 Task: Rename 'Project3' to 'Main' and update object references from 'db' to 'hotel_db' in the code.
Action: Mouse moved to (188, 9)
Screenshot: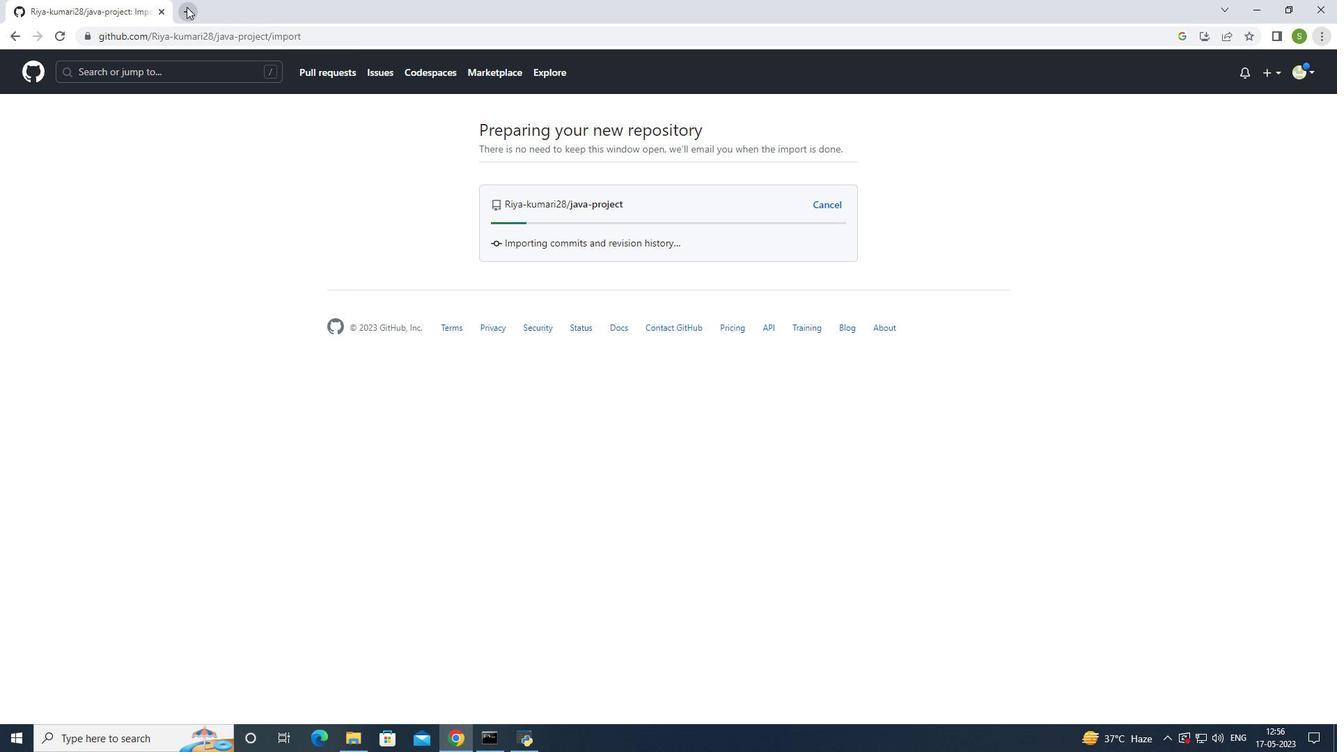 
Action: Mouse pressed left at (188, 9)
Screenshot: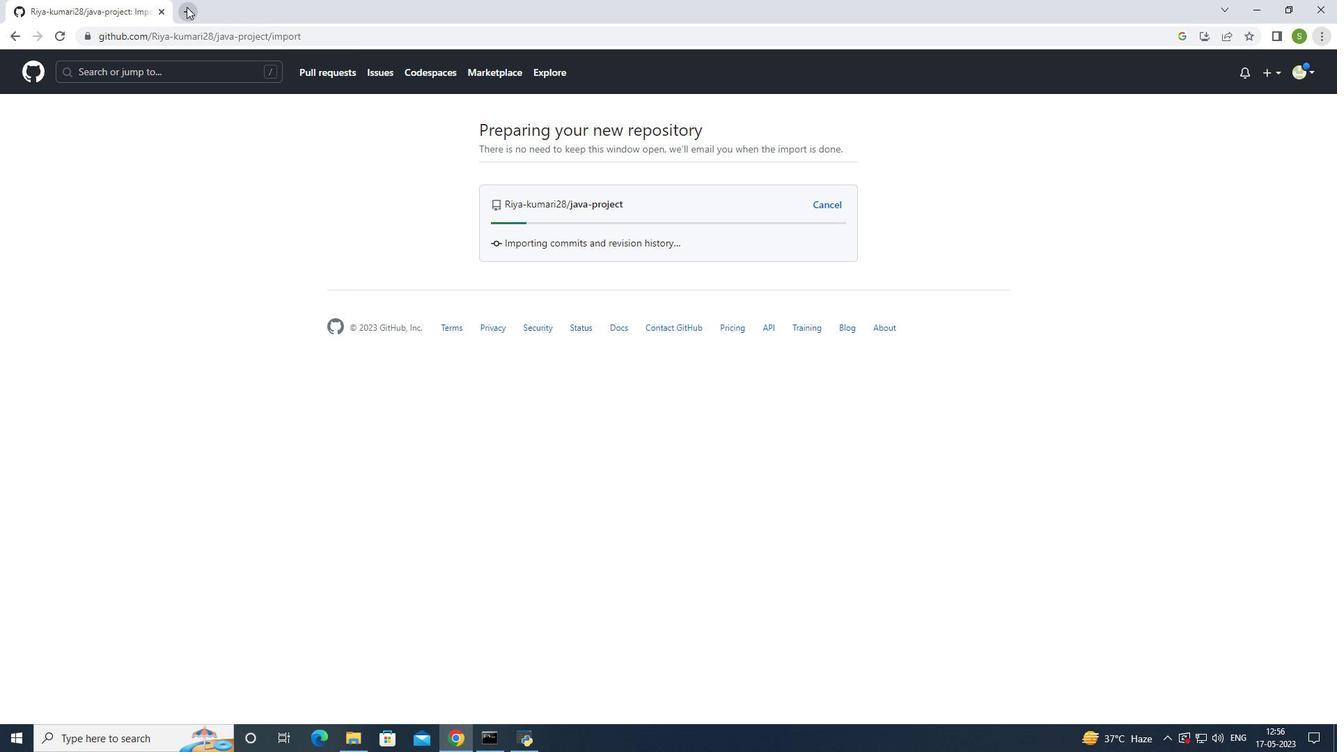 
Action: Mouse moved to (199, 41)
Screenshot: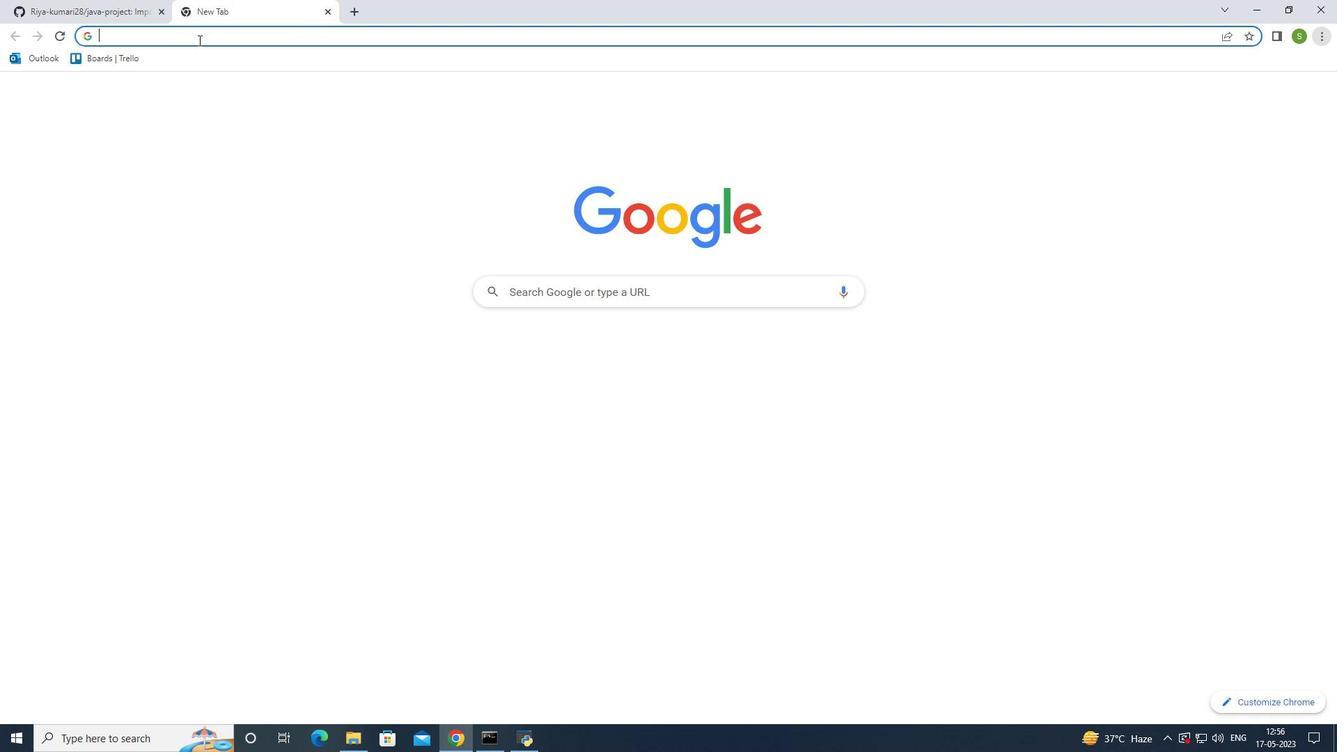 
Action: Mouse pressed left at (199, 41)
Screenshot: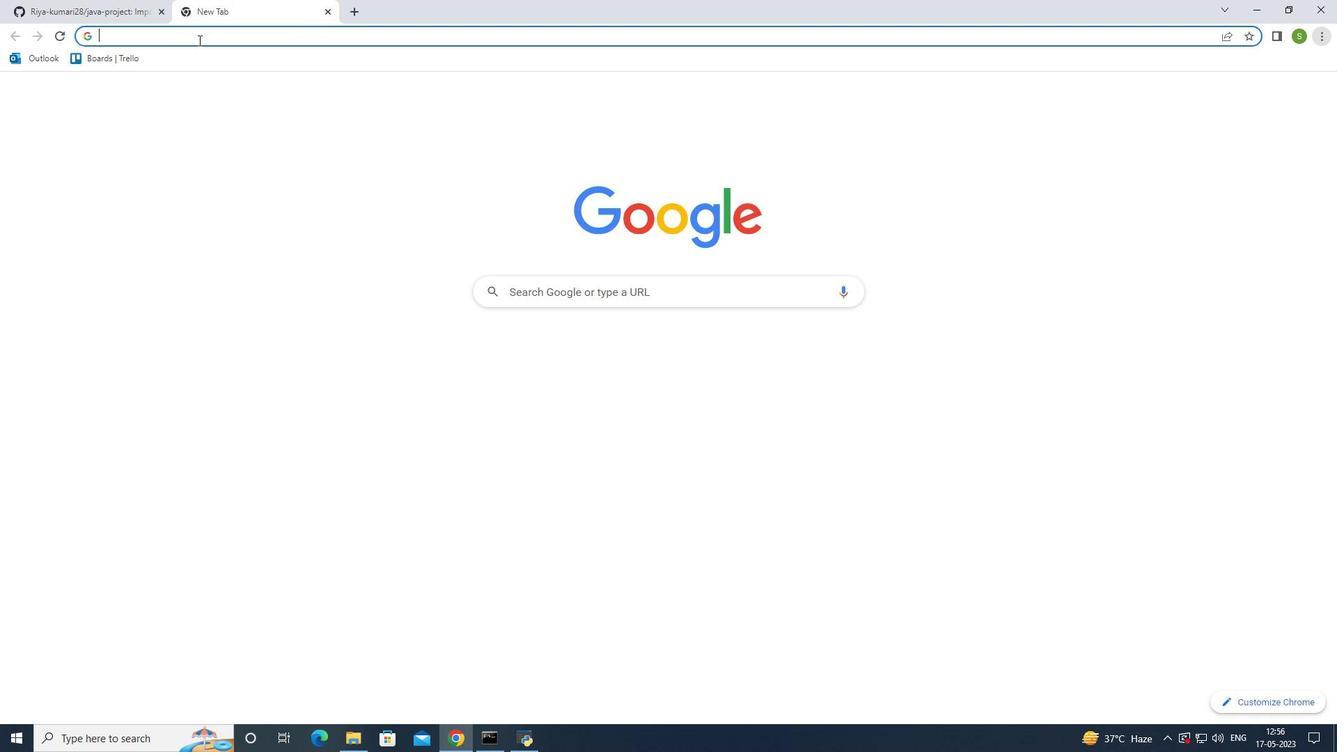 
Action: Mouse moved to (208, 69)
Screenshot: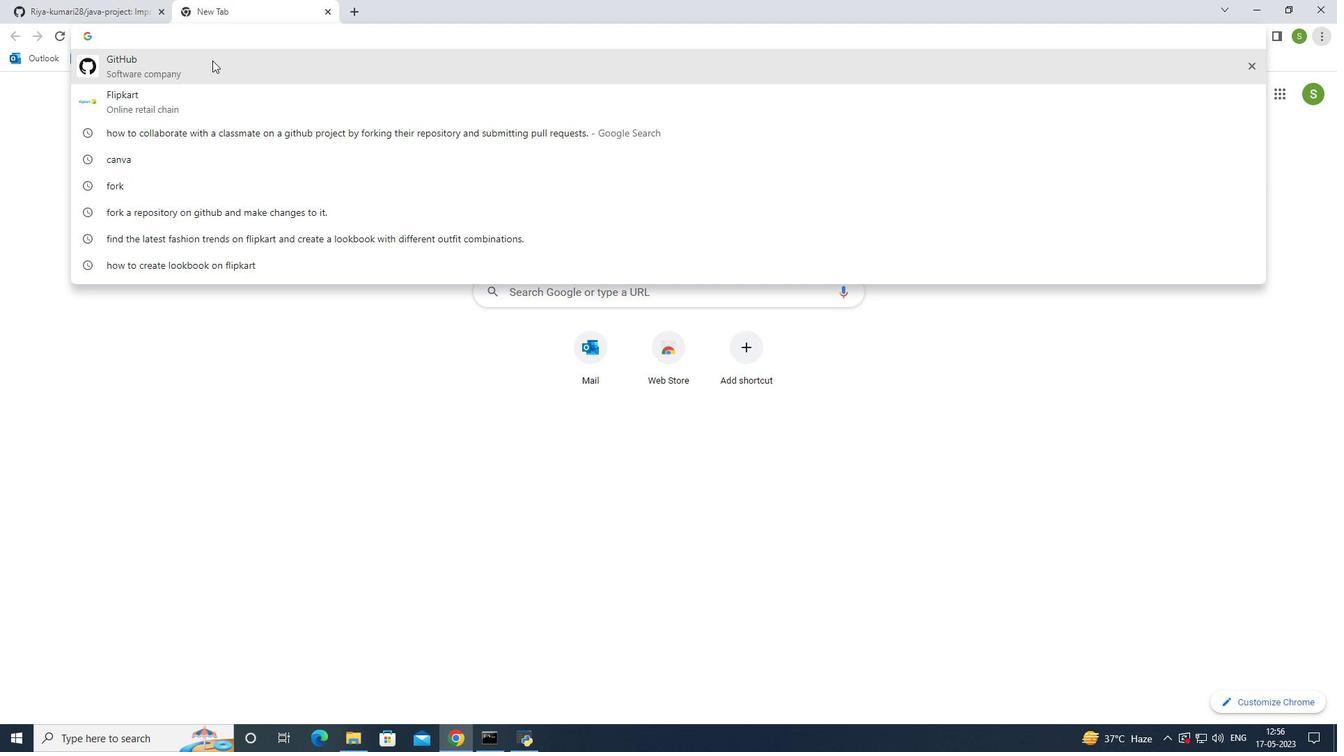 
Action: Mouse pressed left at (208, 69)
Screenshot: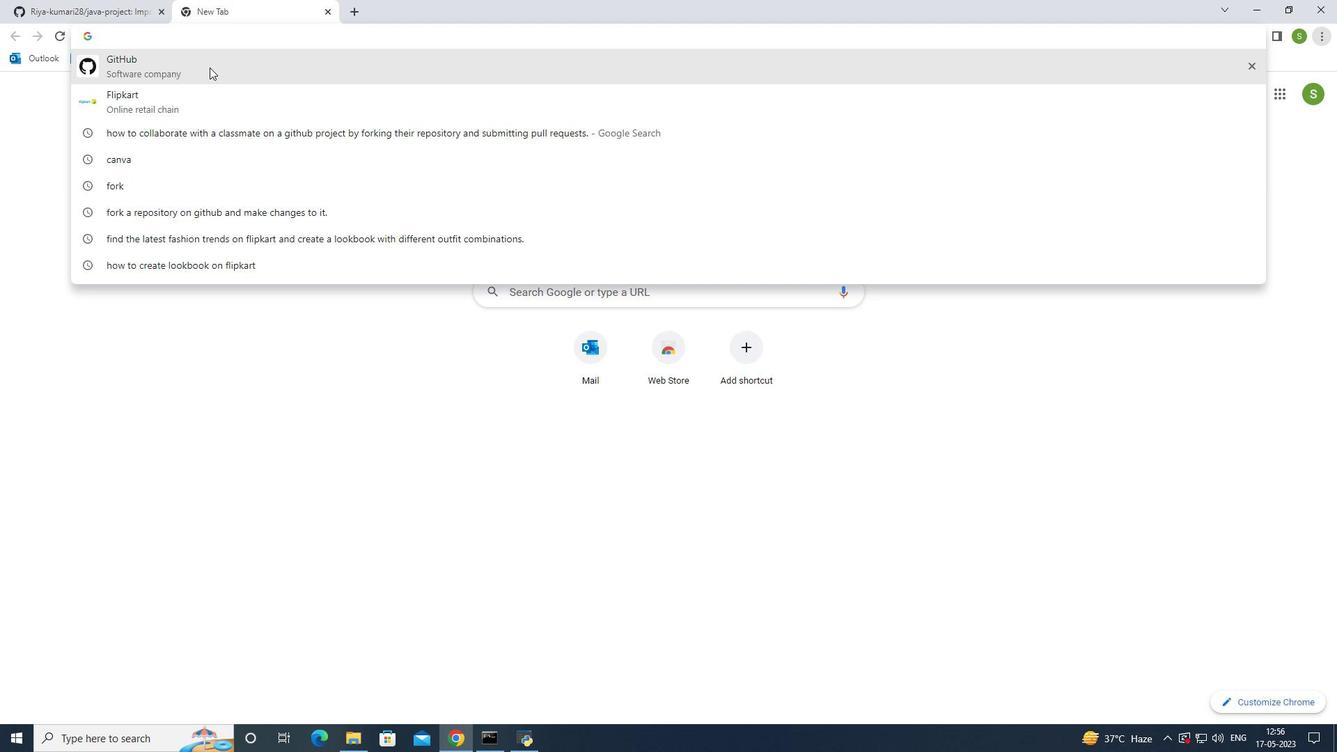 
Action: Mouse moved to (245, 215)
Screenshot: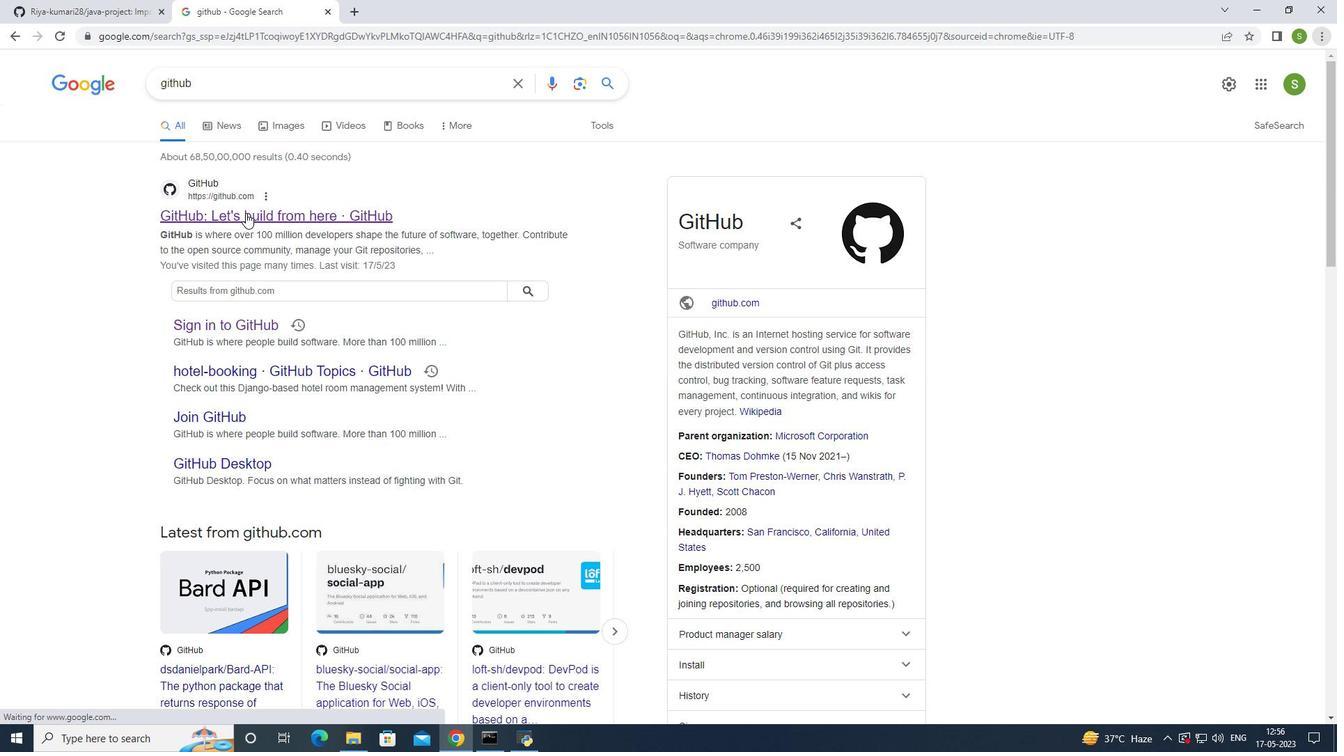 
Action: Mouse pressed left at (245, 215)
Screenshot: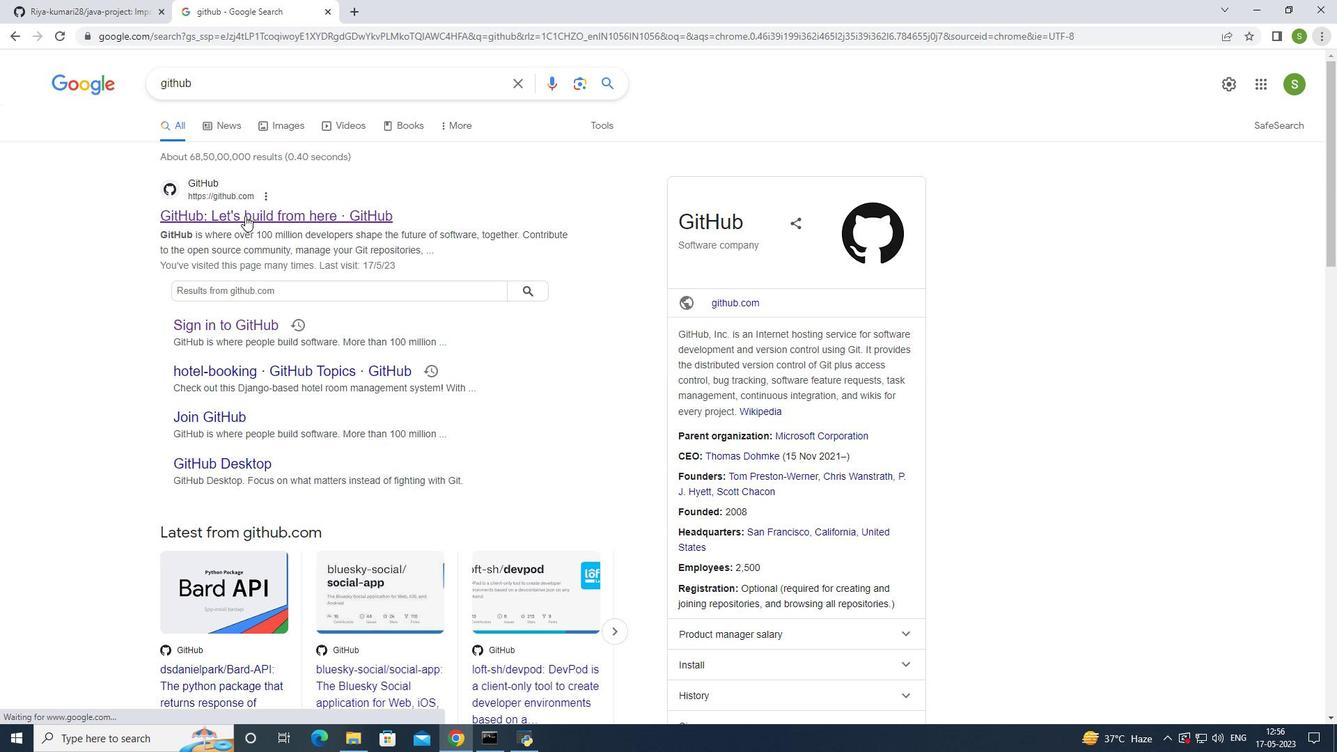 
Action: Mouse moved to (530, 130)
Screenshot: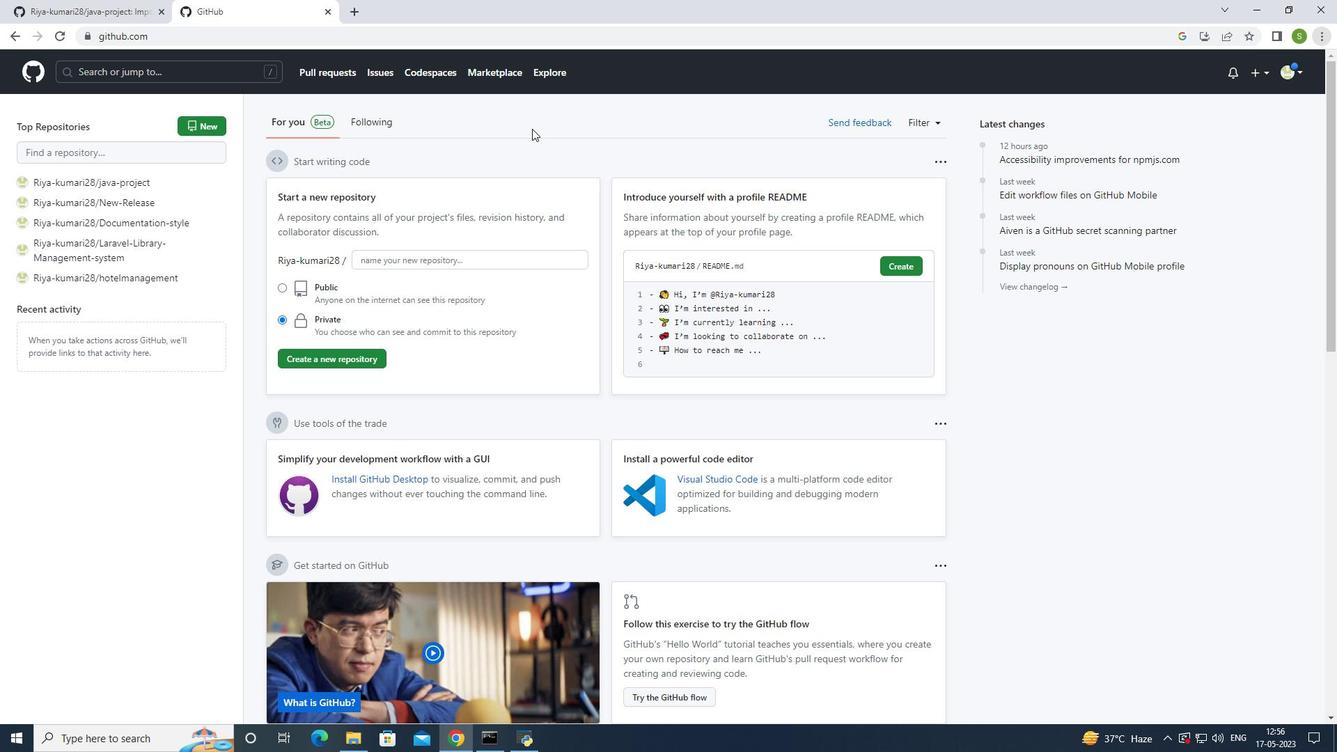 
Action: Mouse scrolled (530, 129) with delta (0, 0)
Screenshot: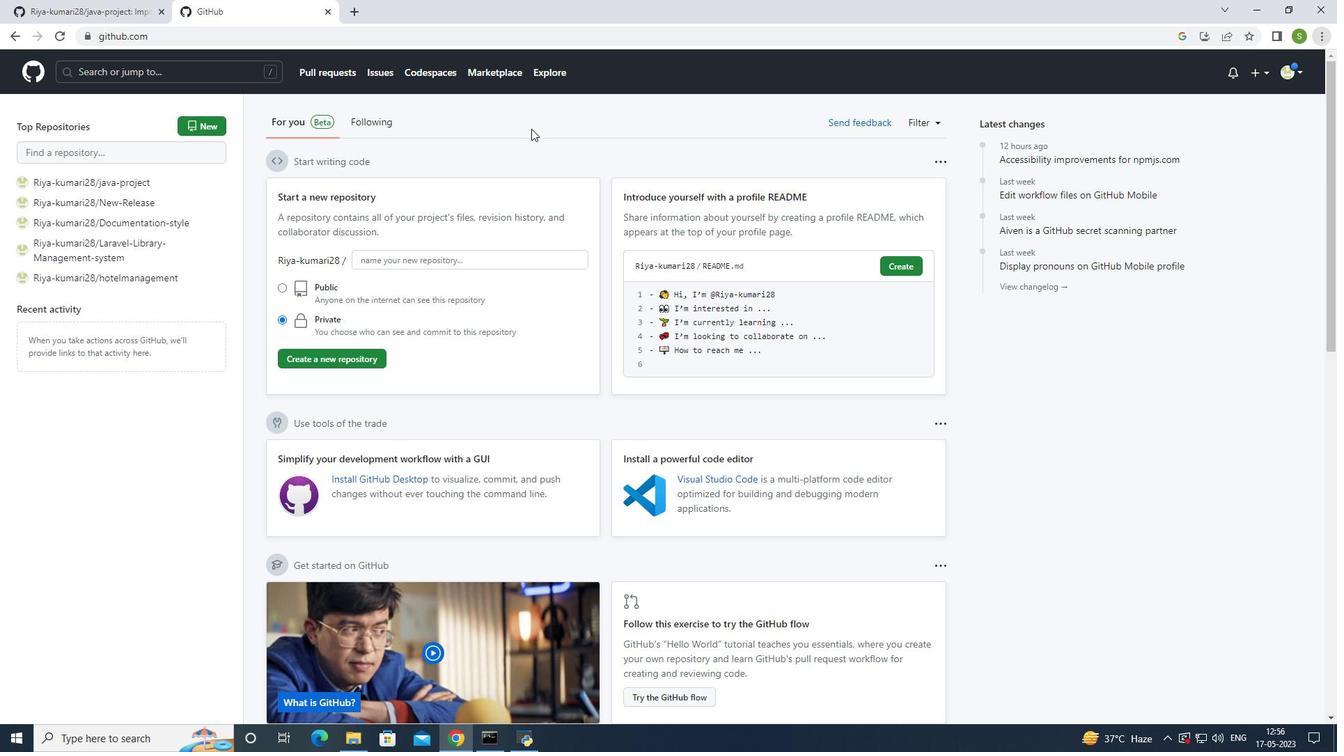 
Action: Mouse moved to (516, 130)
Screenshot: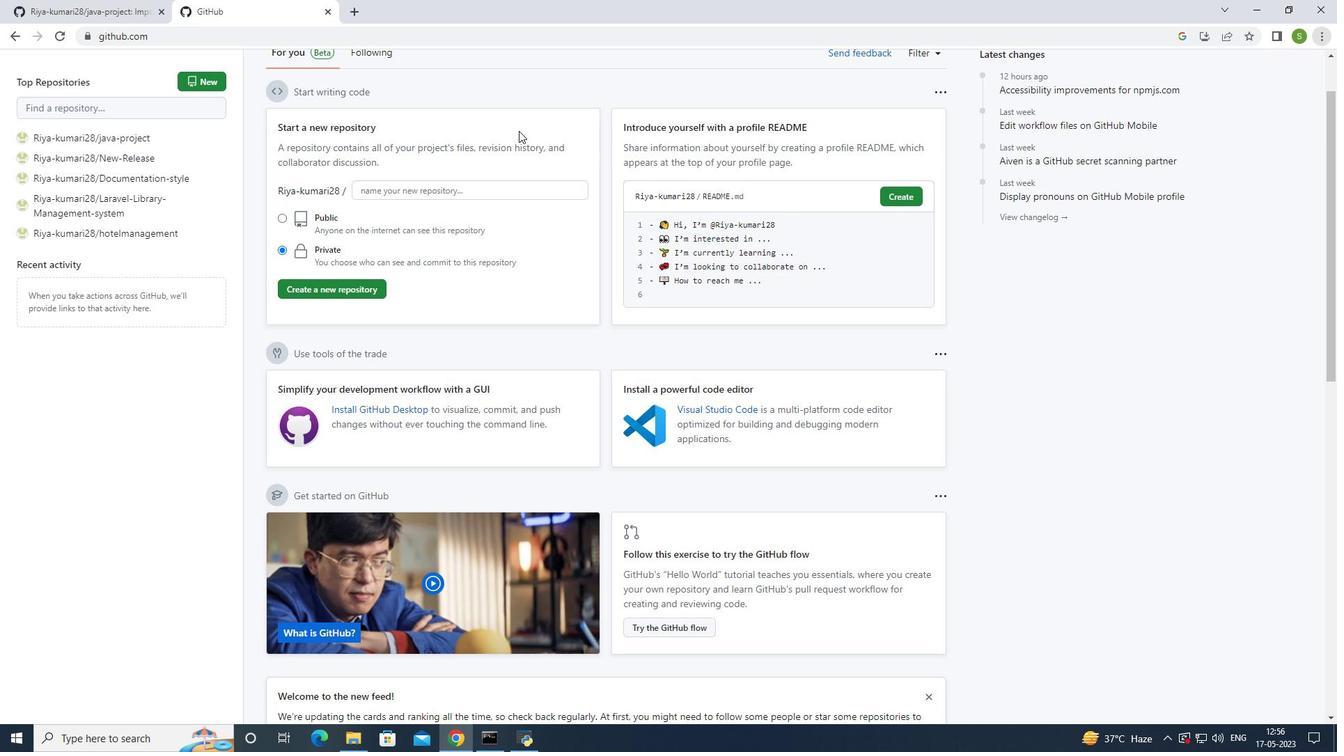 
Action: Mouse scrolled (516, 131) with delta (0, 0)
Screenshot: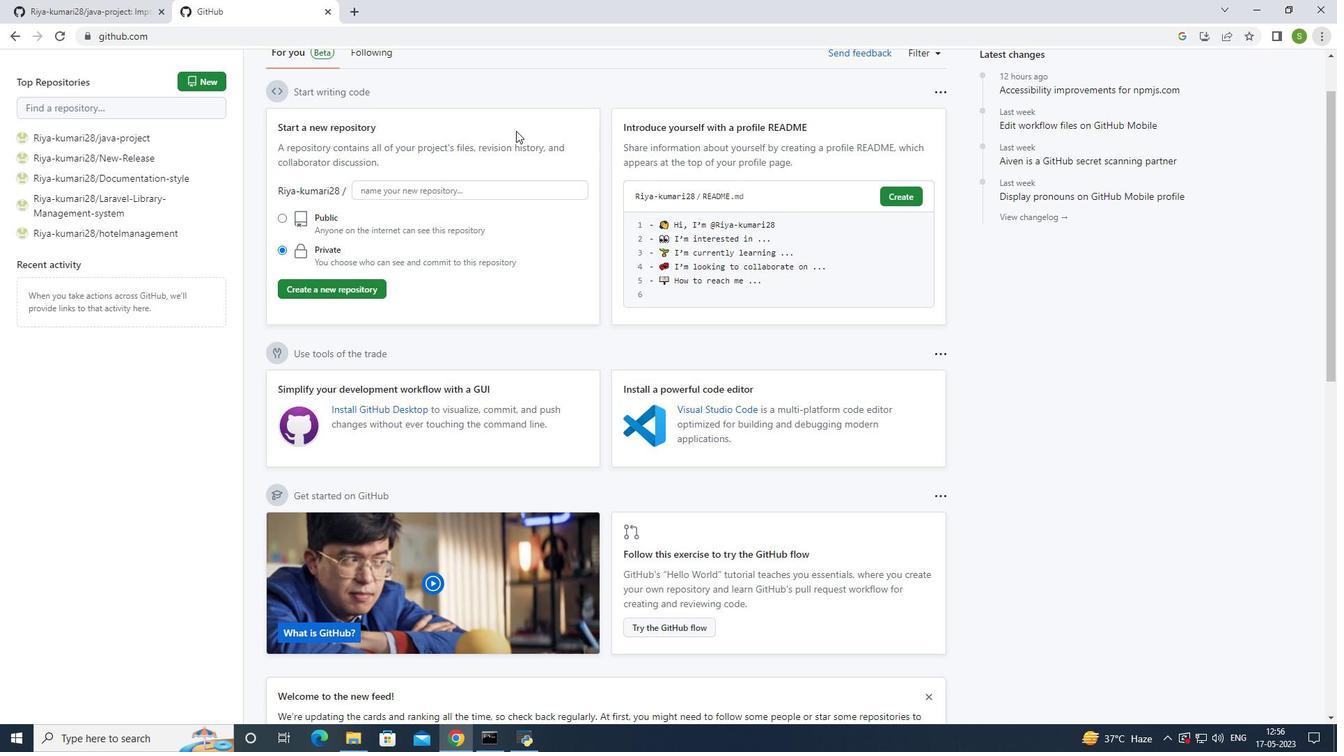 
Action: Mouse moved to (514, 130)
Screenshot: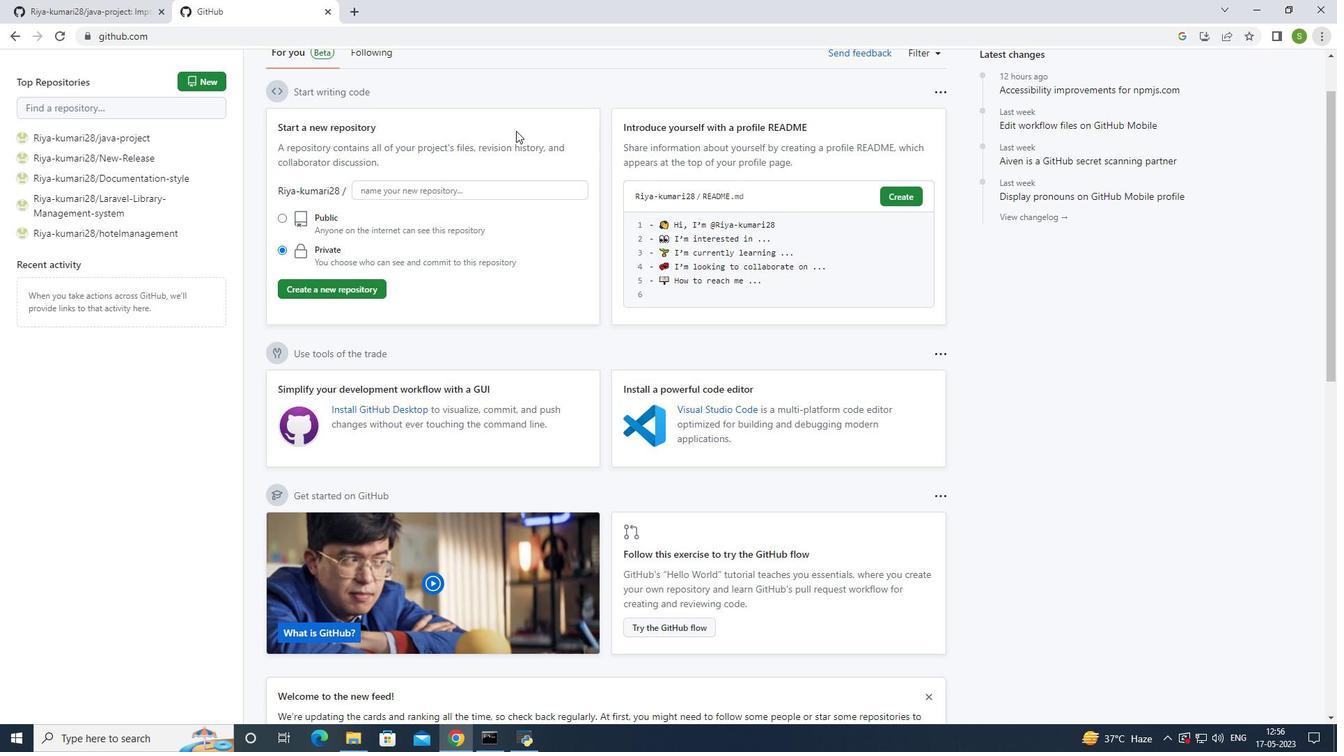 
Action: Mouse scrolled (514, 131) with delta (0, 0)
Screenshot: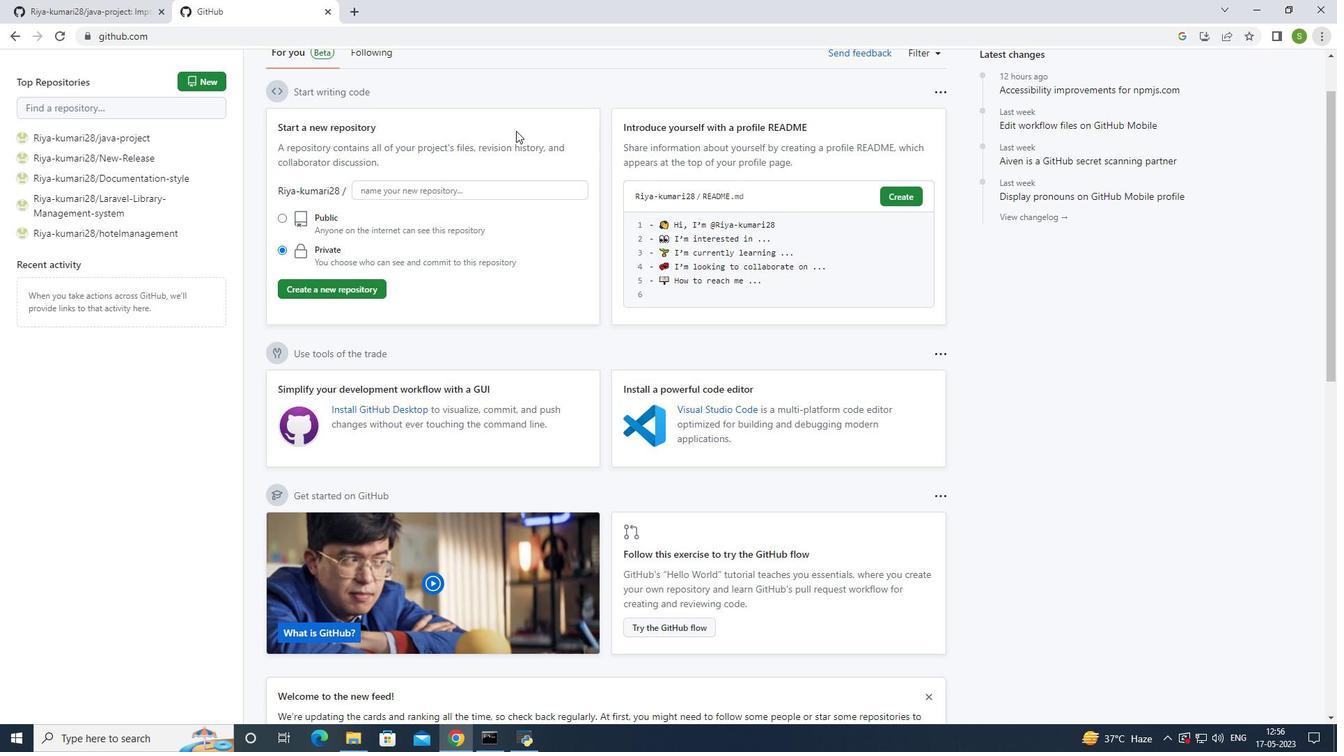 
Action: Mouse moved to (196, 73)
Screenshot: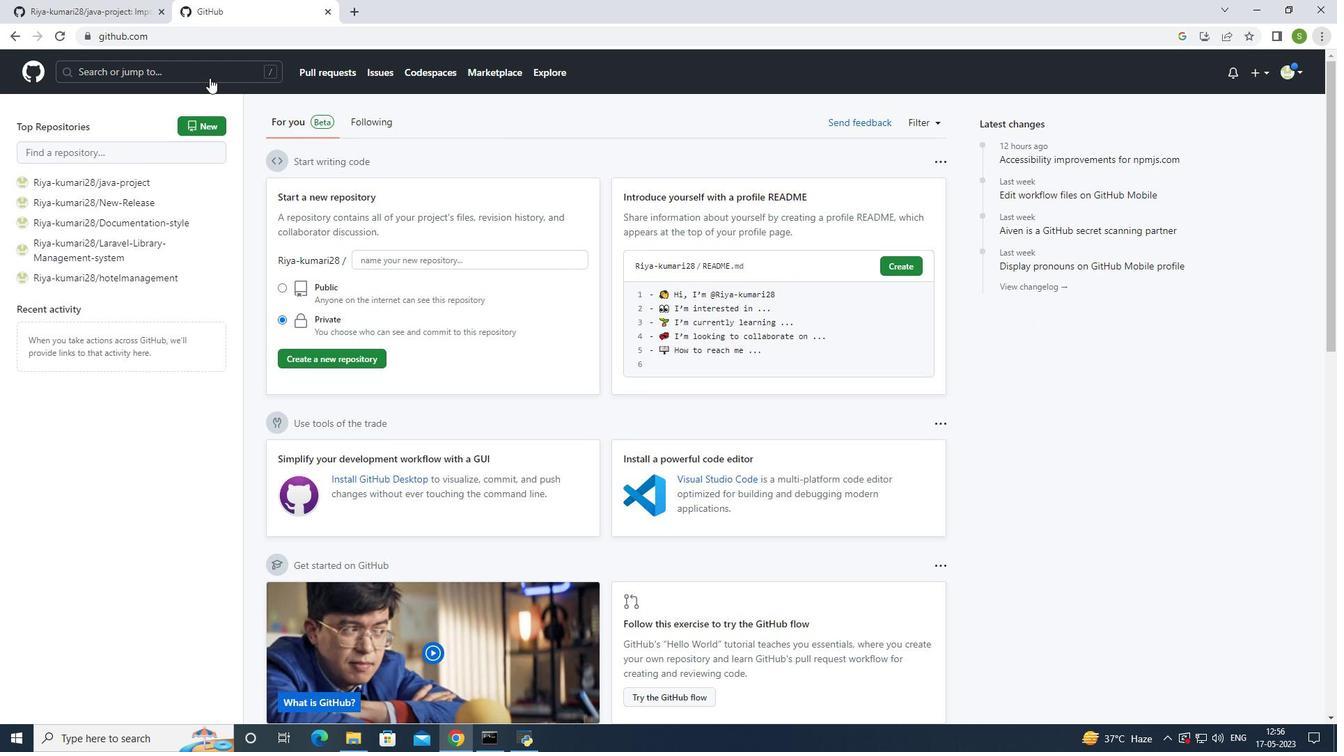 
Action: Mouse pressed left at (196, 73)
Screenshot: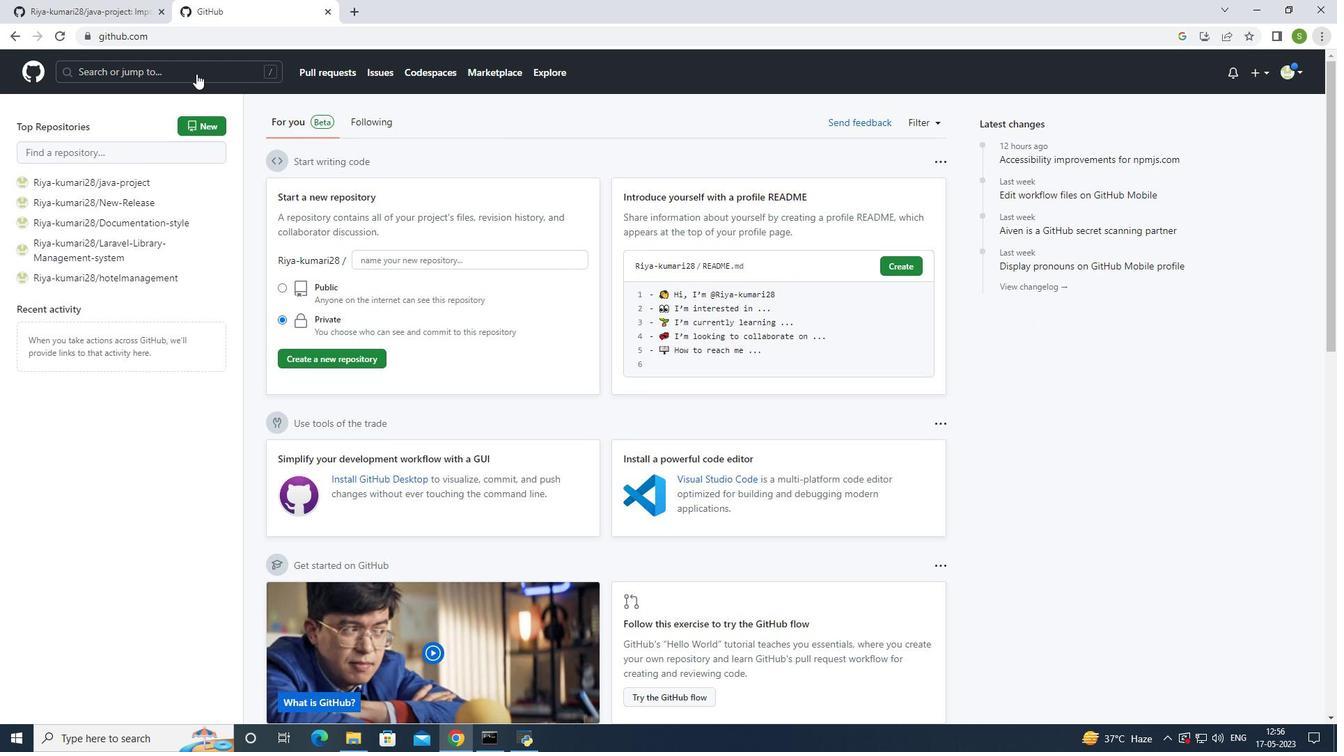 
Action: Mouse moved to (403, 100)
Screenshot: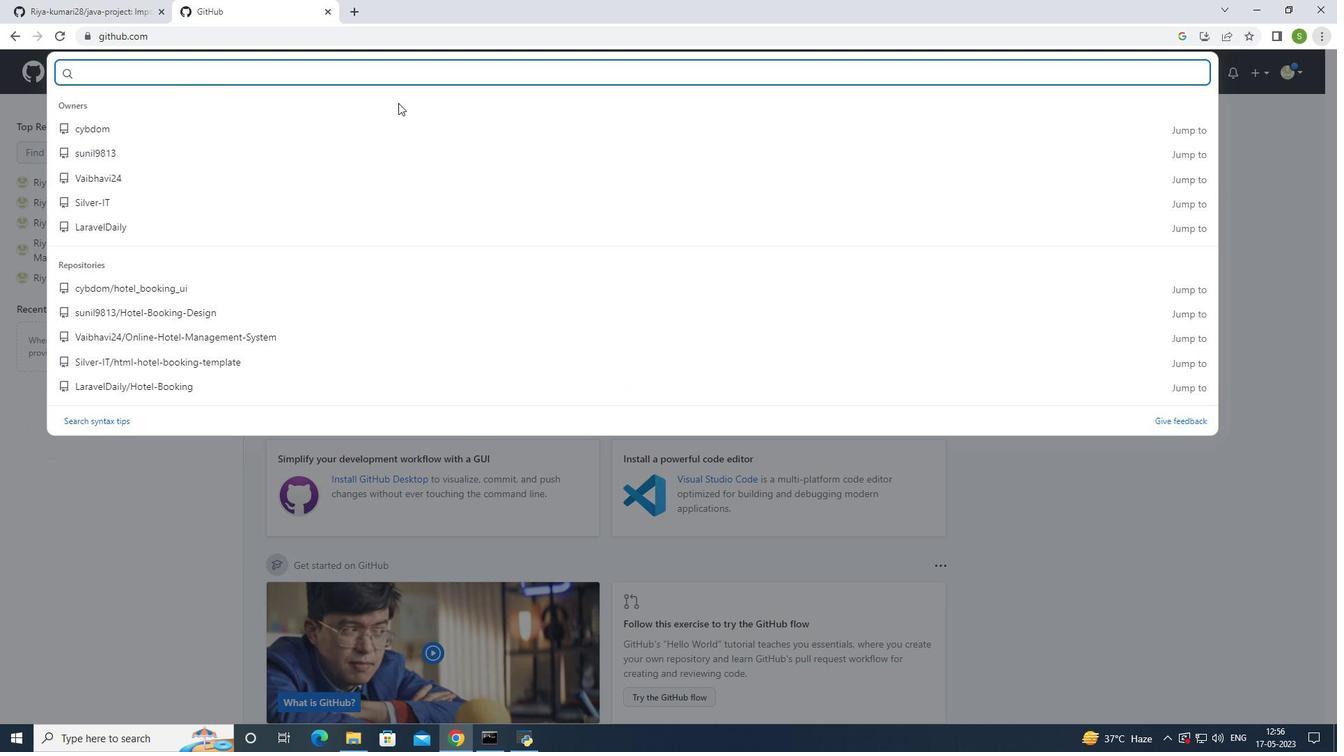 
Action: Key pressed hotel<Key.space>management<Key.enter>
Screenshot: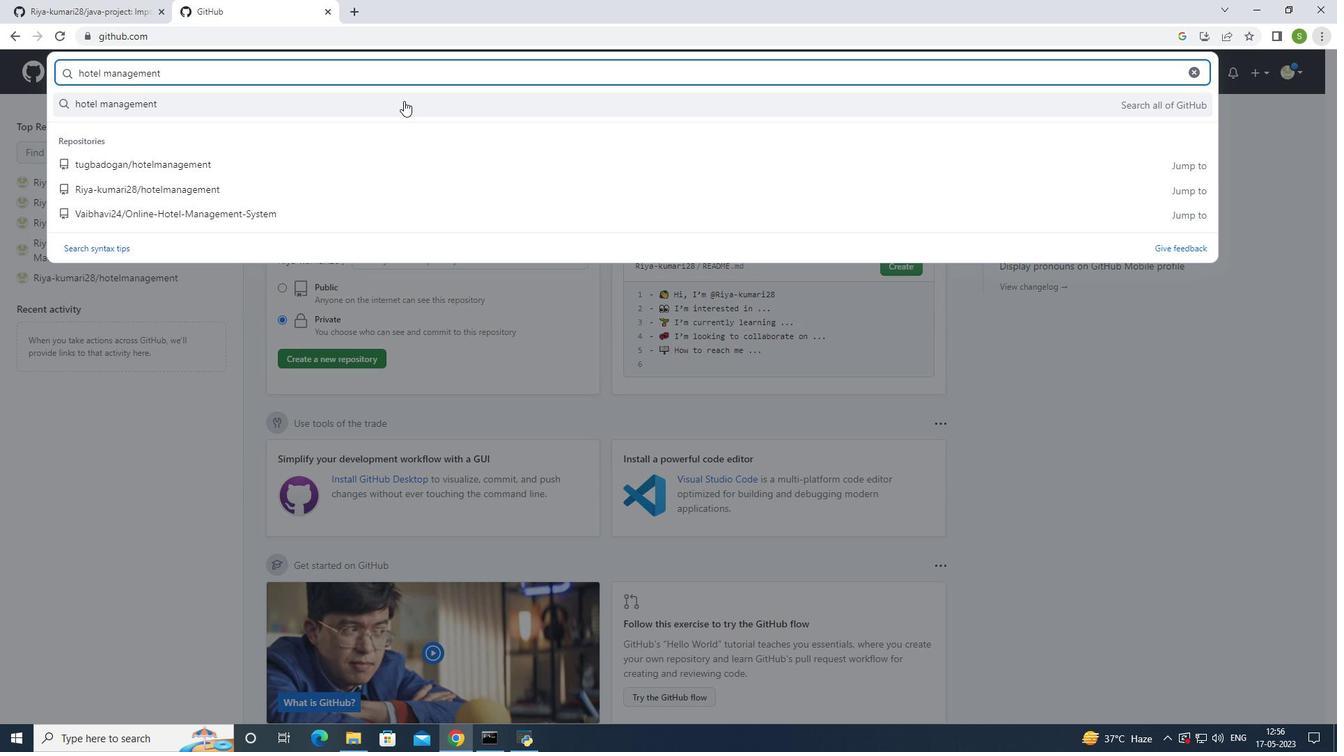 
Action: Mouse moved to (368, 196)
Screenshot: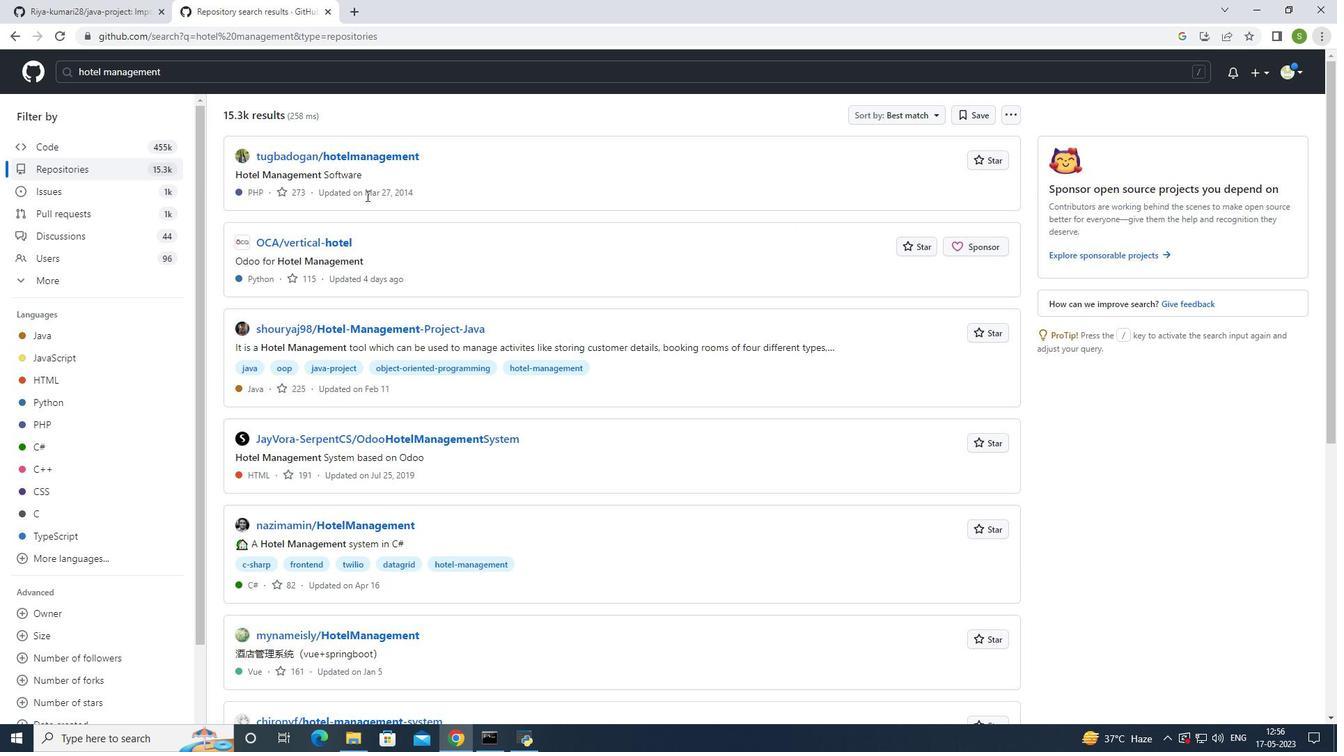 
Action: Mouse scrolled (368, 195) with delta (0, 0)
Screenshot: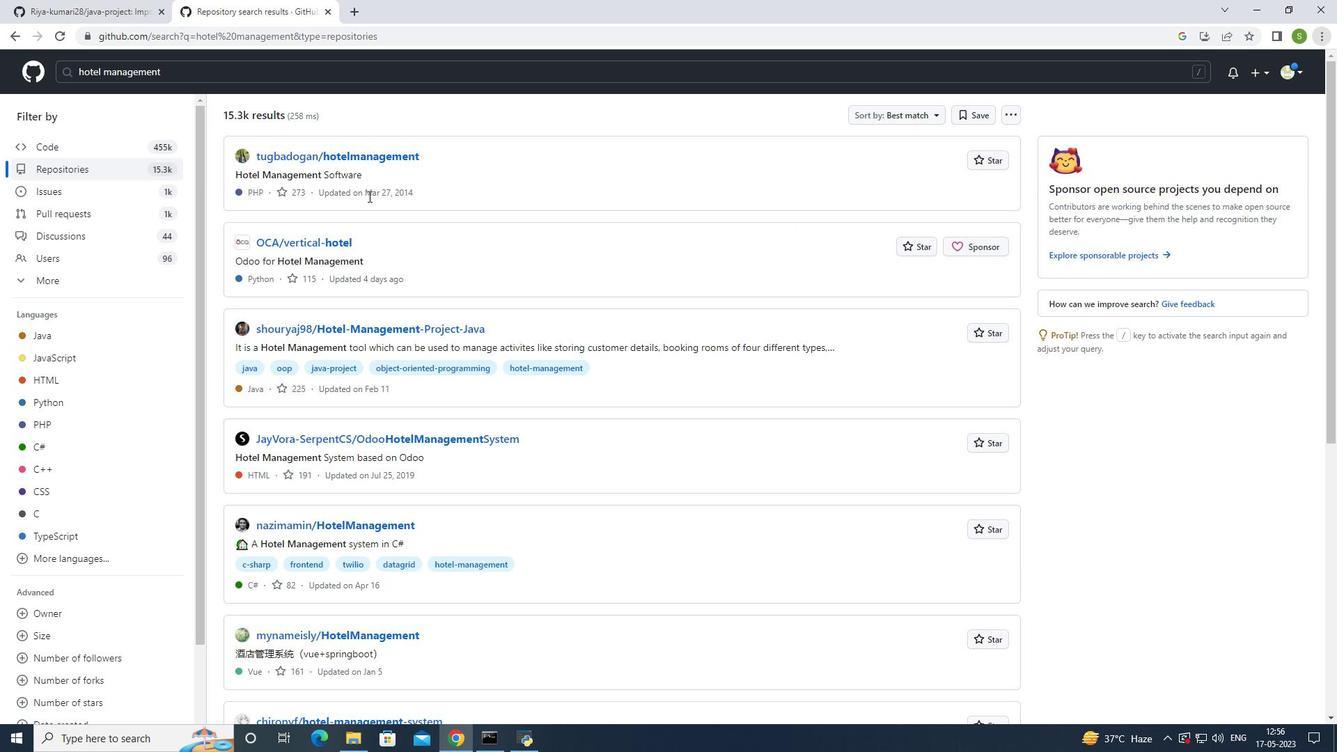 
Action: Mouse moved to (369, 197)
Screenshot: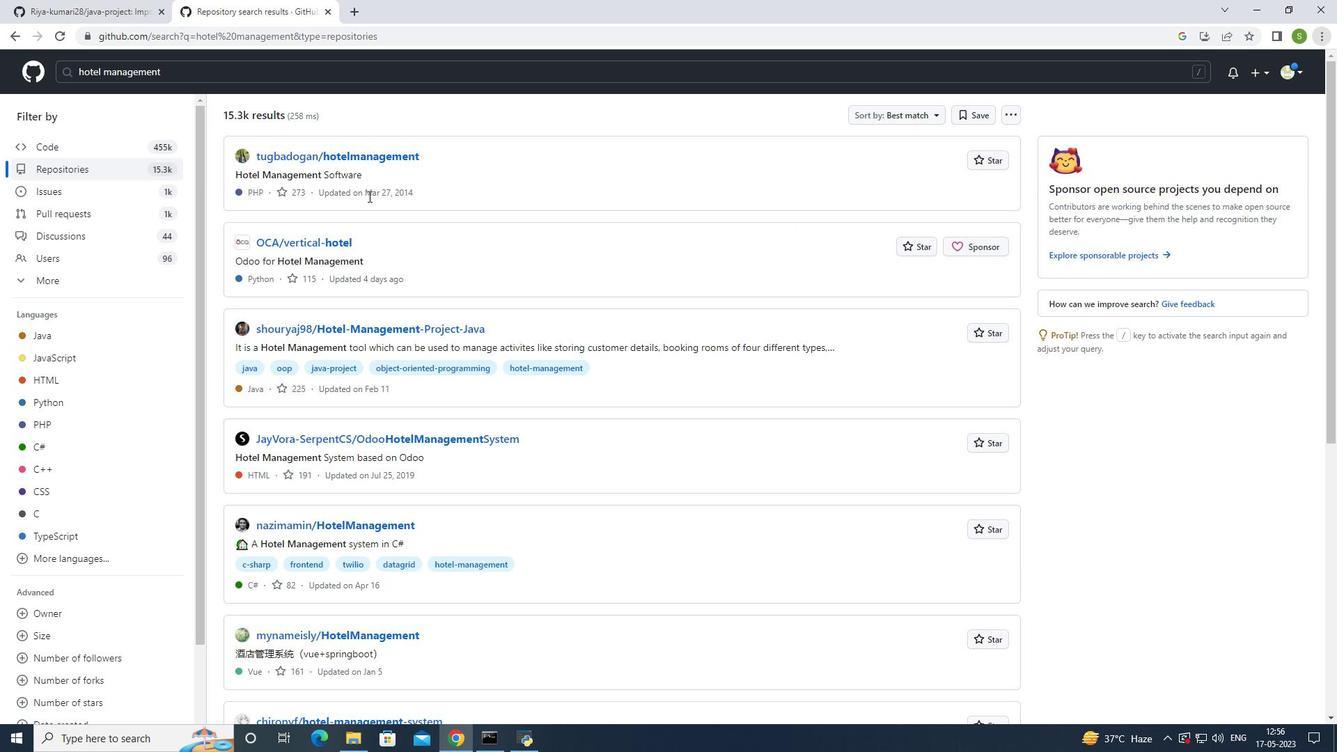
Action: Mouse scrolled (369, 196) with delta (0, 0)
Screenshot: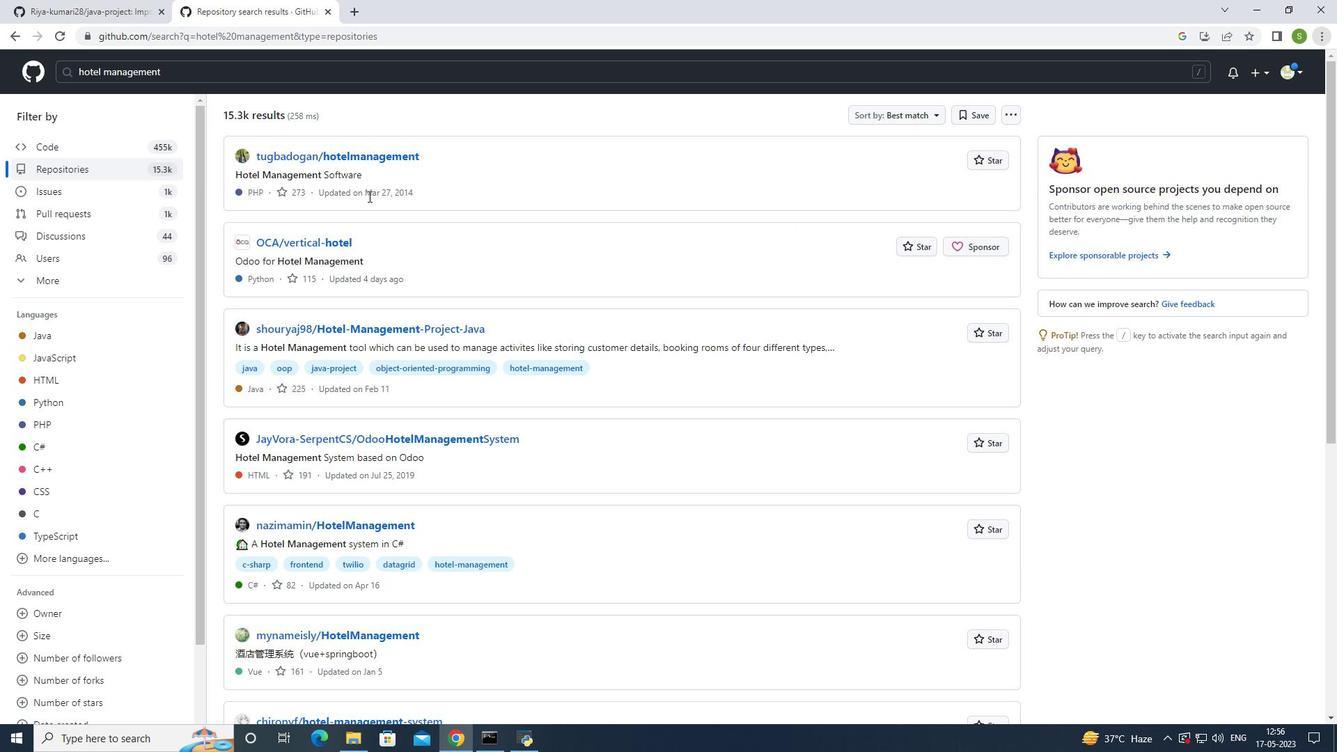 
Action: Mouse moved to (369, 197)
Screenshot: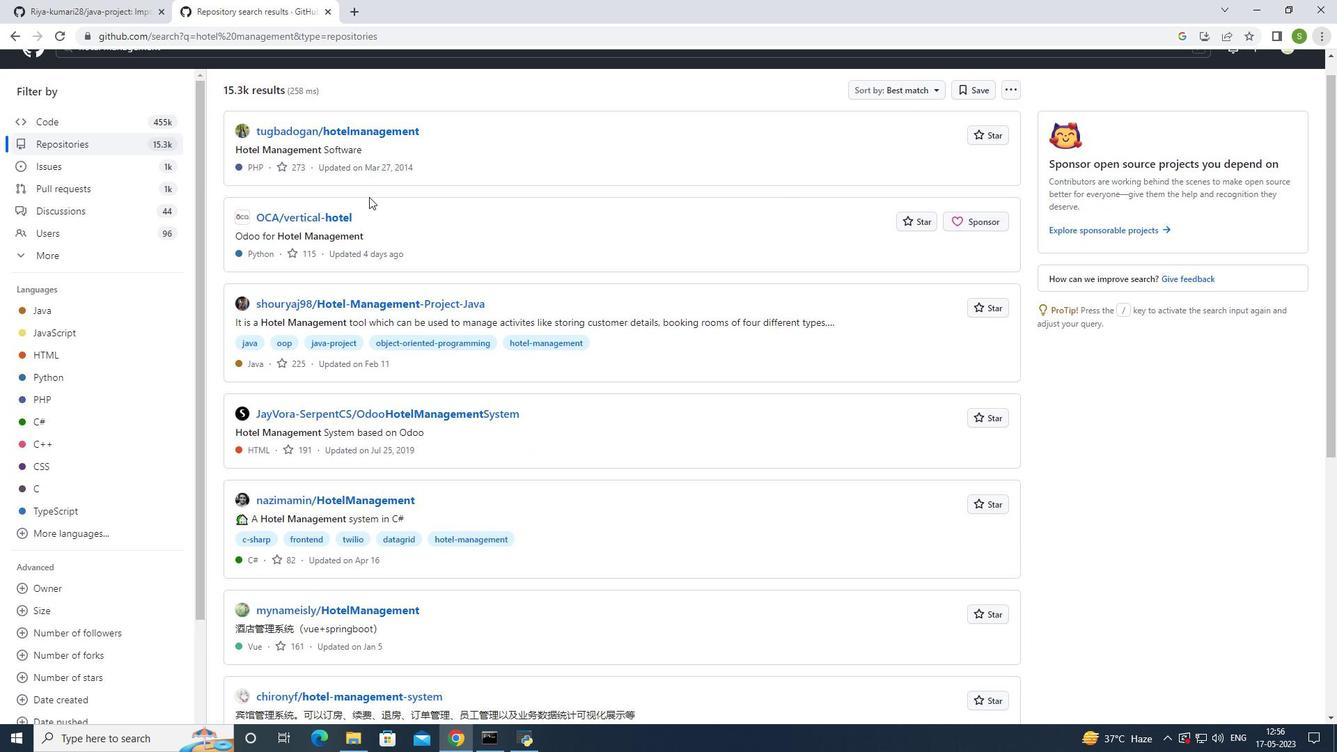 
Action: Mouse scrolled (369, 196) with delta (0, 0)
Screenshot: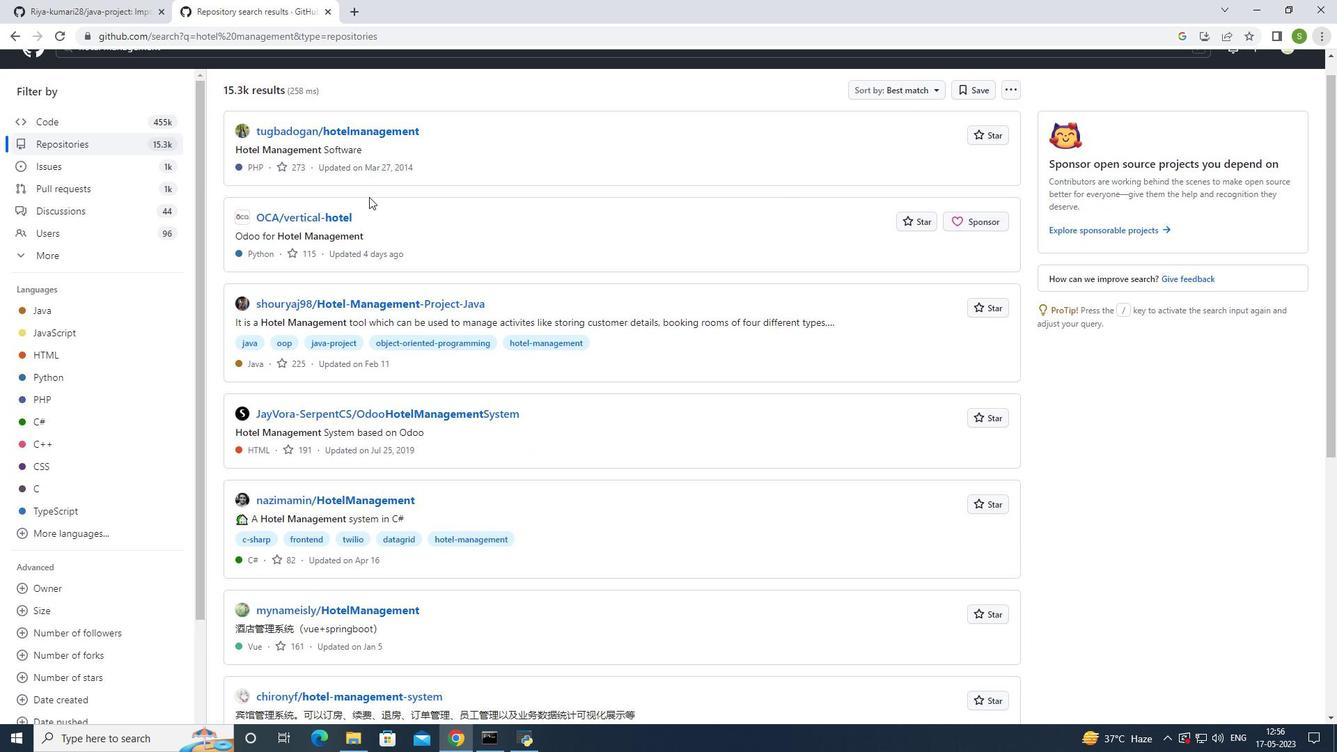 
Action: Mouse moved to (361, 121)
Screenshot: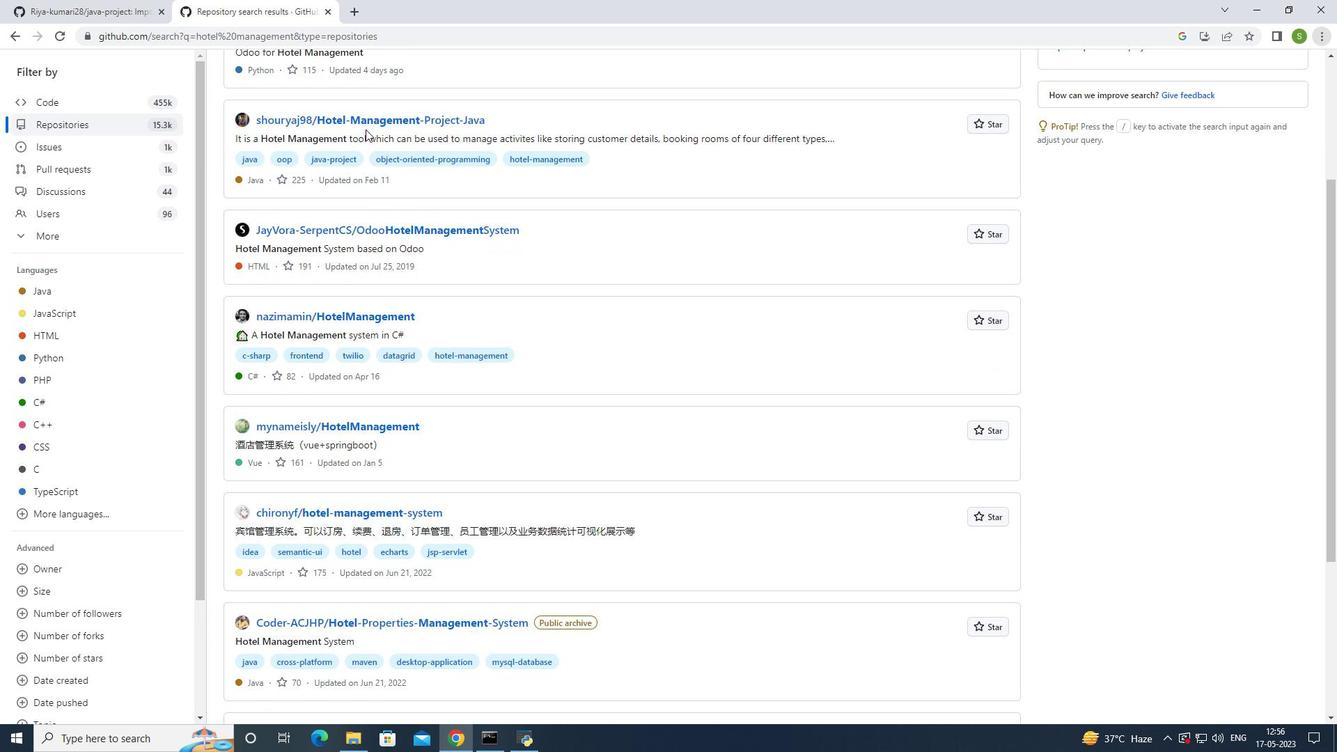 
Action: Mouse pressed left at (361, 121)
Screenshot: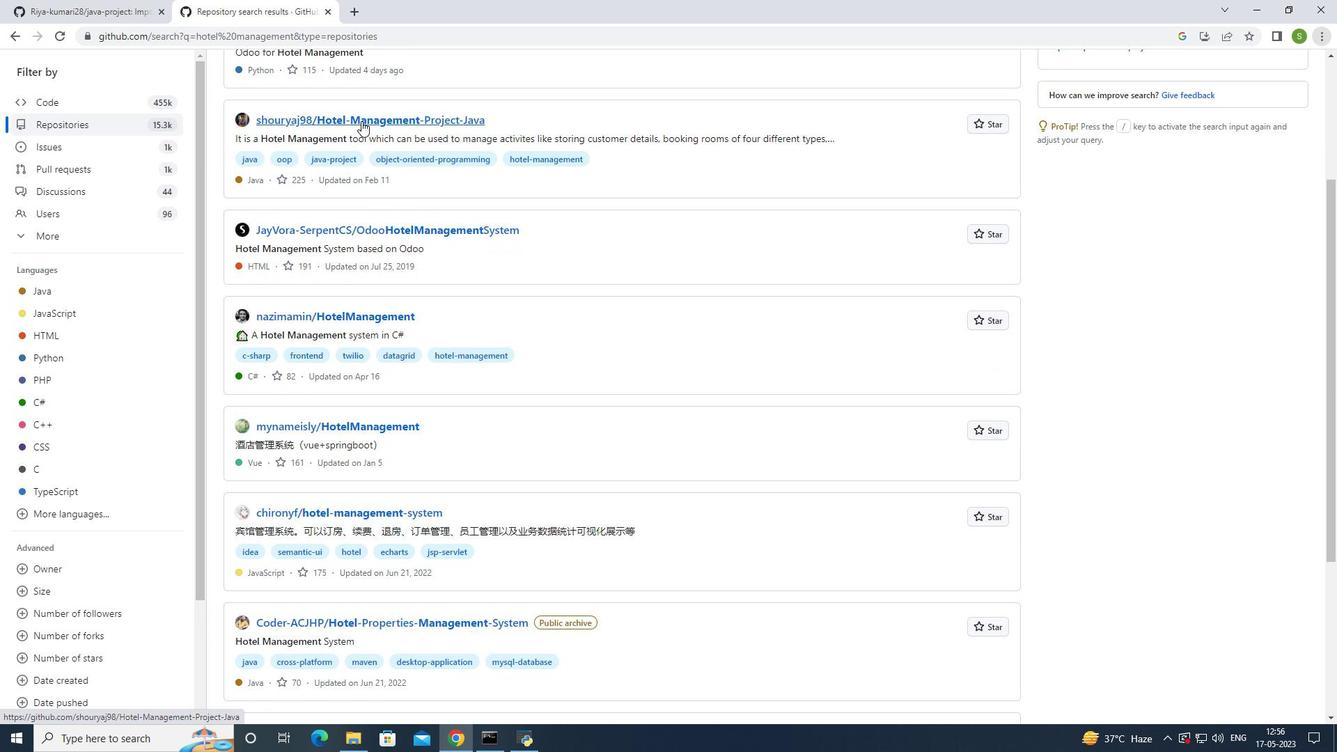 
Action: Mouse moved to (442, 236)
Screenshot: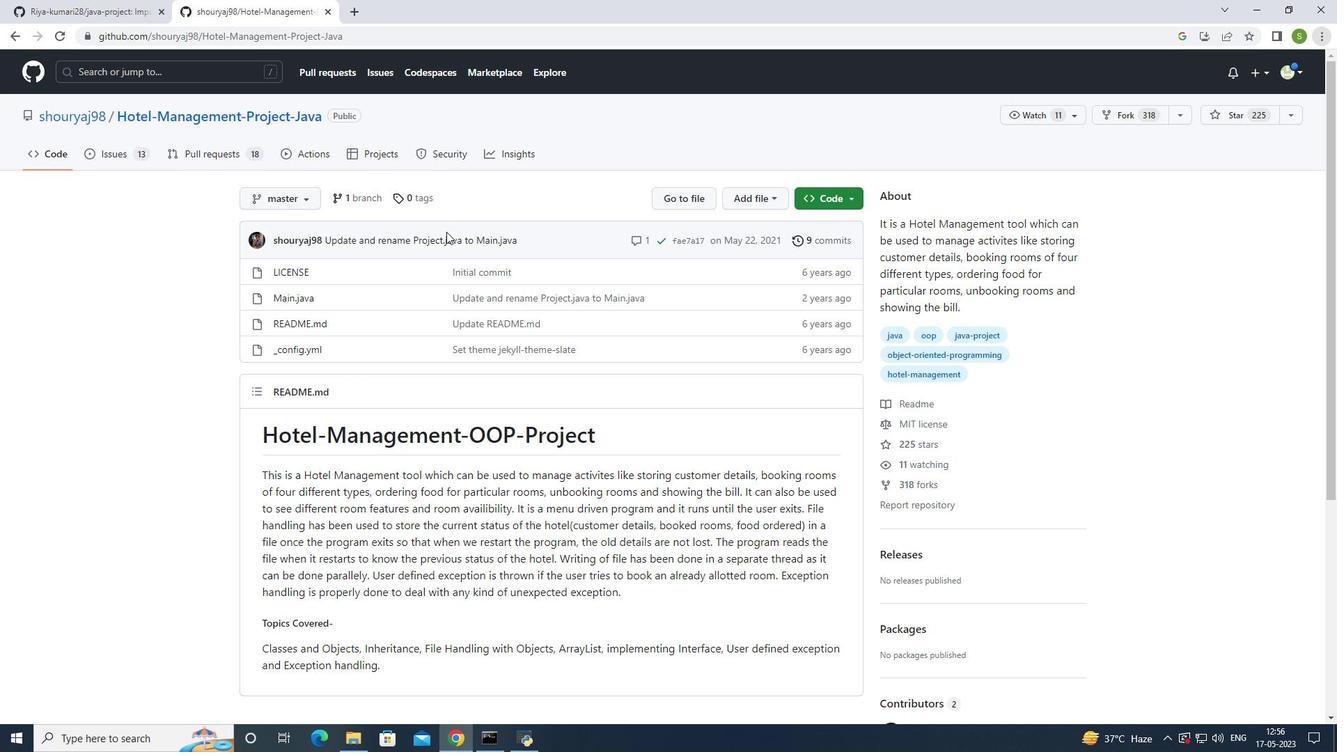 
Action: Mouse scrolled (442, 236) with delta (0, 0)
Screenshot: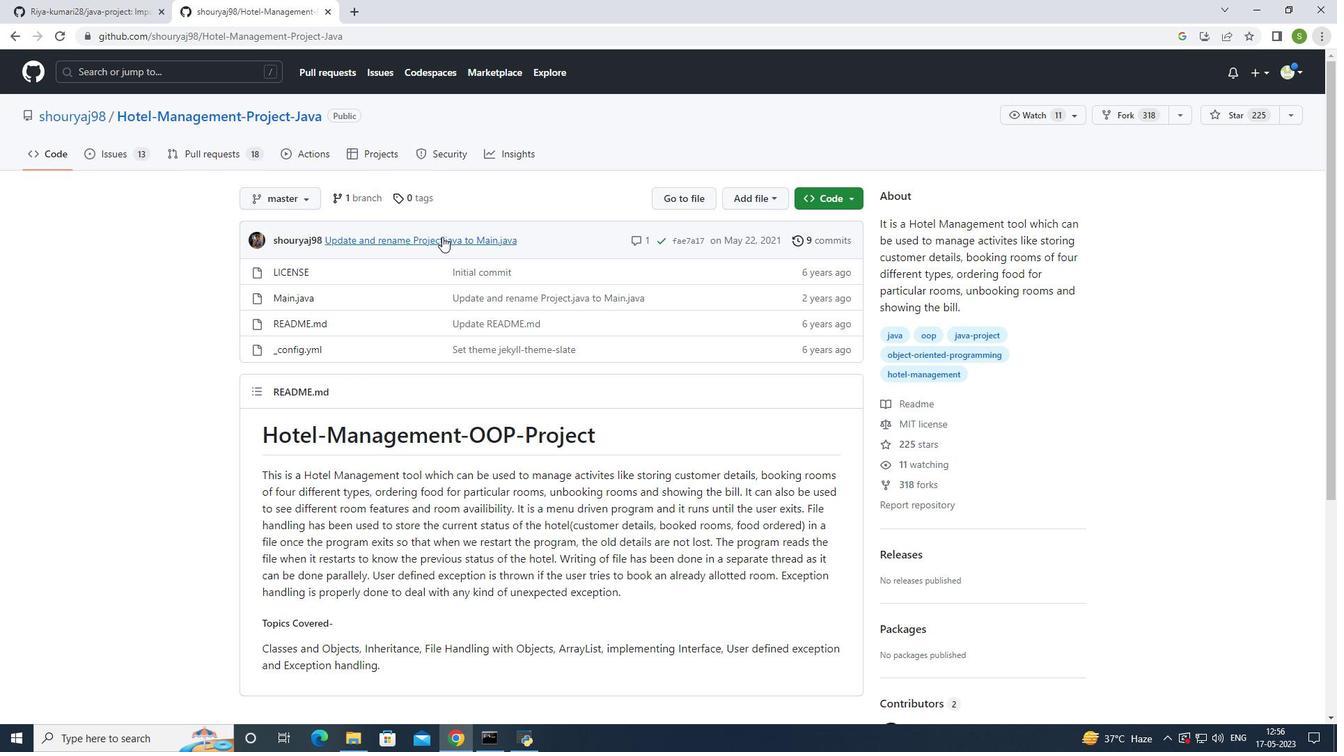 
Action: Mouse moved to (442, 237)
Screenshot: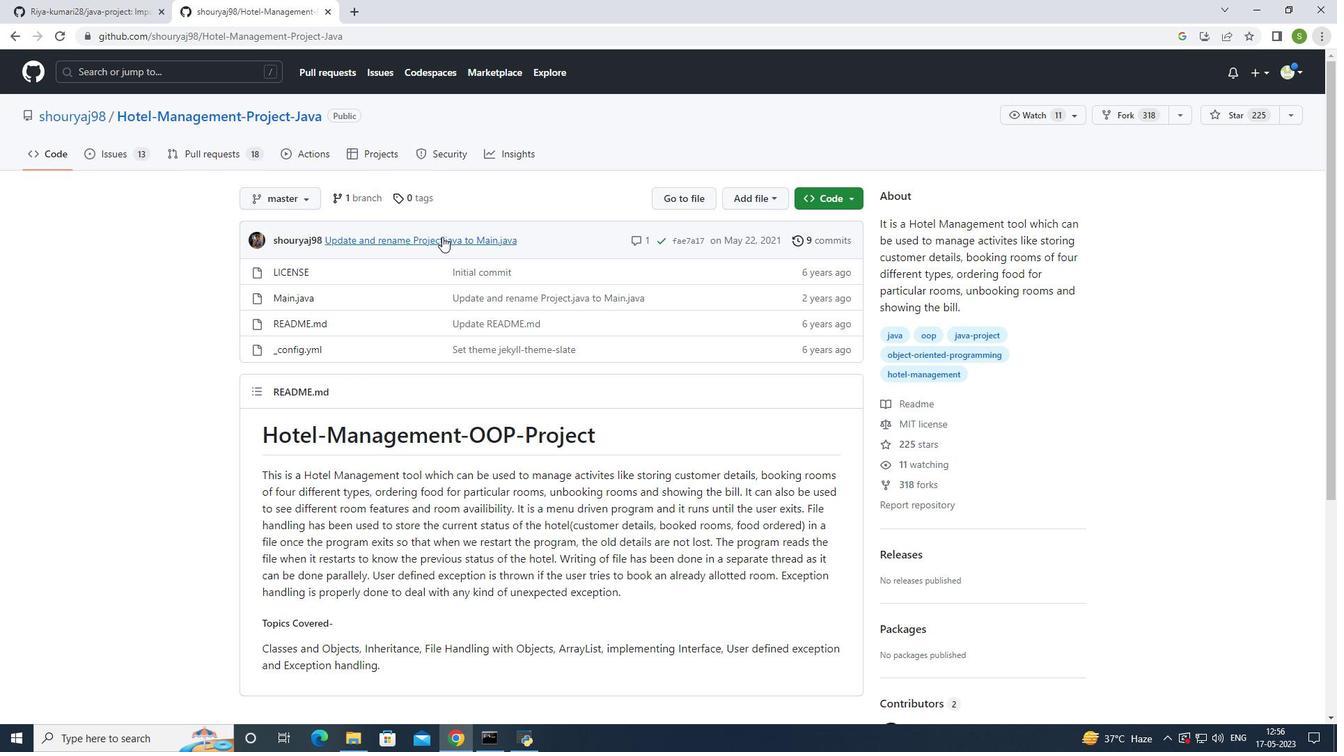 
Action: Mouse scrolled (442, 236) with delta (0, 0)
Screenshot: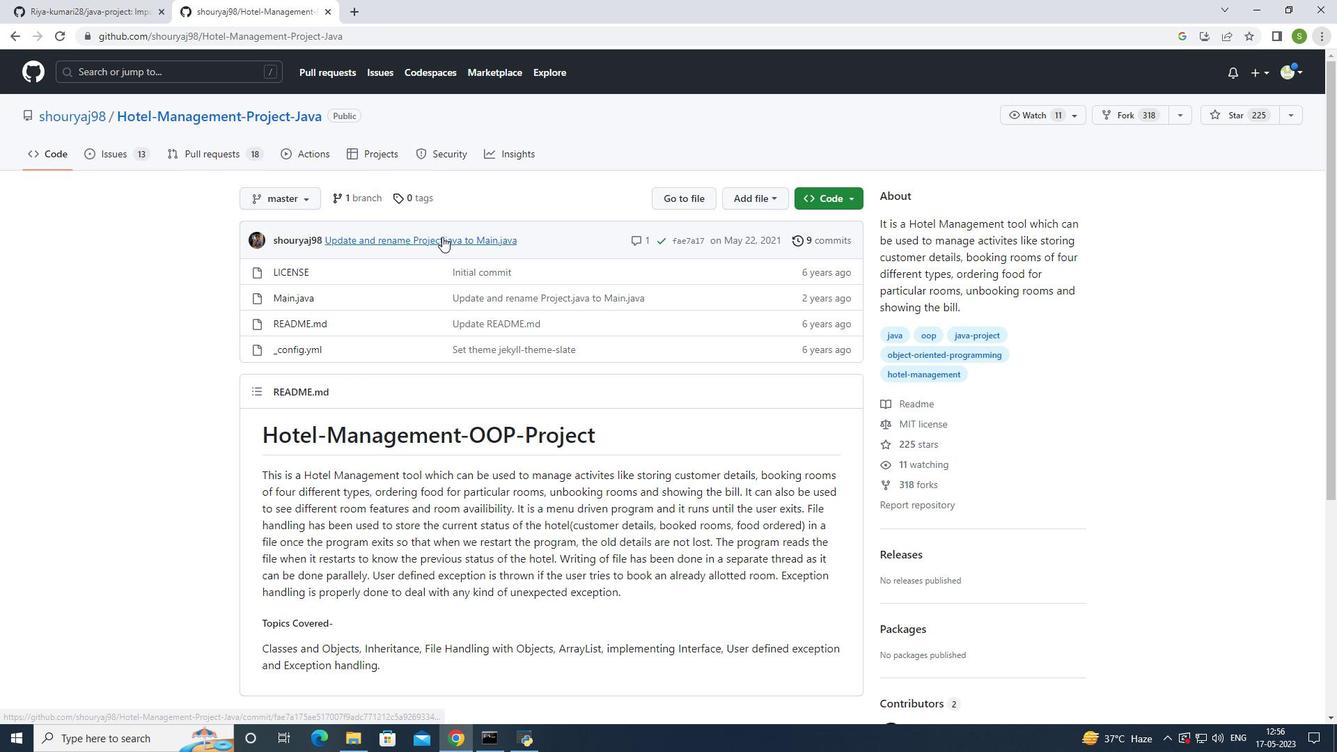 
Action: Mouse moved to (335, 162)
Screenshot: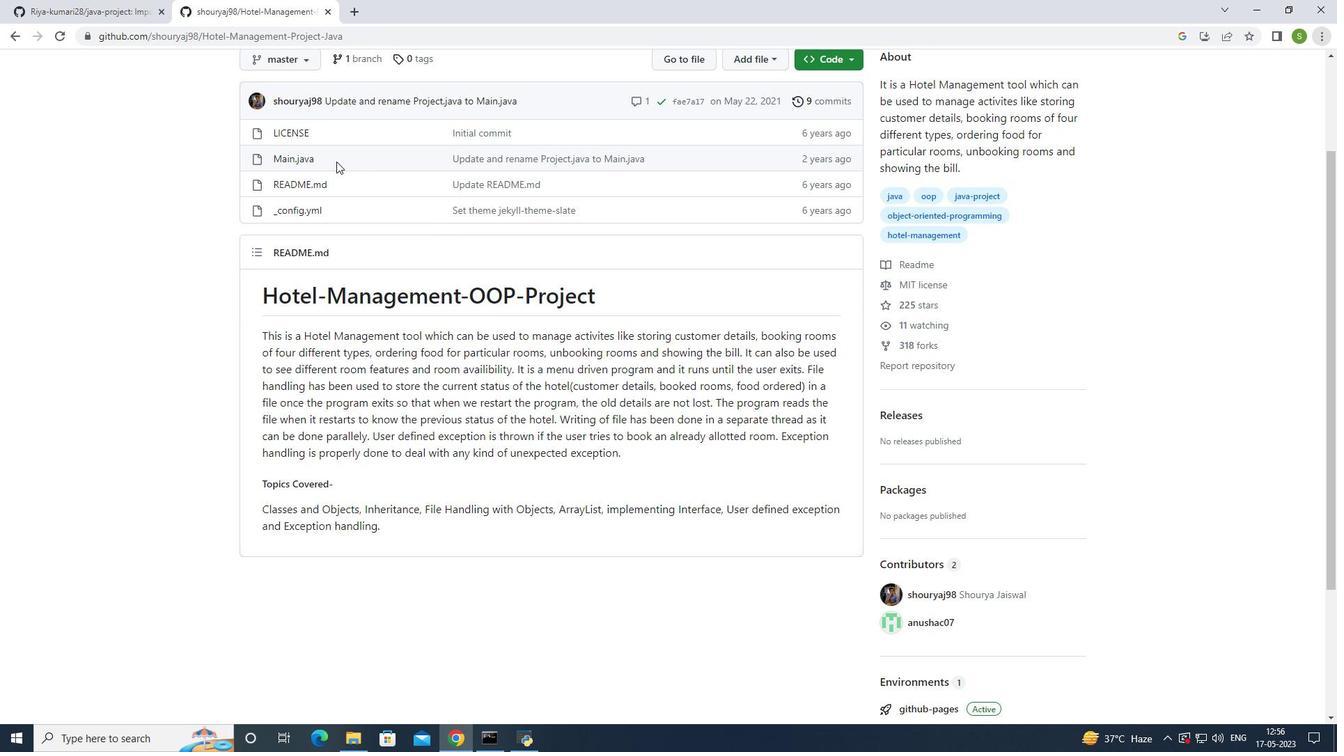 
Action: Mouse pressed left at (335, 162)
Screenshot: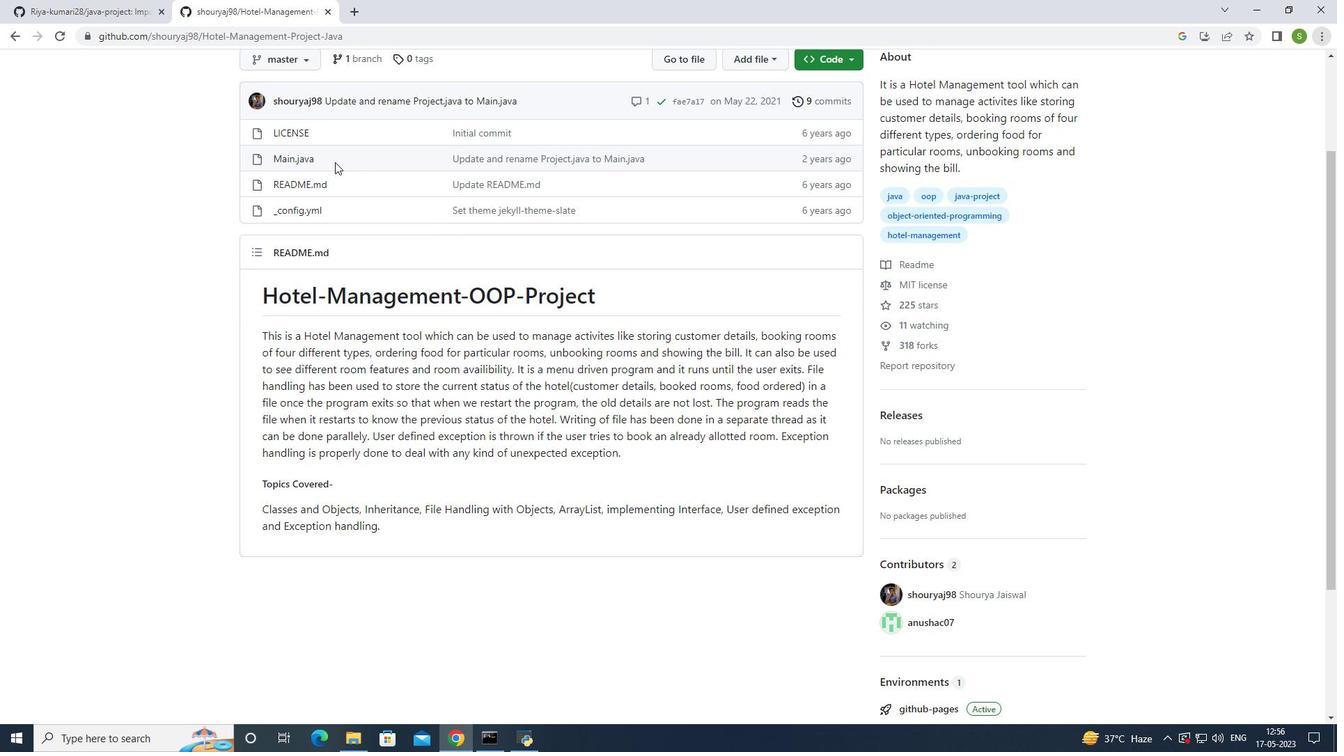 
Action: Mouse moved to (342, 164)
Screenshot: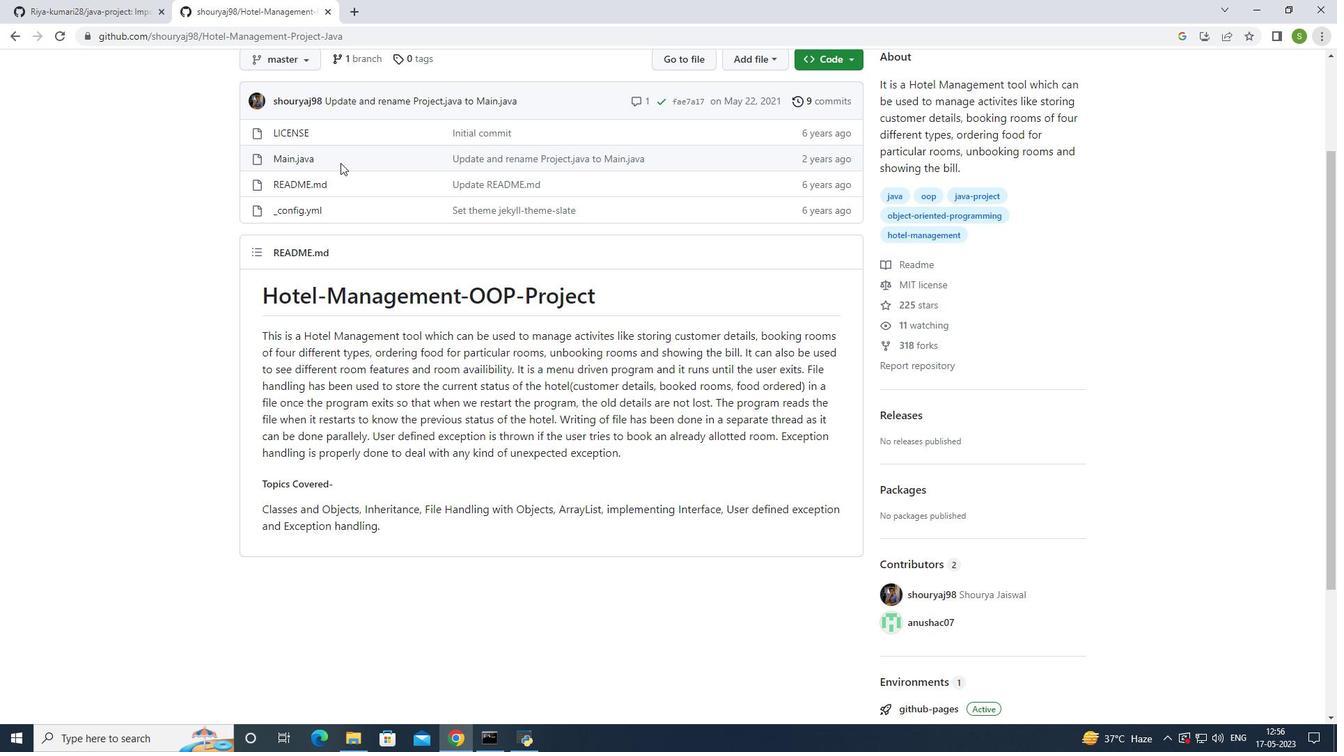 
Action: Mouse pressed left at (342, 164)
Screenshot: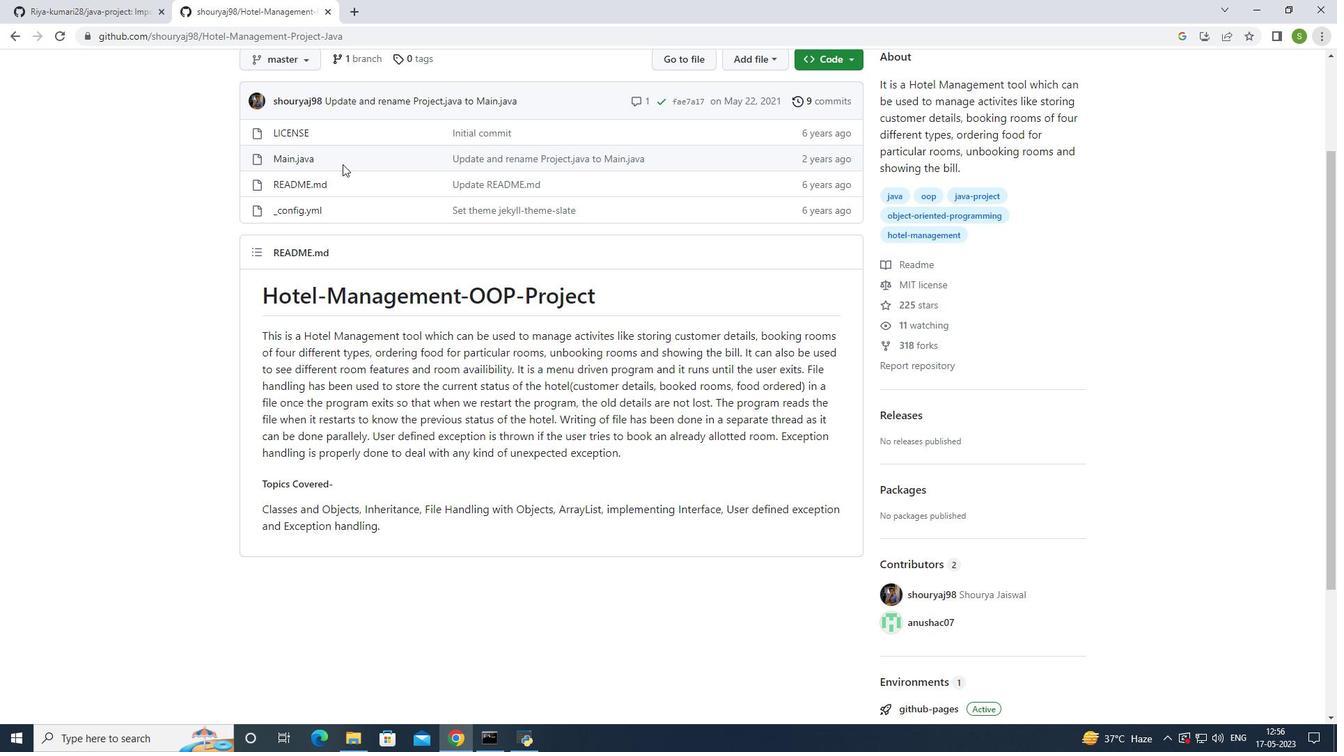 
Action: Mouse pressed left at (342, 164)
Screenshot: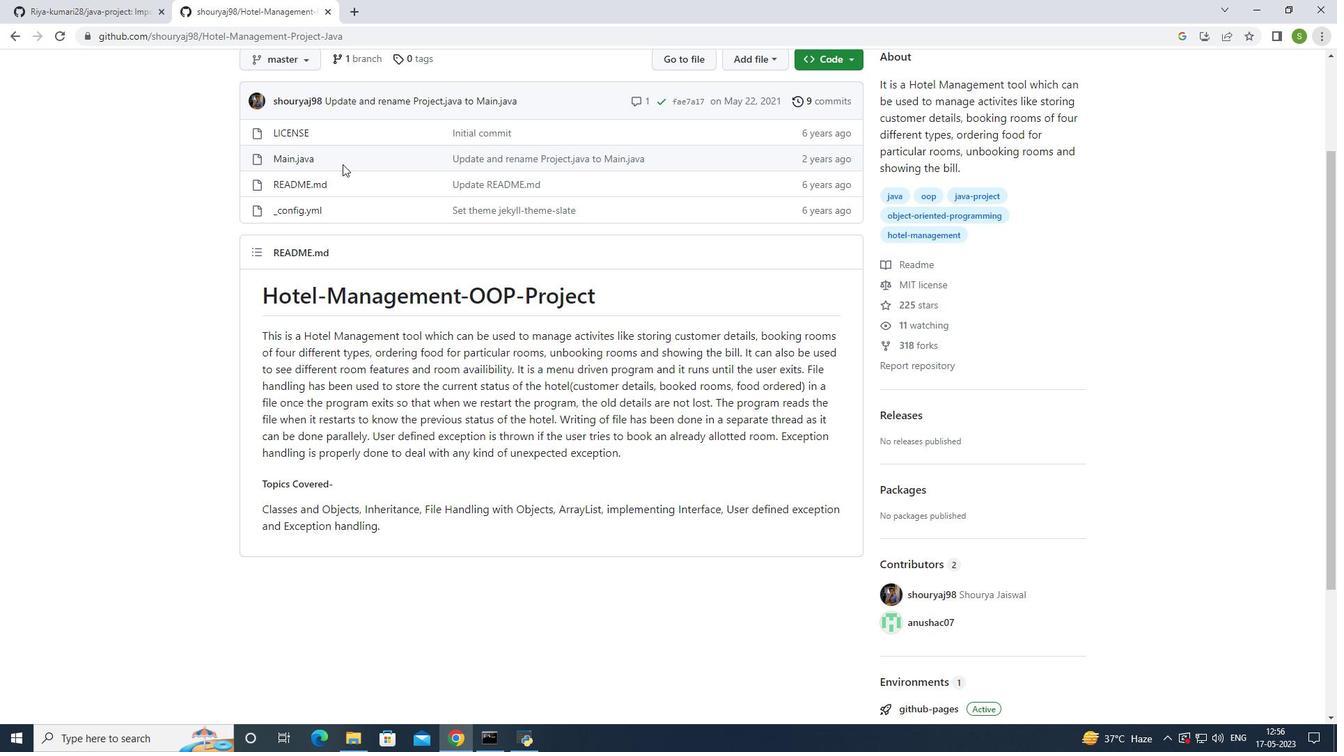 
Action: Mouse moved to (470, 160)
Screenshot: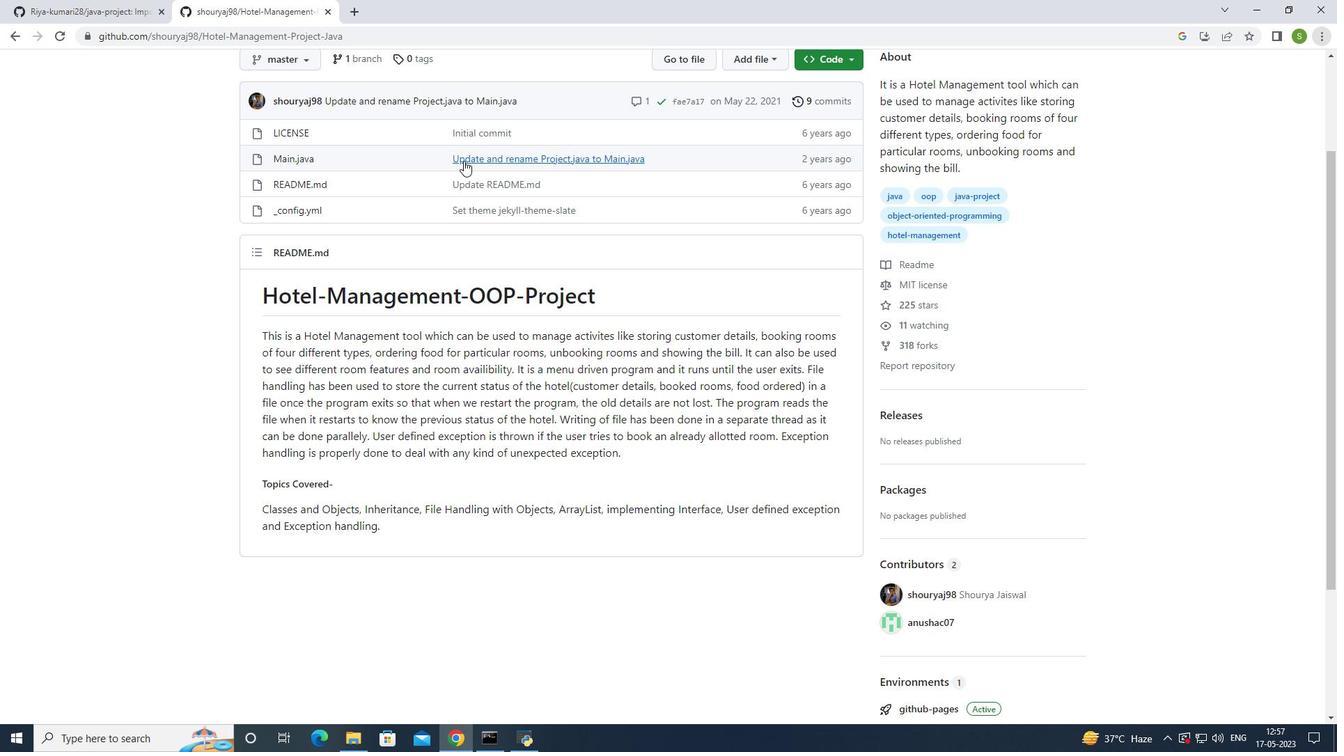 
Action: Mouse pressed left at (470, 160)
Screenshot: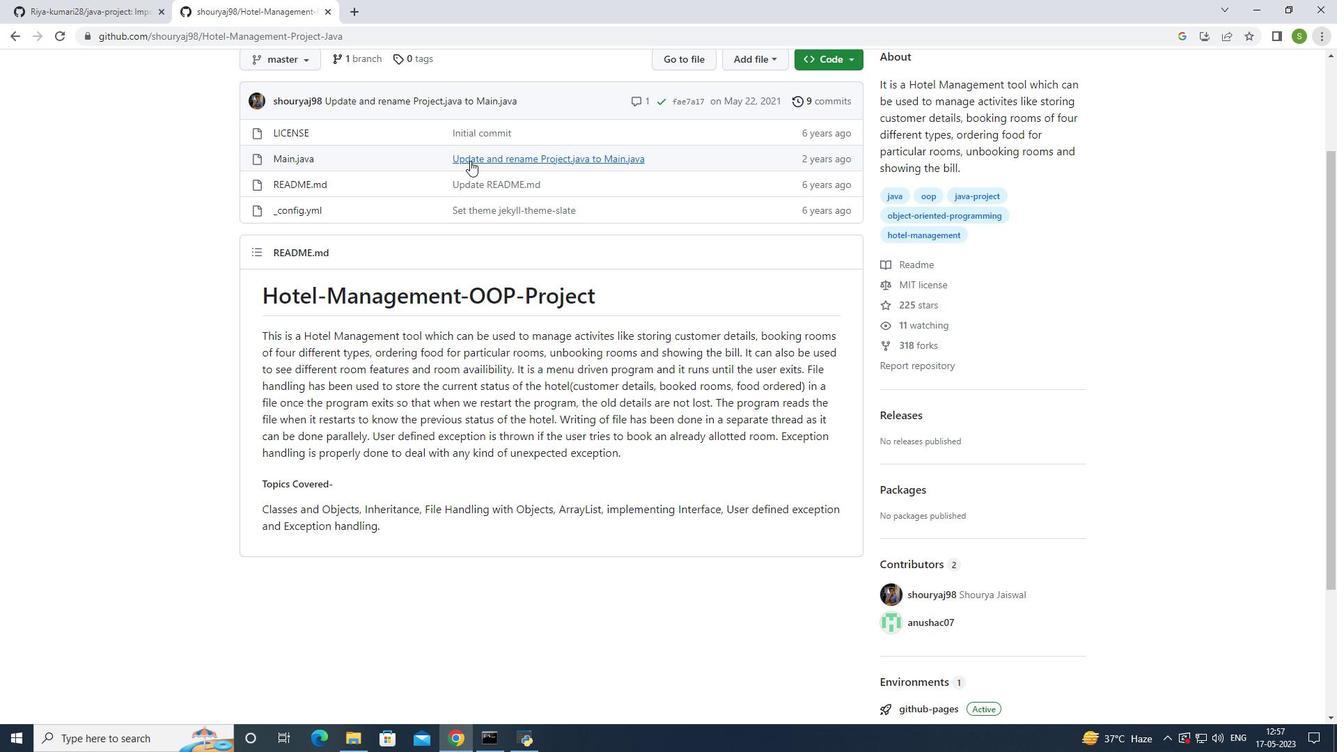 
Action: Mouse moved to (445, 231)
Screenshot: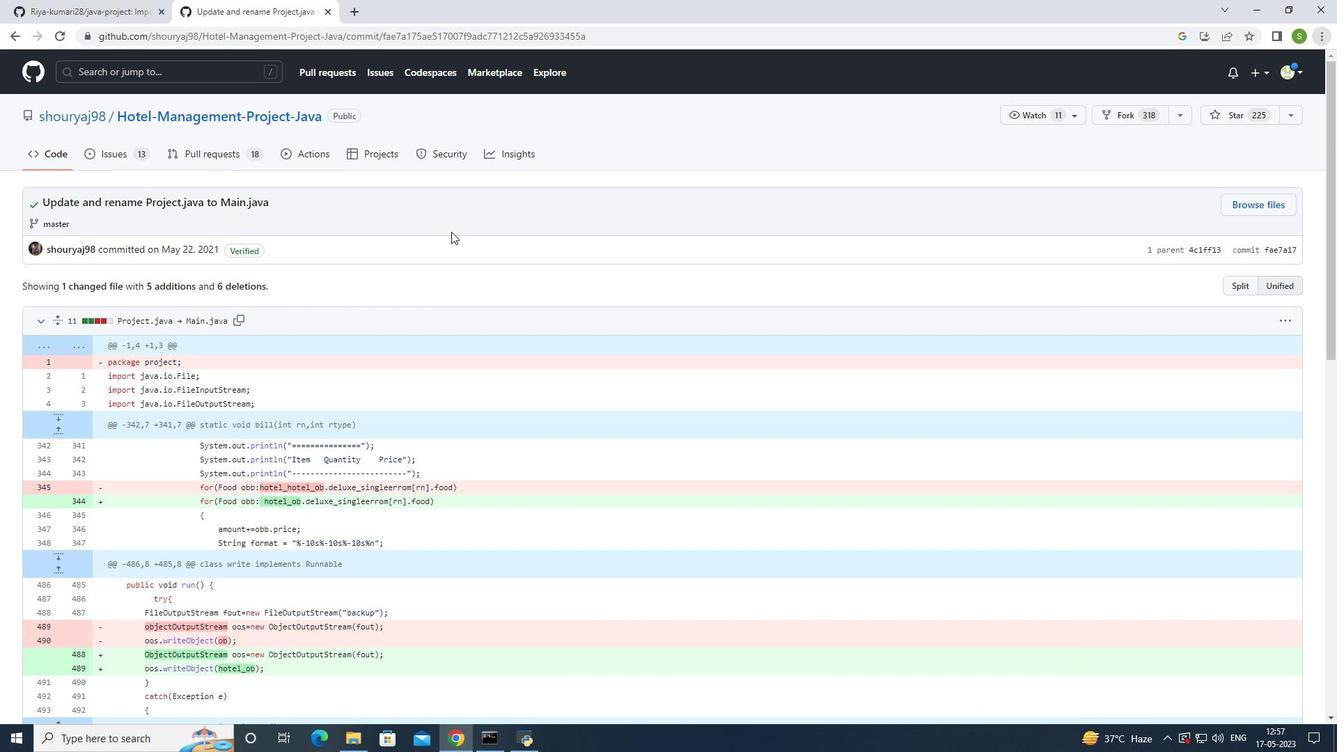 
Action: Mouse scrolled (445, 230) with delta (0, 0)
Screenshot: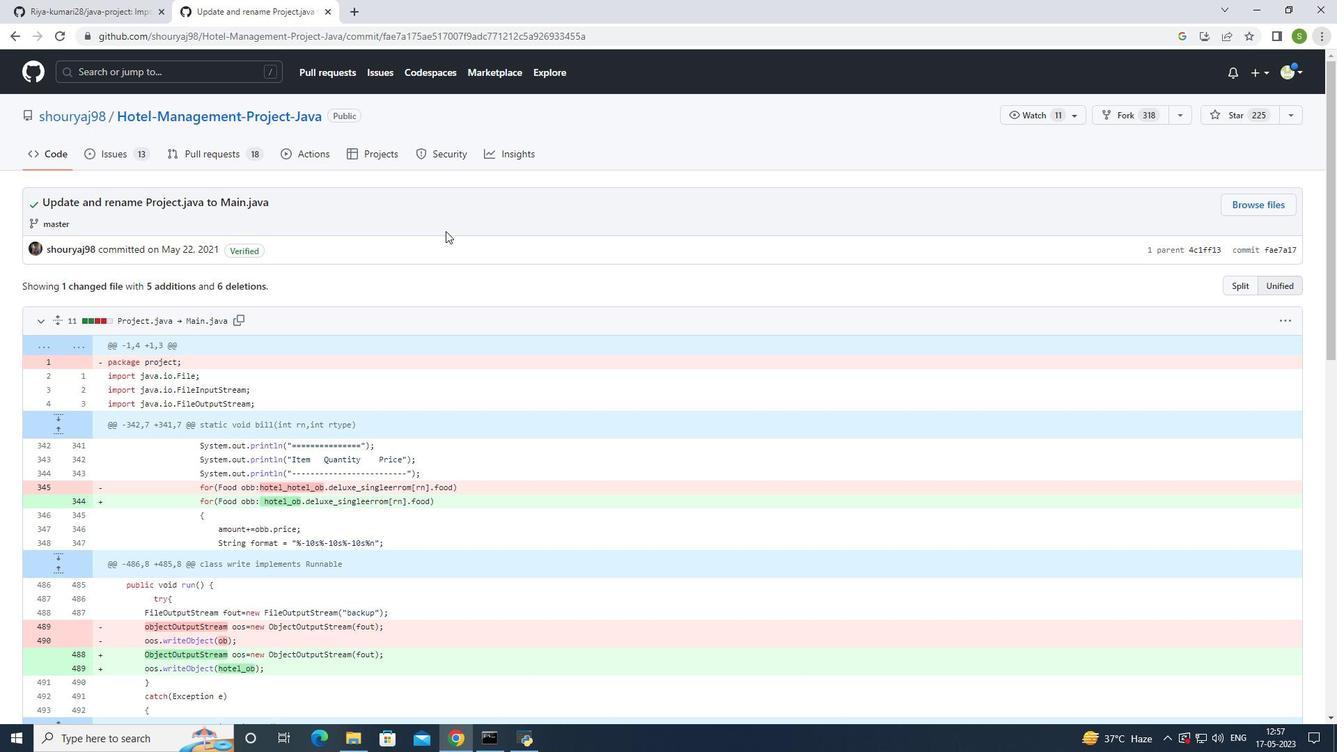 
Action: Mouse scrolled (445, 230) with delta (0, 0)
Screenshot: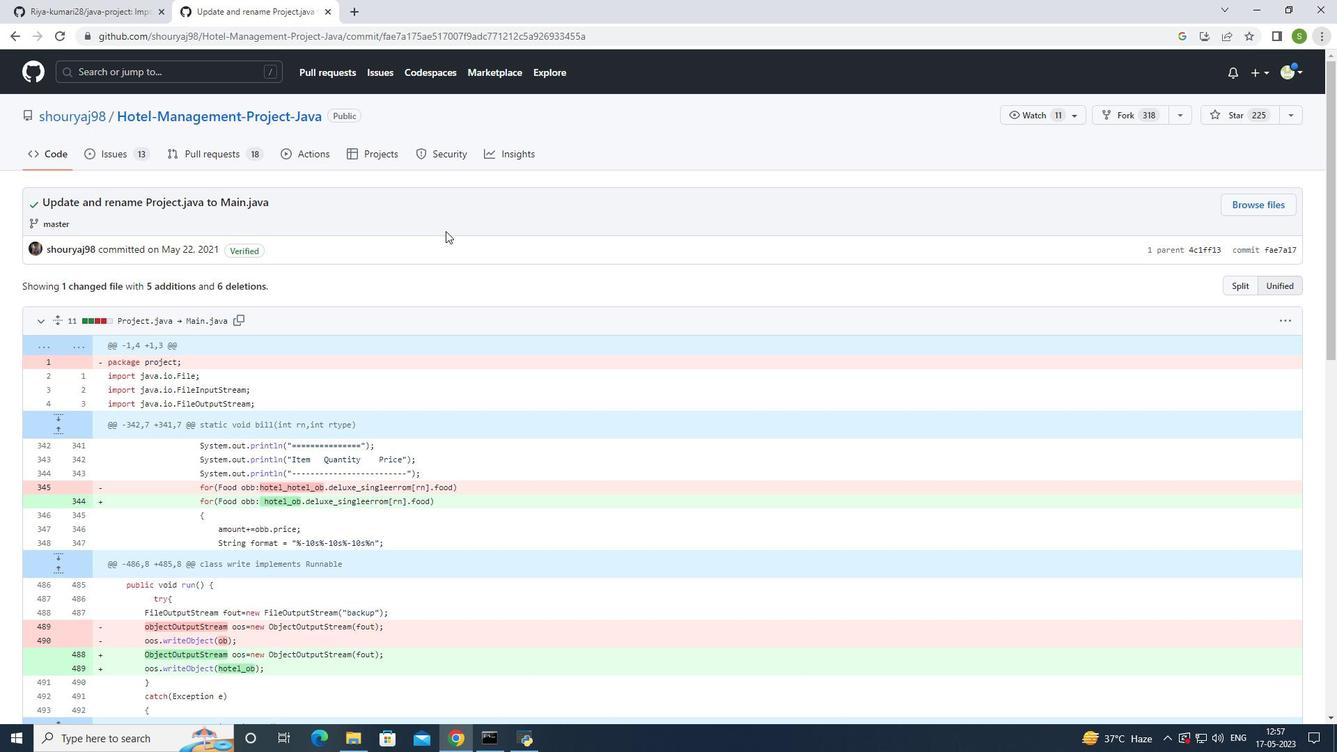 
Action: Mouse scrolled (445, 230) with delta (0, 0)
Screenshot: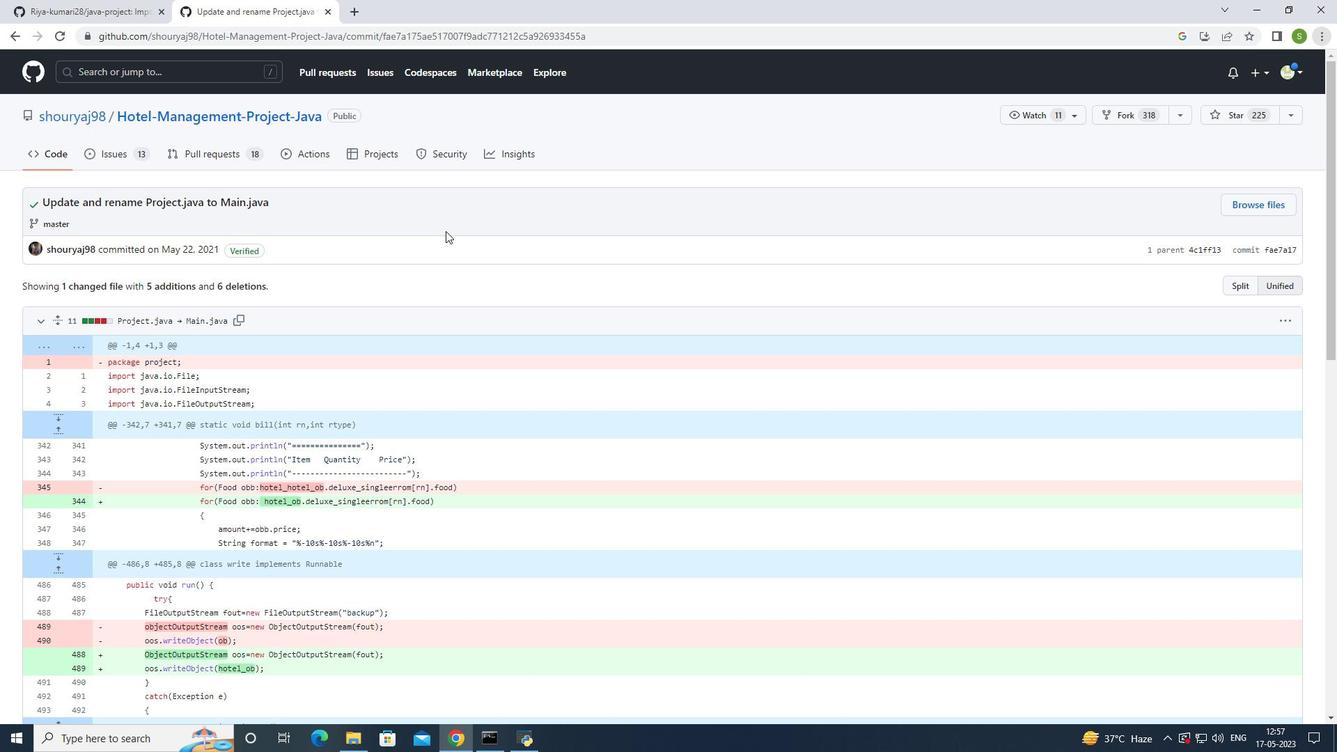 
Action: Mouse scrolled (445, 230) with delta (0, 0)
Screenshot: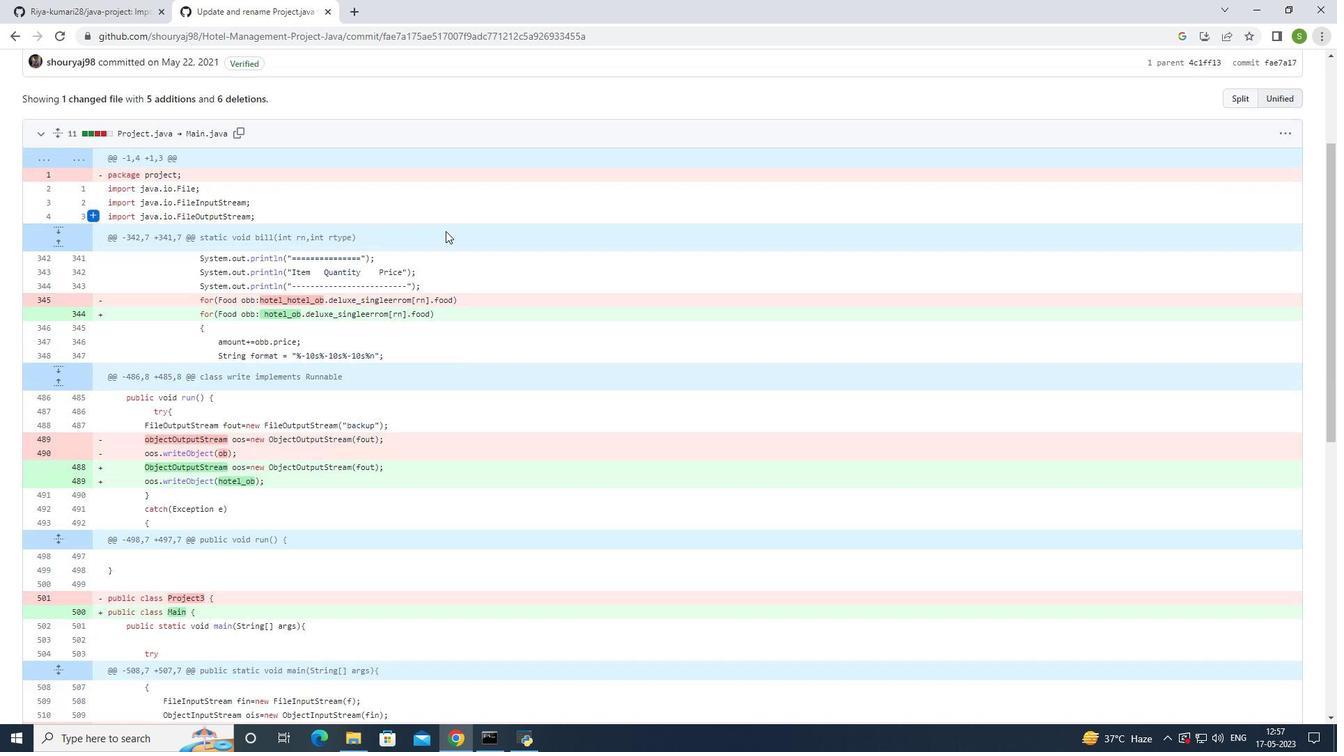 
Action: Mouse scrolled (445, 230) with delta (0, 0)
Screenshot: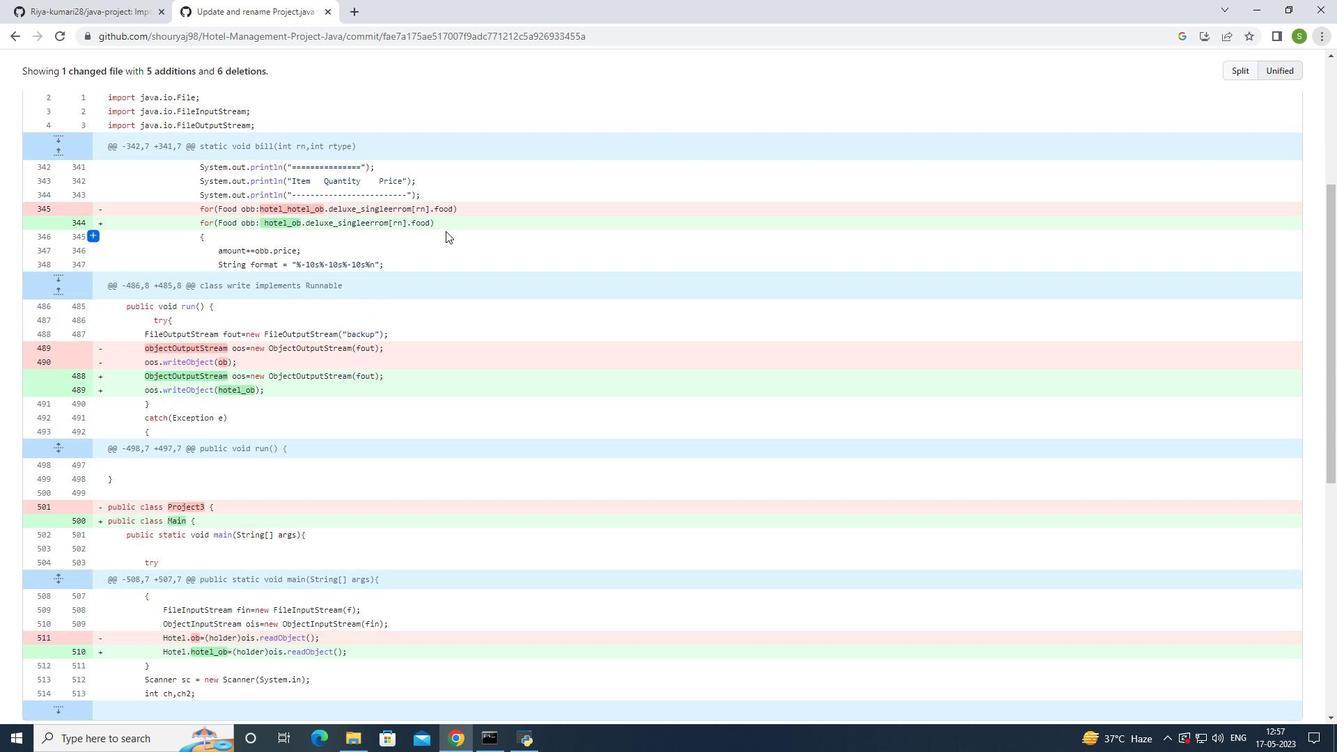 
Action: Mouse scrolled (445, 230) with delta (0, 0)
Screenshot: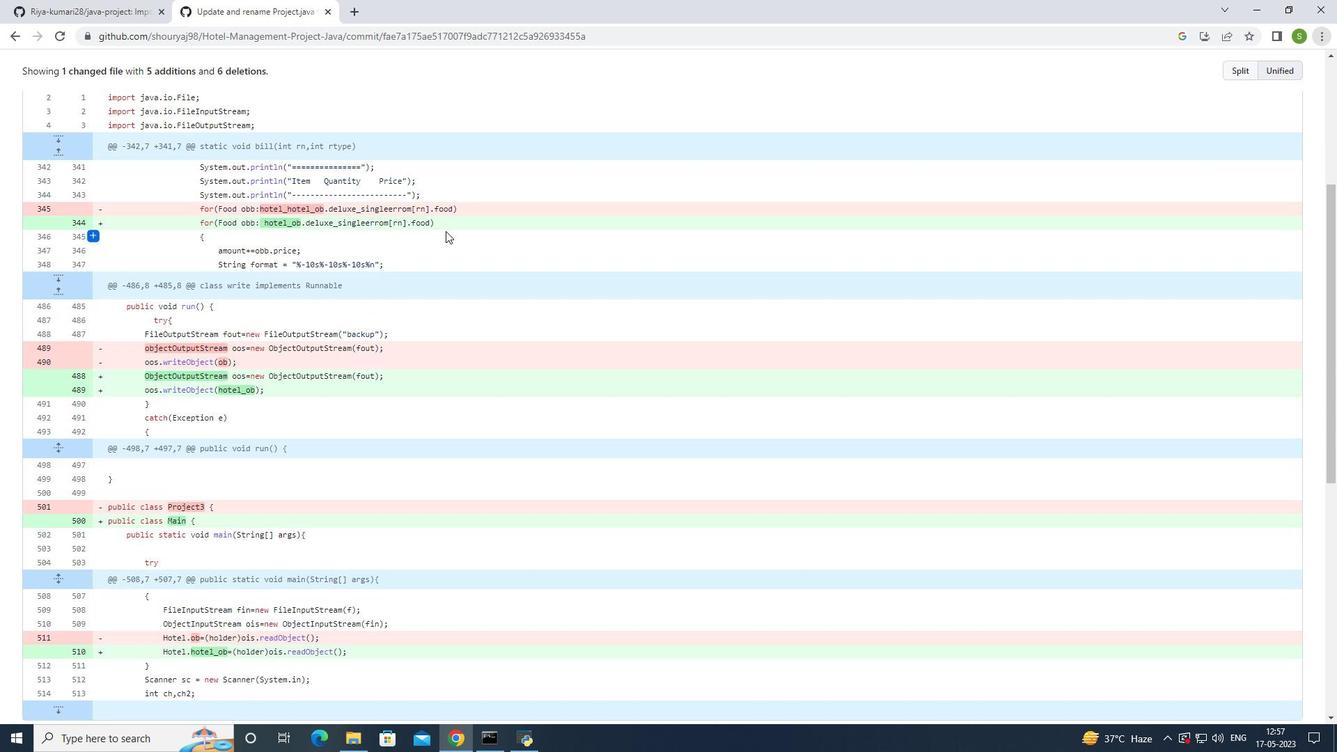 
Action: Mouse scrolled (445, 230) with delta (0, 0)
Screenshot: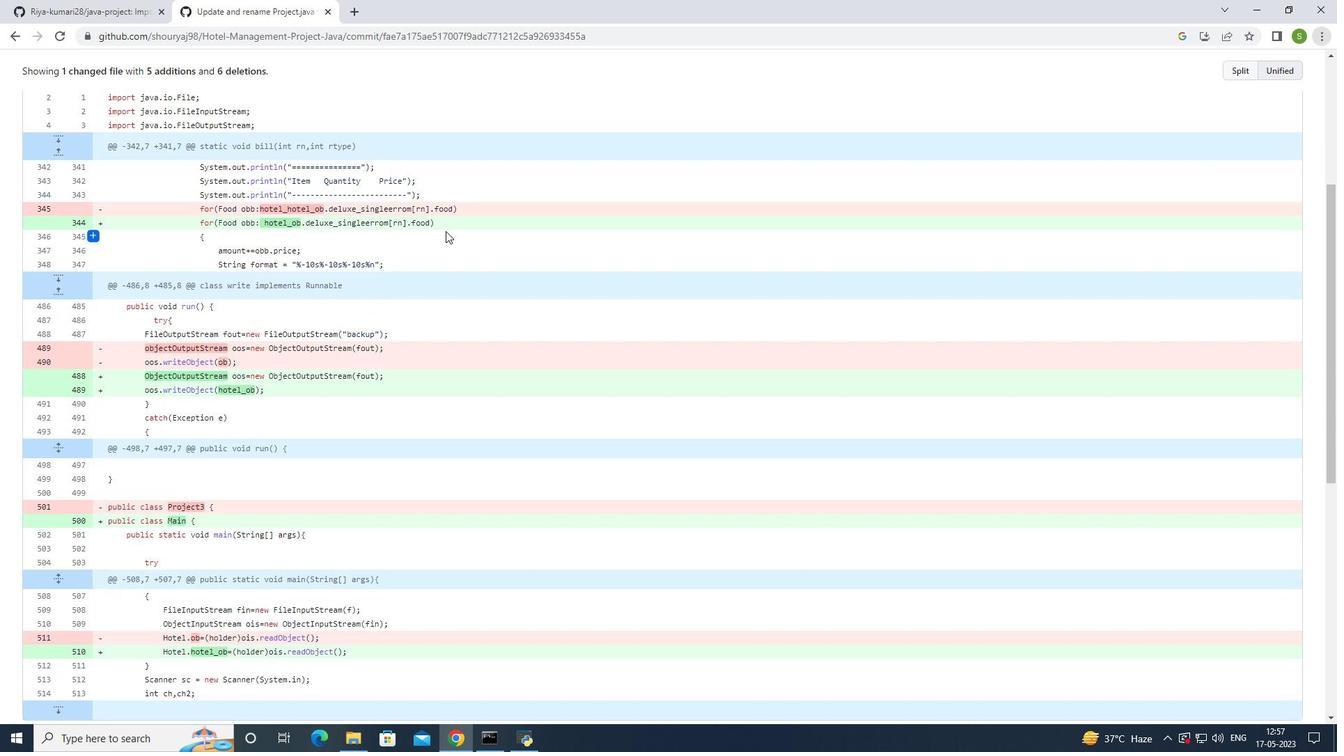 
Action: Mouse moved to (445, 230)
Screenshot: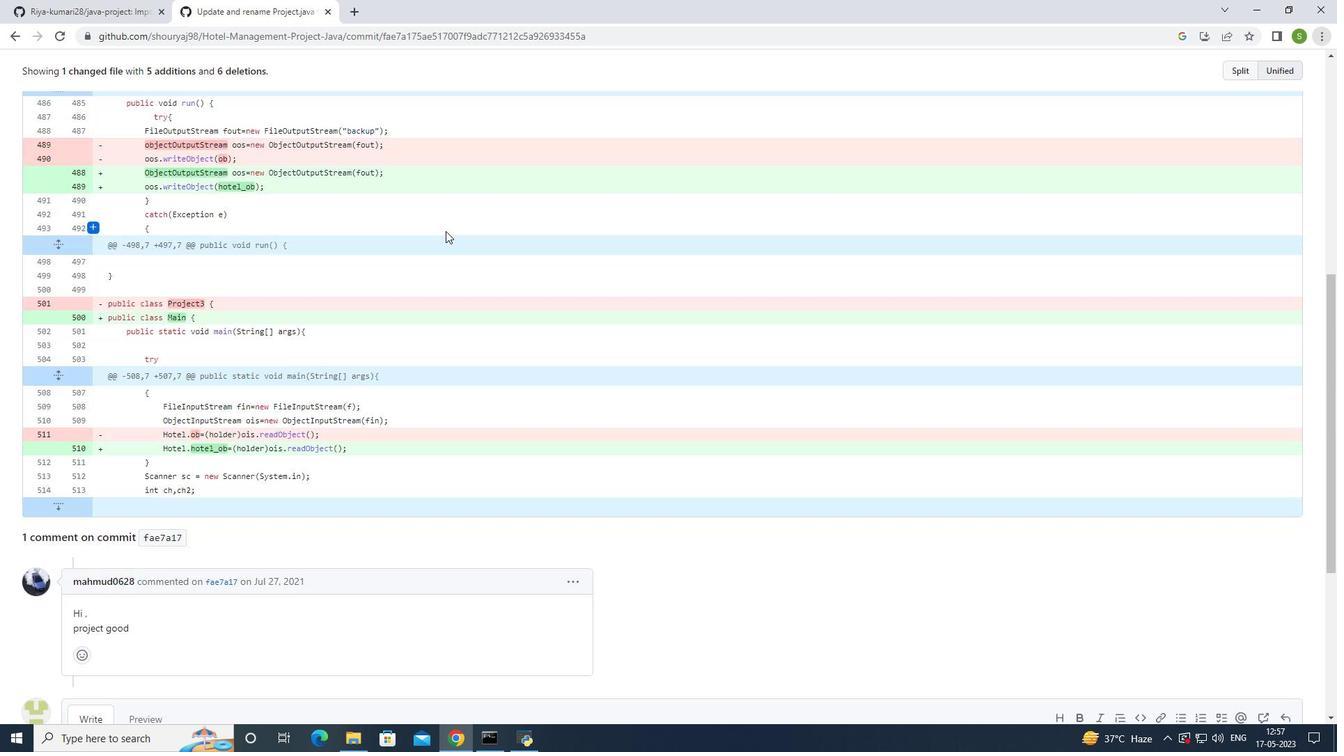 
Action: Mouse scrolled (445, 229) with delta (0, 0)
Screenshot: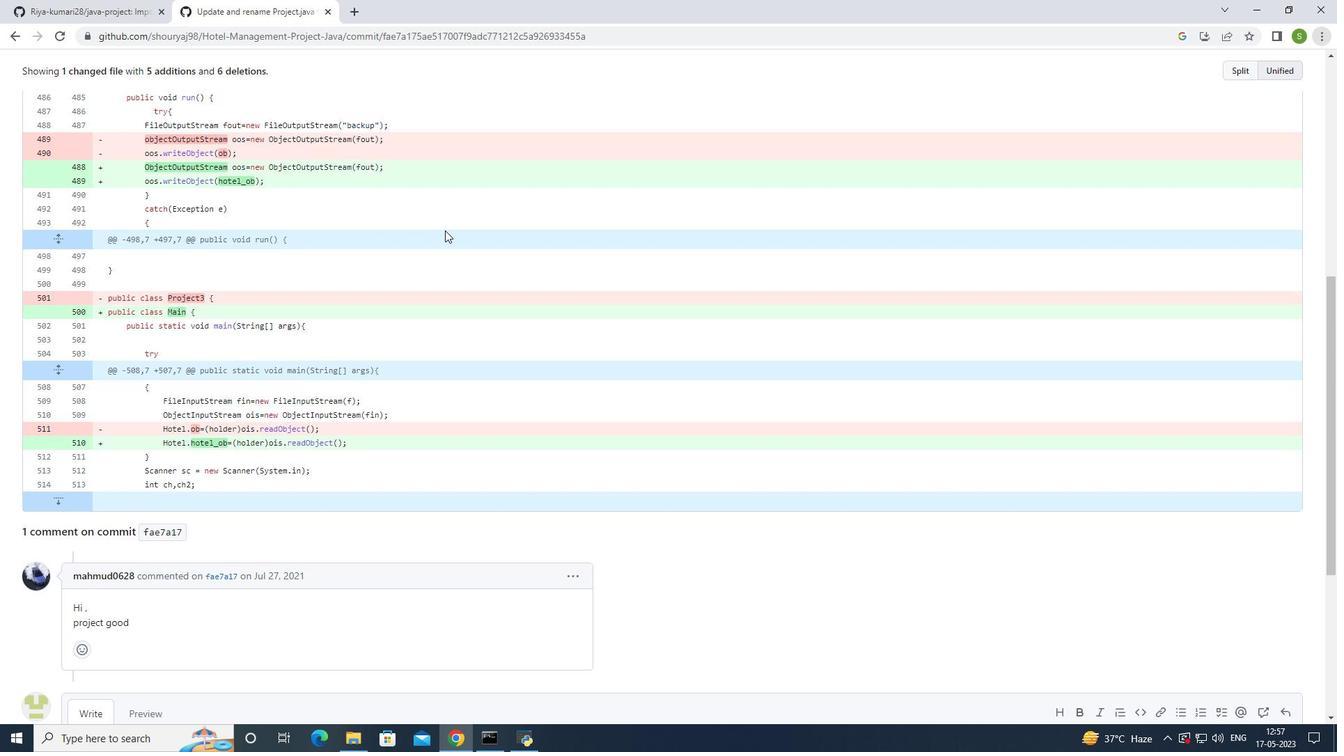 
Action: Mouse scrolled (445, 229) with delta (0, 0)
Screenshot: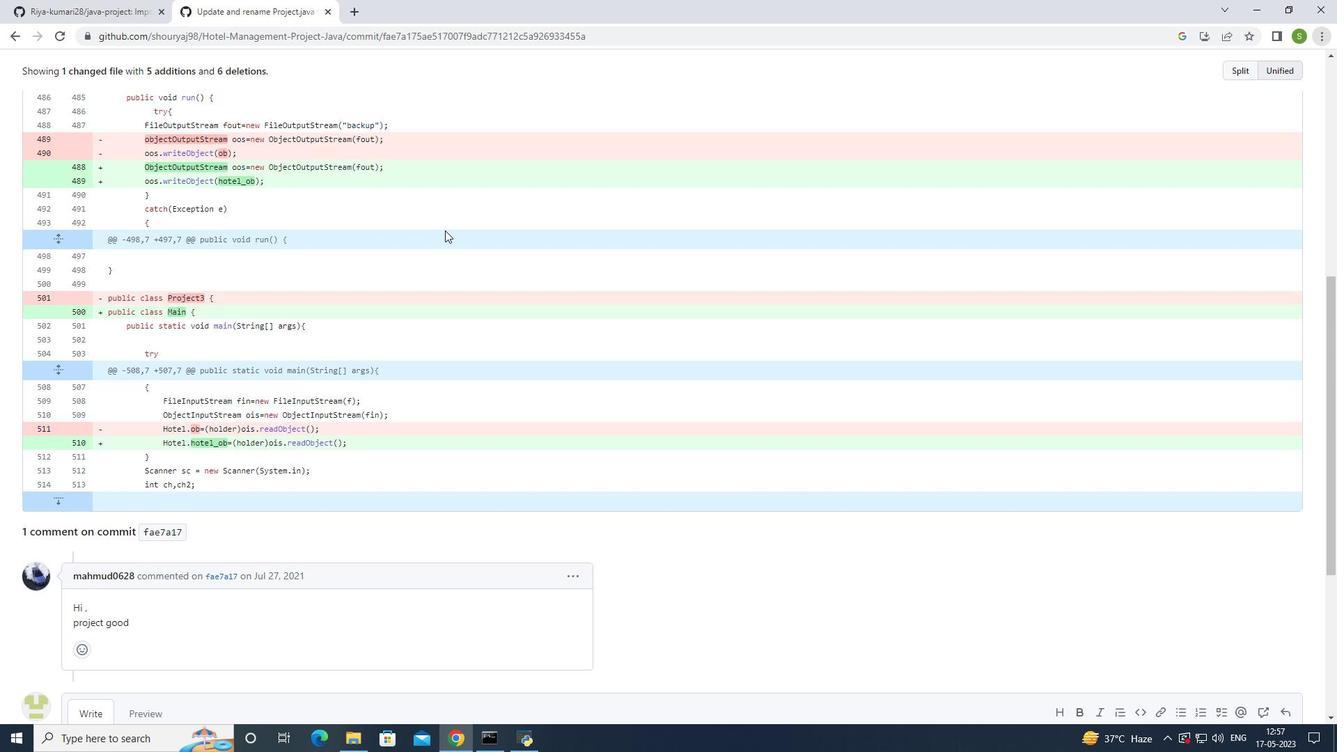 
Action: Mouse scrolled (445, 229) with delta (0, 0)
Screenshot: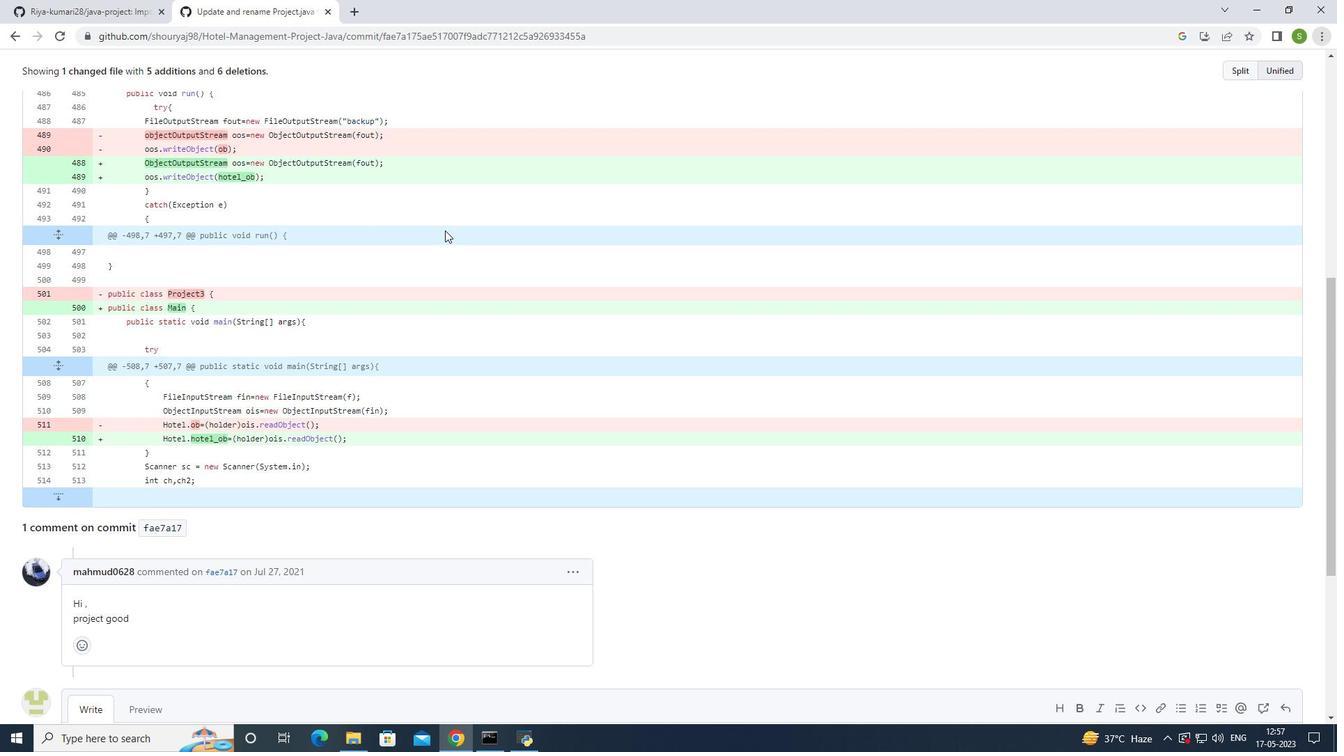 
Action: Mouse scrolled (445, 229) with delta (0, 0)
Screenshot: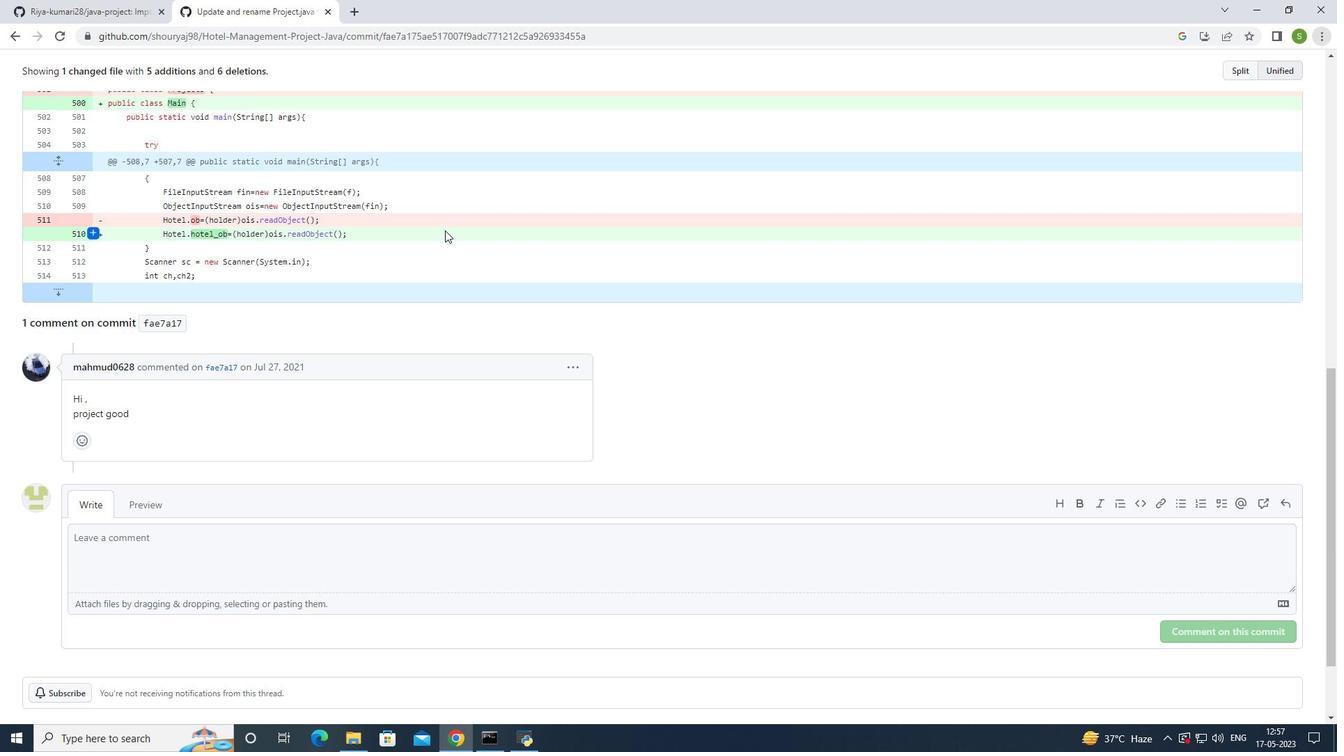 
Action: Mouse scrolled (445, 229) with delta (0, 0)
Screenshot: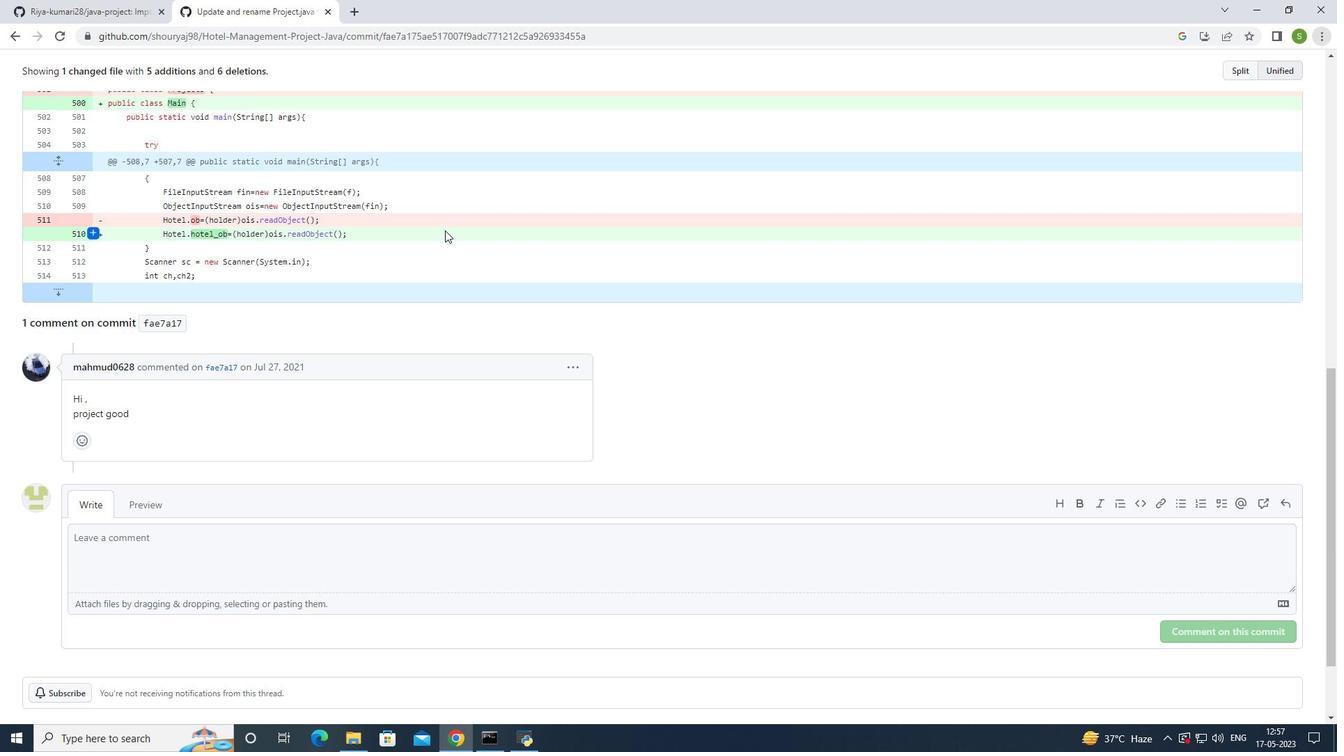 
Action: Mouse scrolled (445, 231) with delta (0, 0)
Screenshot: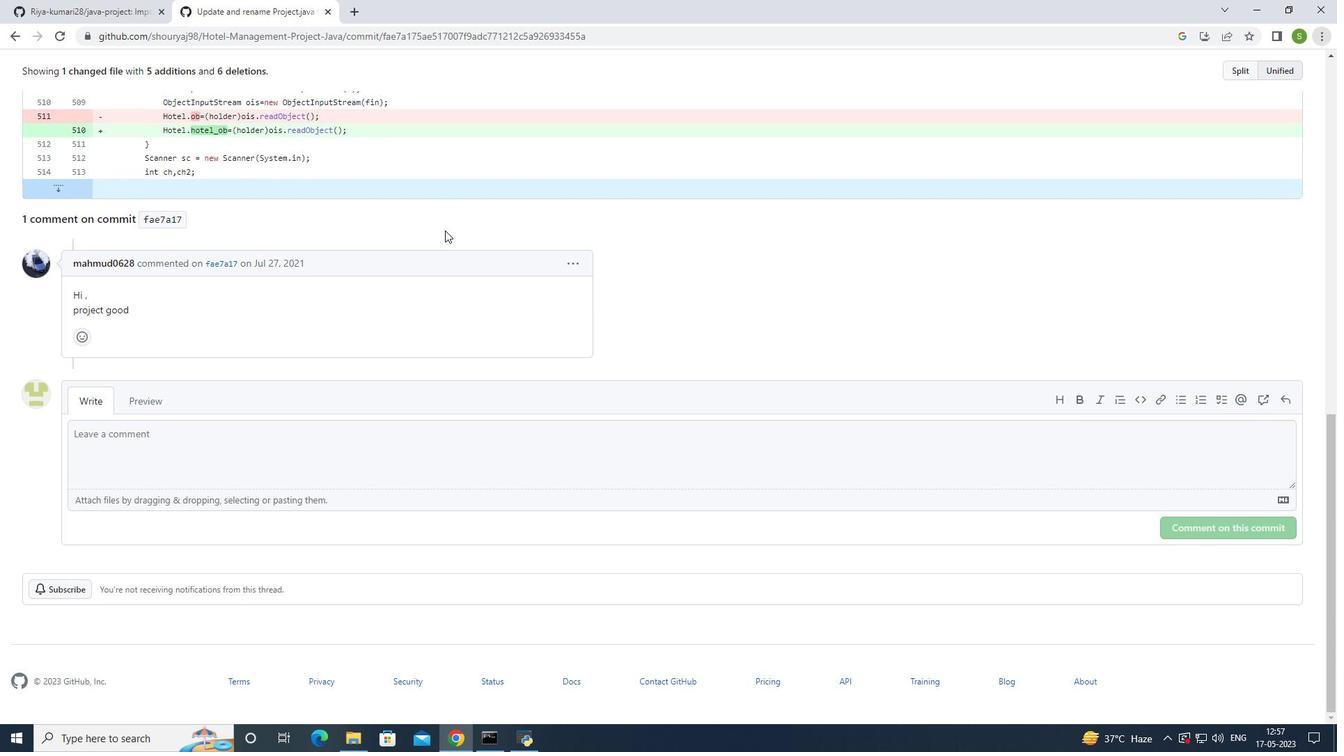 
Action: Mouse scrolled (445, 231) with delta (0, 0)
Screenshot: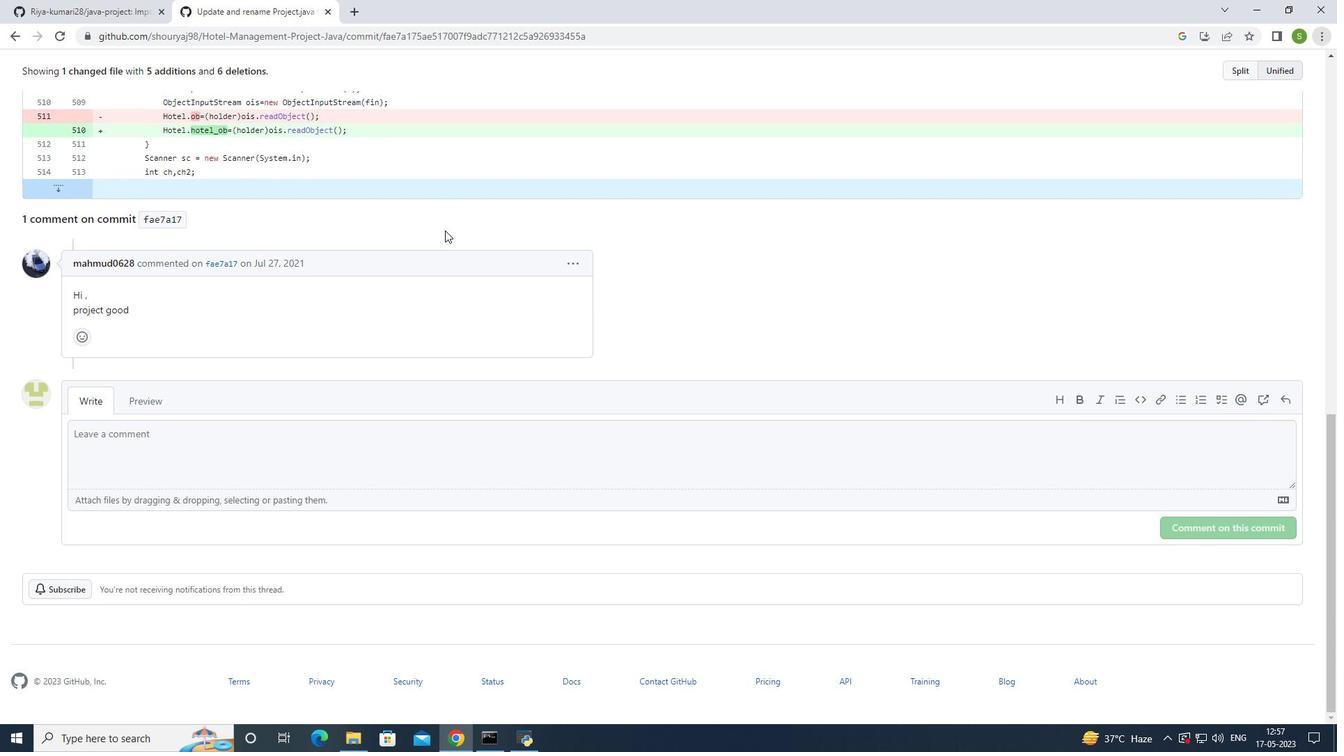 
Action: Mouse moved to (445, 230)
Screenshot: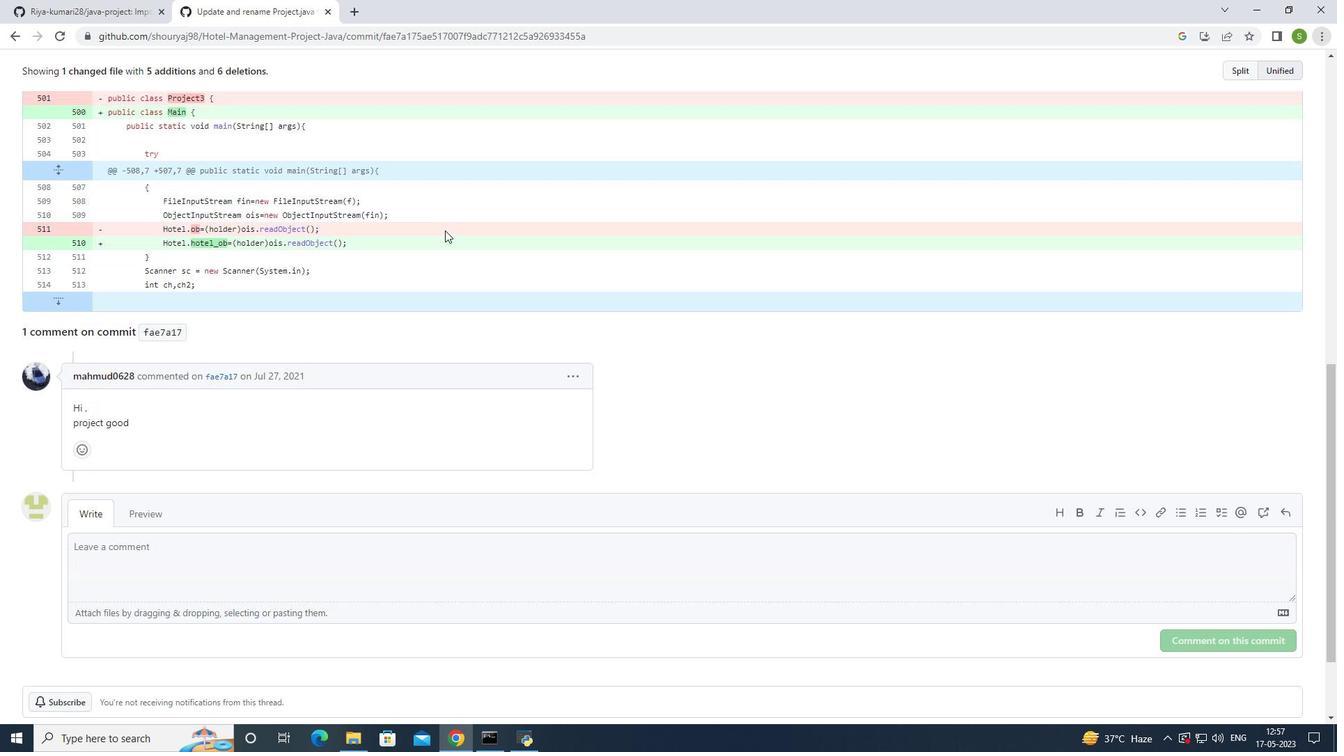 
Action: Mouse scrolled (445, 231) with delta (0, 0)
Screenshot: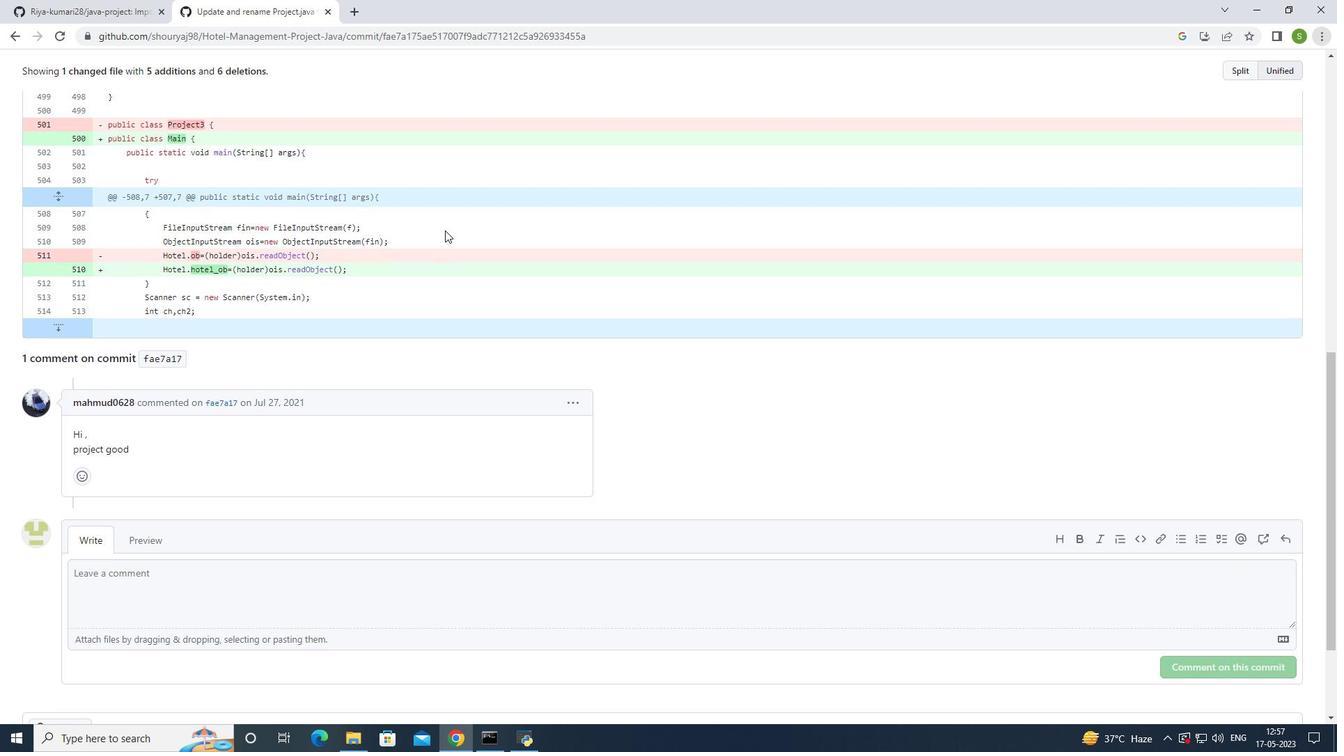 
Action: Mouse scrolled (445, 231) with delta (0, 0)
Screenshot: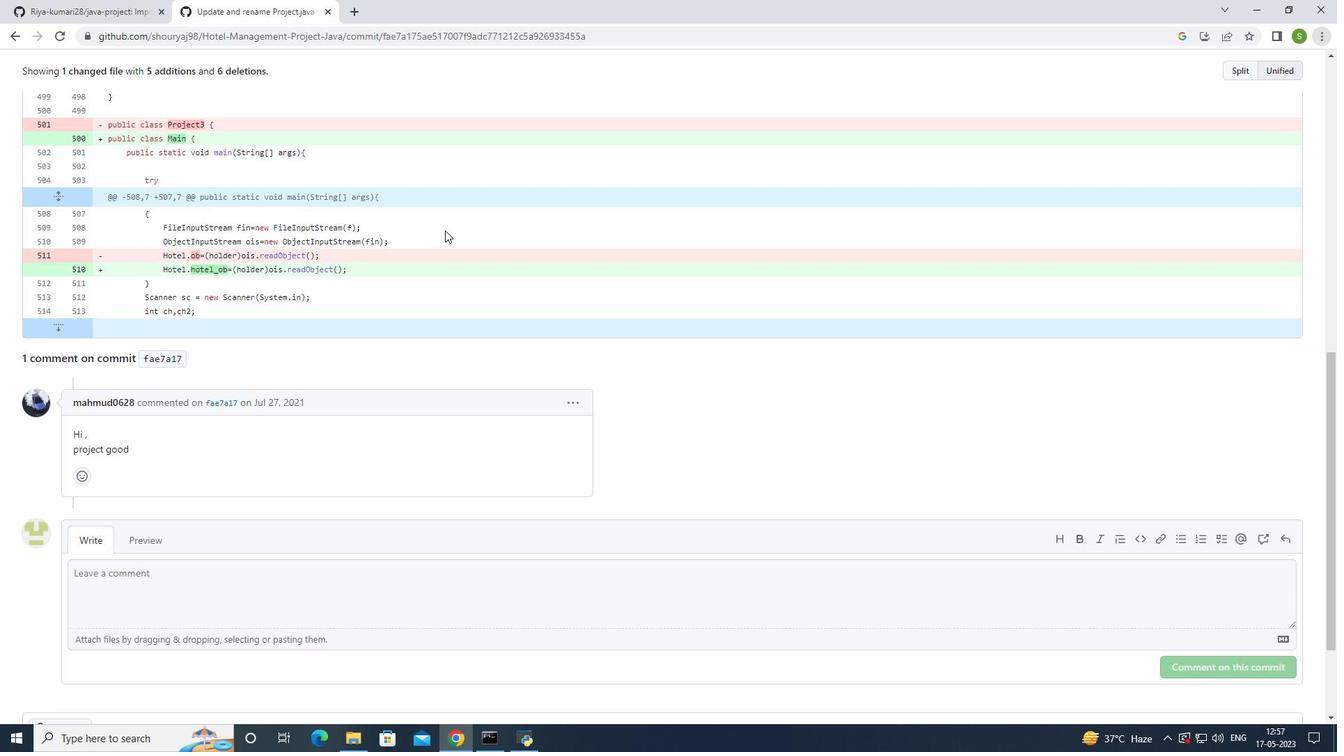 
Action: Mouse scrolled (445, 231) with delta (0, 0)
Screenshot: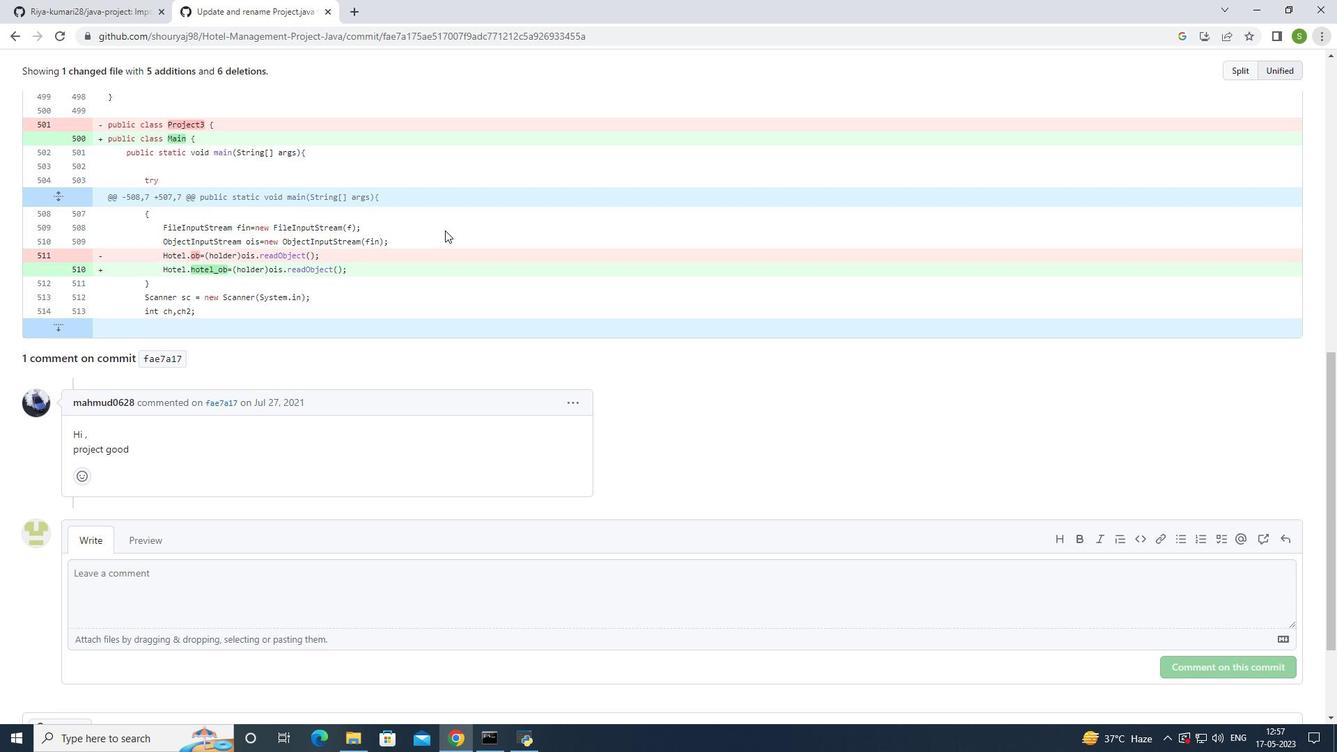 
Action: Mouse moved to (445, 229)
Screenshot: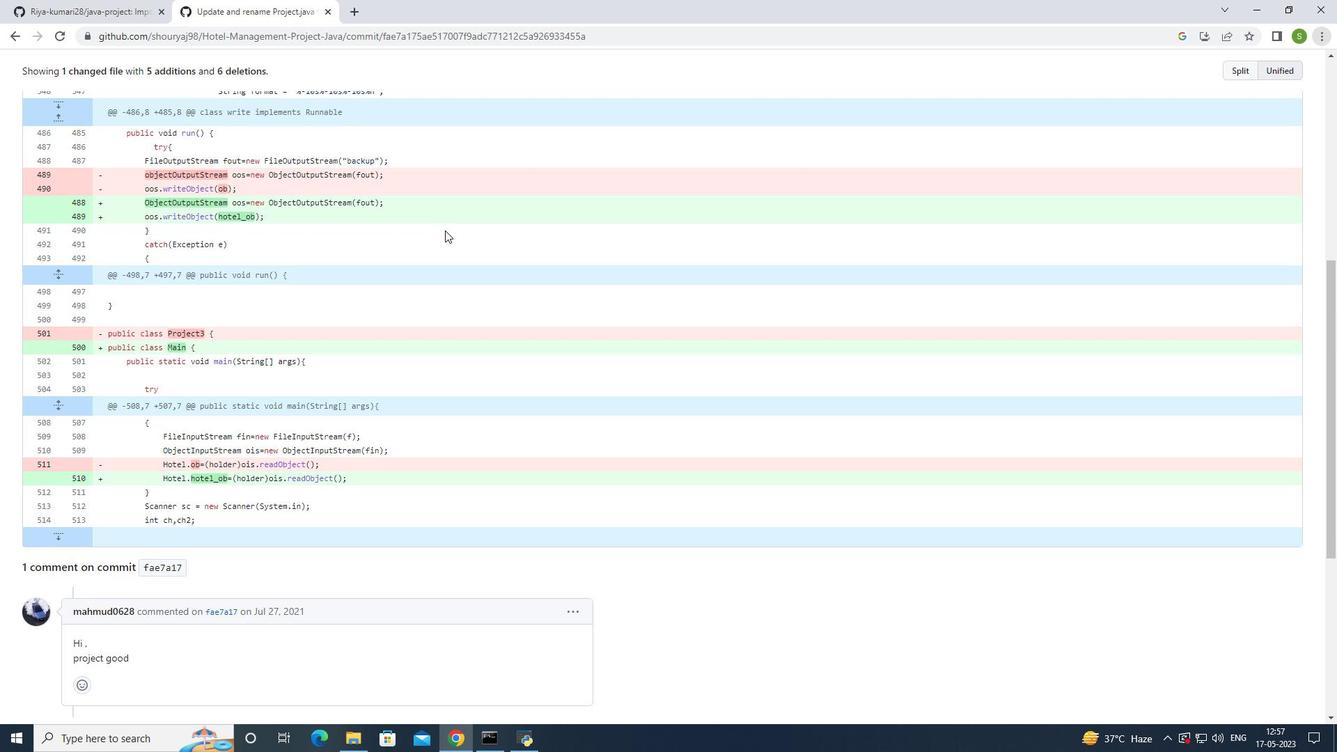 
Action: Mouse scrolled (445, 230) with delta (0, 0)
Screenshot: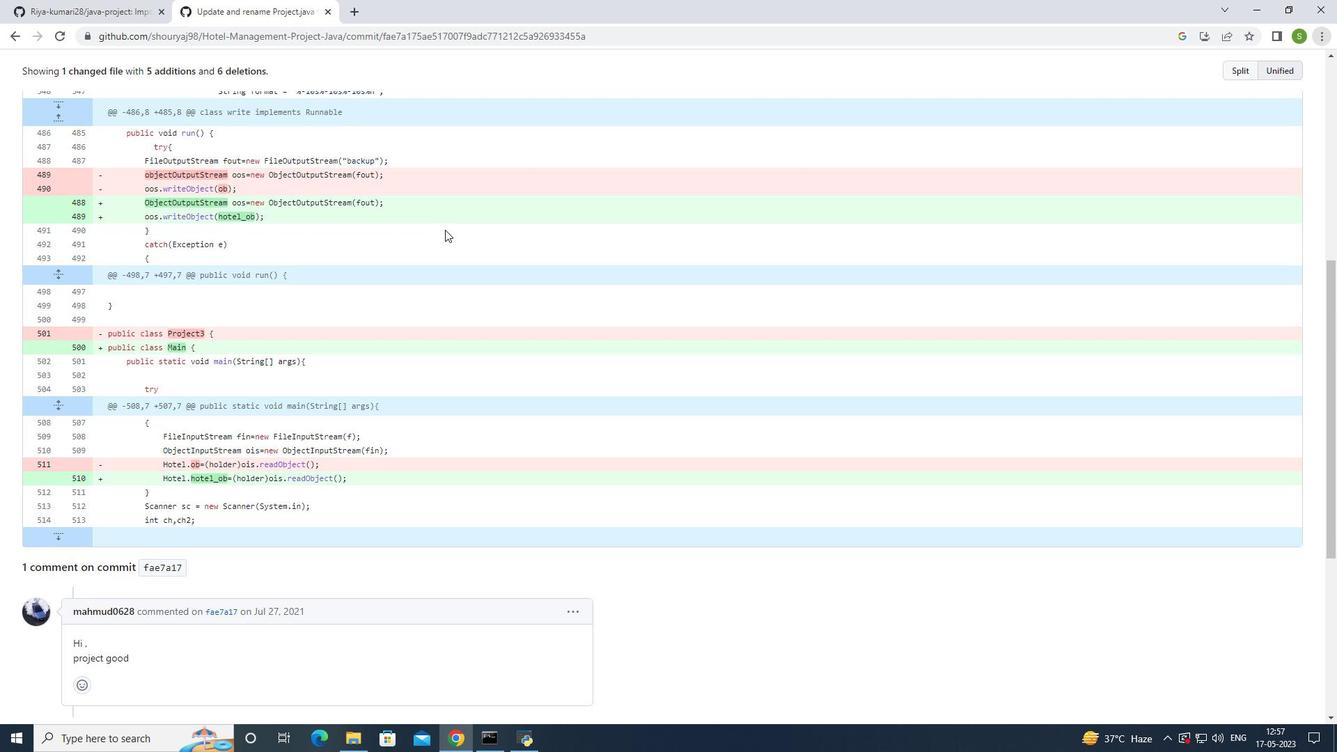 
Action: Mouse scrolled (445, 230) with delta (0, 0)
Screenshot: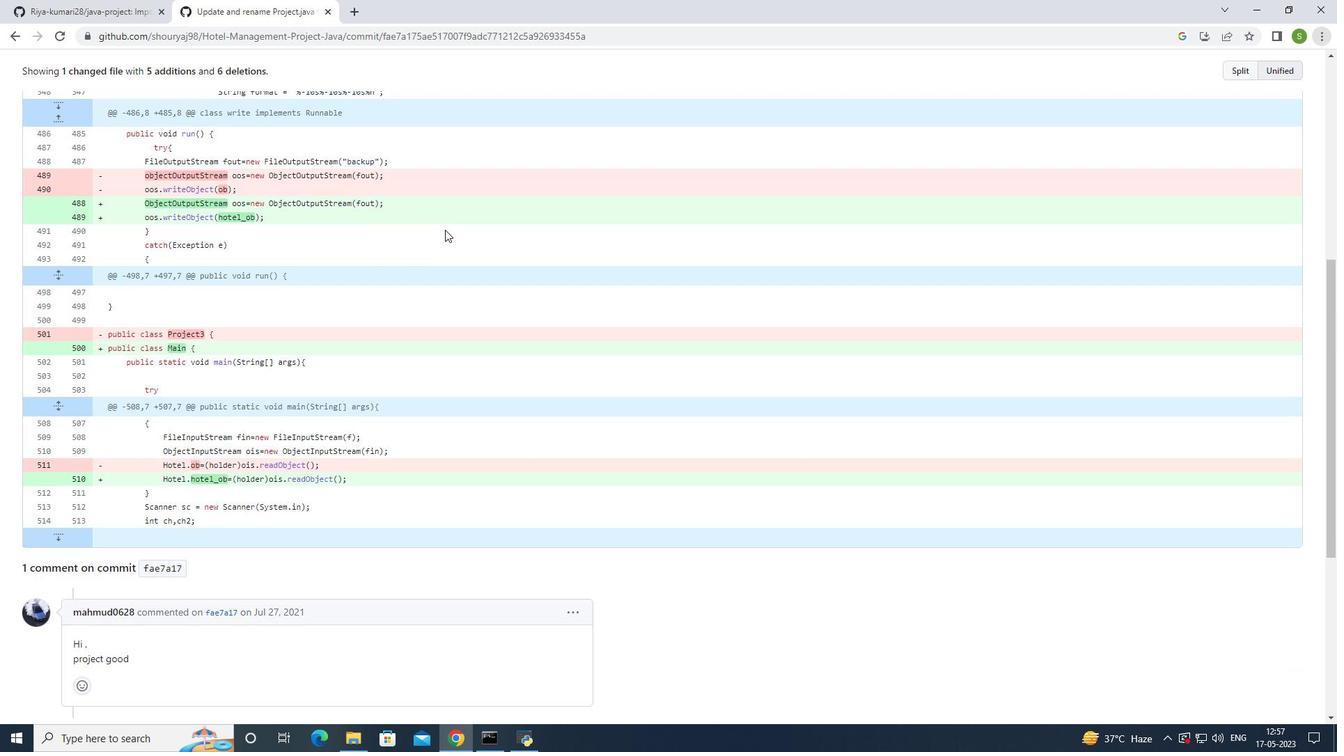 
Action: Mouse scrolled (445, 230) with delta (0, 0)
Screenshot: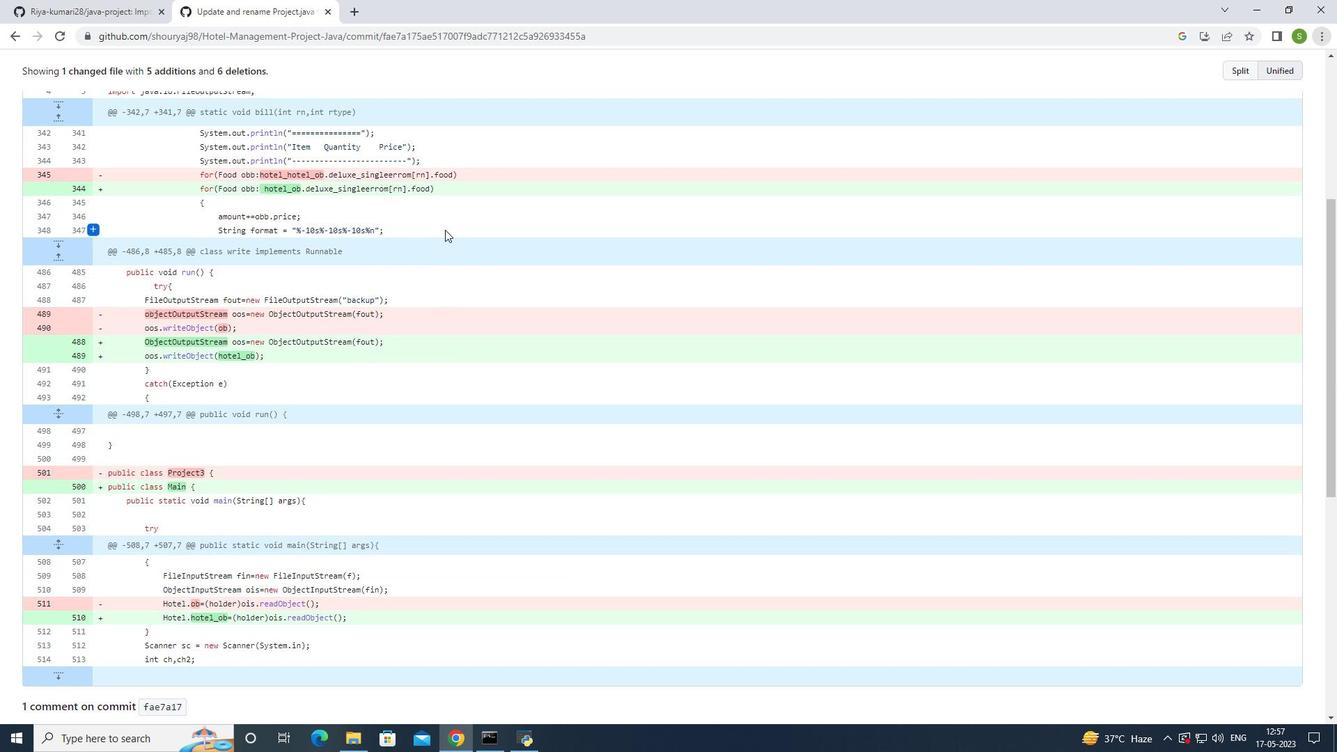 
Action: Mouse scrolled (445, 230) with delta (0, 0)
Screenshot: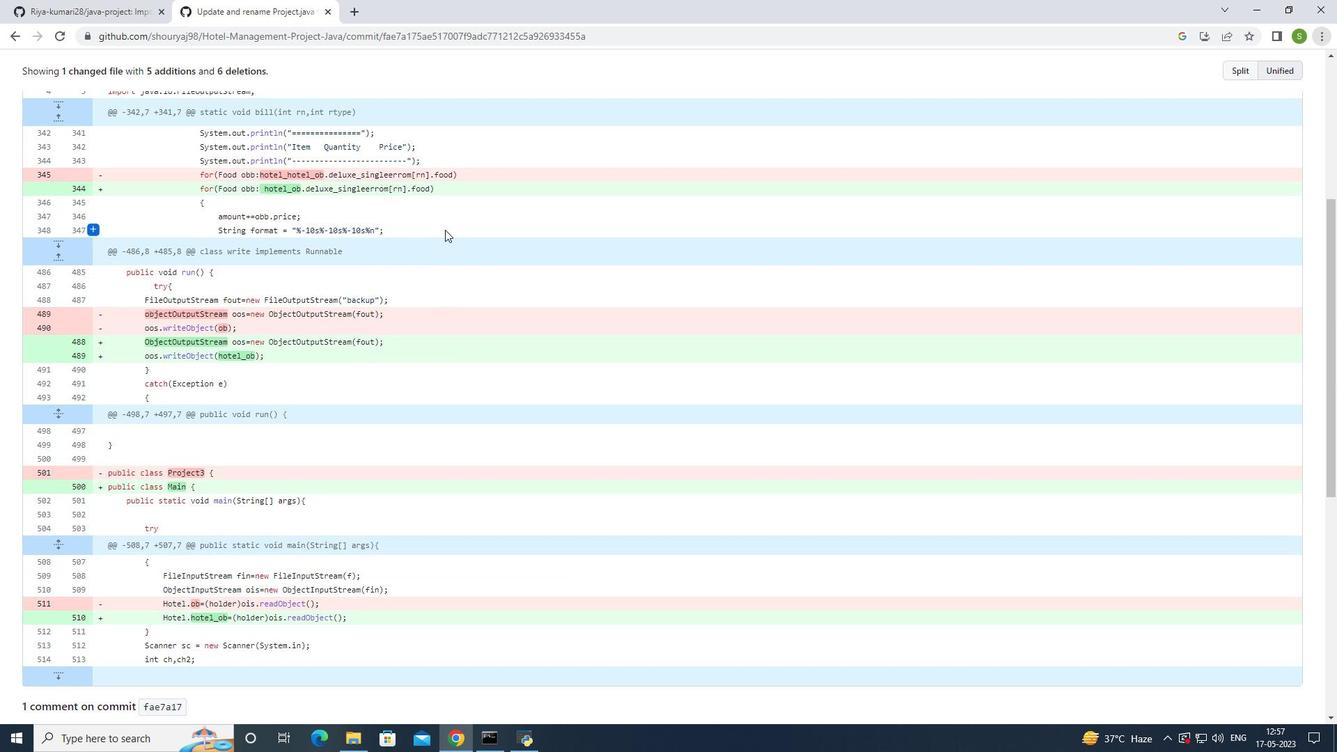 
Action: Mouse scrolled (445, 229) with delta (0, 0)
Screenshot: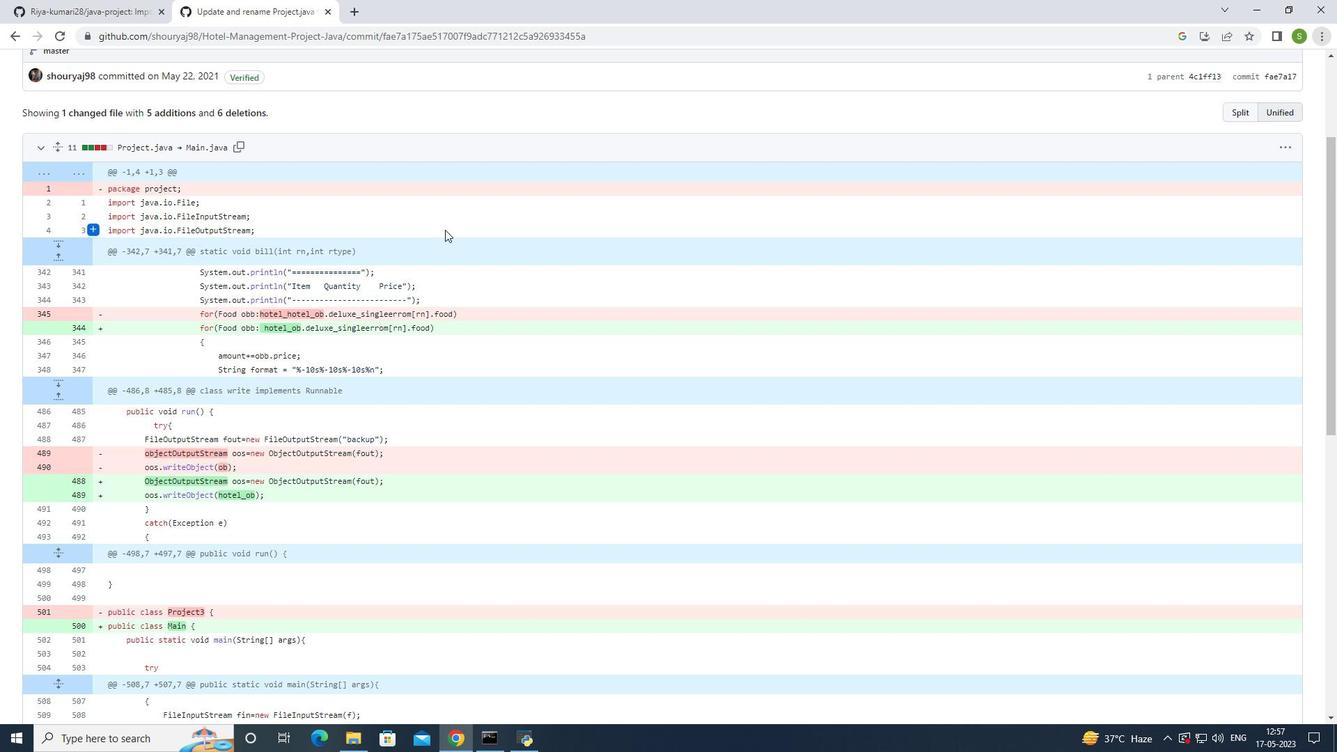 
Action: Mouse scrolled (445, 229) with delta (0, 0)
Screenshot: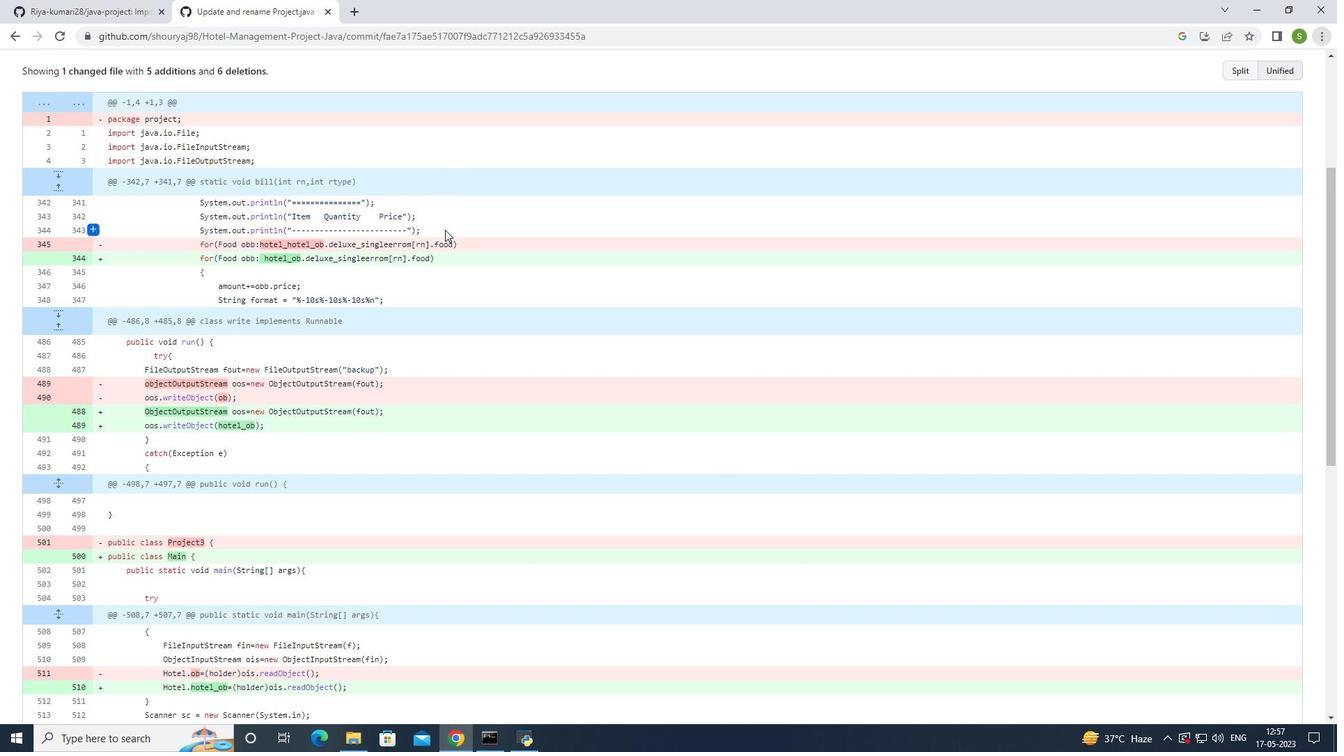 
Action: Mouse moved to (446, 229)
Screenshot: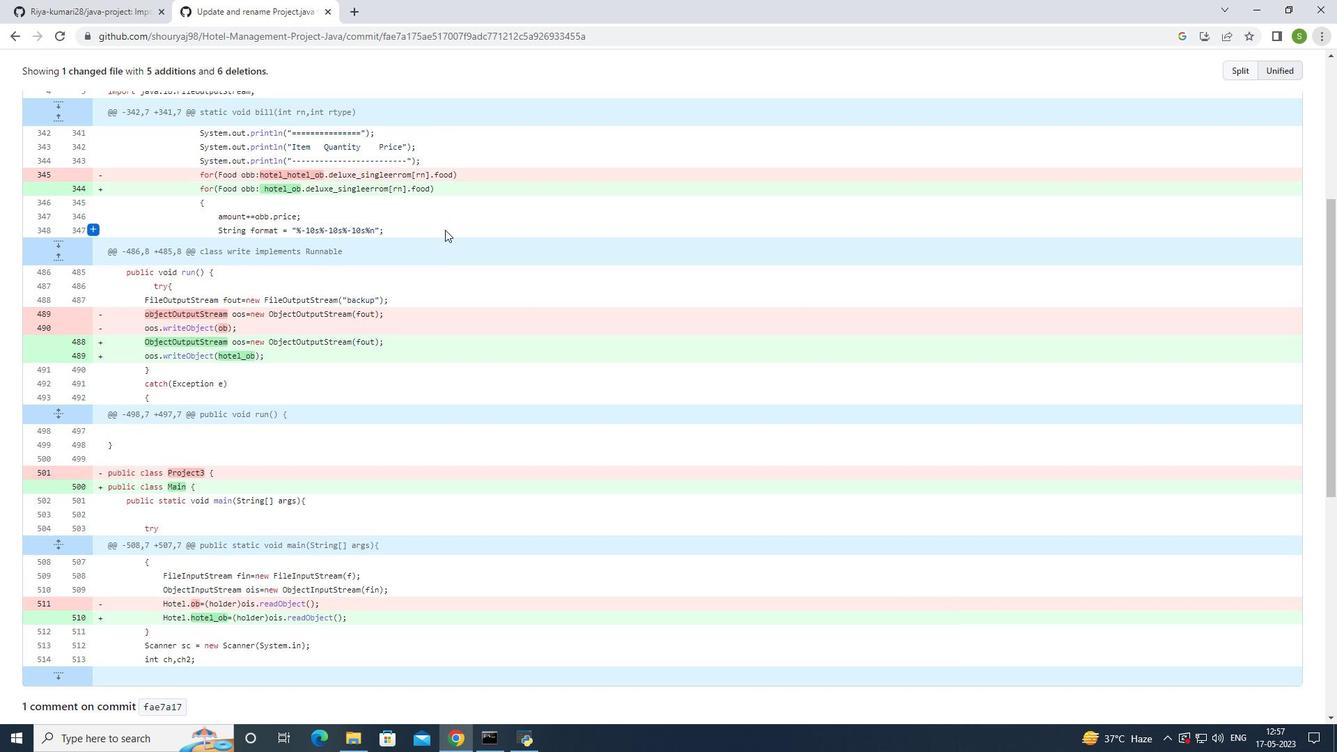
Action: Mouse scrolled (446, 229) with delta (0, 0)
Screenshot: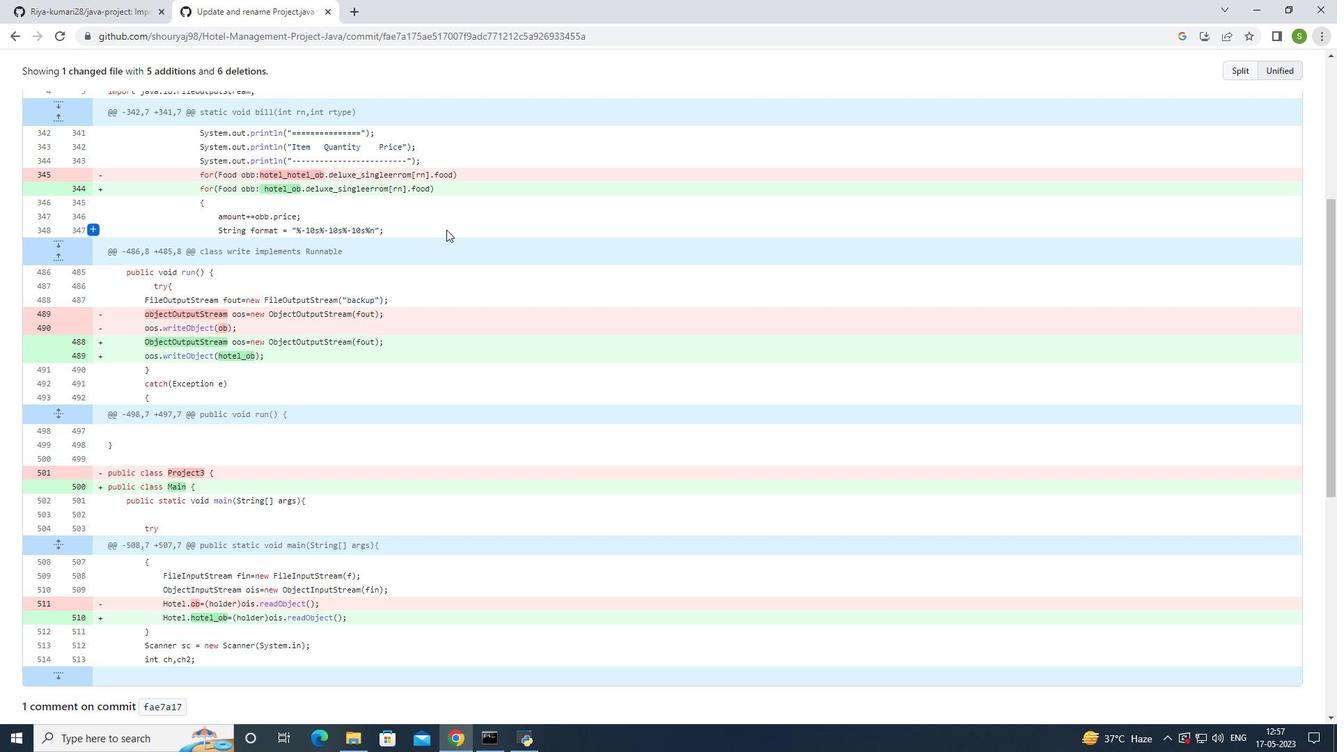 
Action: Mouse scrolled (446, 229) with delta (0, 0)
Screenshot: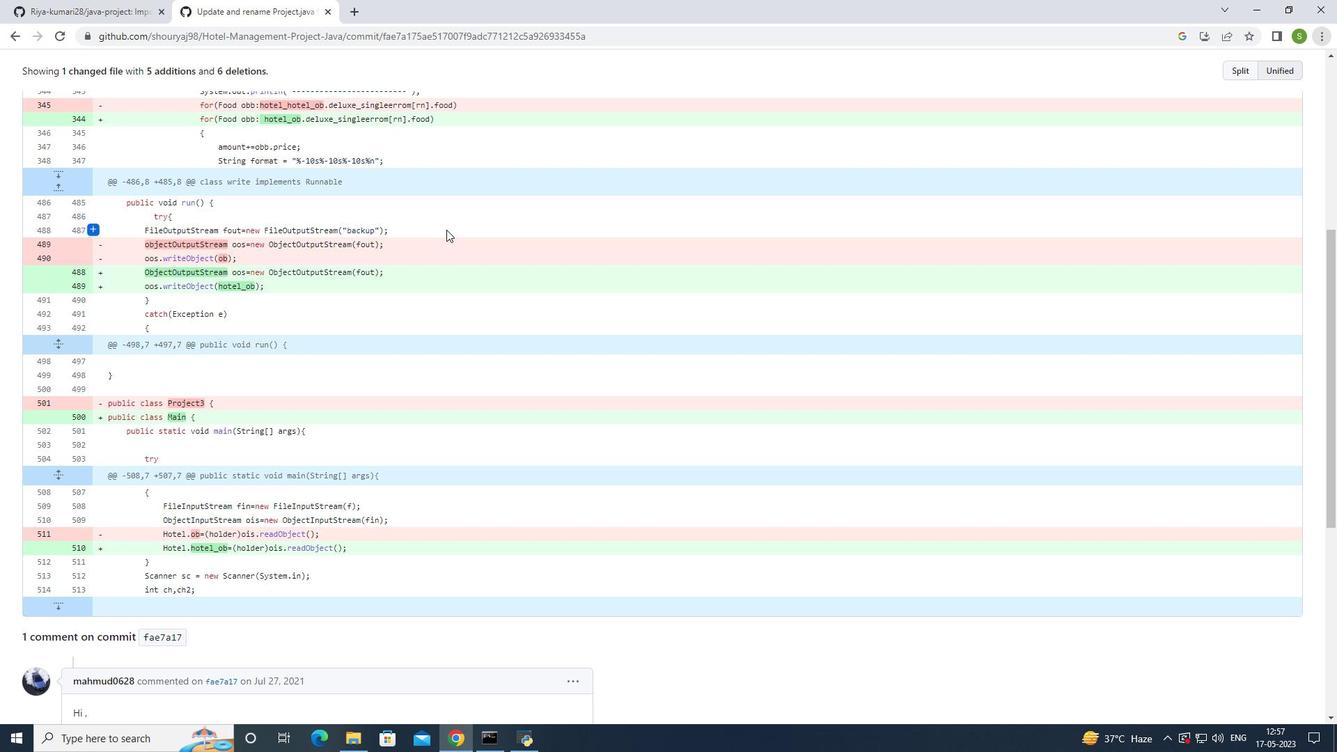 
Action: Mouse scrolled (446, 229) with delta (0, 0)
Screenshot: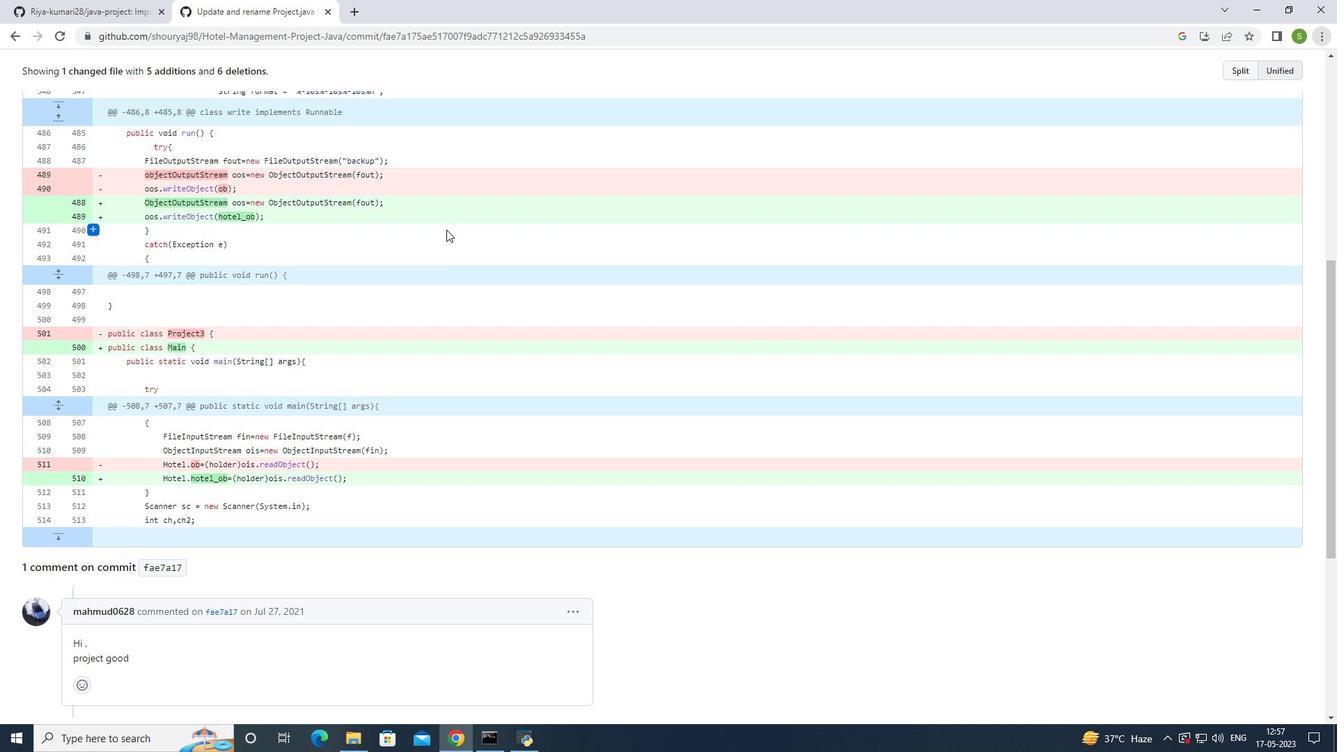 
Action: Mouse scrolled (446, 229) with delta (0, 0)
Screenshot: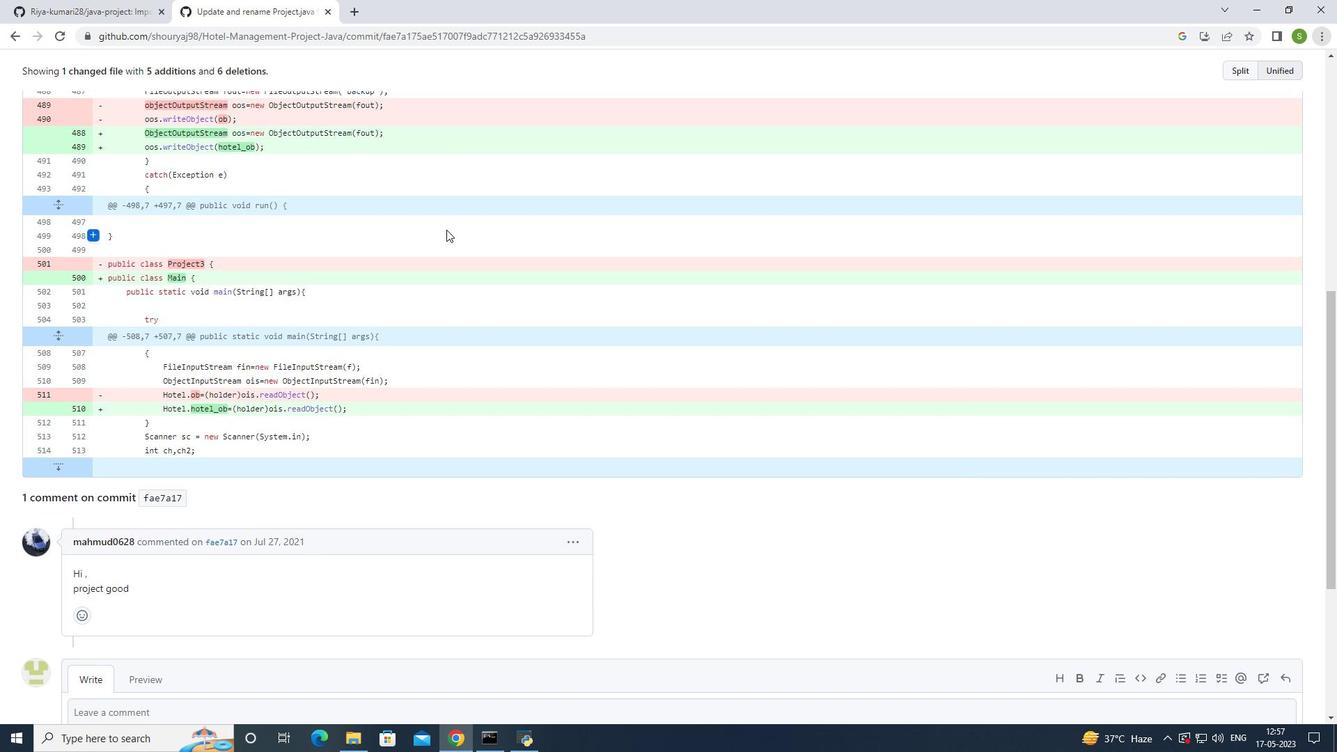 
Action: Mouse scrolled (446, 229) with delta (0, 0)
Screenshot: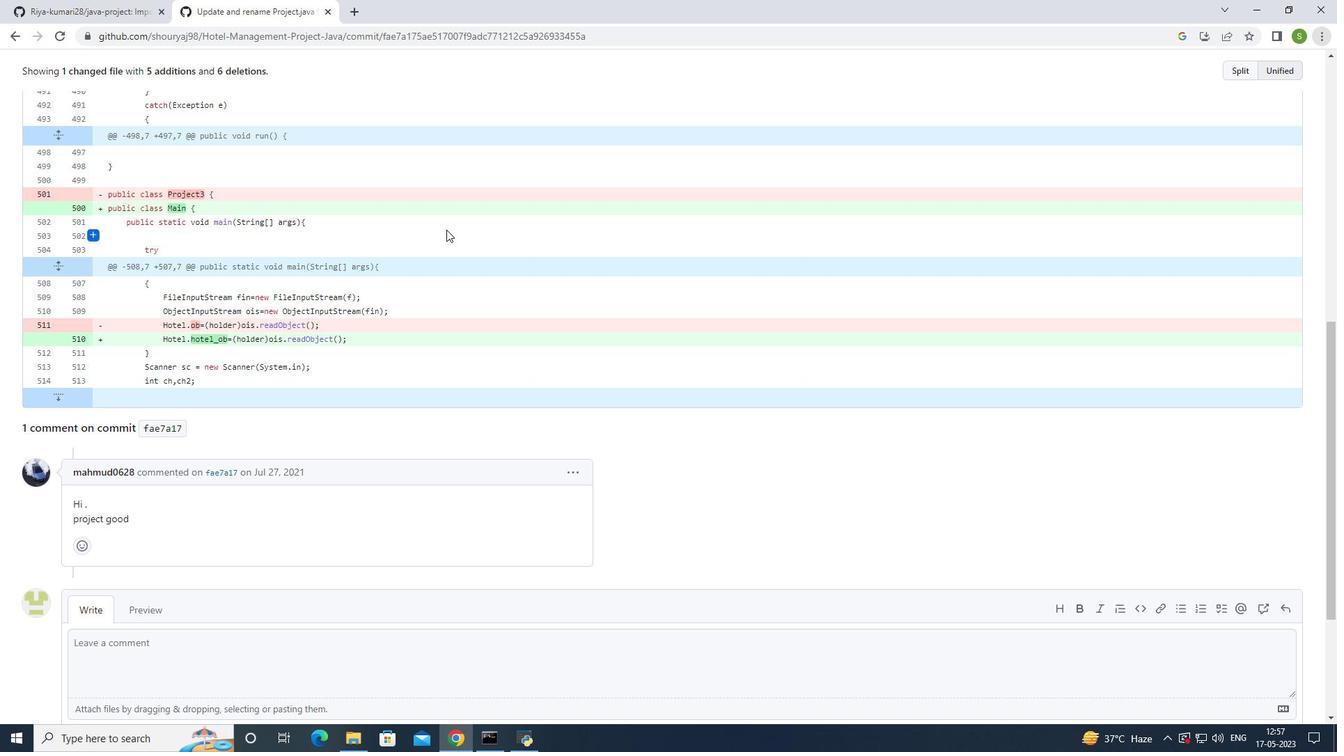 
Action: Mouse scrolled (446, 229) with delta (0, 0)
Screenshot: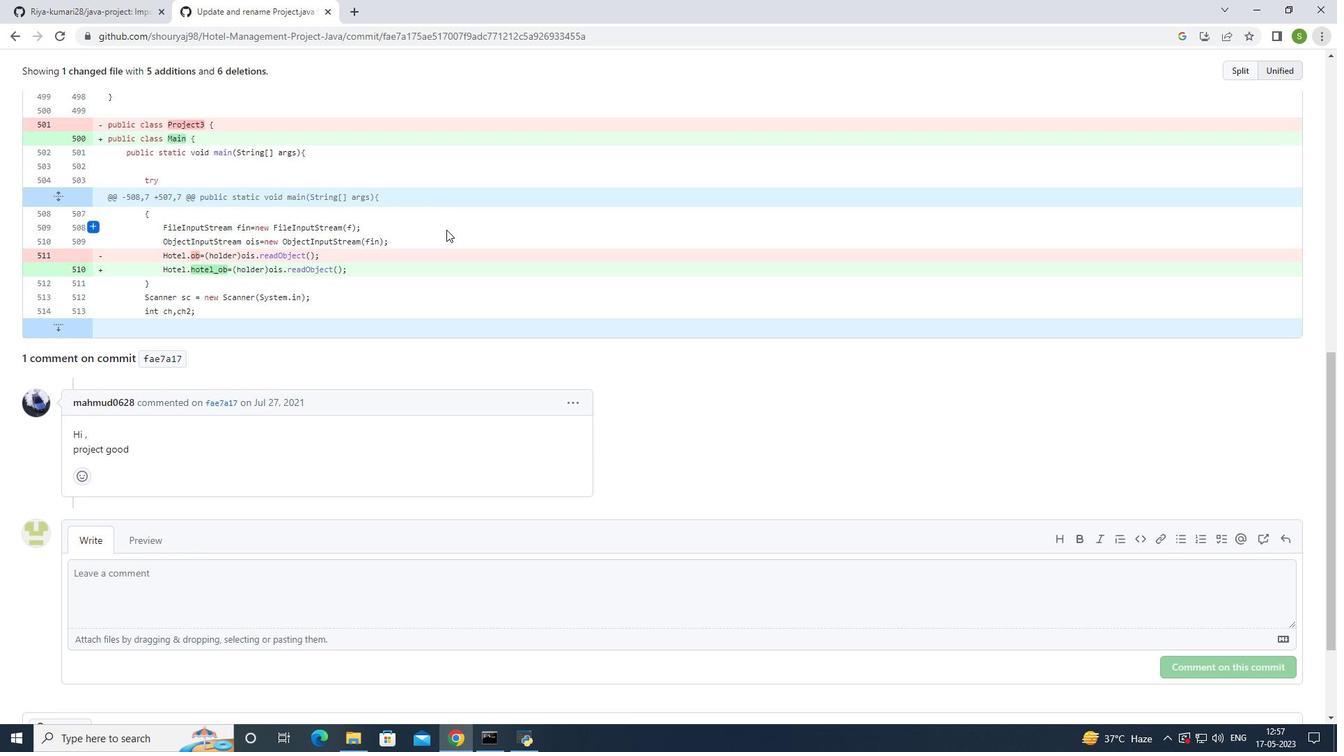 
Action: Mouse scrolled (446, 229) with delta (0, 0)
Screenshot: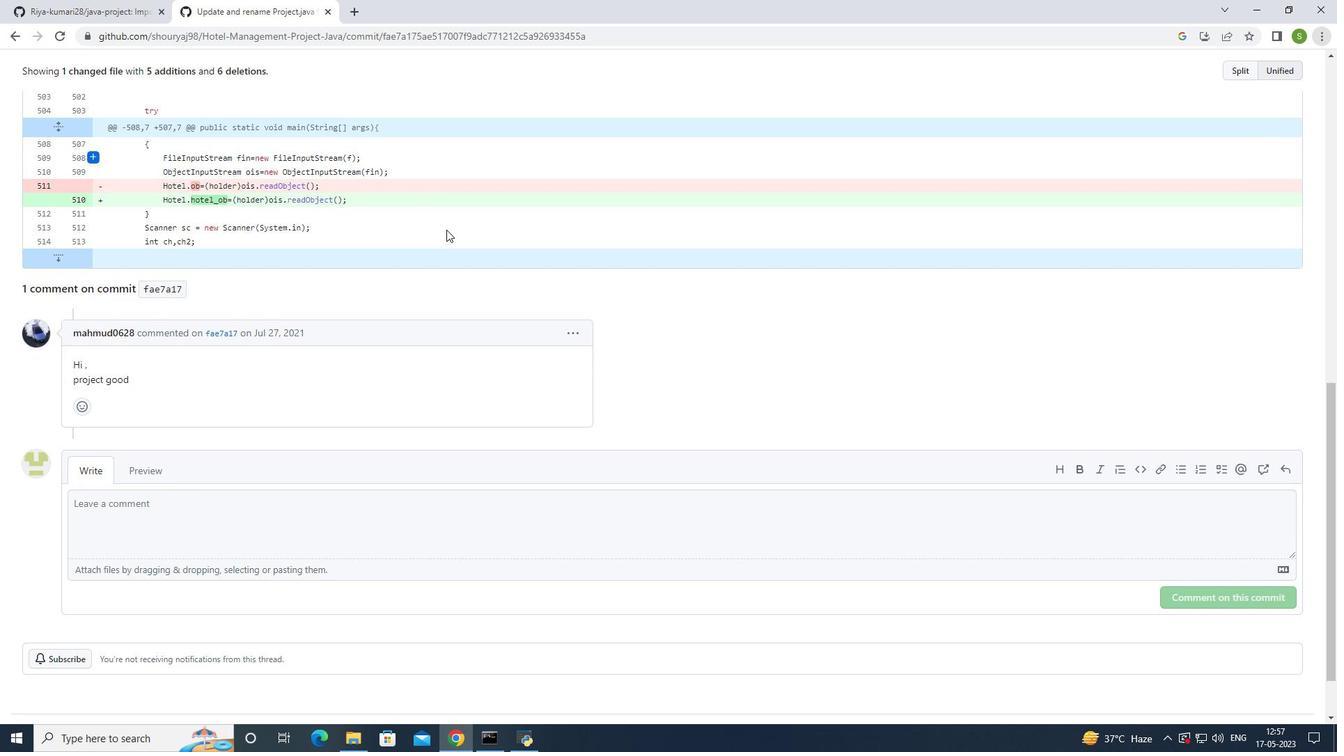 
Action: Mouse scrolled (446, 229) with delta (0, 0)
Screenshot: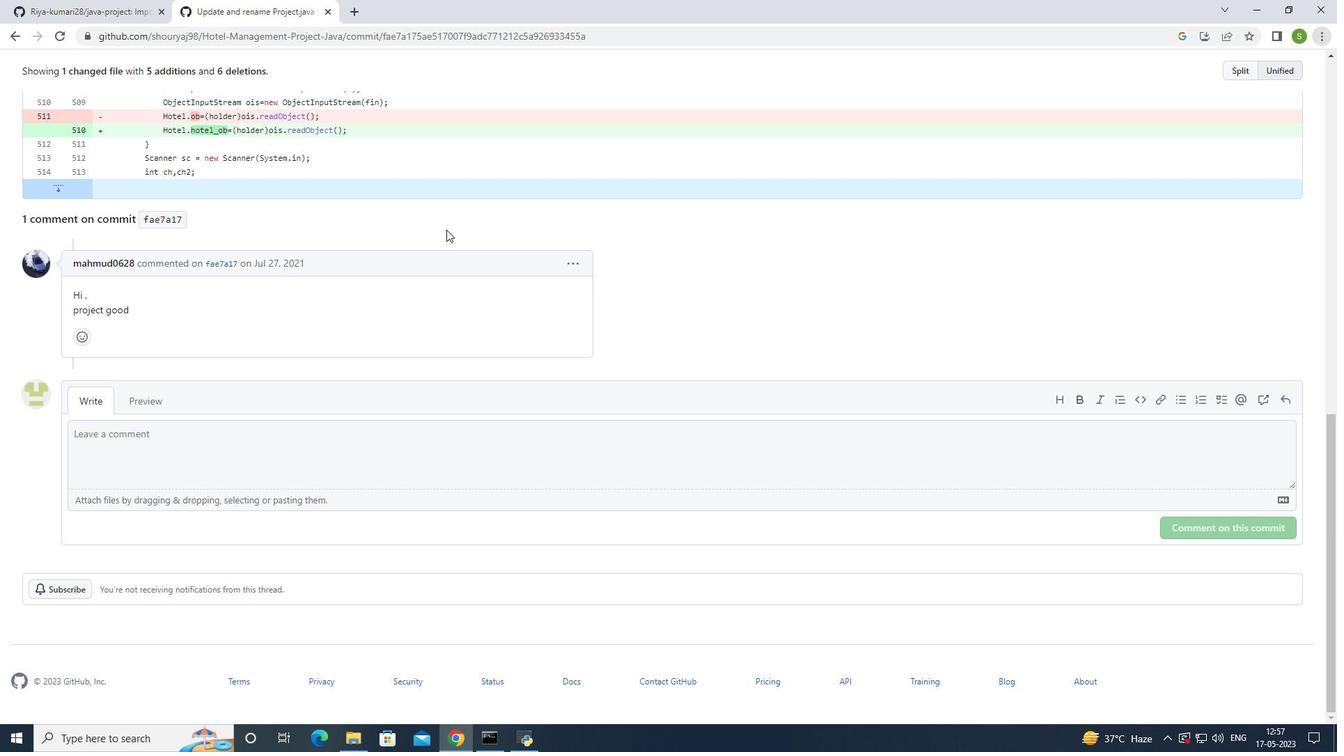 
Action: Mouse scrolled (446, 230) with delta (0, 0)
Screenshot: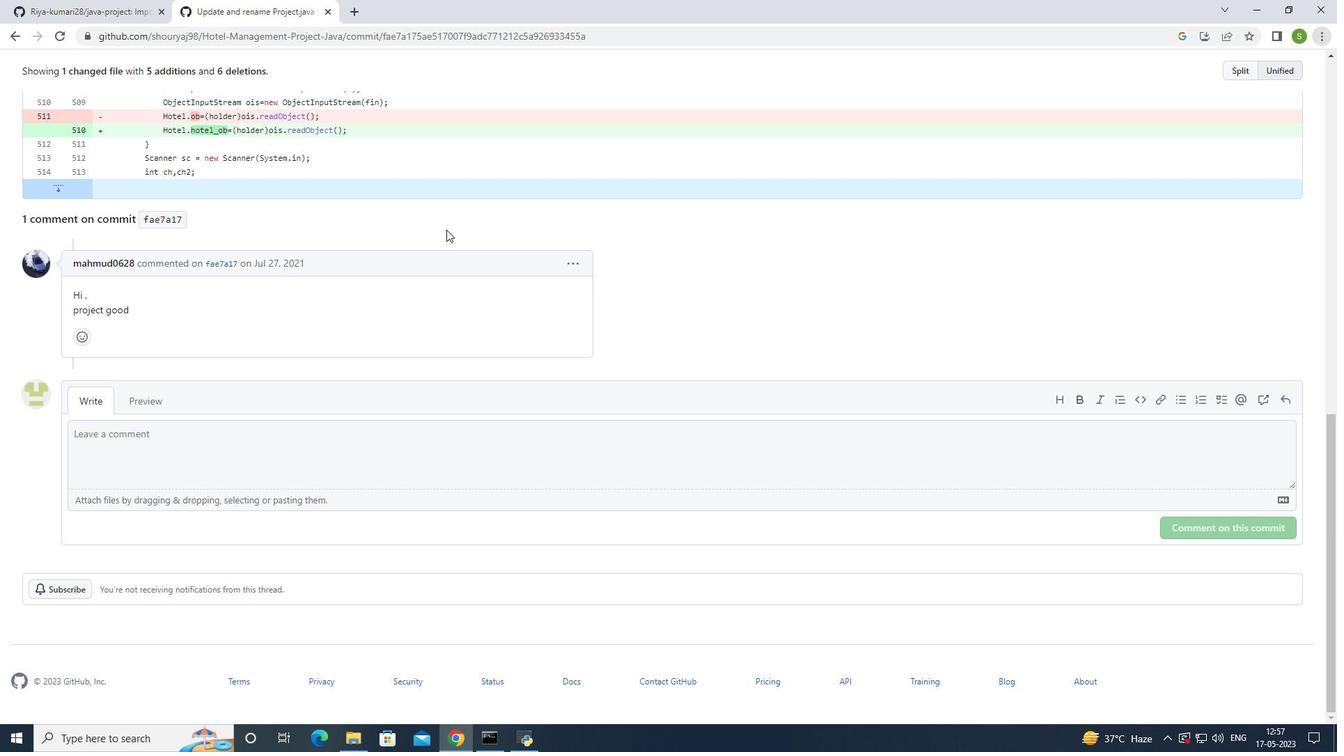 
Action: Mouse scrolled (446, 230) with delta (0, 0)
Screenshot: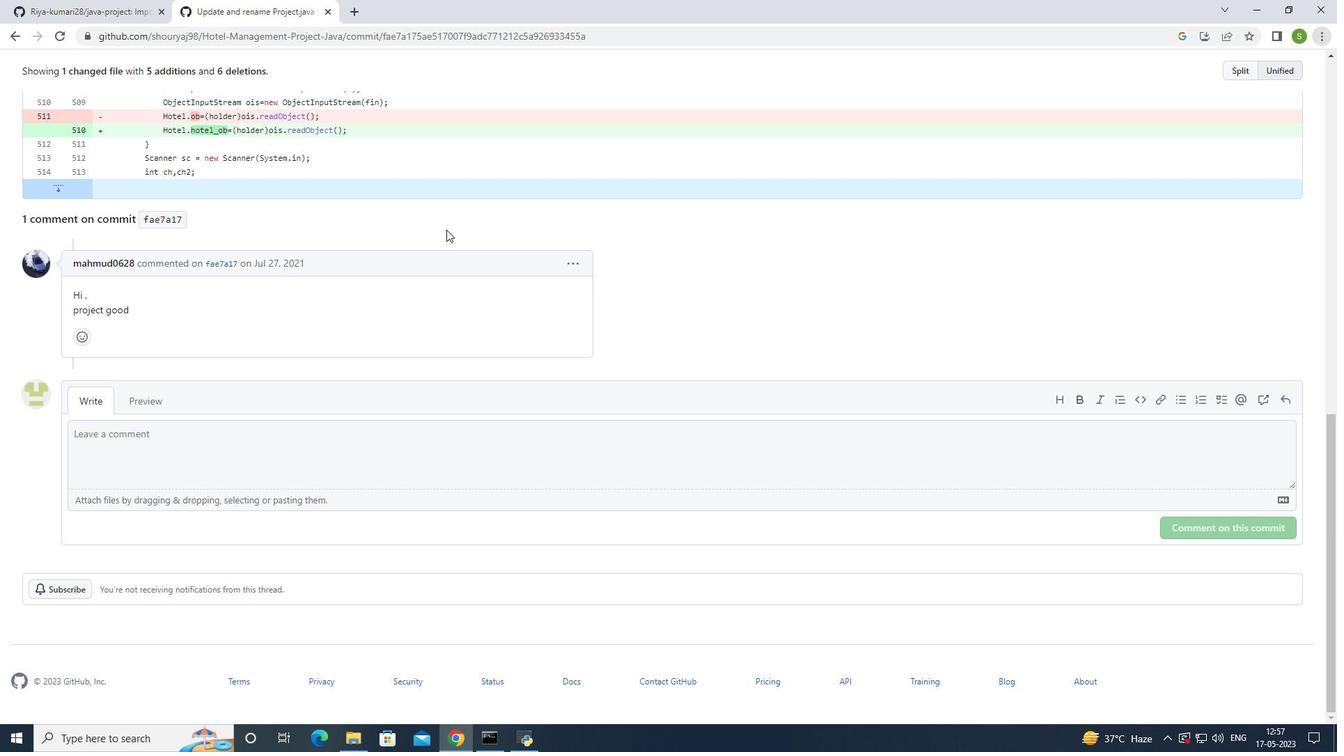 
Action: Mouse scrolled (446, 230) with delta (0, 0)
Screenshot: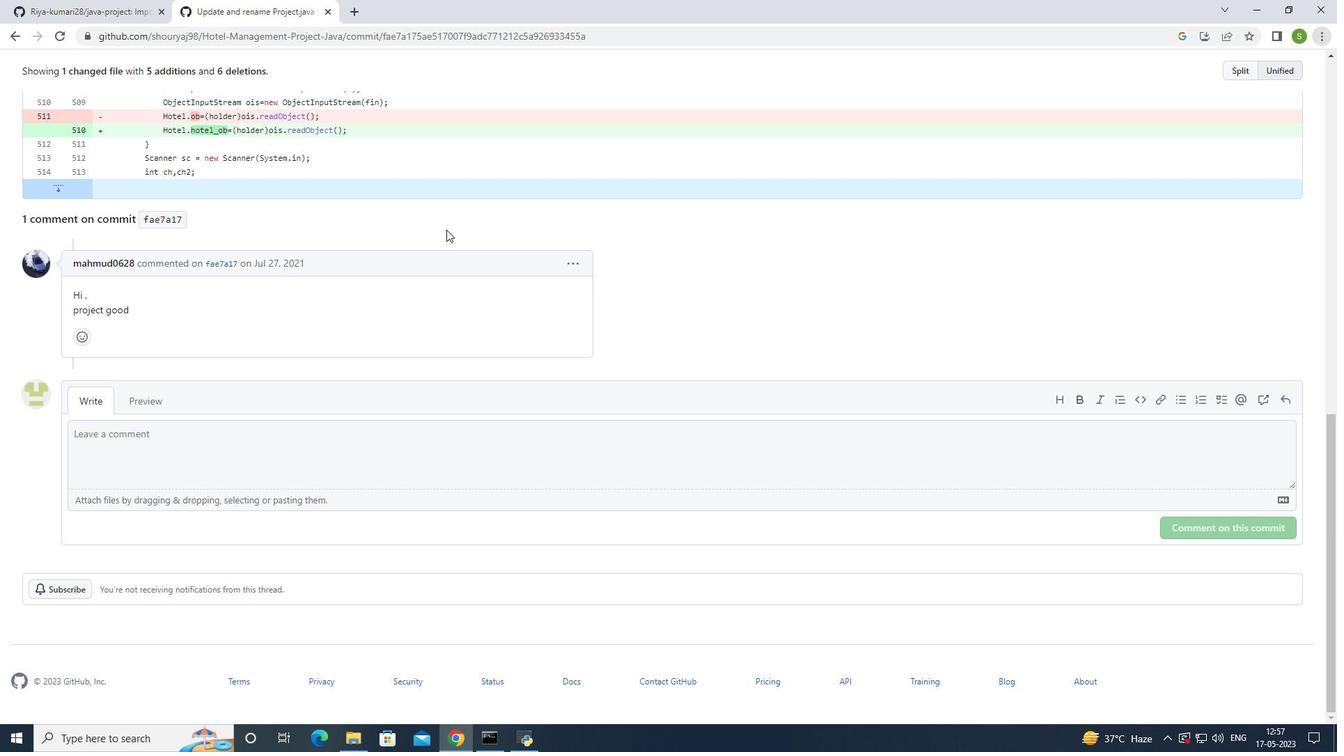
Action: Mouse scrolled (446, 230) with delta (0, 0)
Screenshot: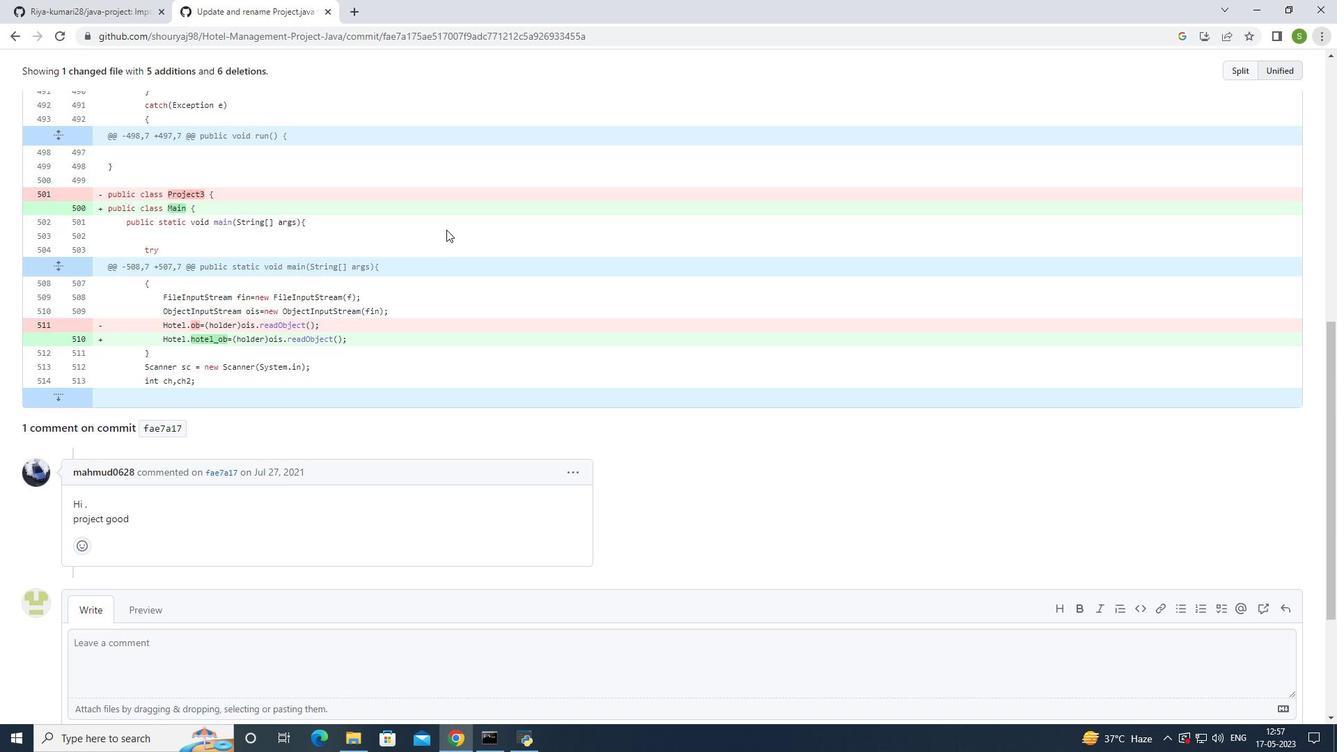 
Action: Mouse scrolled (446, 230) with delta (0, 0)
Screenshot: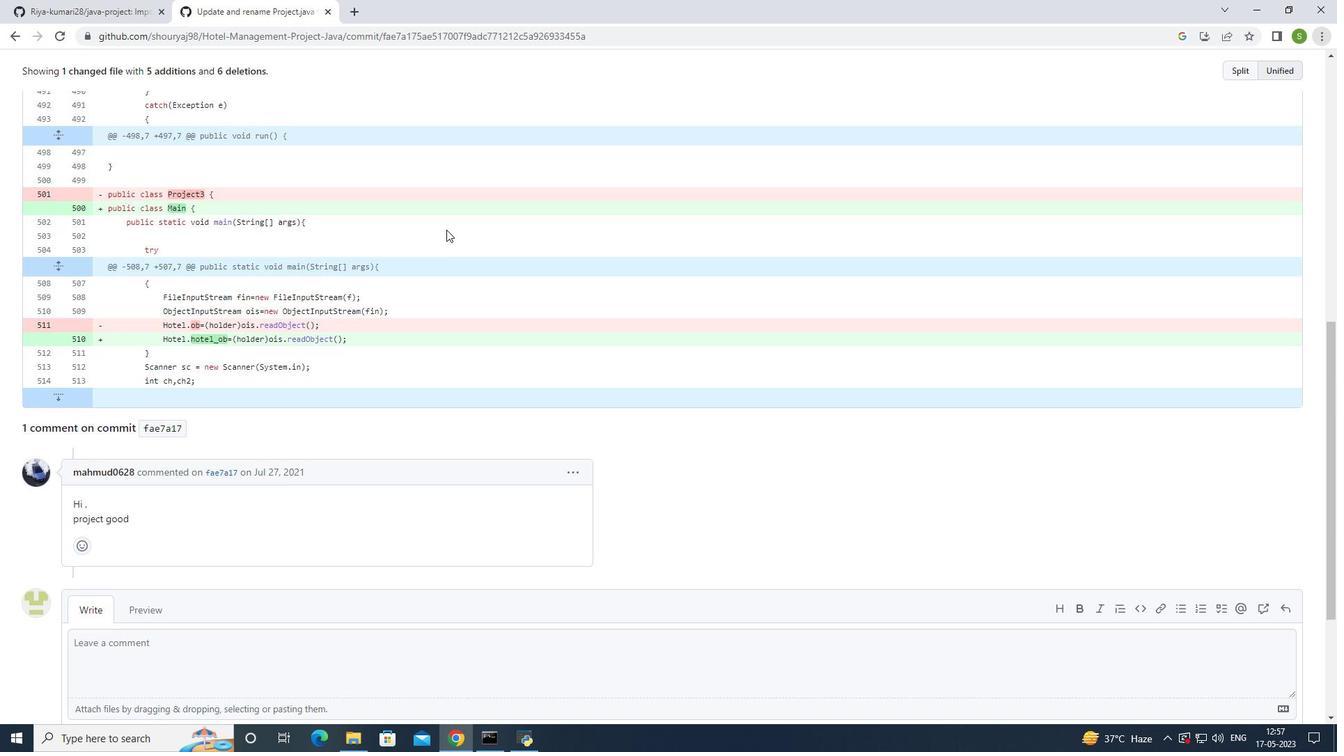 
Action: Mouse scrolled (446, 230) with delta (0, 0)
Screenshot: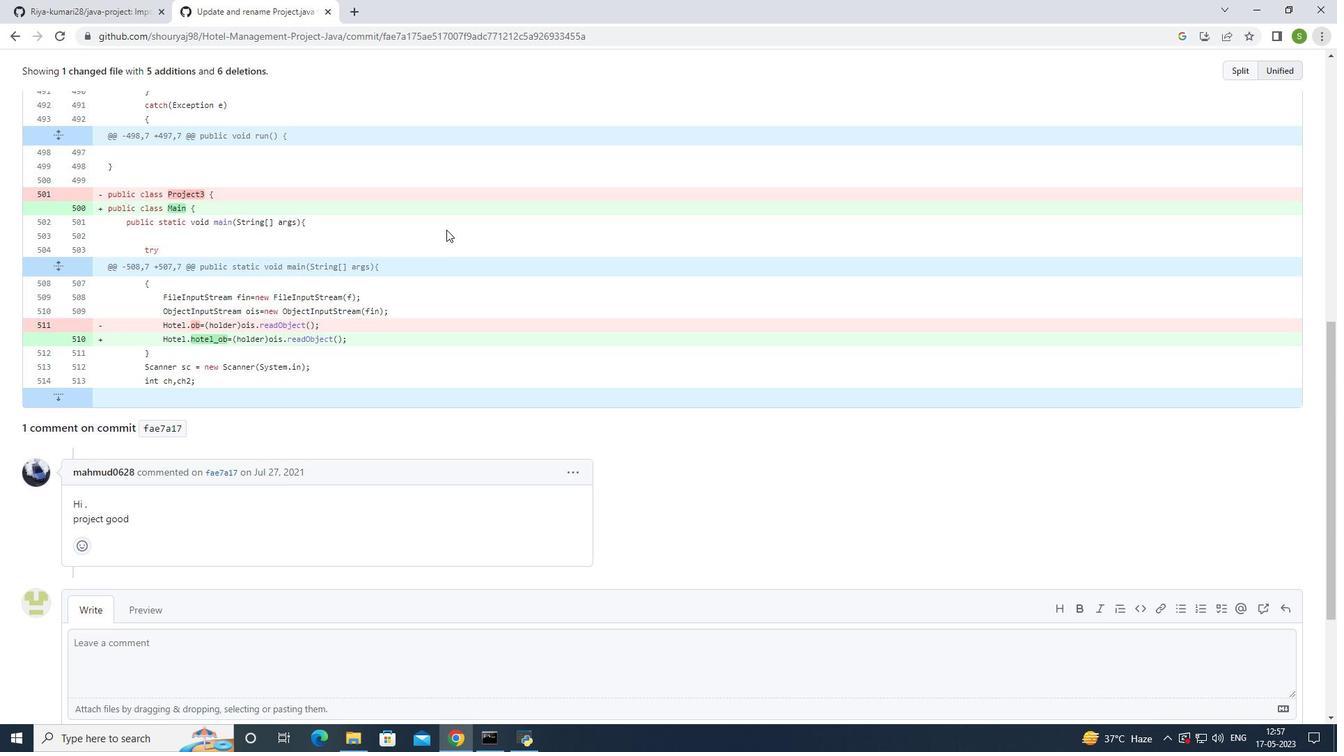 
Action: Mouse scrolled (446, 230) with delta (0, 0)
Screenshot: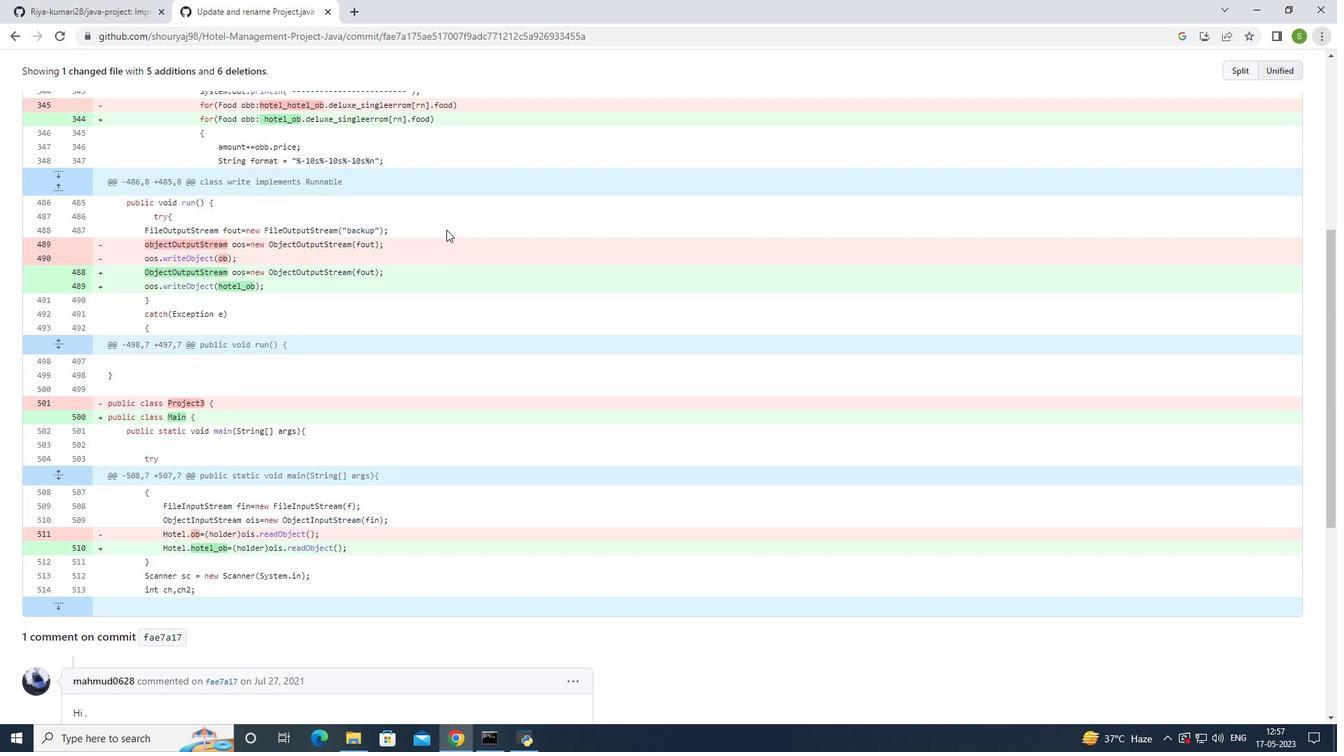 
Action: Mouse scrolled (446, 230) with delta (0, 0)
Screenshot: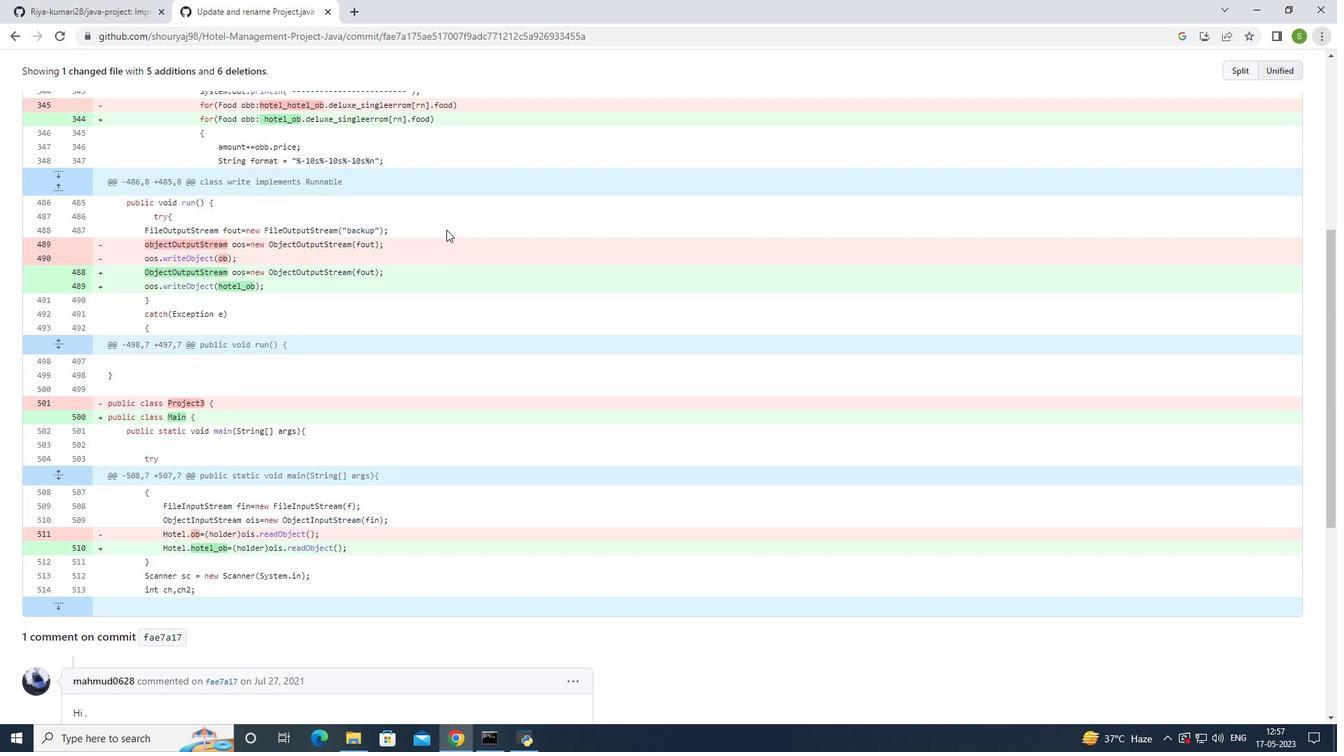 
Action: Mouse scrolled (446, 230) with delta (0, 0)
Screenshot: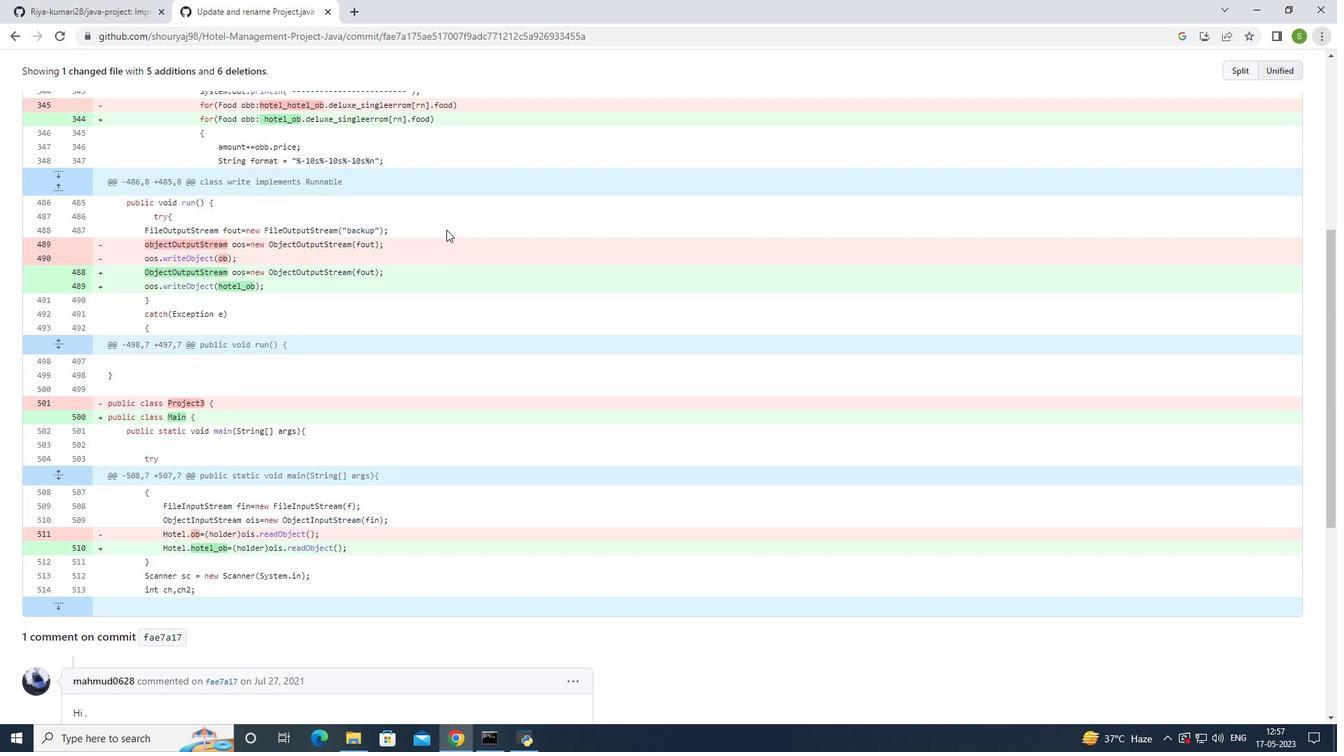 
Action: Mouse scrolled (446, 230) with delta (0, 0)
Screenshot: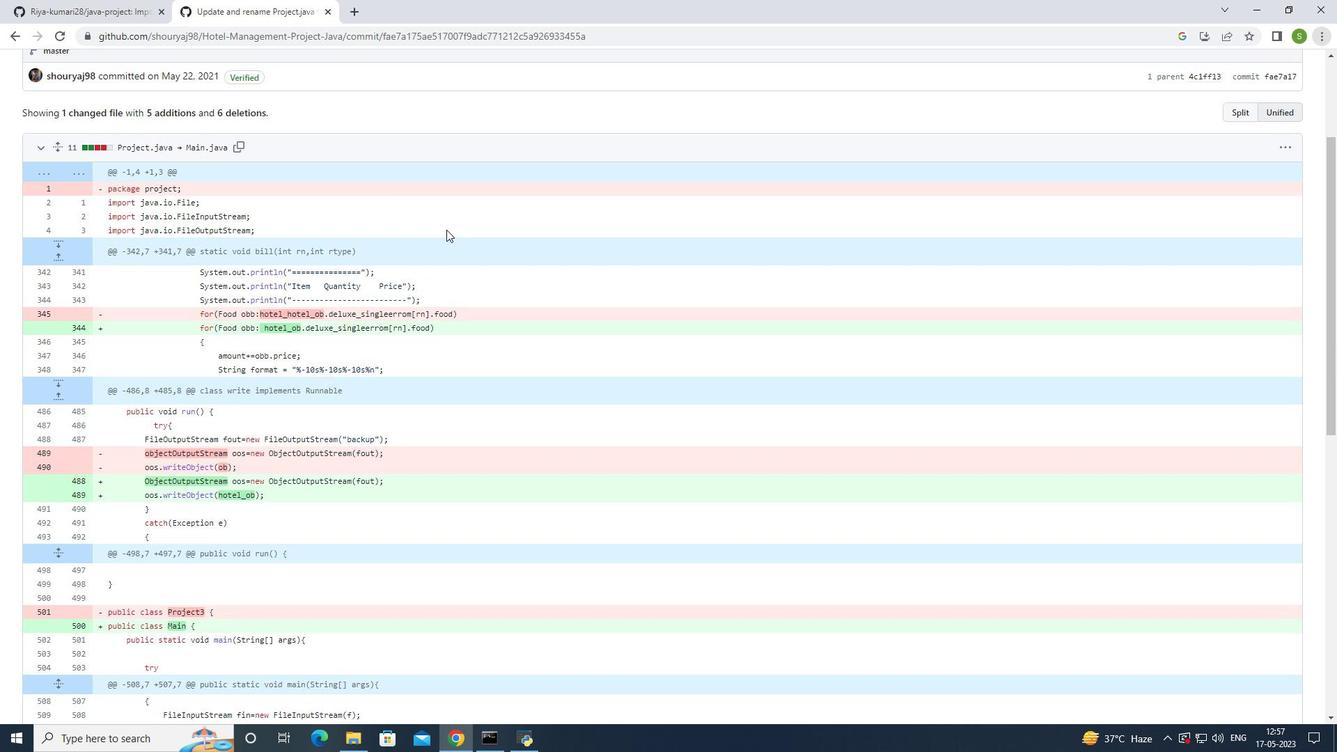 
Action: Mouse scrolled (446, 230) with delta (0, 0)
Screenshot: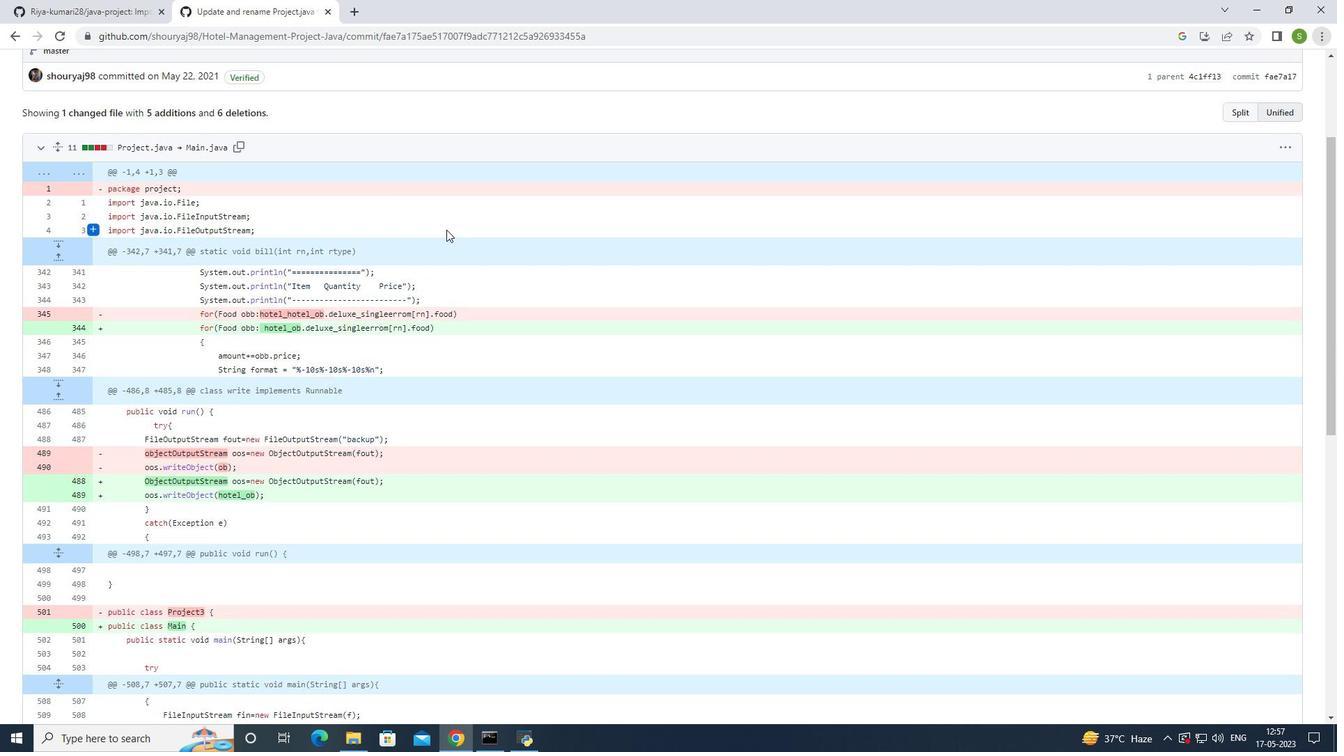 
Action: Mouse scrolled (446, 230) with delta (0, 0)
Screenshot: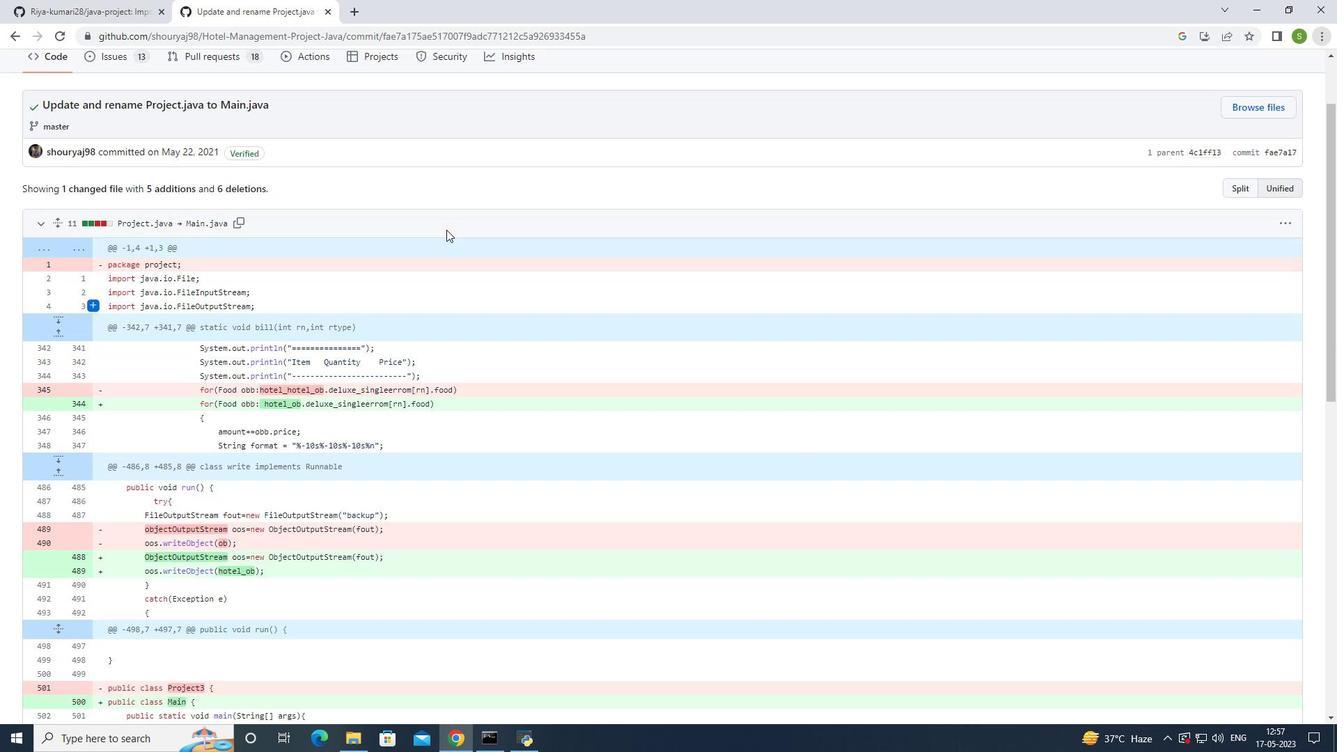 
Action: Mouse moved to (13, 36)
Screenshot: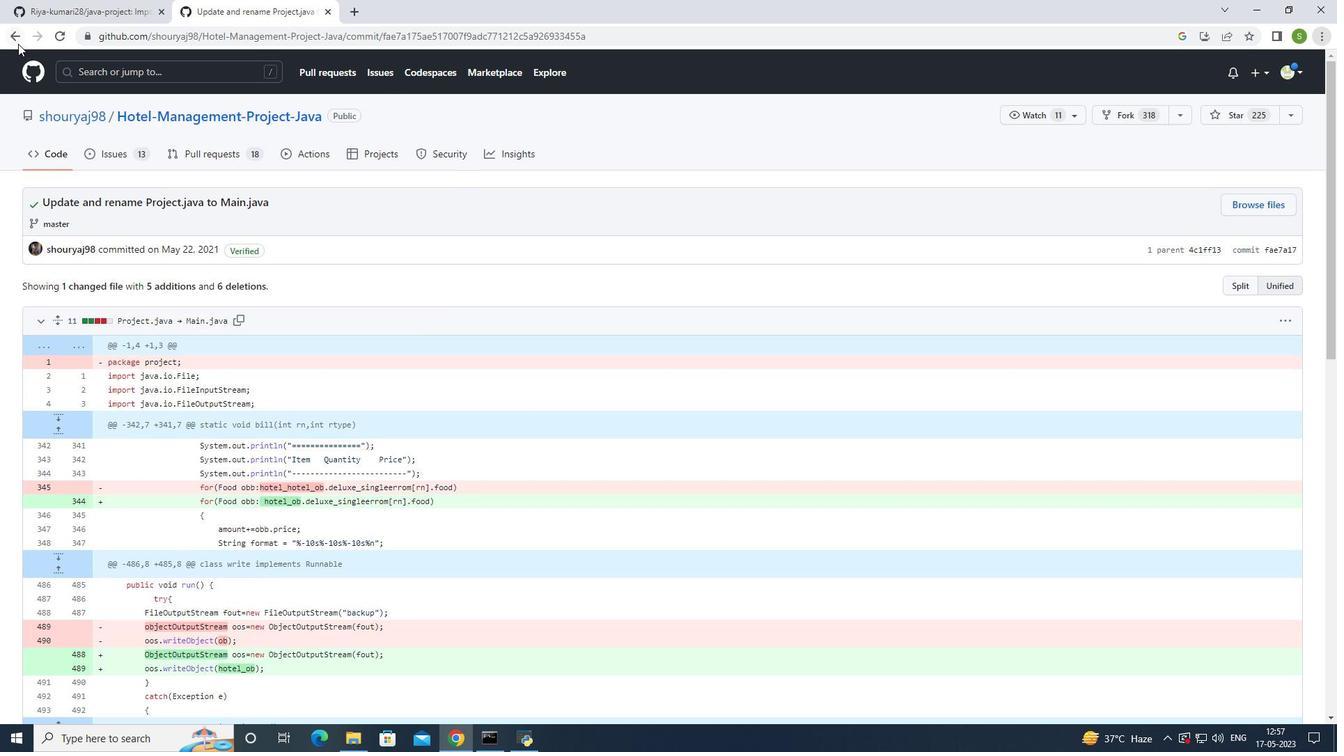 
Action: Mouse pressed left at (13, 36)
Screenshot: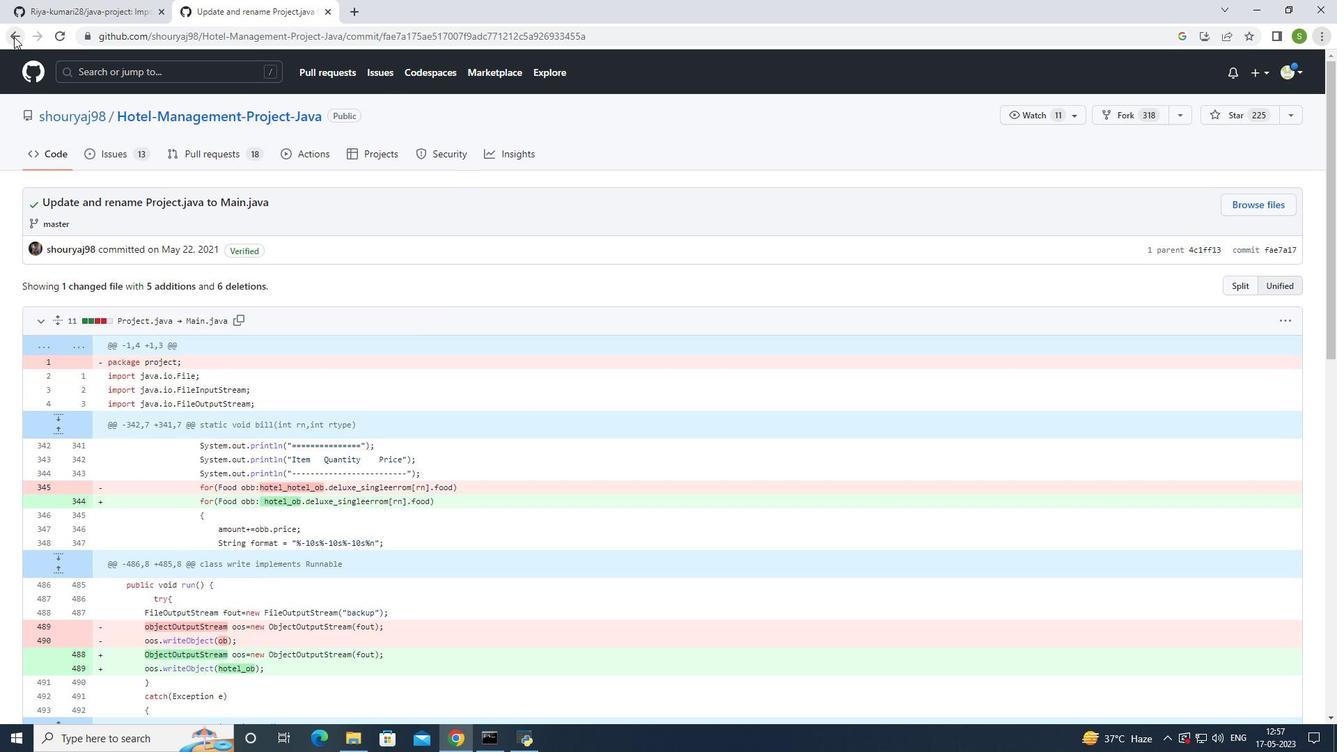 
Action: Mouse moved to (468, 206)
Screenshot: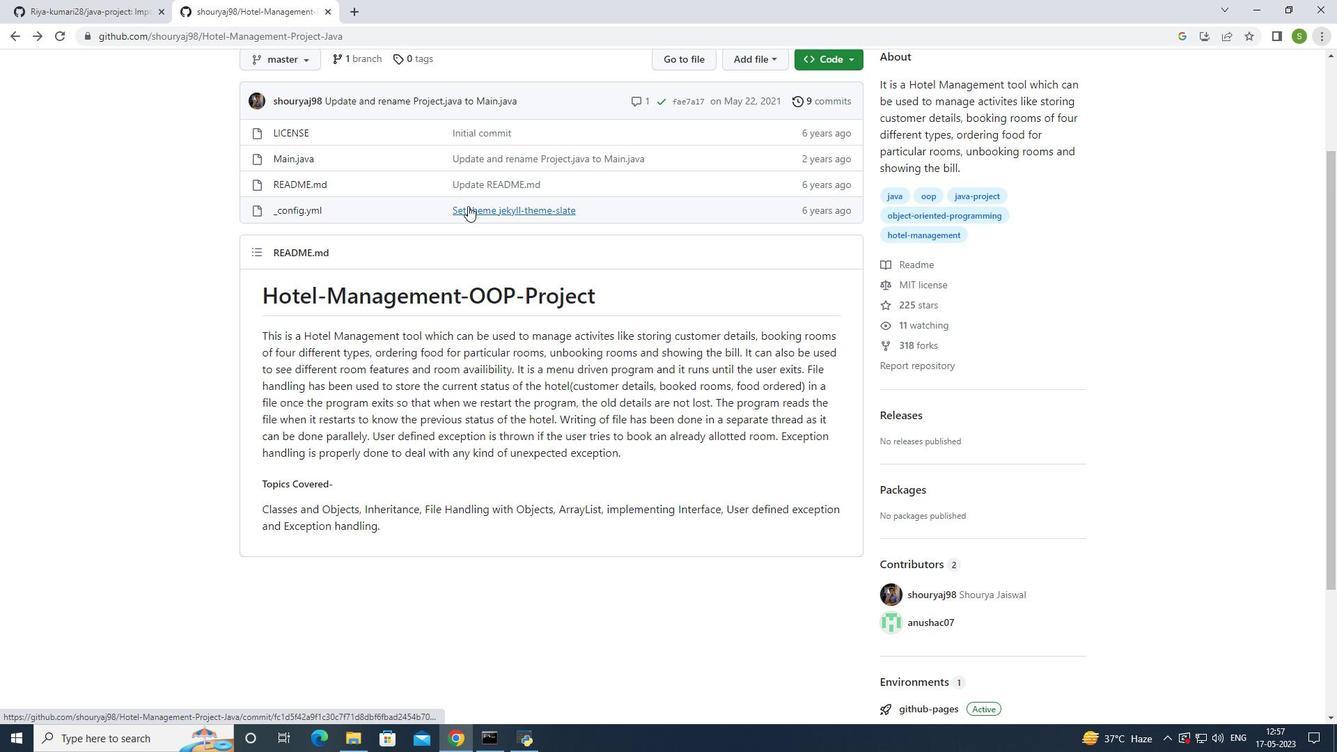 
Action: Mouse scrolled (468, 205) with delta (0, 0)
Screenshot: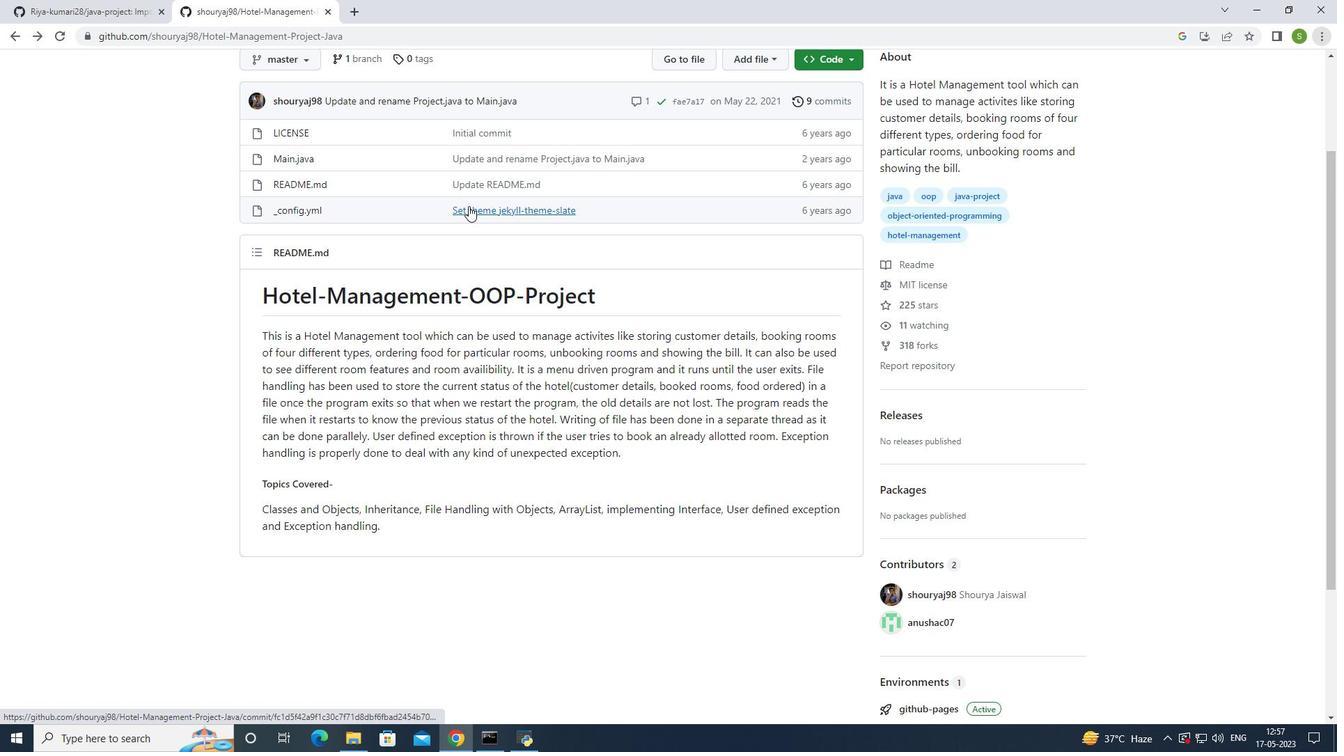 
Action: Mouse scrolled (468, 205) with delta (0, 0)
Screenshot: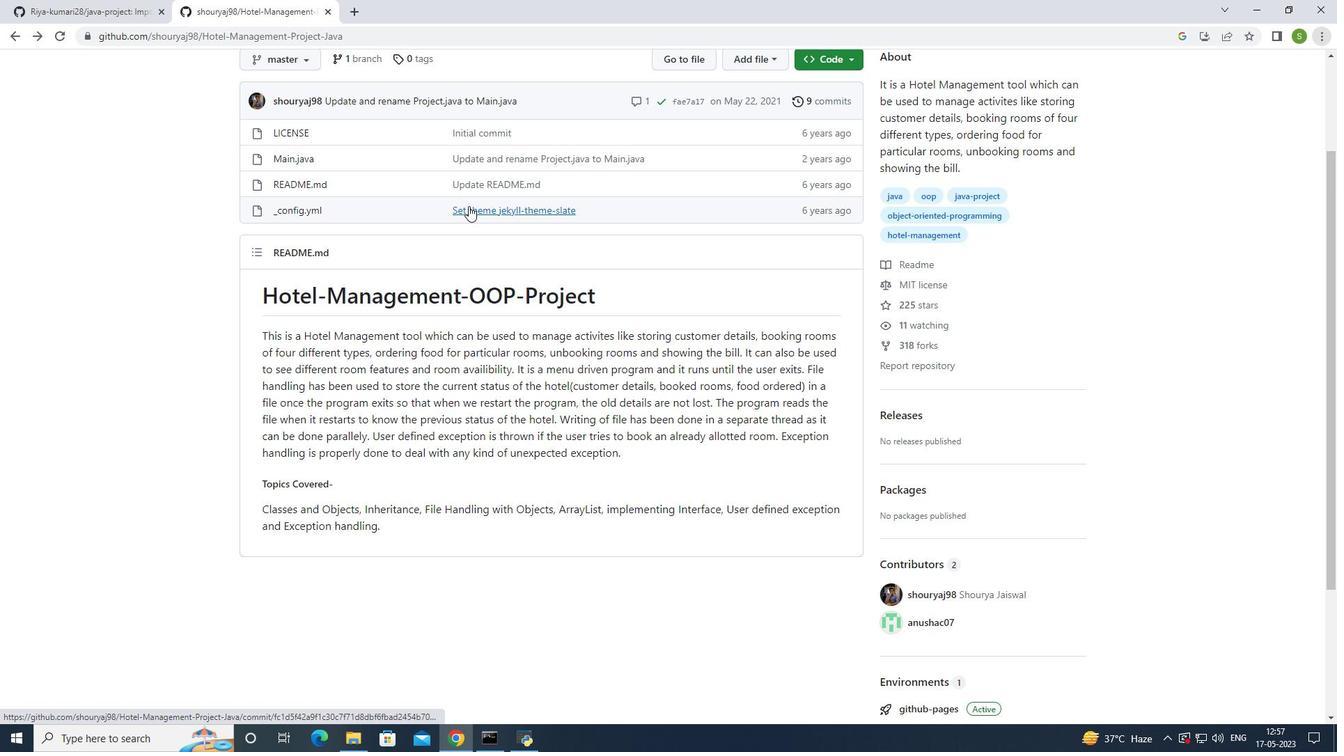 
Action: Mouse scrolled (468, 205) with delta (0, 0)
Screenshot: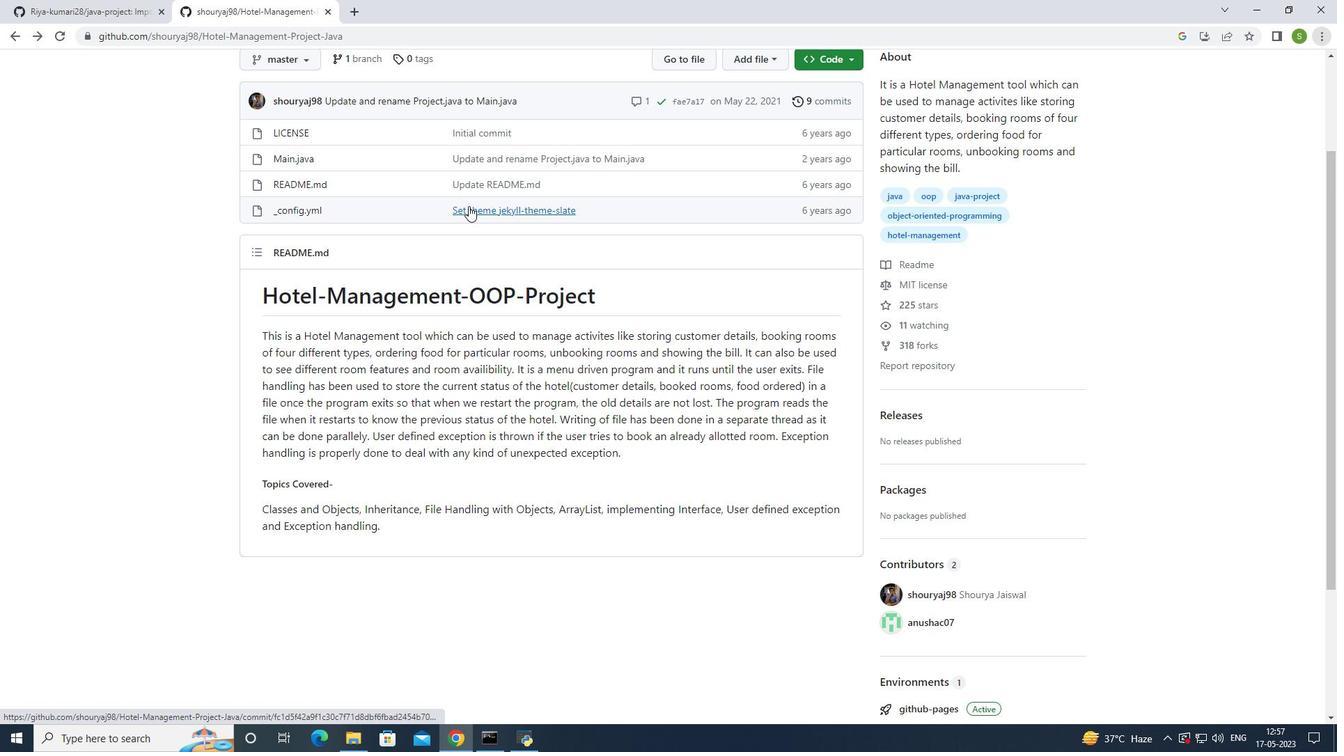 
Action: Mouse moved to (468, 204)
Screenshot: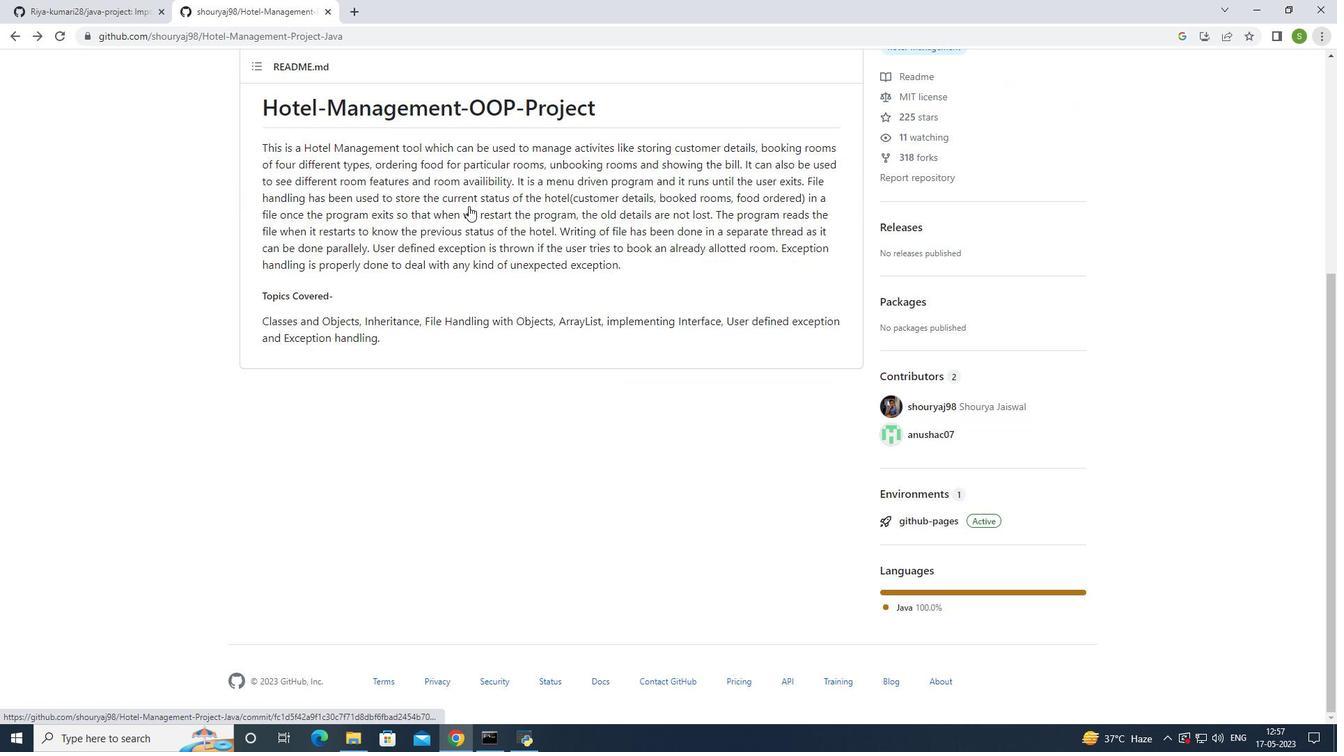
Action: Mouse scrolled (468, 205) with delta (0, 0)
Screenshot: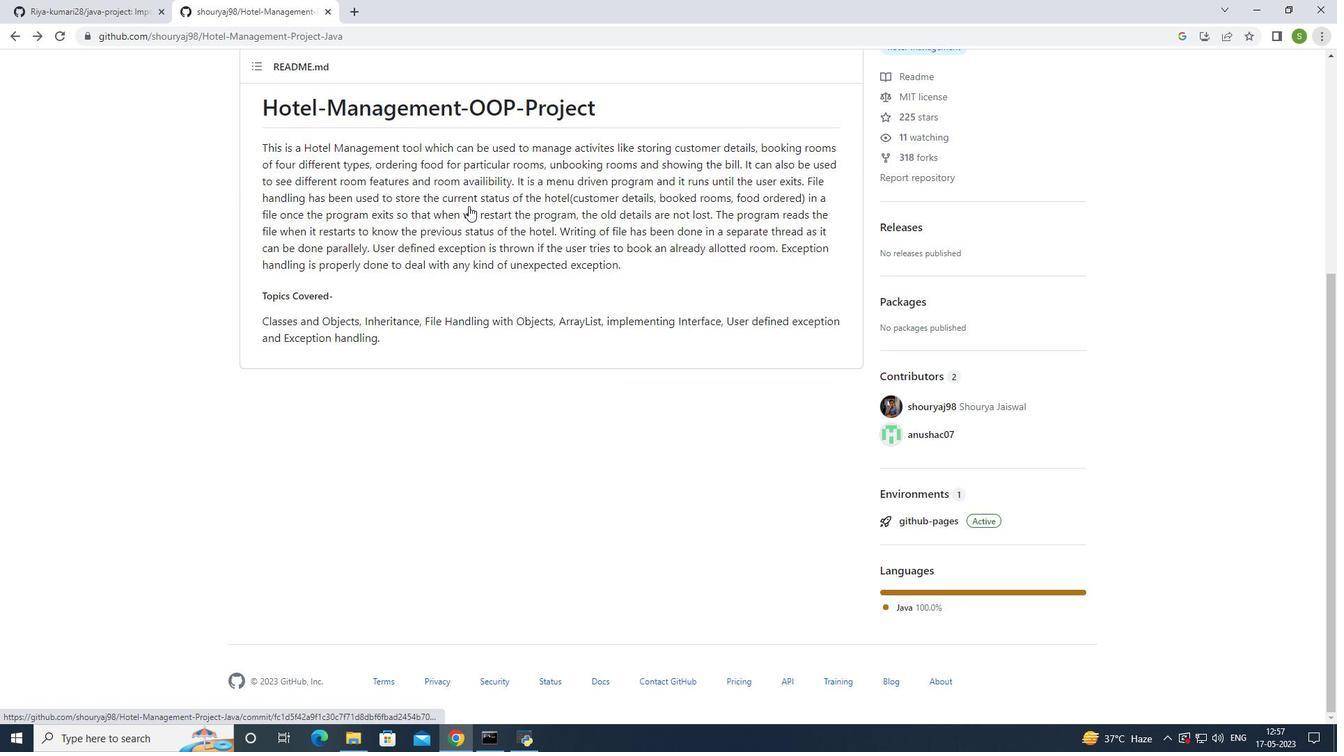 
Action: Mouse moved to (469, 203)
Screenshot: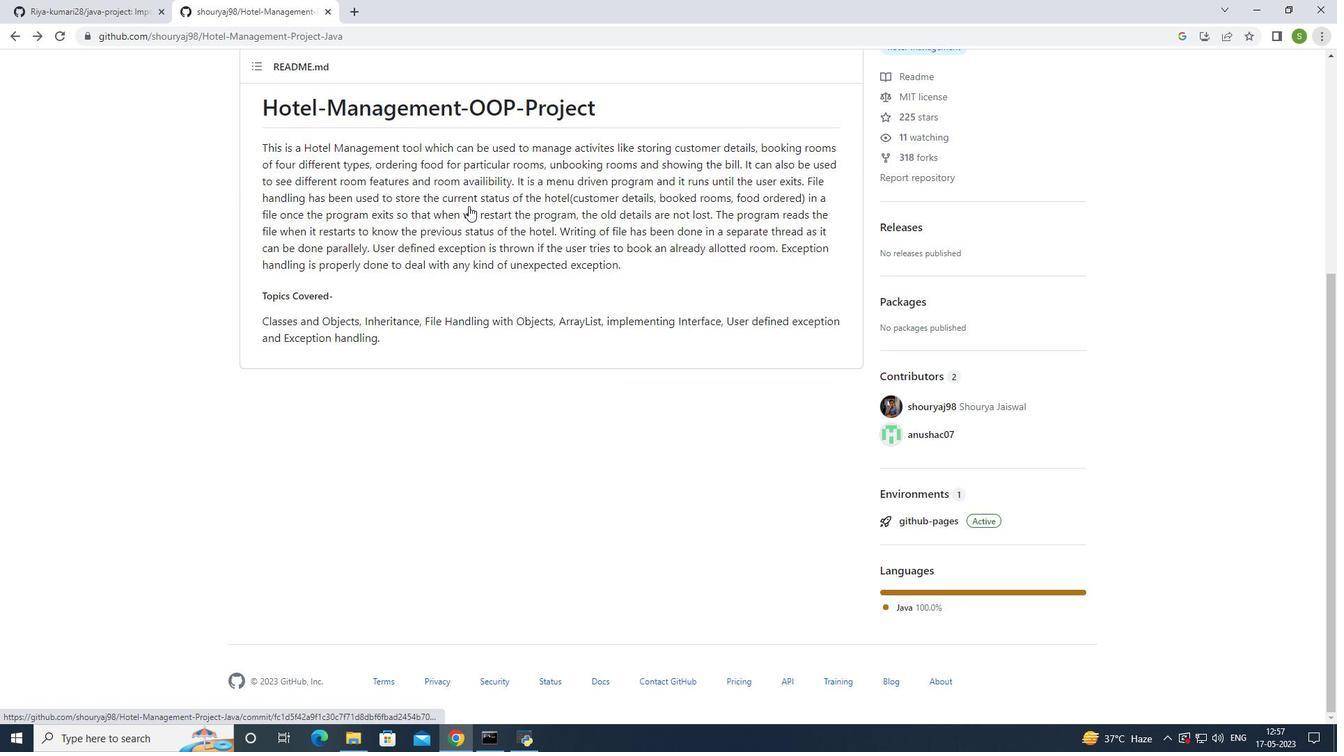 
Action: Mouse scrolled (469, 204) with delta (0, 0)
Screenshot: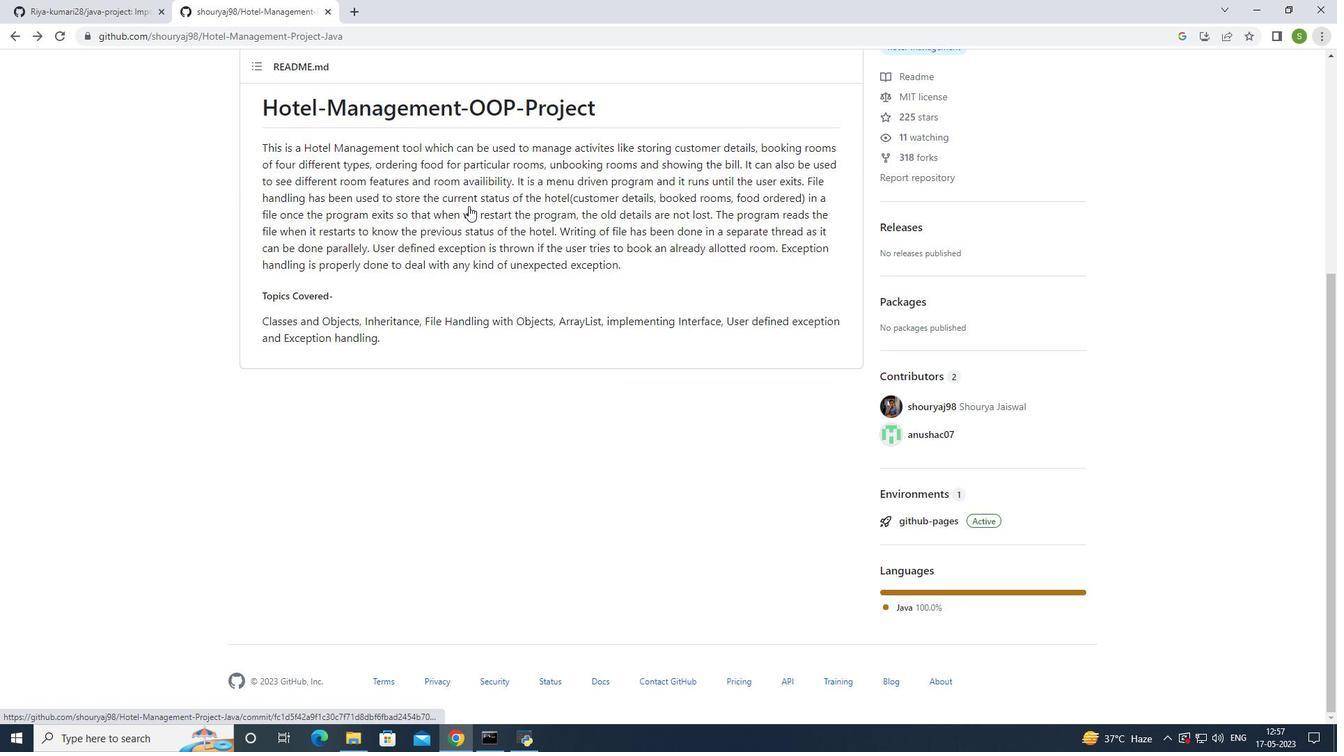 
Action: Mouse moved to (469, 202)
Screenshot: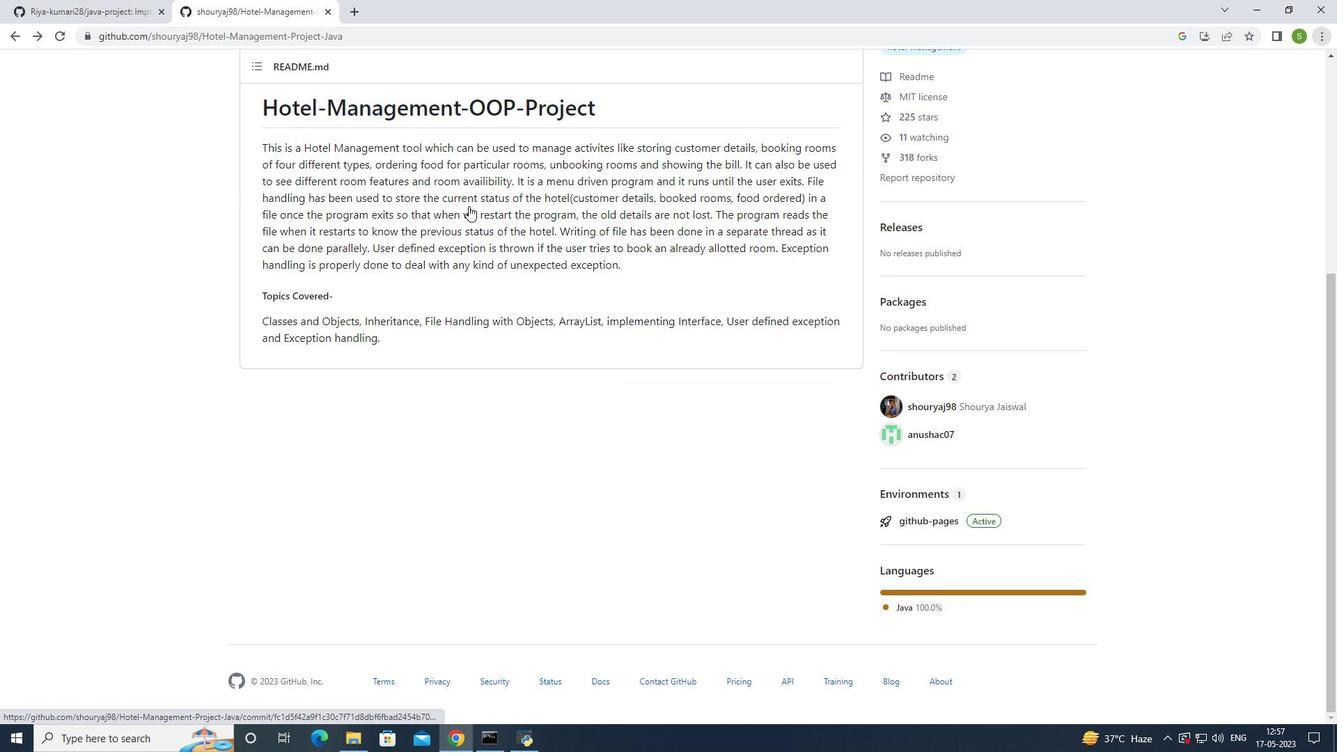 
Action: Mouse scrolled (469, 203) with delta (0, 0)
Screenshot: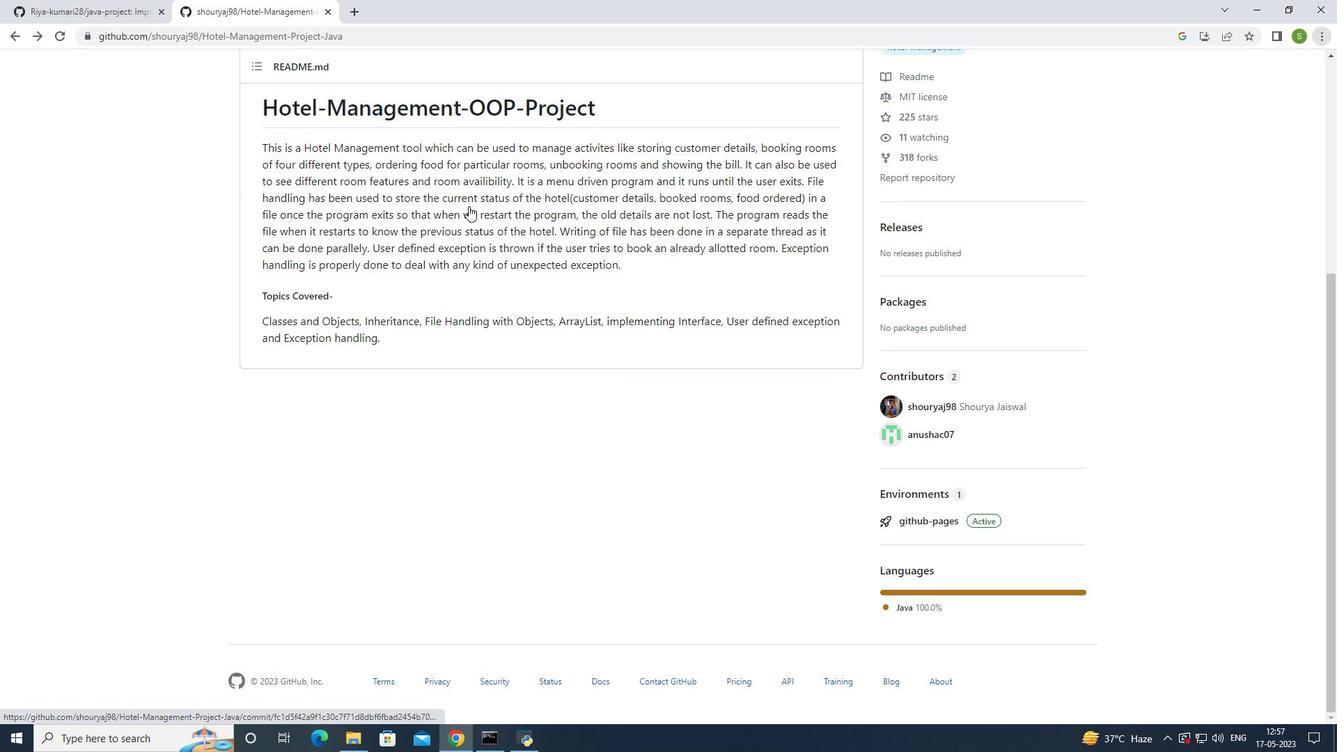 
Action: Mouse moved to (472, 159)
Screenshot: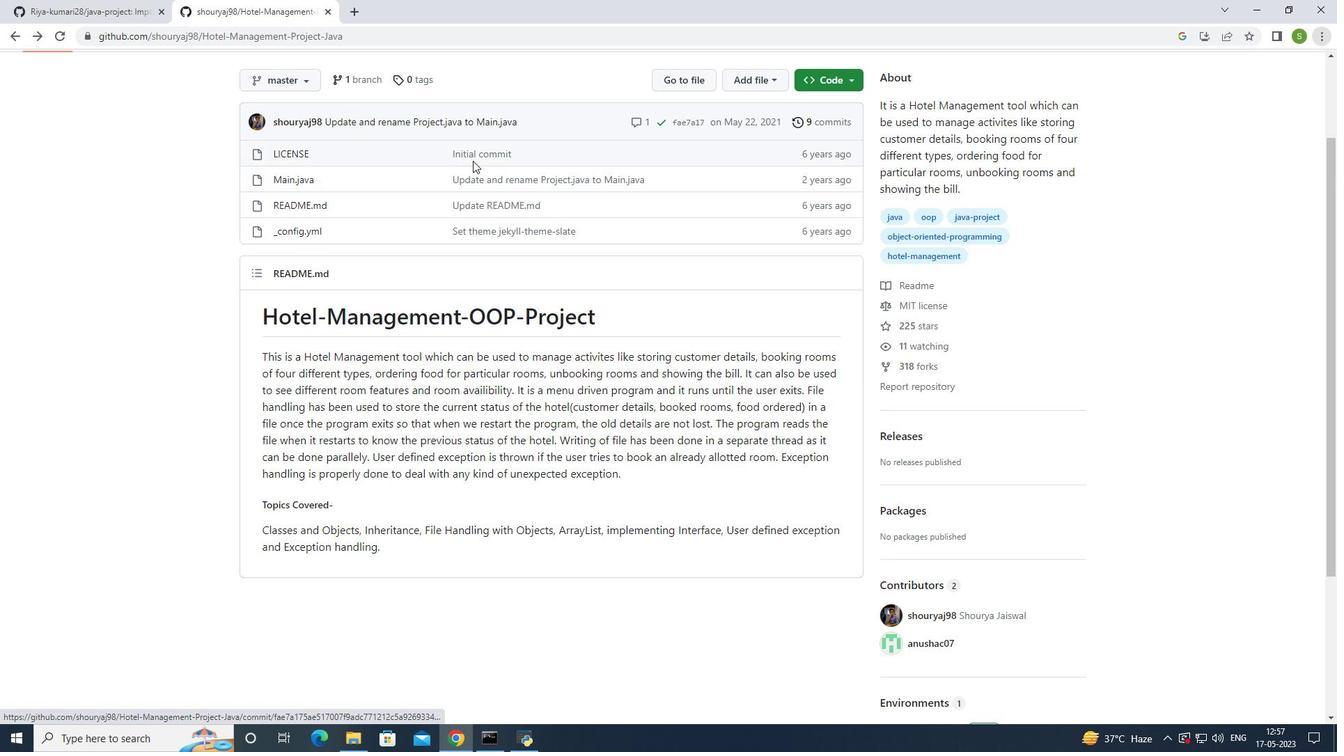 
Action: Mouse pressed left at (472, 159)
Screenshot: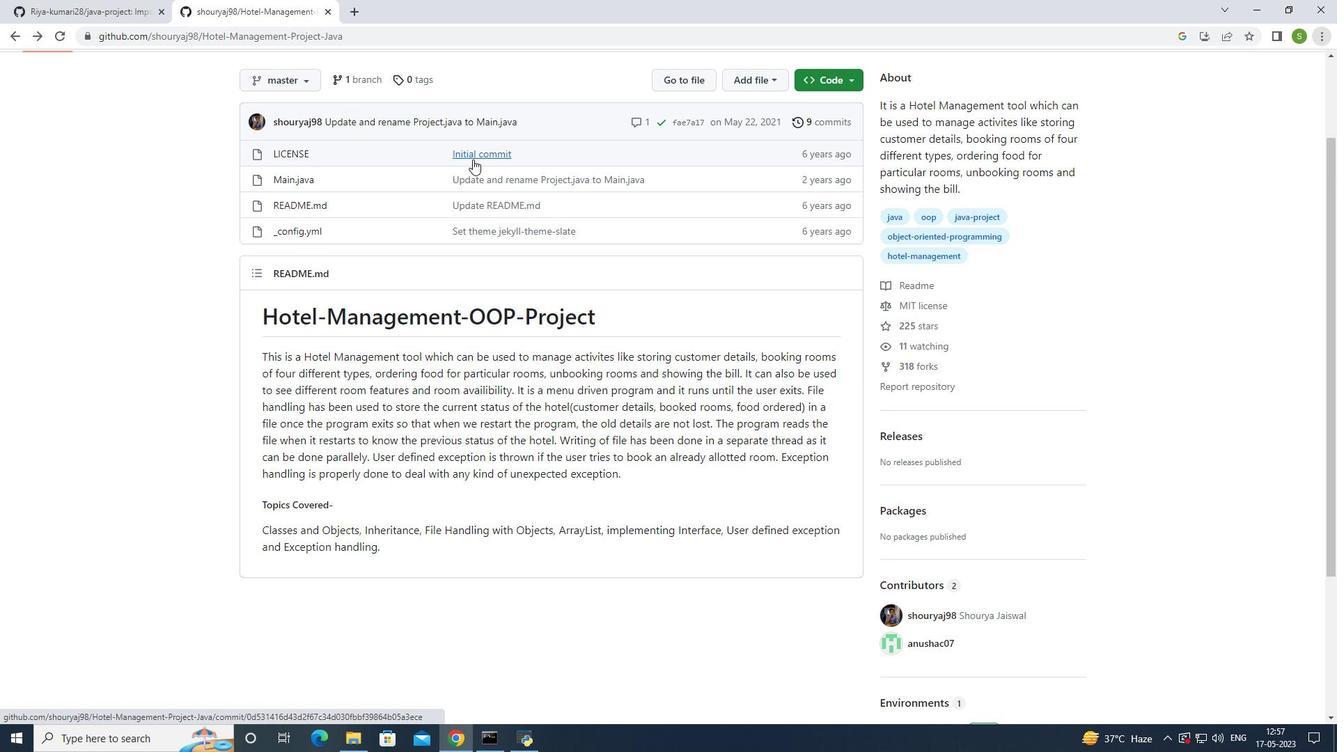 
Action: Mouse moved to (466, 196)
Screenshot: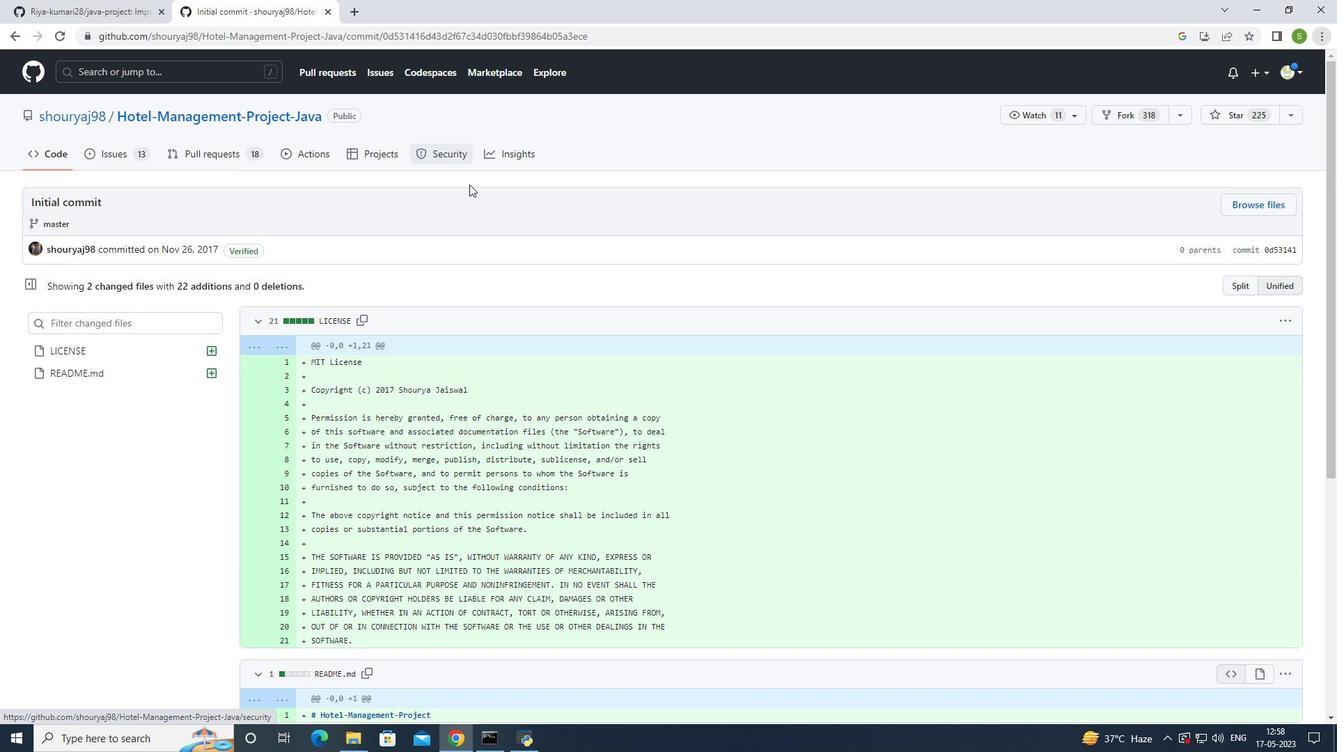 
Action: Mouse scrolled (466, 195) with delta (0, 0)
Screenshot: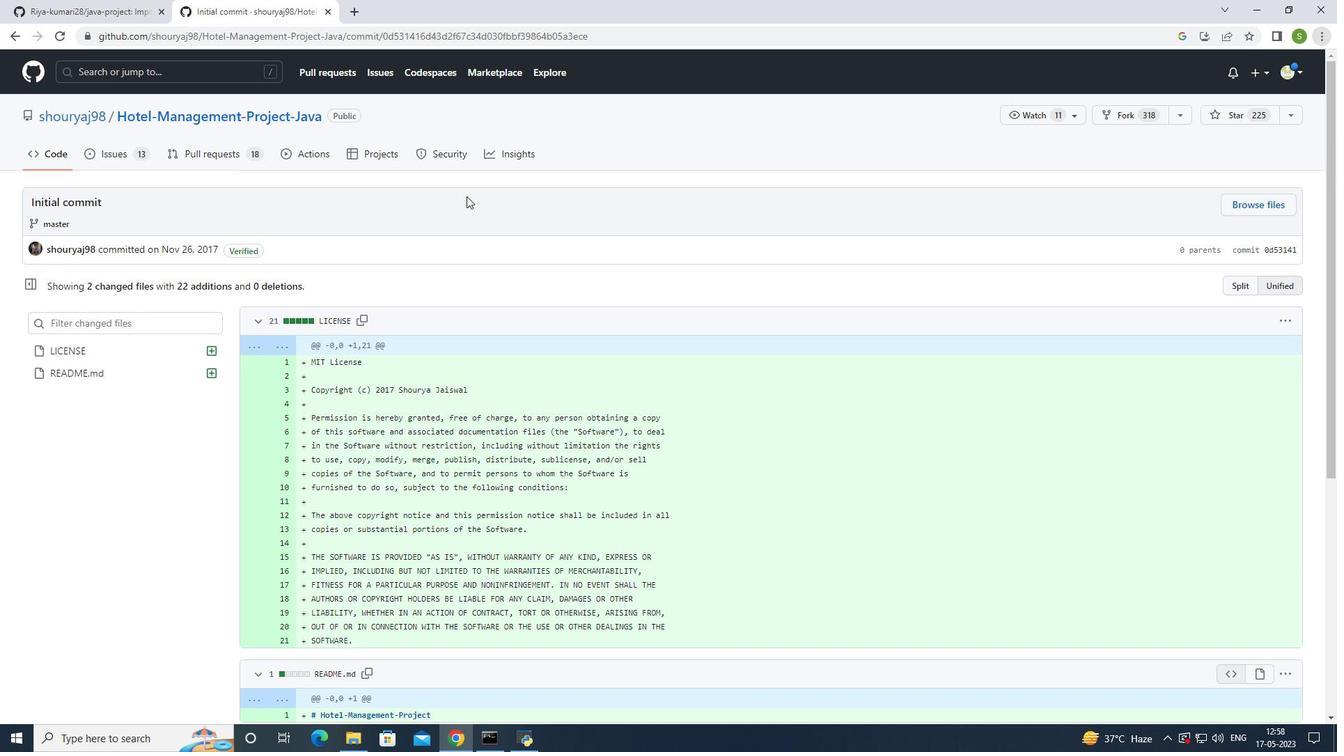 
Action: Mouse scrolled (466, 195) with delta (0, 0)
Screenshot: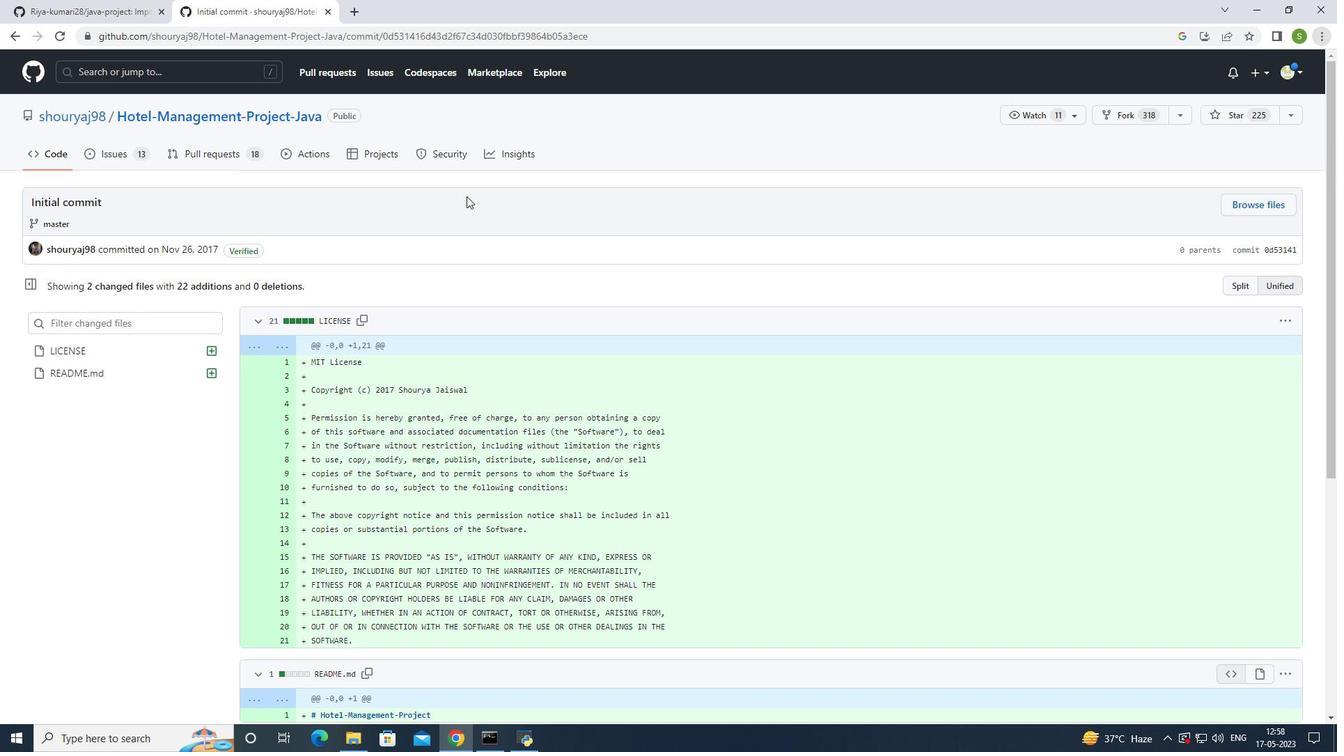 
Action: Mouse scrolled (466, 195) with delta (0, 0)
Screenshot: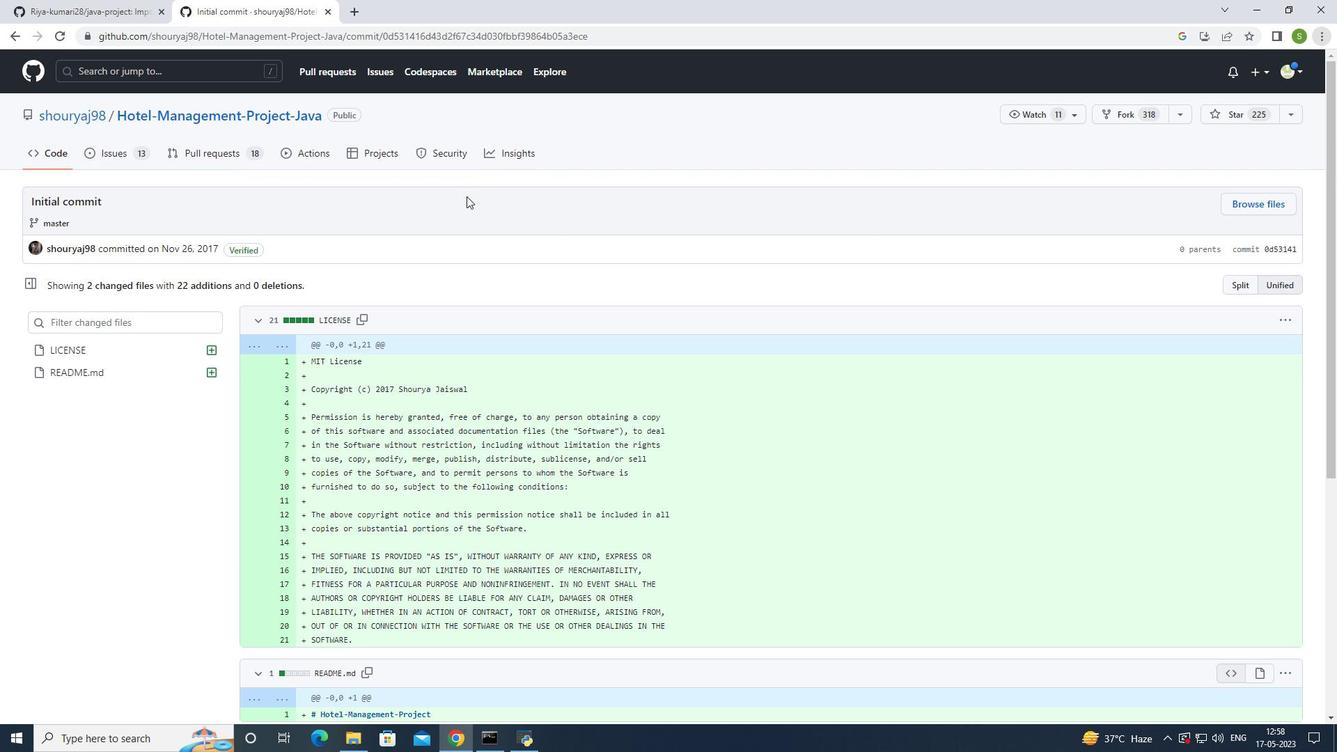 
Action: Mouse scrolled (466, 195) with delta (0, 0)
Screenshot: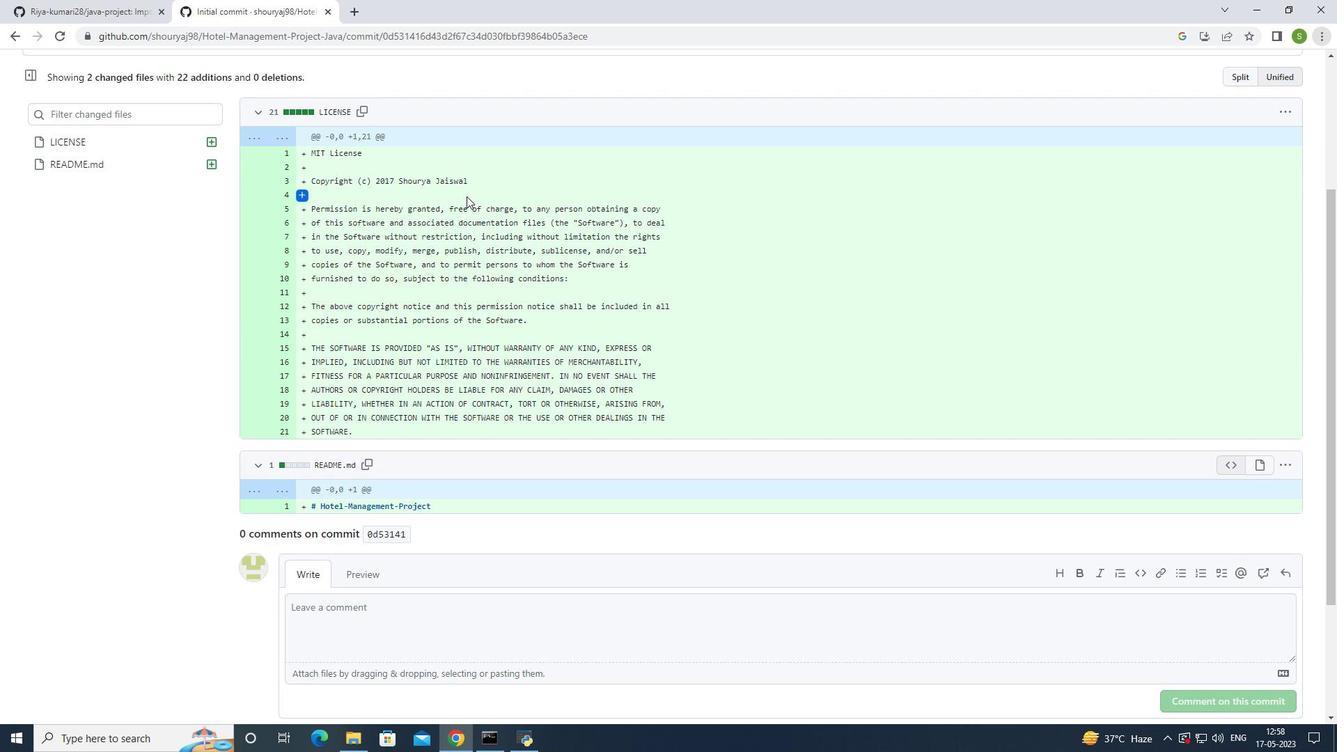 
Action: Mouse scrolled (466, 195) with delta (0, 0)
Screenshot: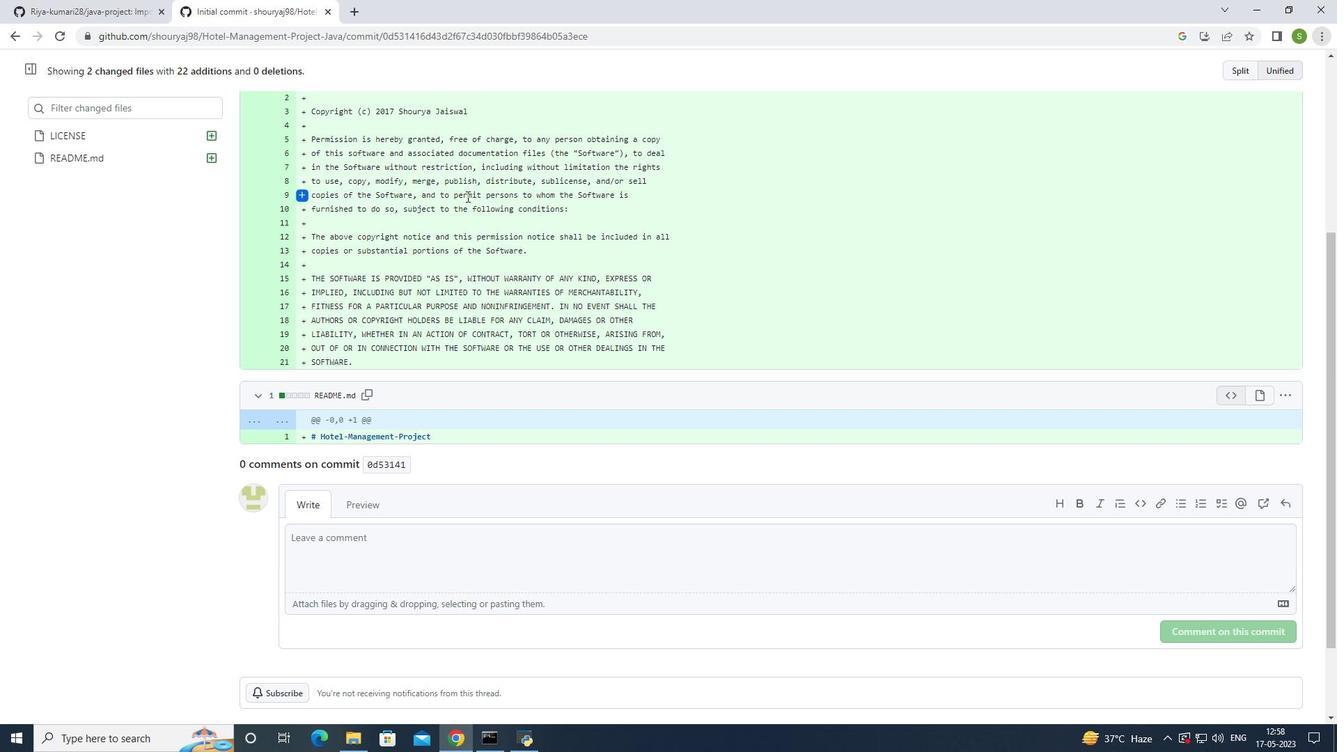 
Action: Mouse scrolled (466, 195) with delta (0, 0)
Screenshot: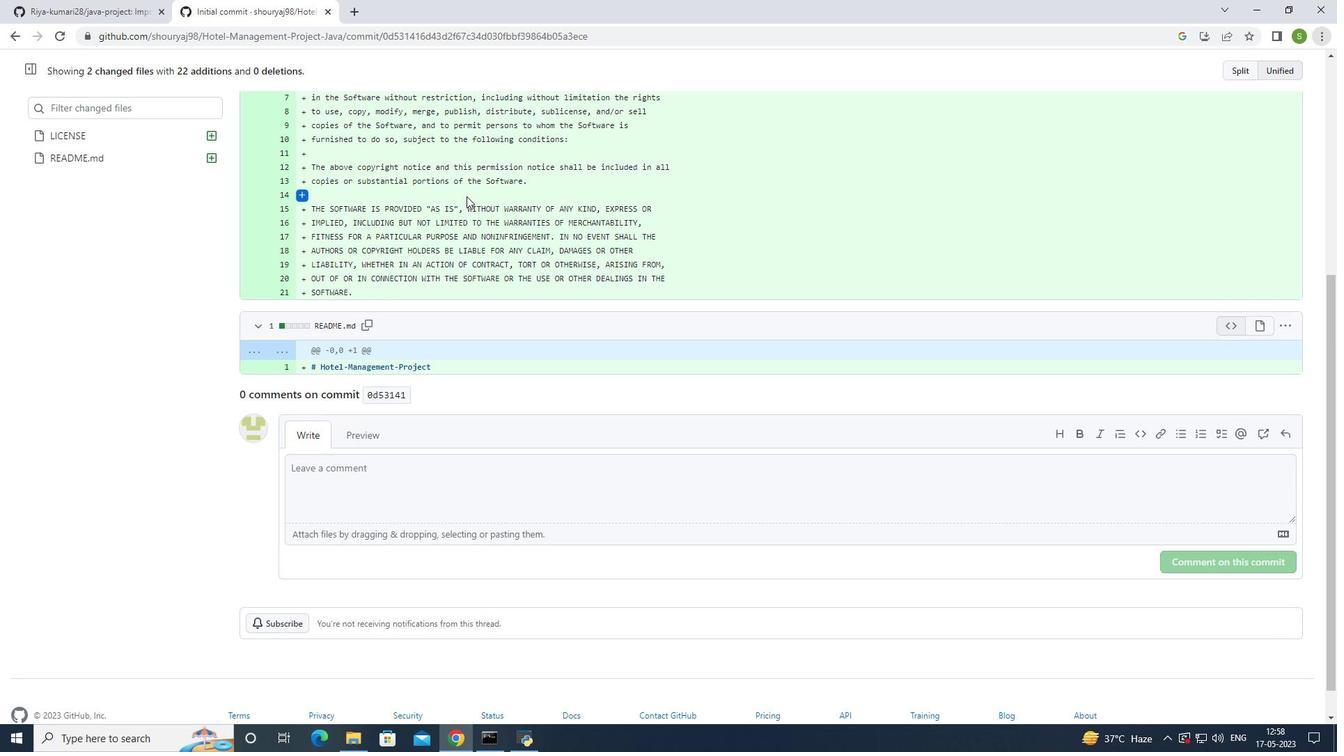 
Action: Mouse scrolled (466, 195) with delta (0, 0)
Screenshot: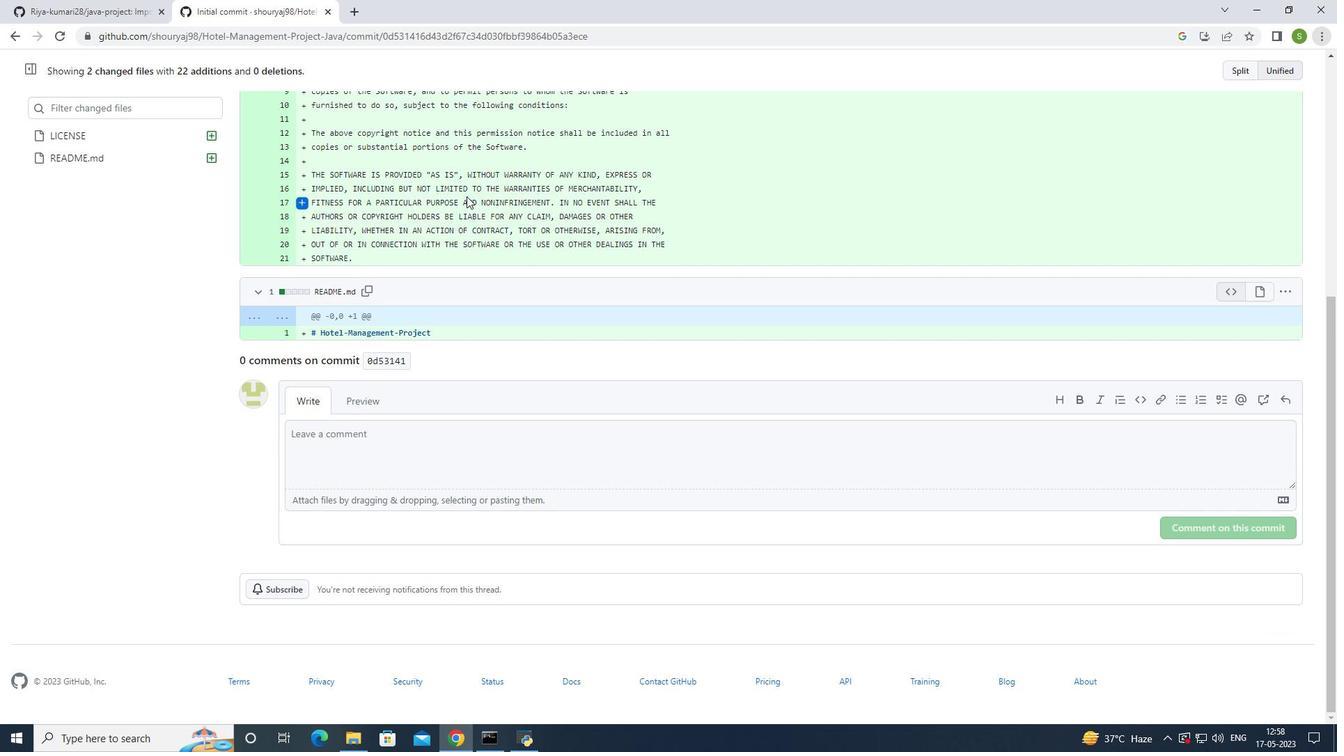 
Action: Mouse scrolled (466, 195) with delta (0, 0)
Screenshot: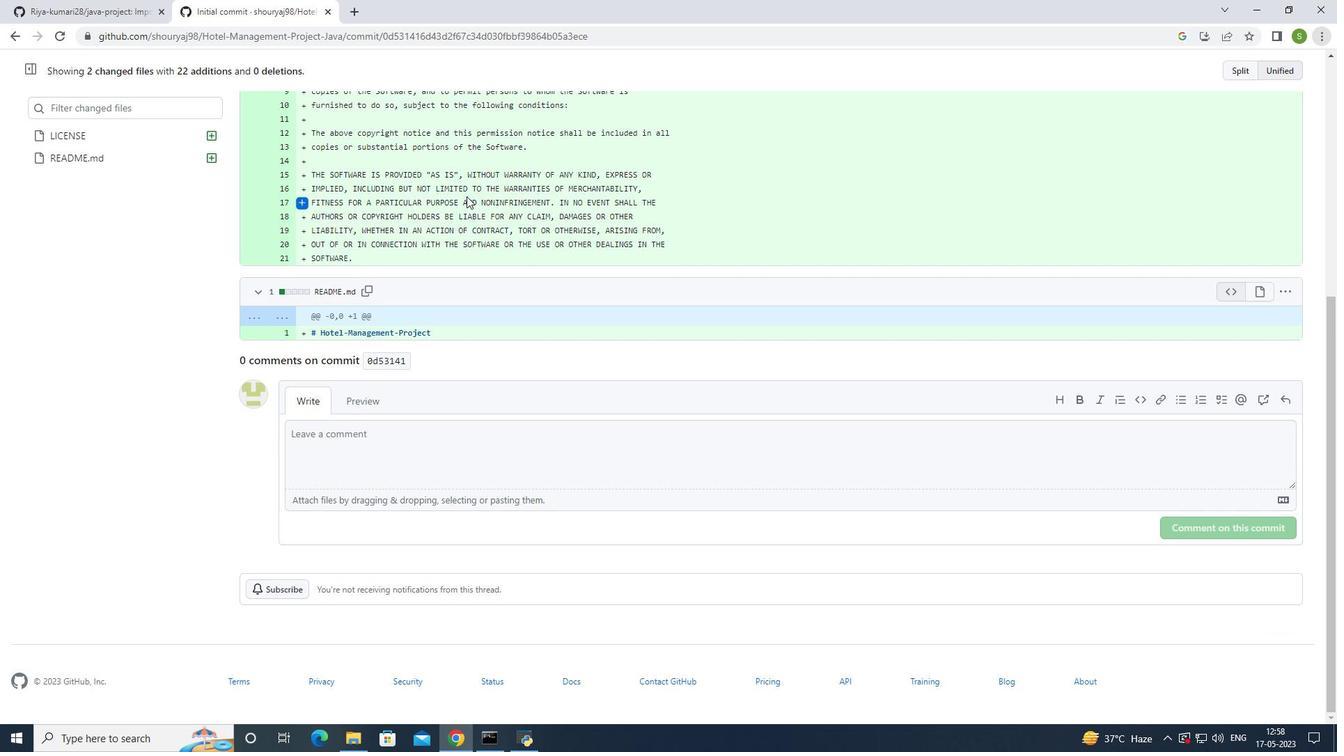 
Action: Mouse scrolled (466, 195) with delta (0, 0)
Screenshot: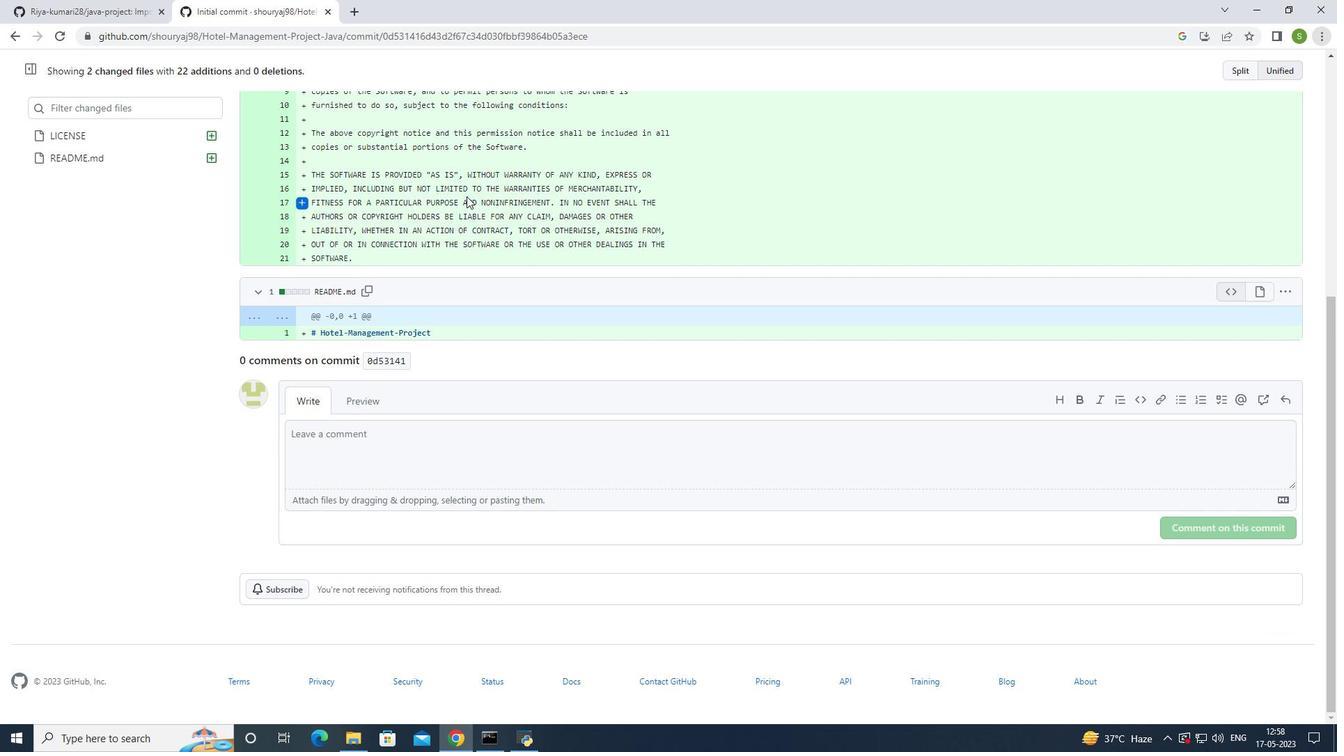 
Action: Mouse scrolled (466, 197) with delta (0, 0)
Screenshot: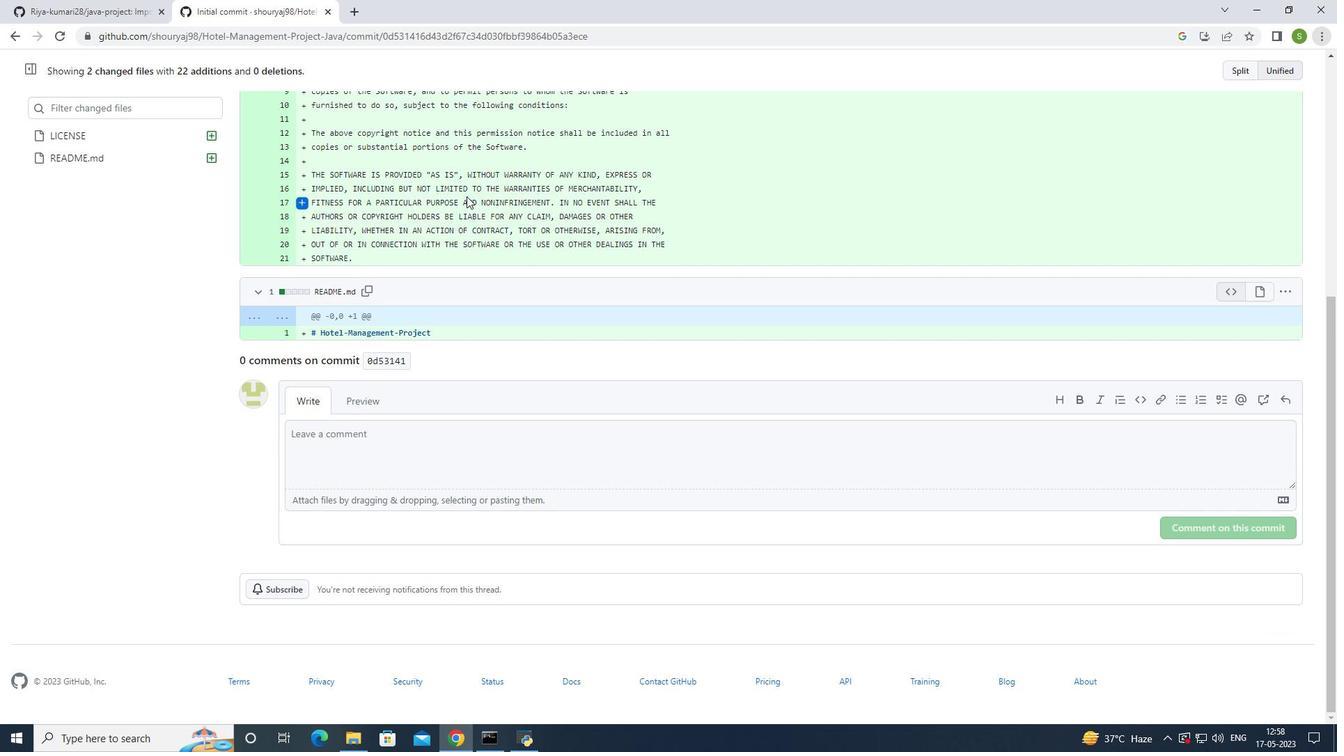 
Action: Mouse scrolled (466, 197) with delta (0, 0)
Screenshot: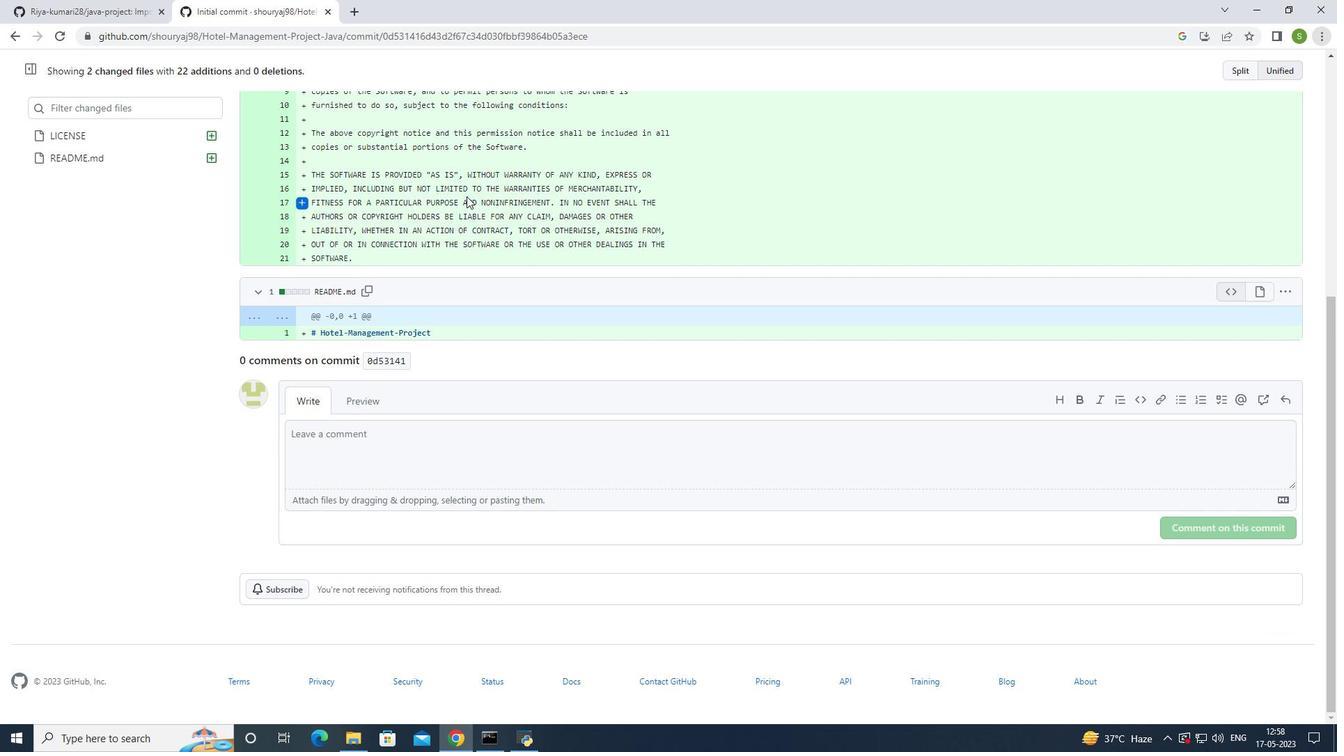 
Action: Mouse scrolled (466, 197) with delta (0, 0)
Screenshot: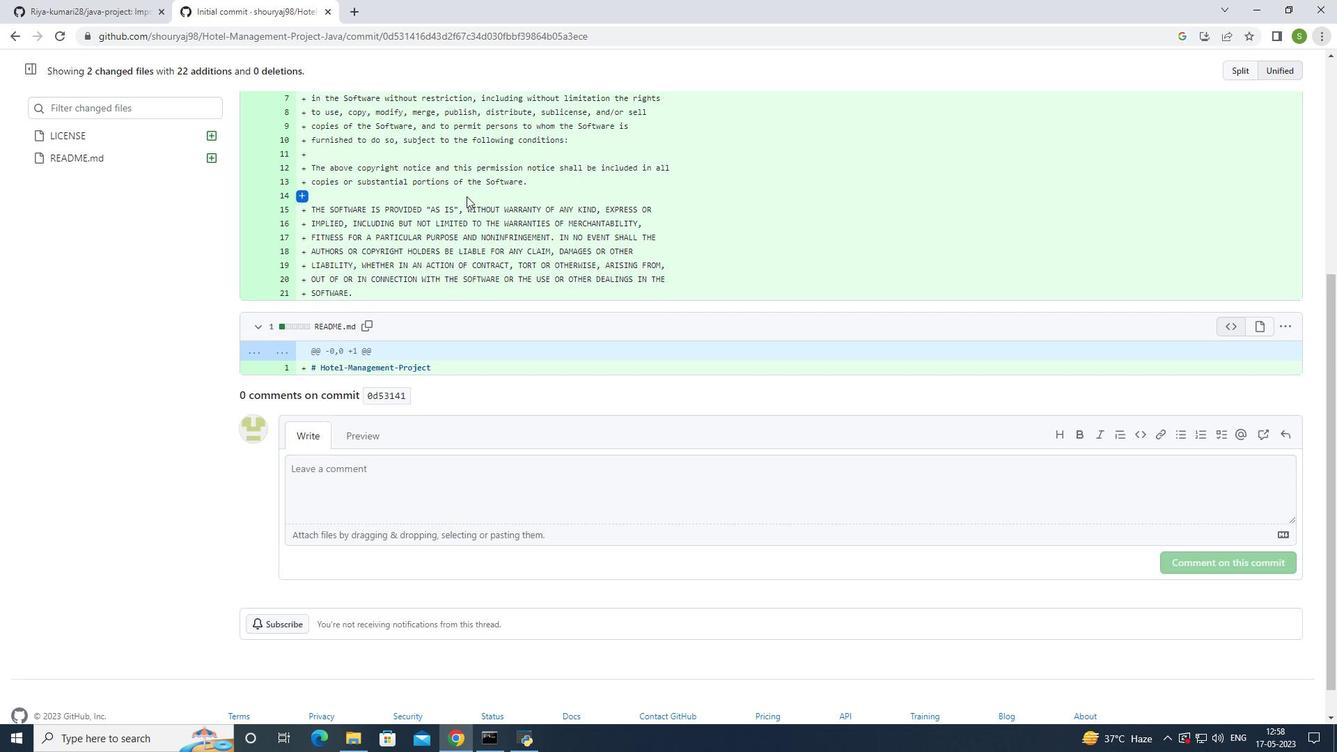 
Action: Mouse scrolled (466, 197) with delta (0, 0)
Screenshot: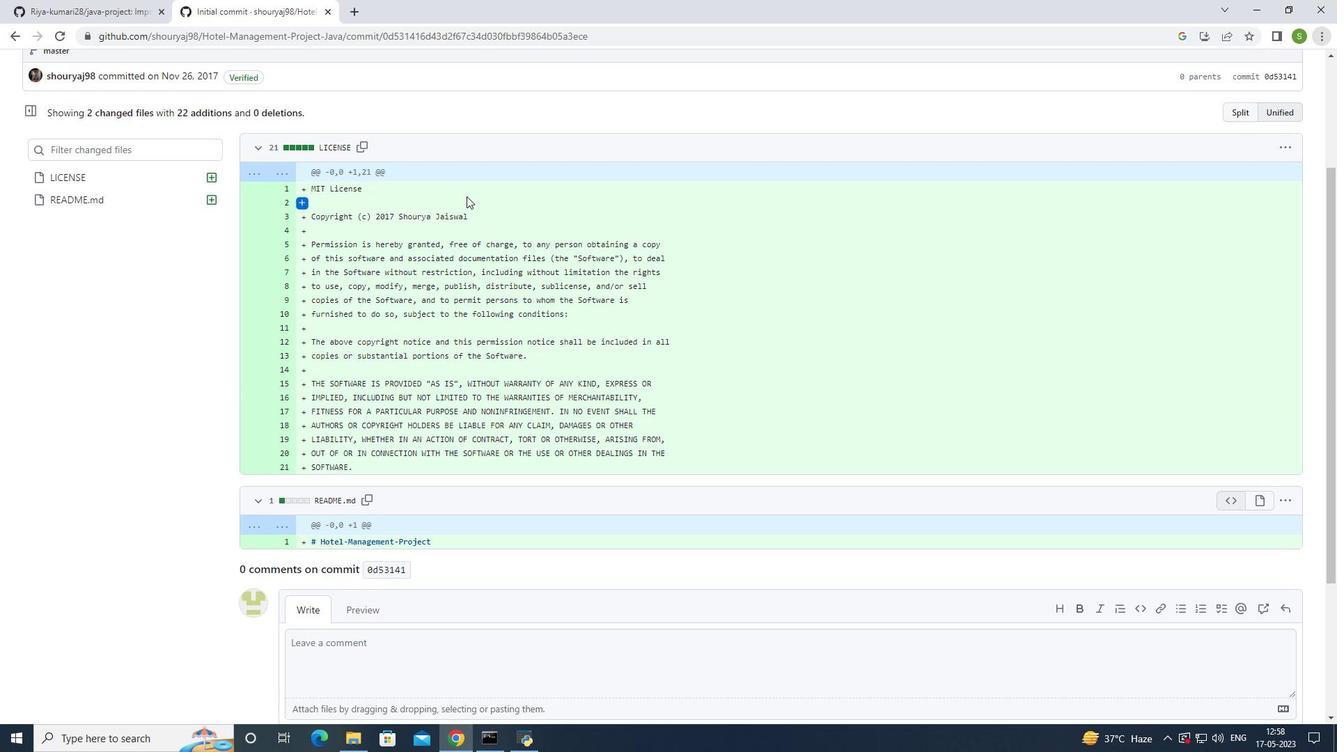 
Action: Mouse scrolled (466, 197) with delta (0, 0)
Screenshot: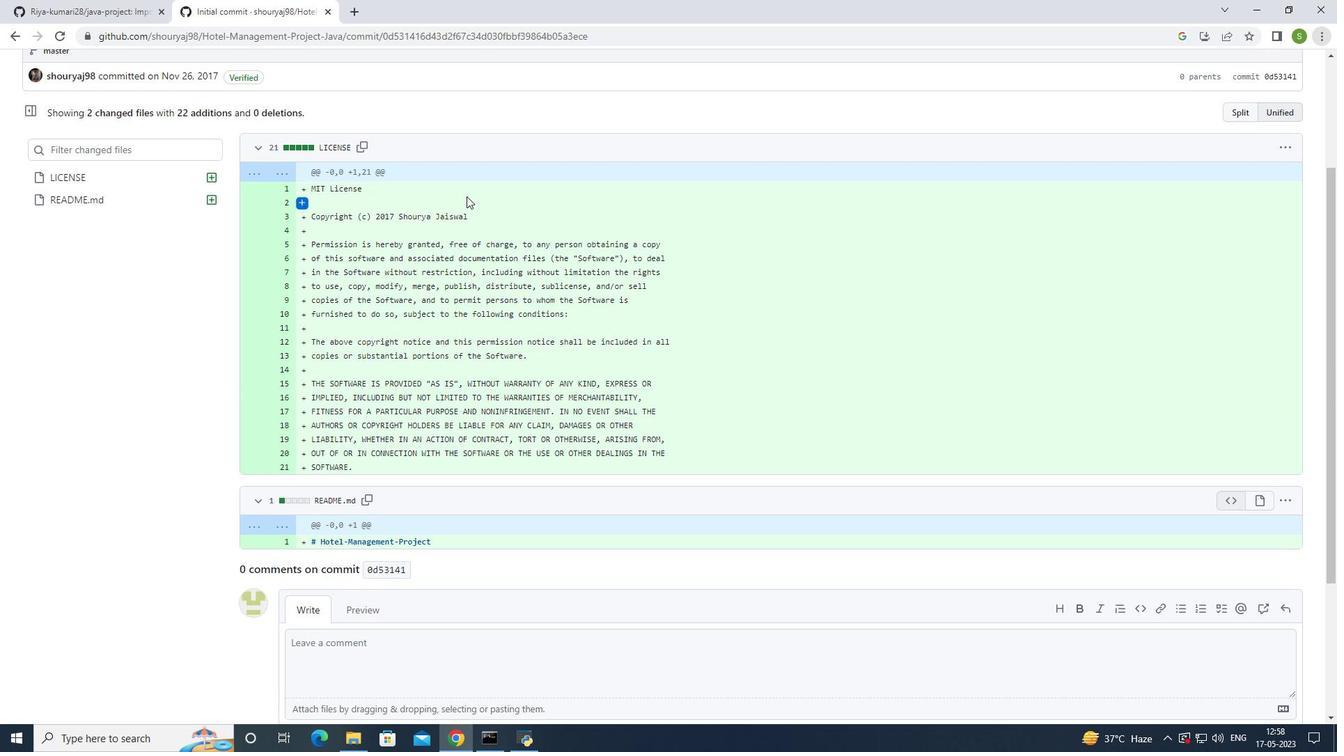 
Action: Mouse scrolled (466, 197) with delta (0, 0)
Screenshot: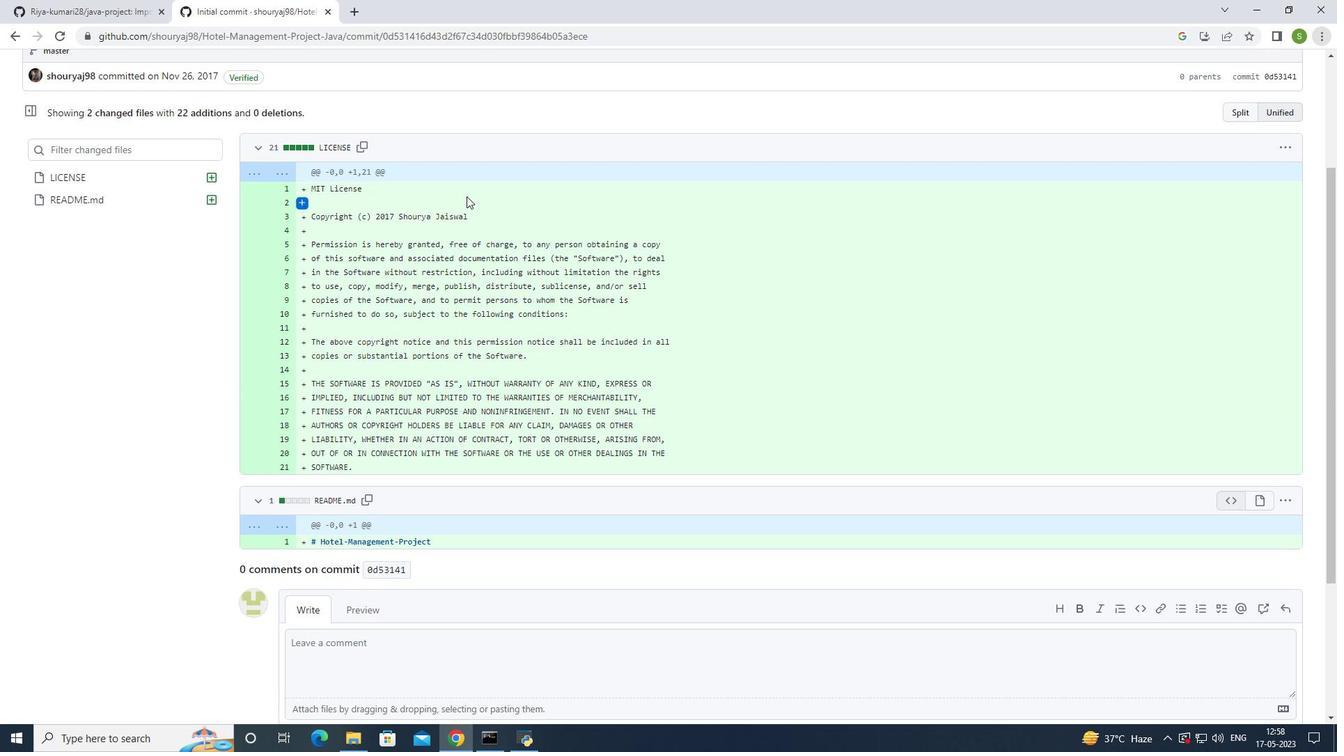 
Action: Mouse scrolled (466, 197) with delta (0, 0)
Screenshot: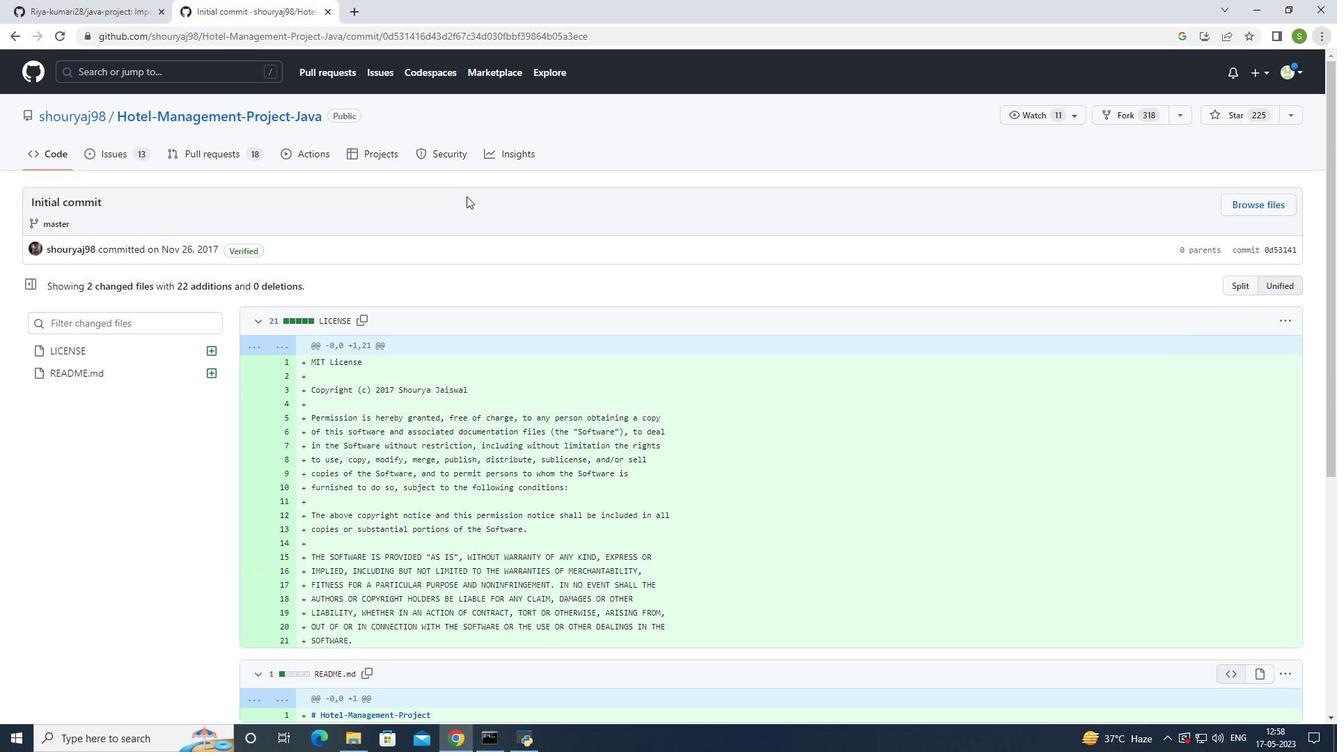 
Action: Mouse scrolled (466, 197) with delta (0, 0)
Screenshot: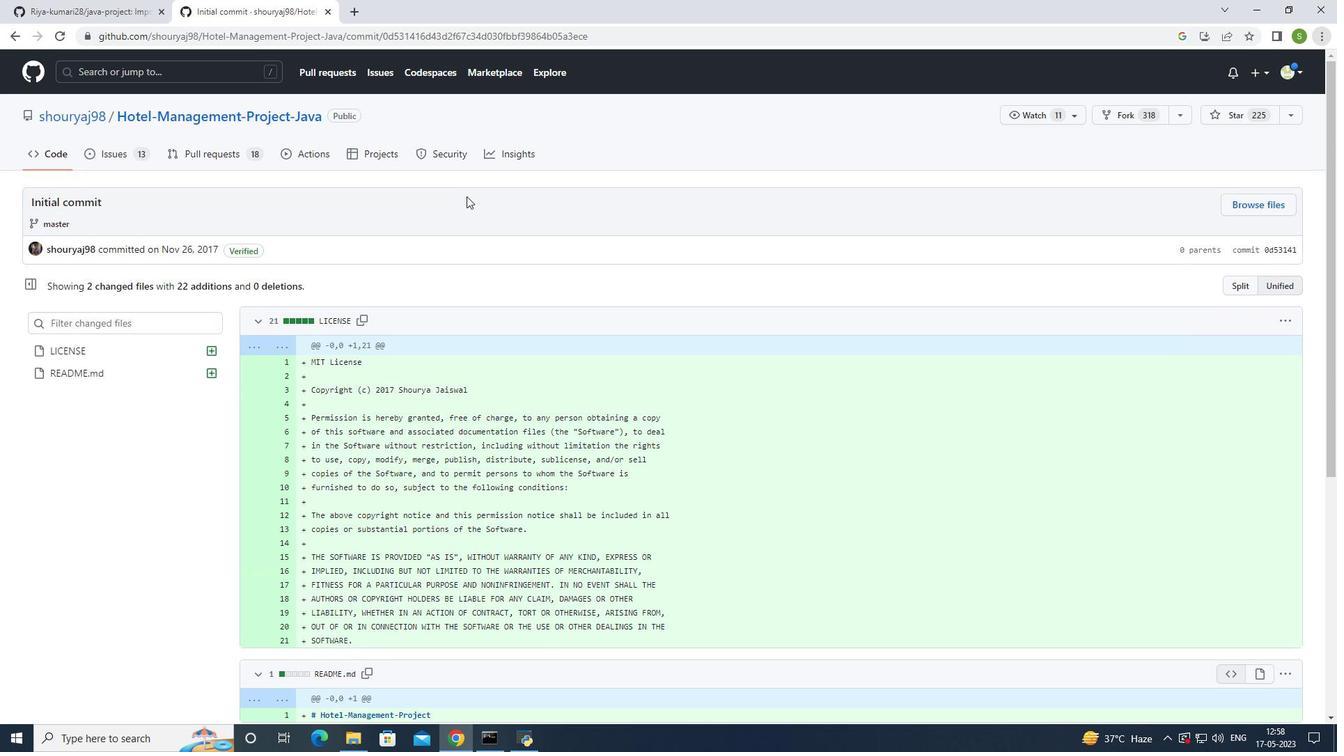 
Action: Mouse scrolled (466, 197) with delta (0, 0)
Screenshot: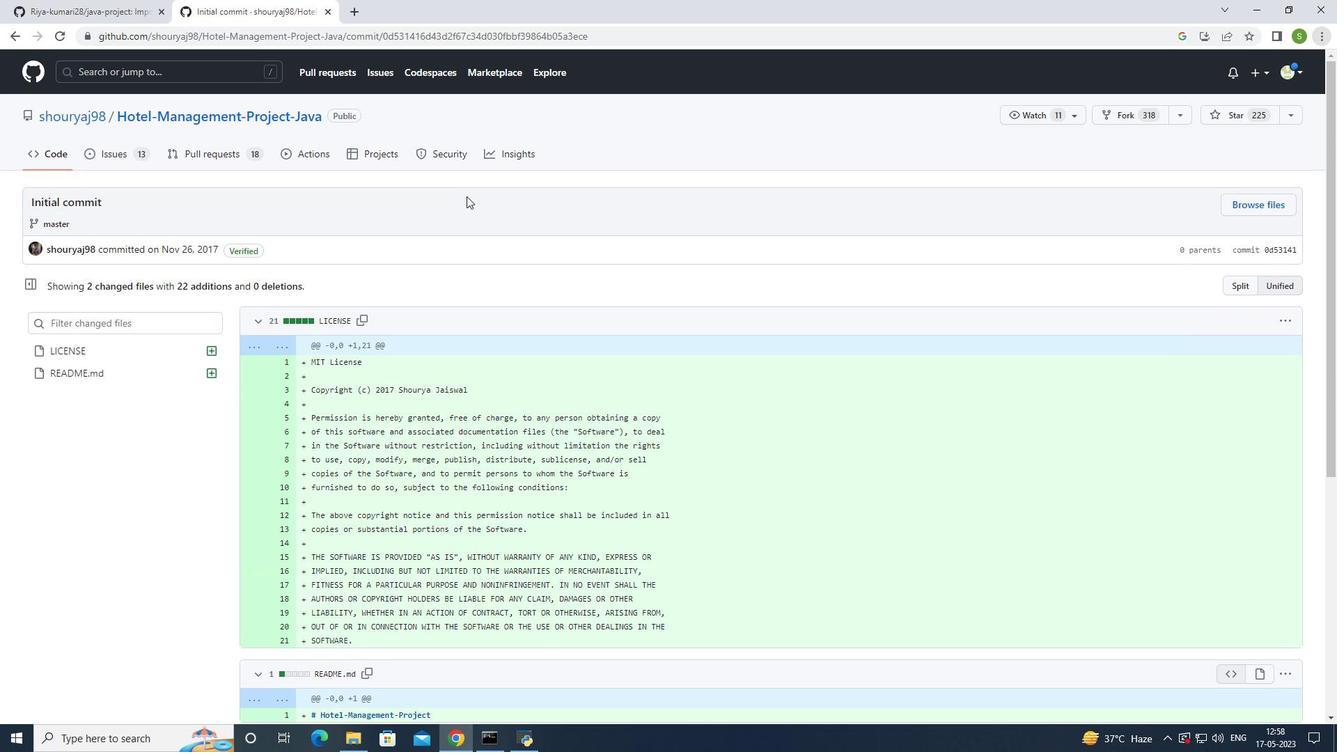 
Action: Mouse moved to (13, 36)
Screenshot: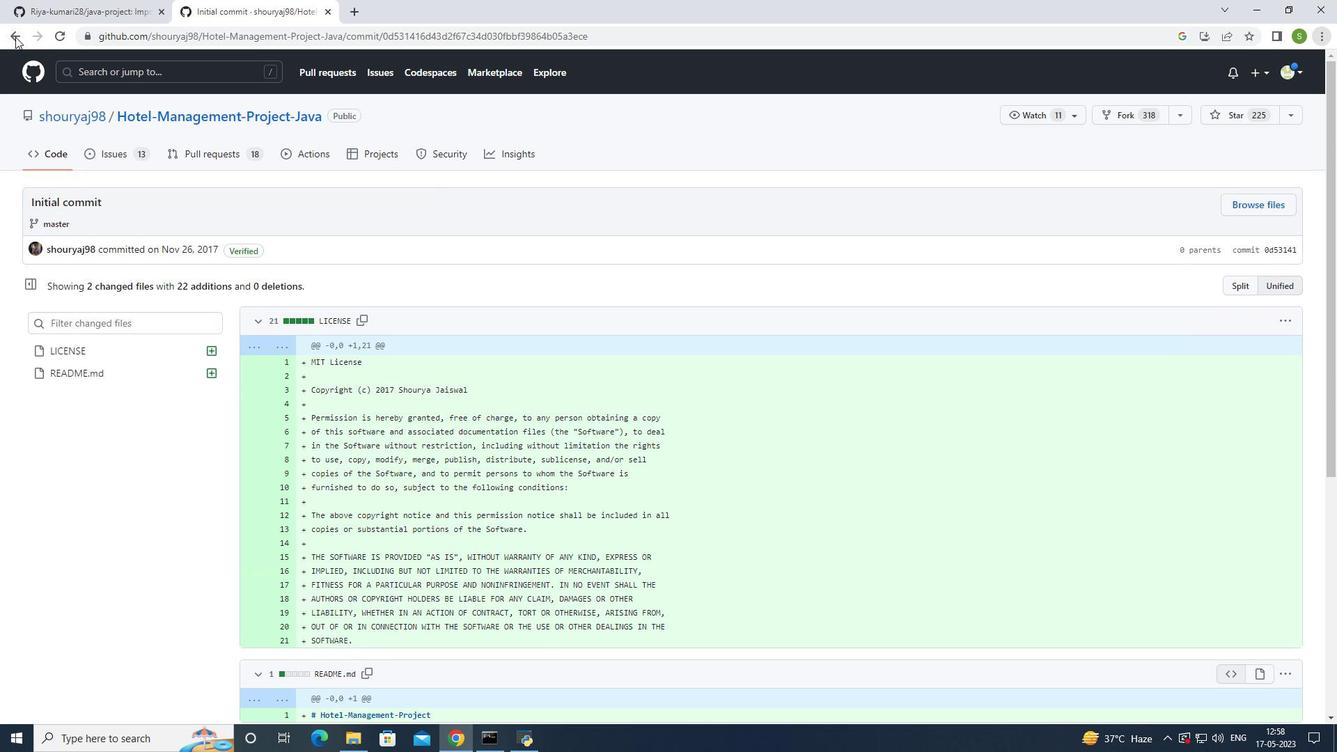 
Action: Mouse pressed left at (13, 36)
Screenshot: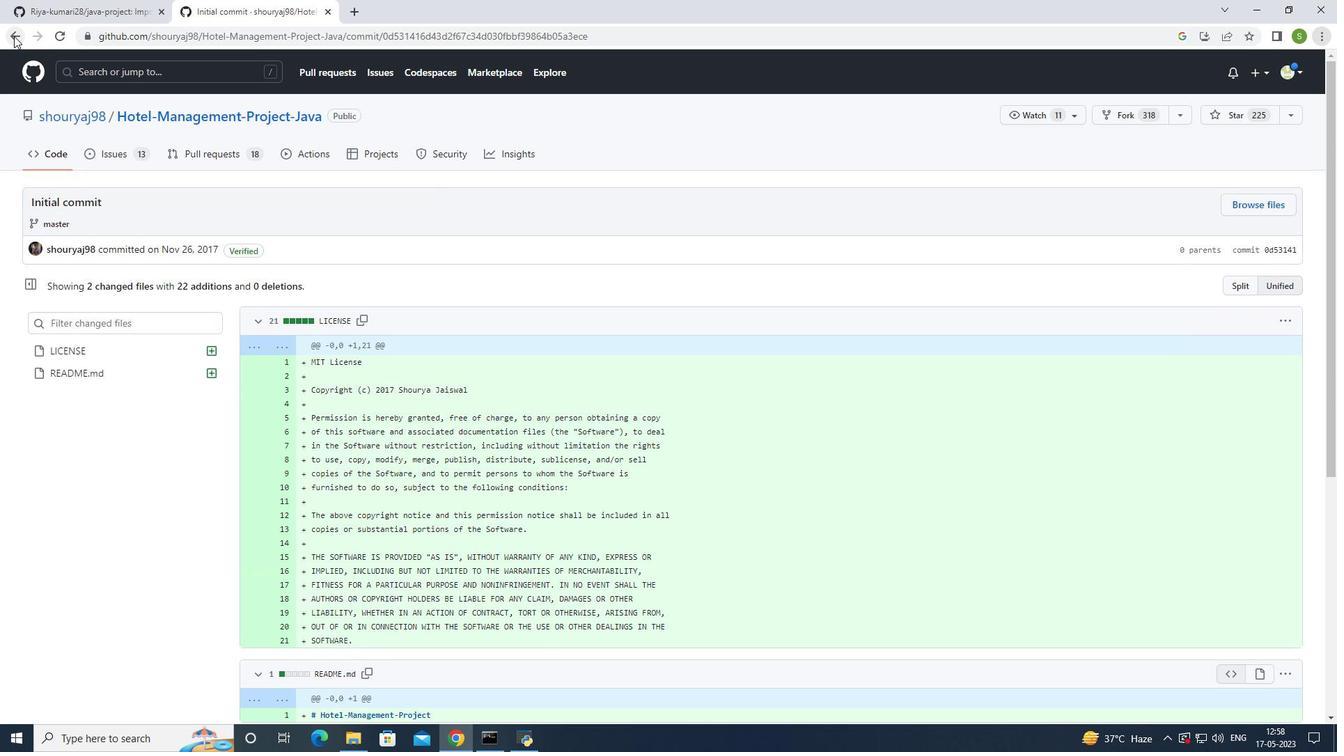 
Action: Mouse moved to (288, 208)
Screenshot: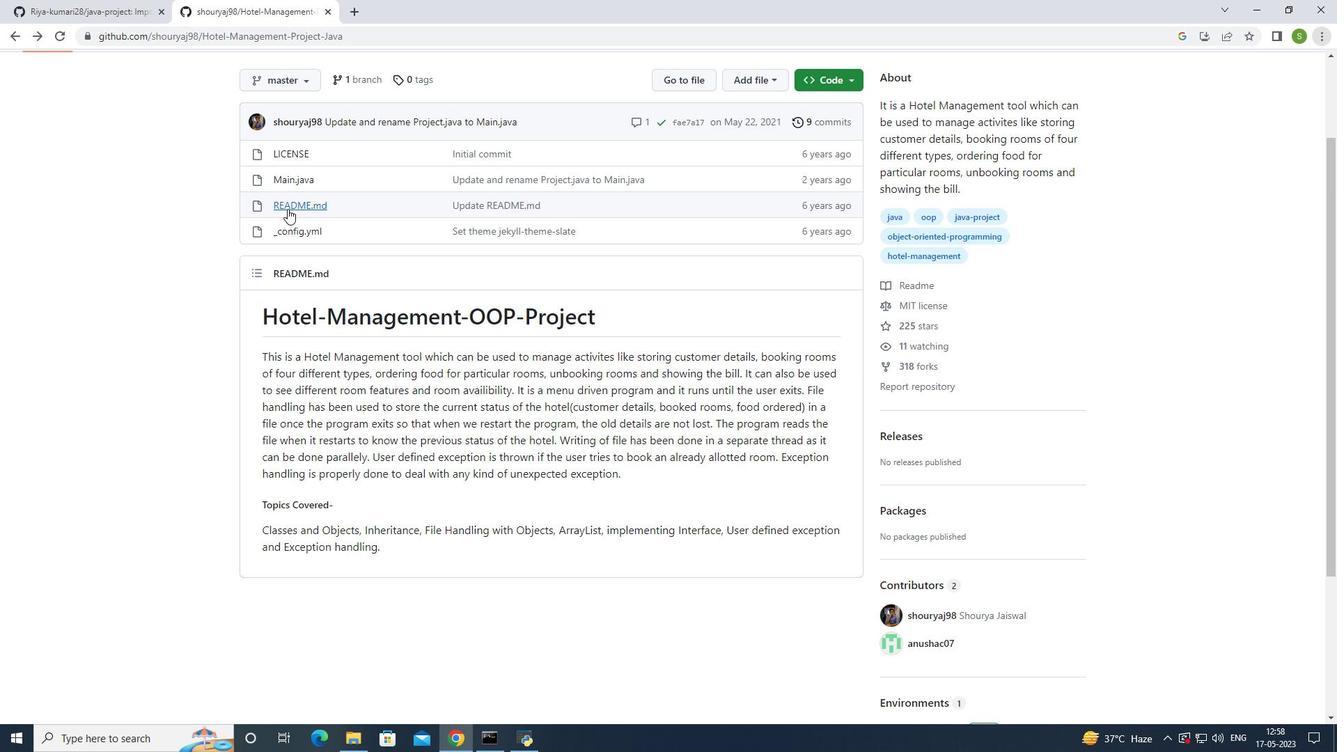 
Action: Mouse pressed left at (288, 208)
Screenshot: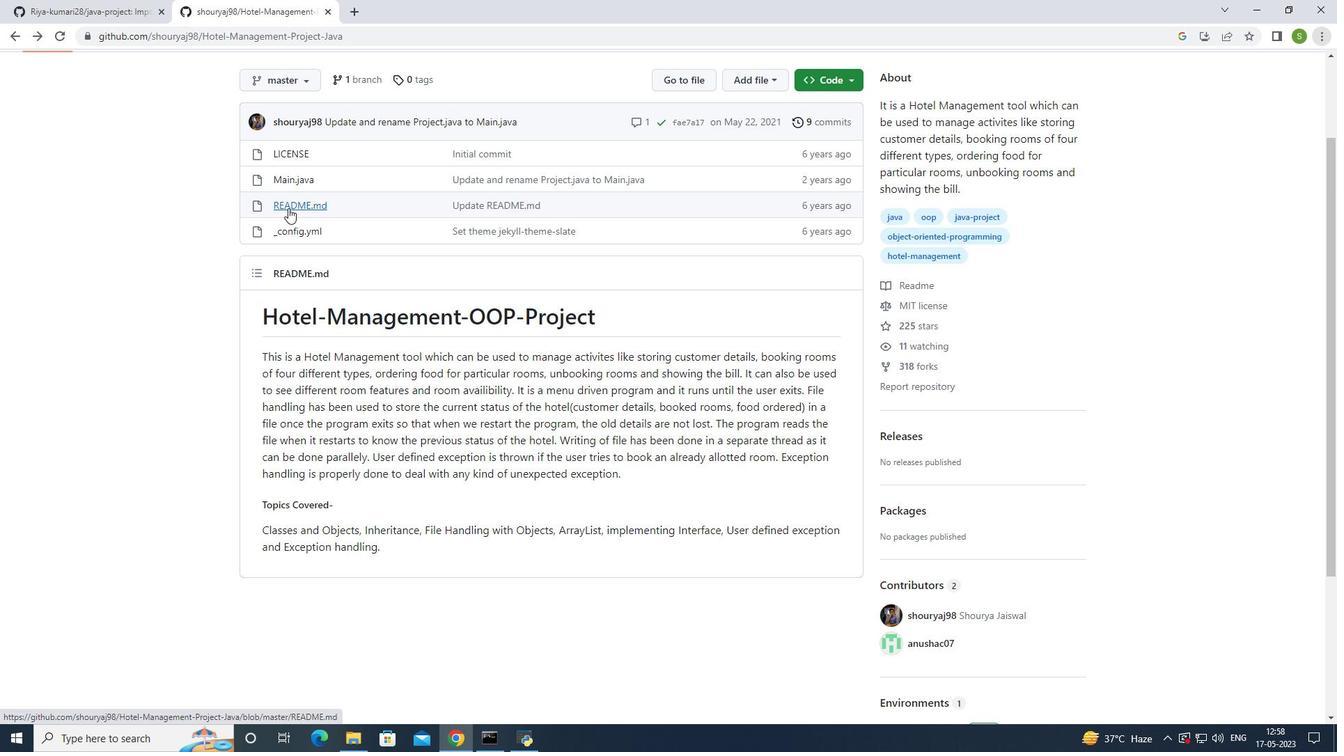 
Action: Mouse moved to (286, 203)
Screenshot: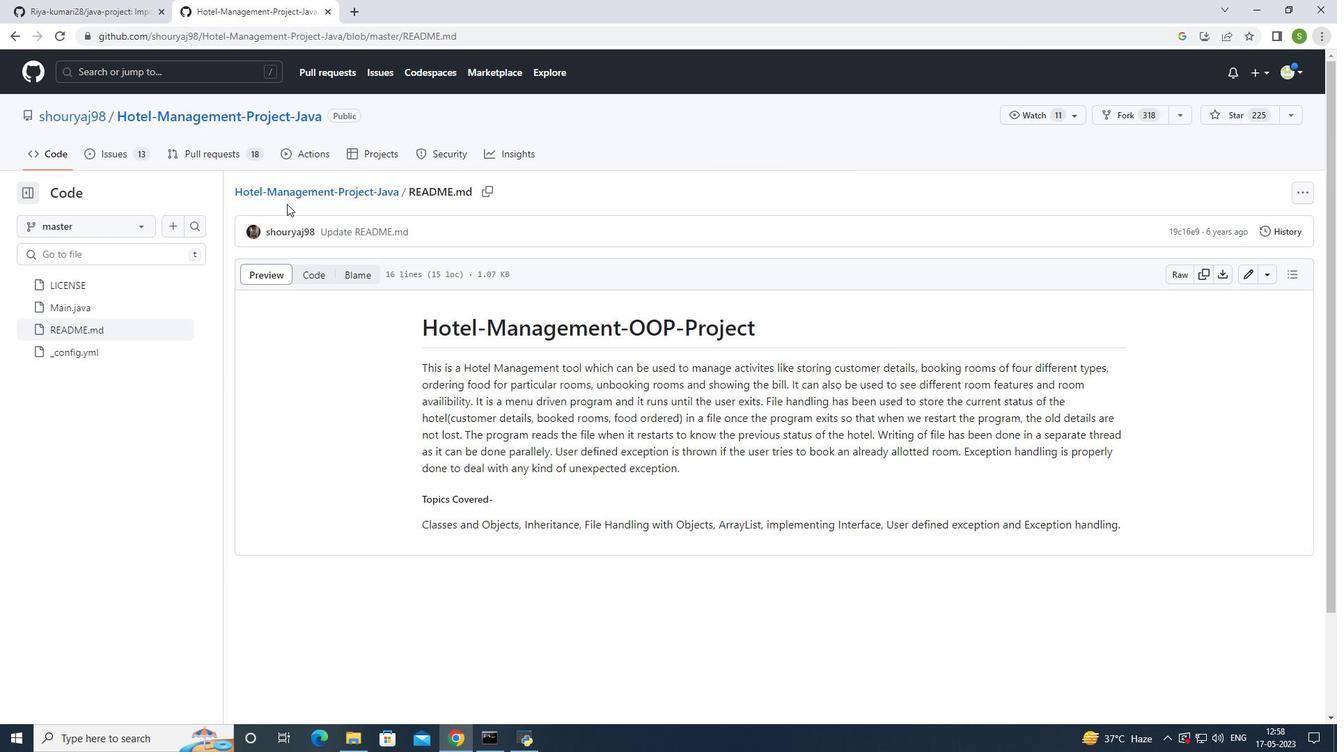 
Action: Mouse scrolled (286, 202) with delta (0, 0)
Screenshot: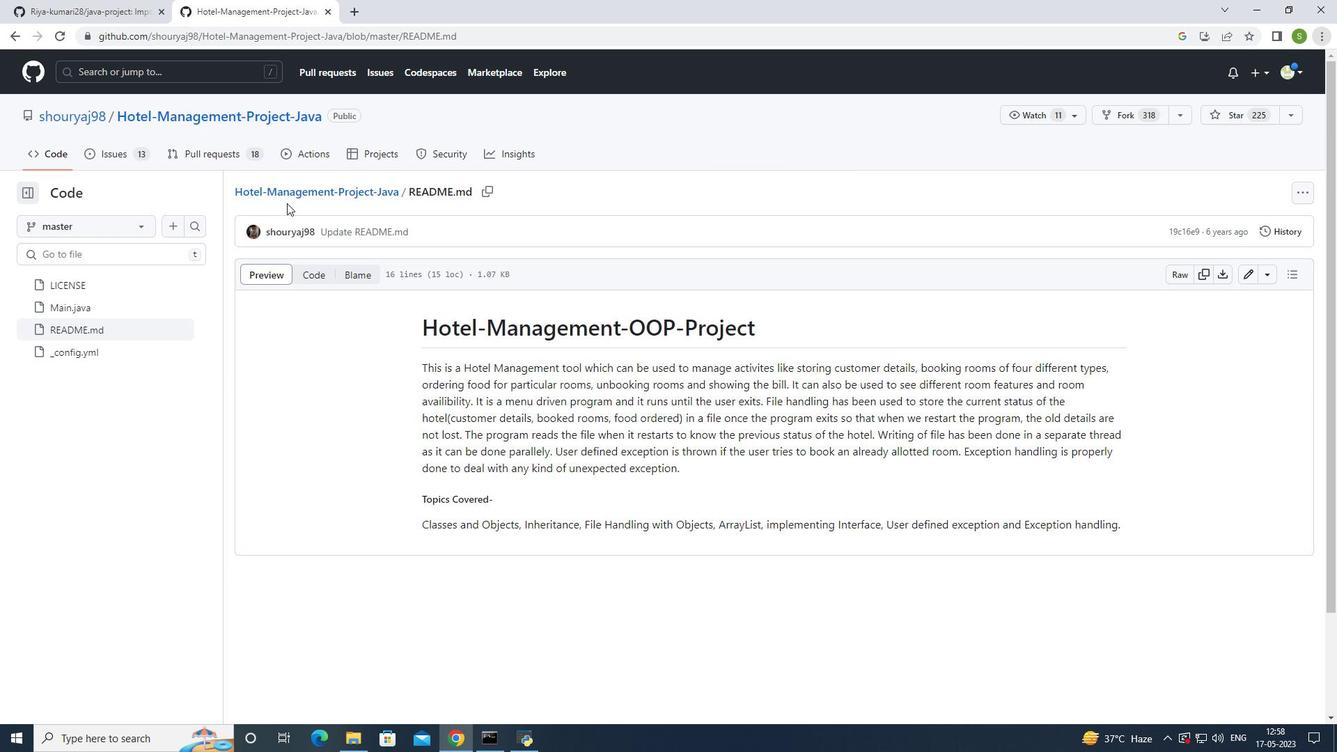 
Action: Mouse scrolled (286, 202) with delta (0, 0)
Screenshot: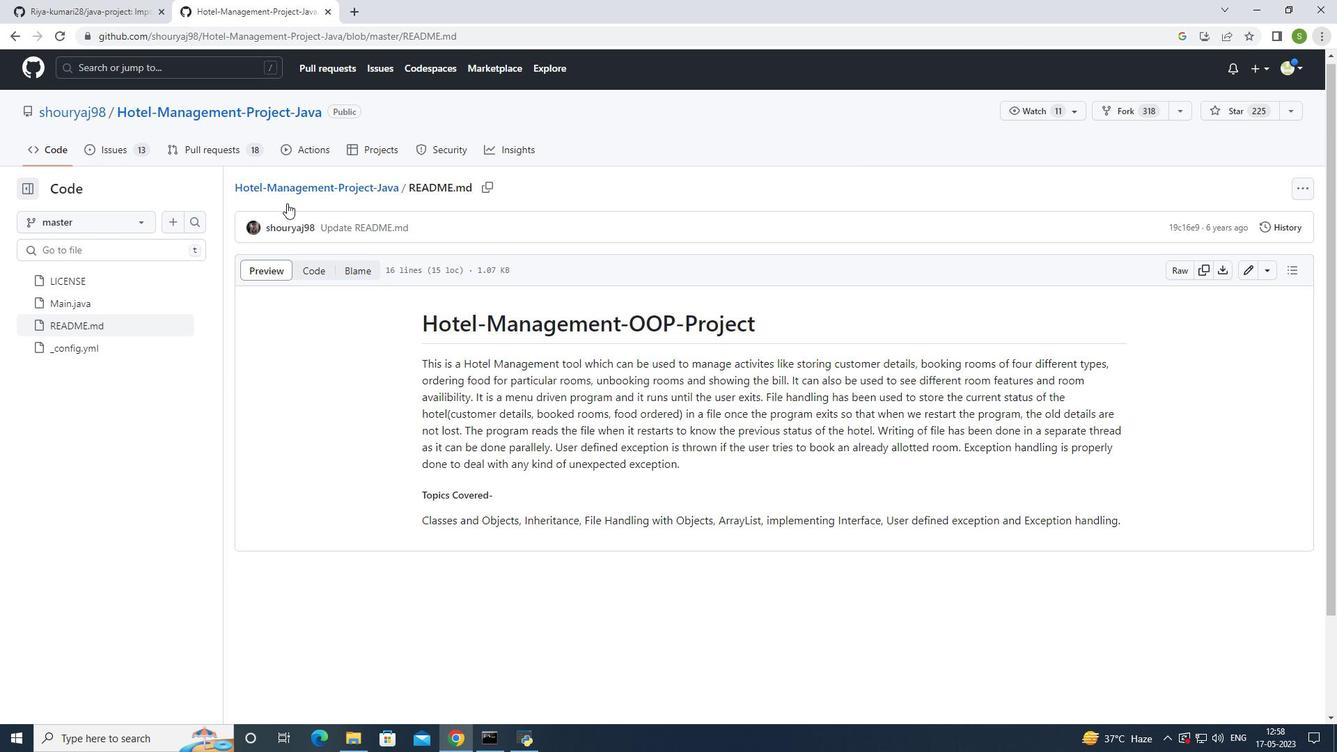 
Action: Mouse scrolled (286, 202) with delta (0, 0)
Screenshot: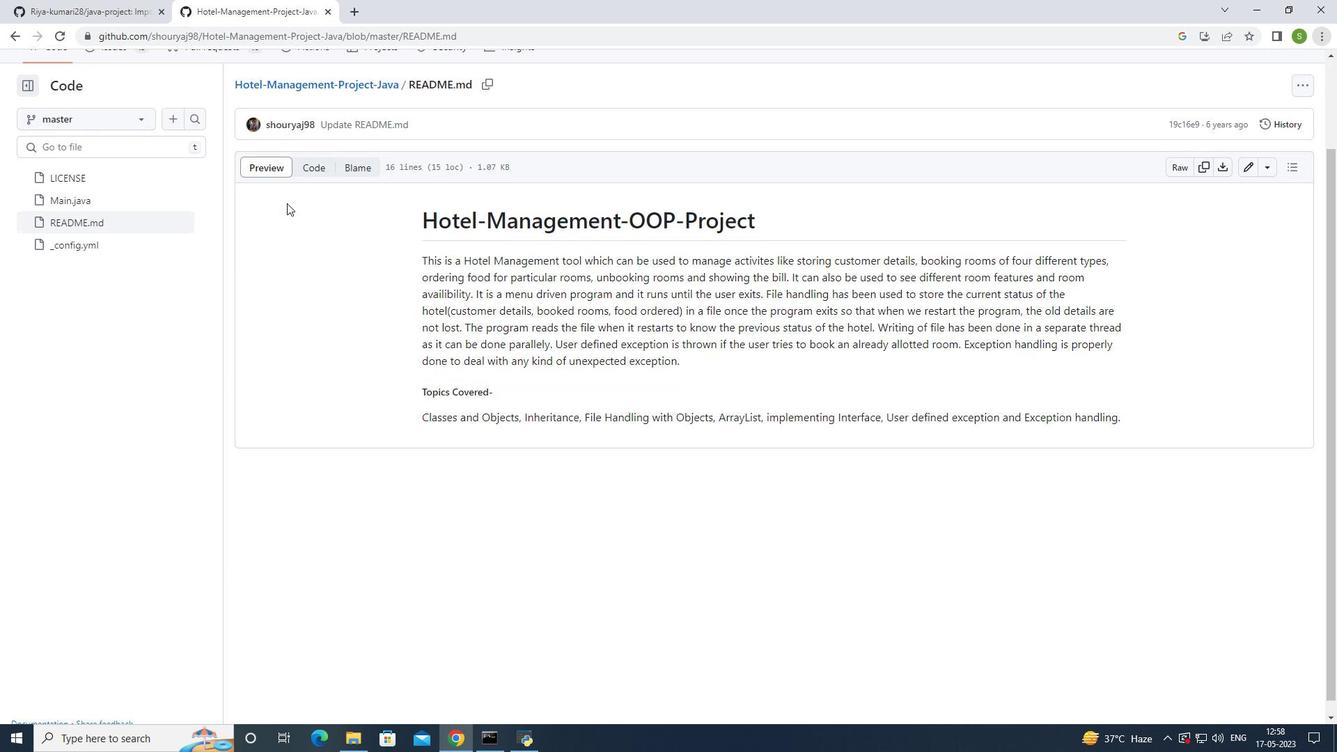 
Action: Mouse scrolled (286, 202) with delta (0, 0)
Screenshot: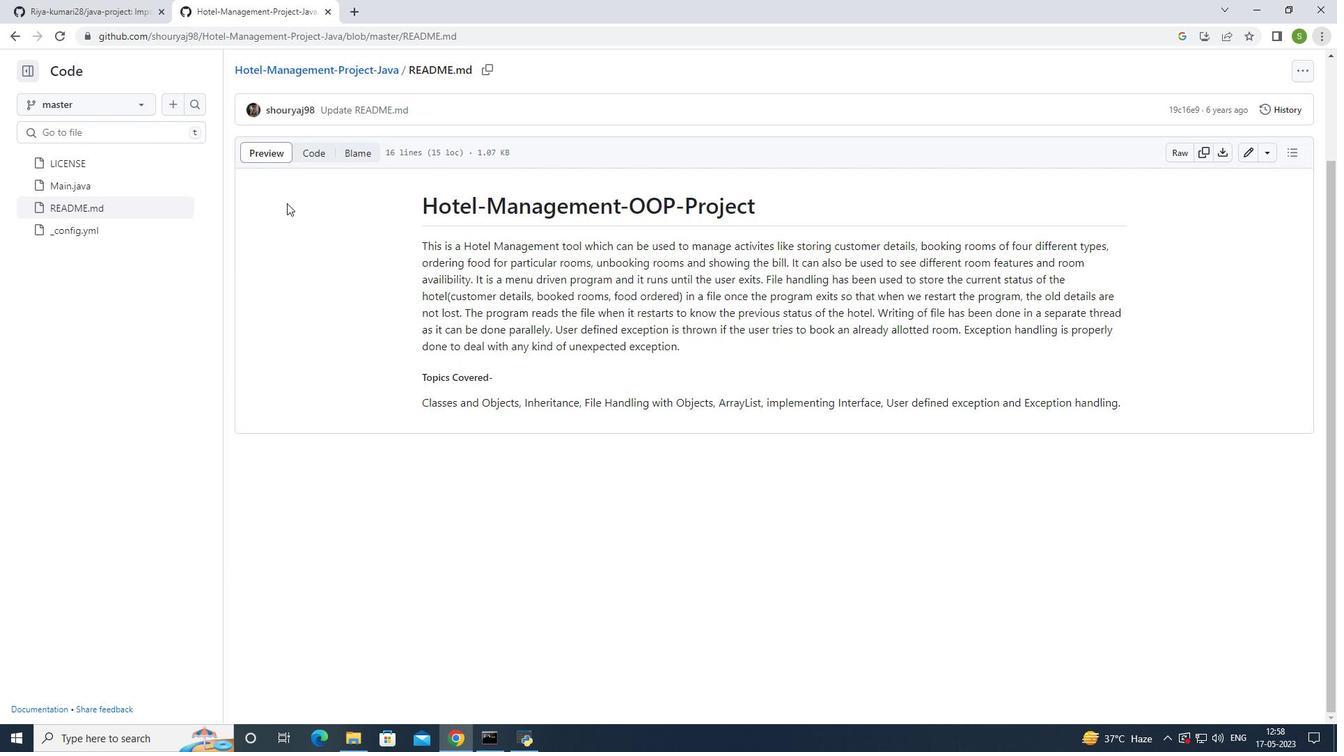 
Action: Mouse moved to (15, 34)
Screenshot: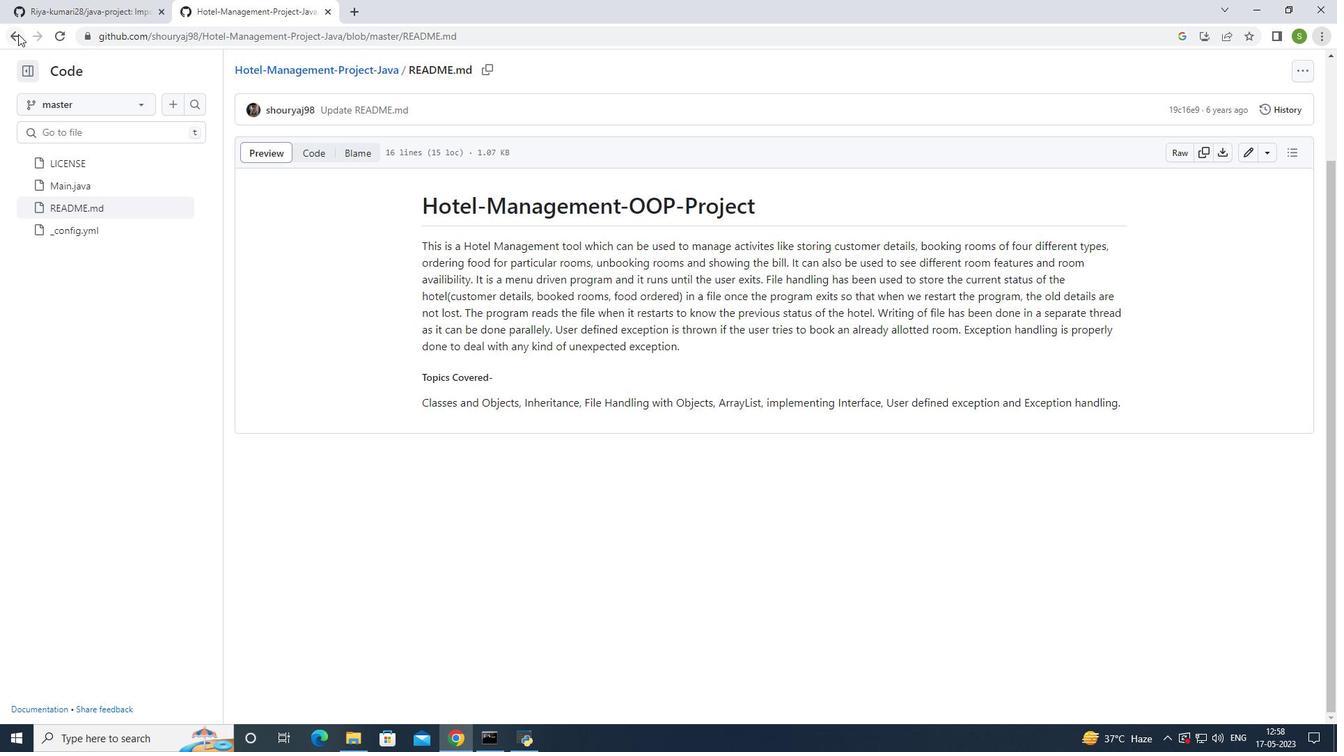 
Action: Mouse pressed left at (15, 34)
Screenshot: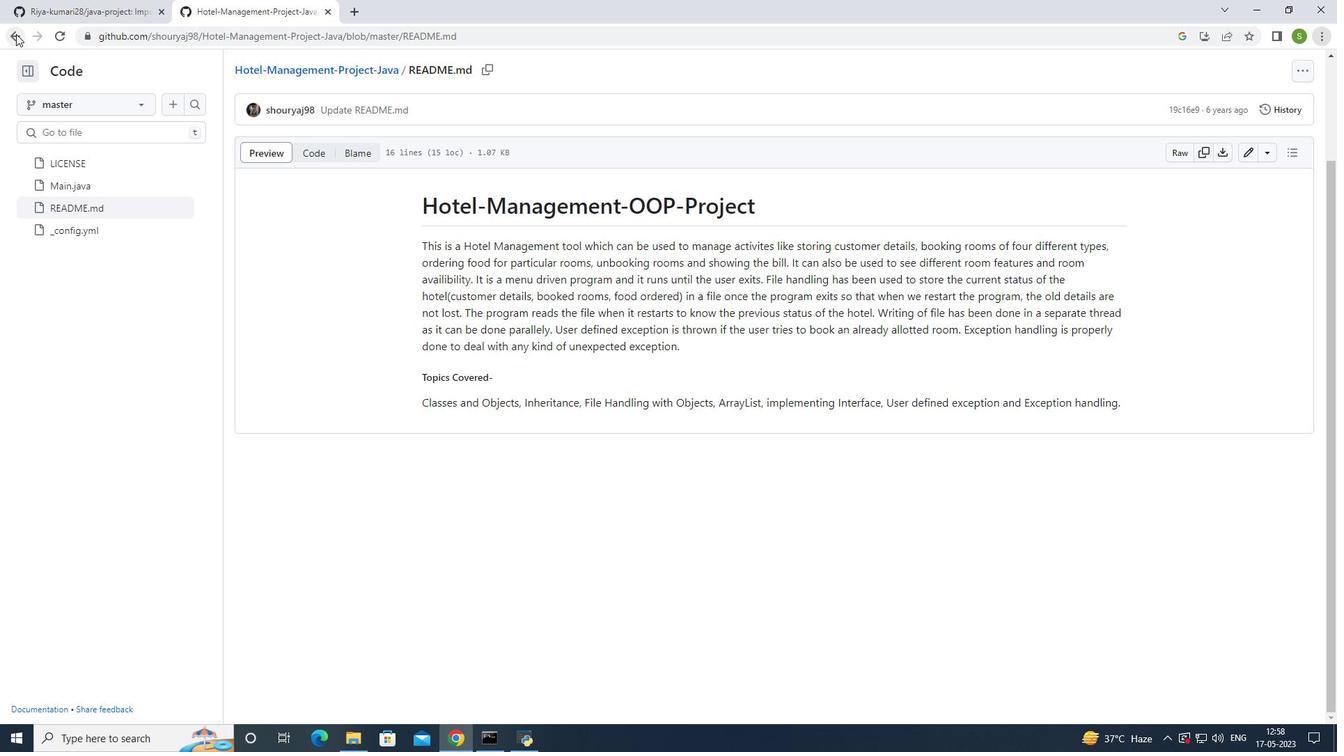 
Action: Mouse moved to (488, 236)
Screenshot: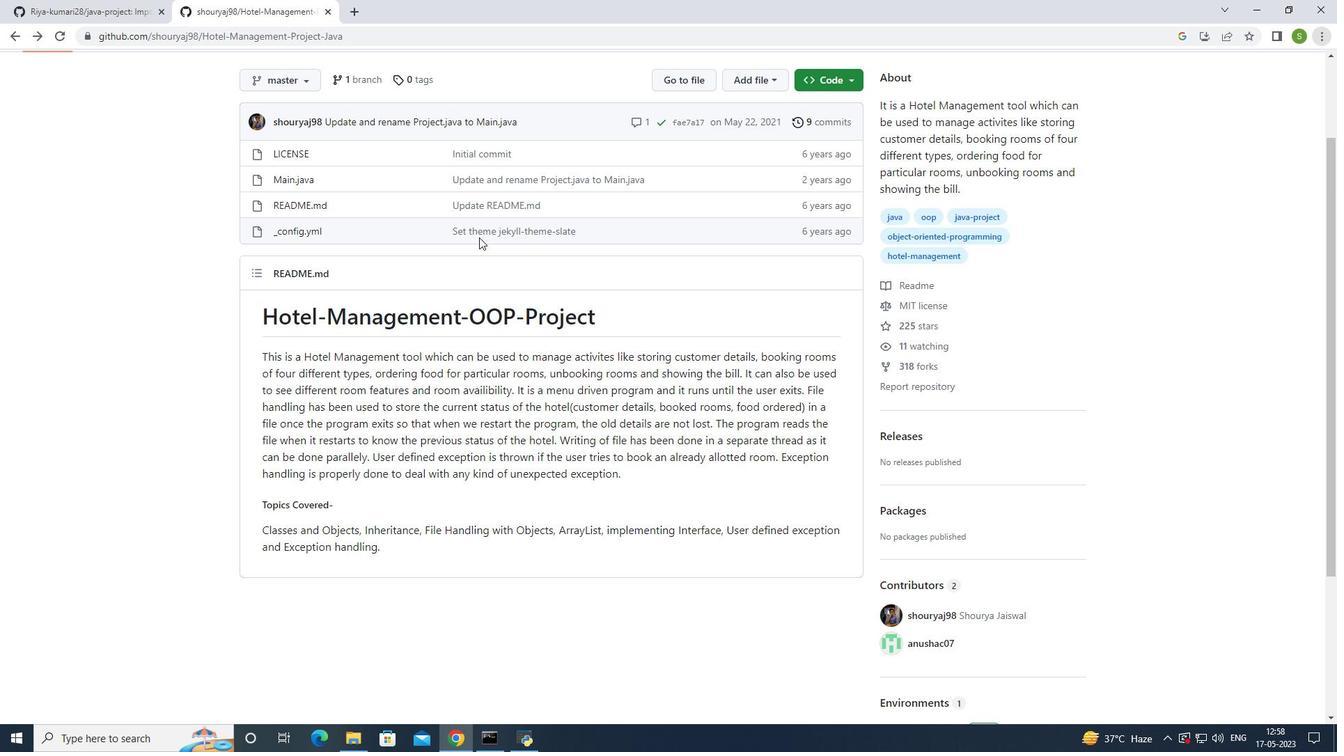 
Action: Mouse pressed left at (488, 236)
Screenshot: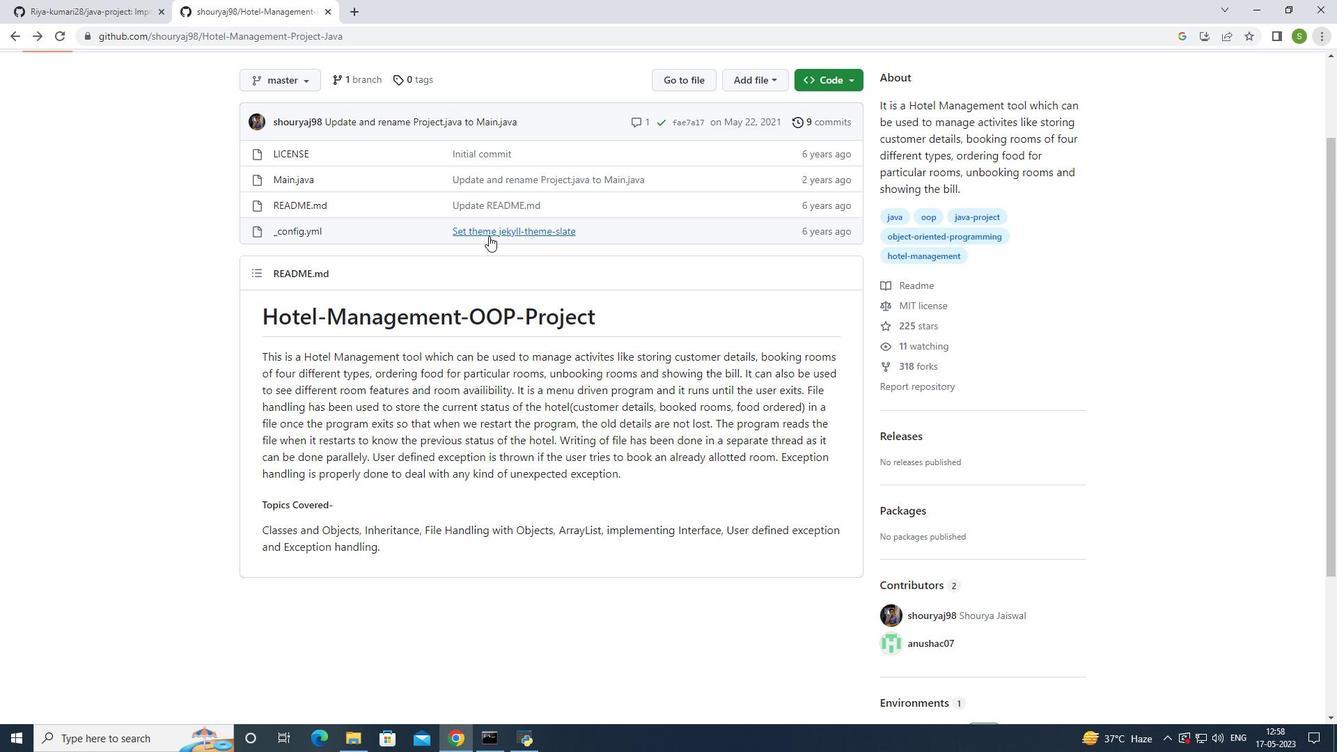 
Action: Mouse moved to (576, 293)
Screenshot: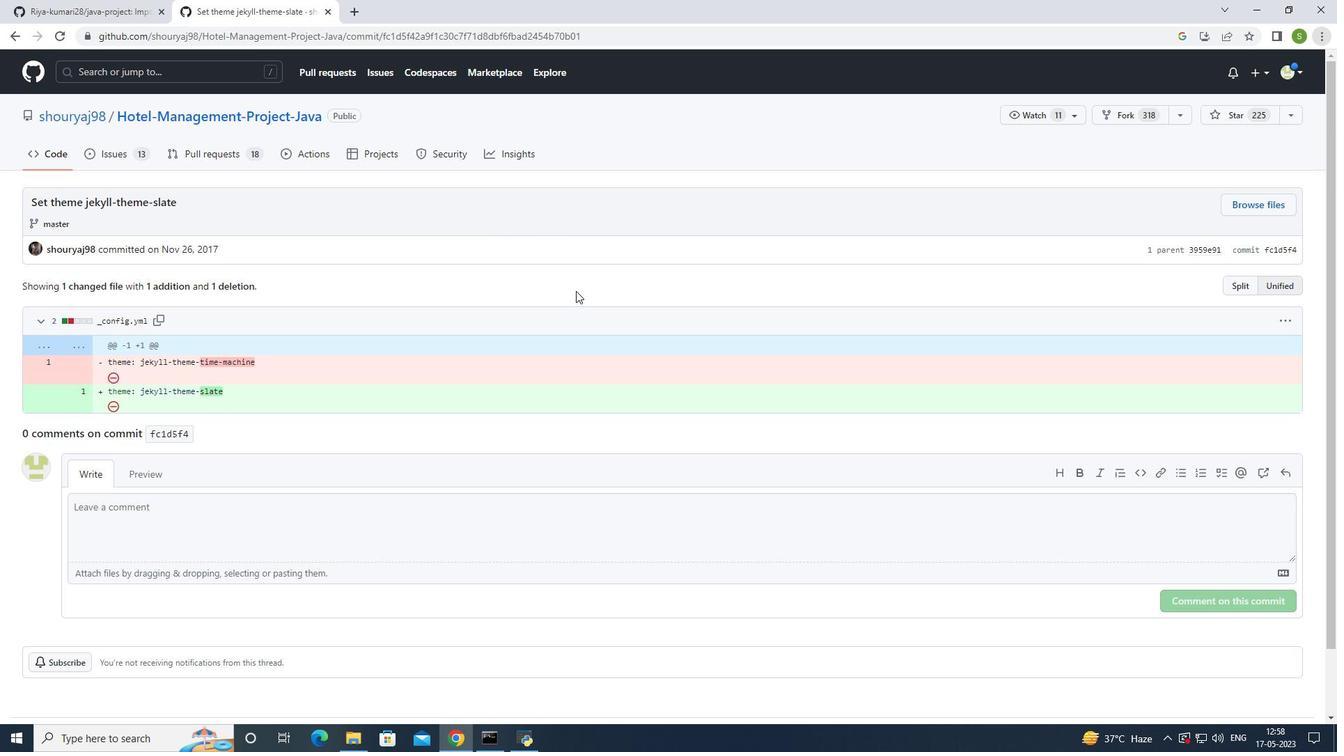 
Action: Mouse scrolled (576, 292) with delta (0, 0)
Screenshot: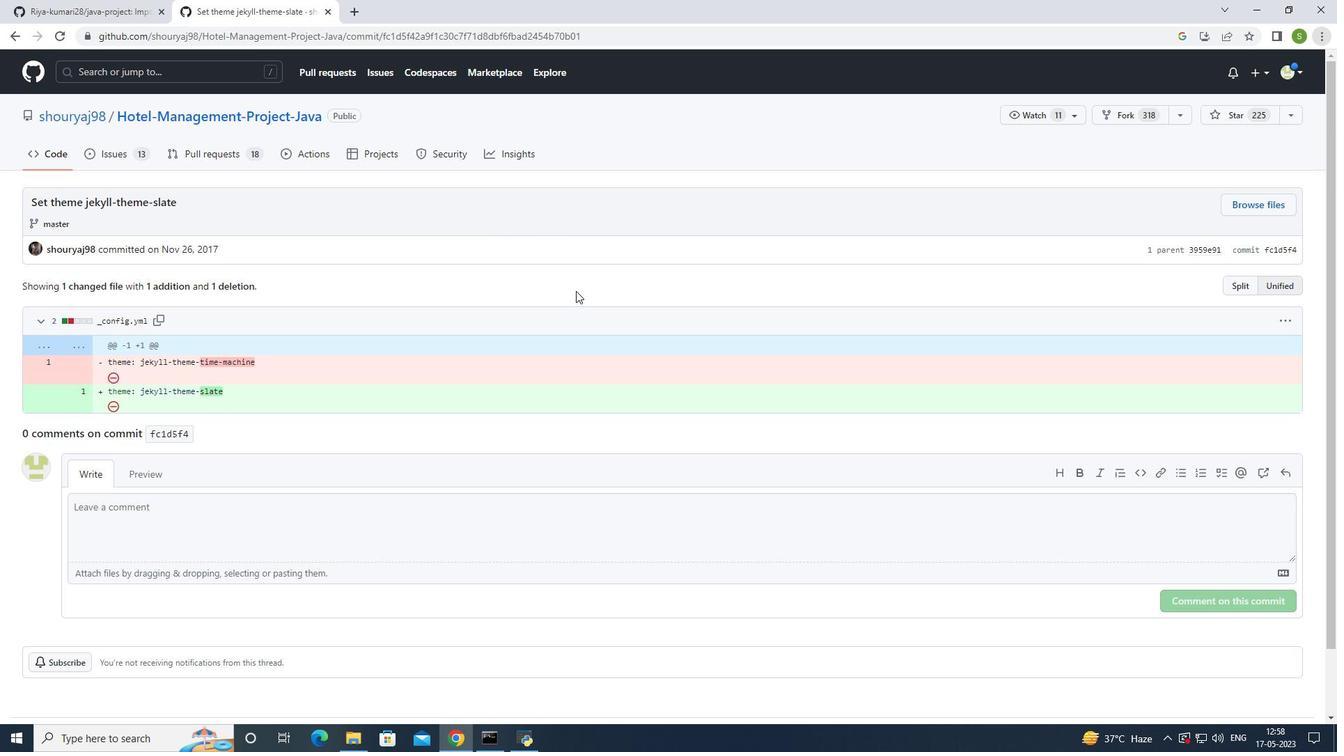 
Action: Mouse moved to (576, 293)
Screenshot: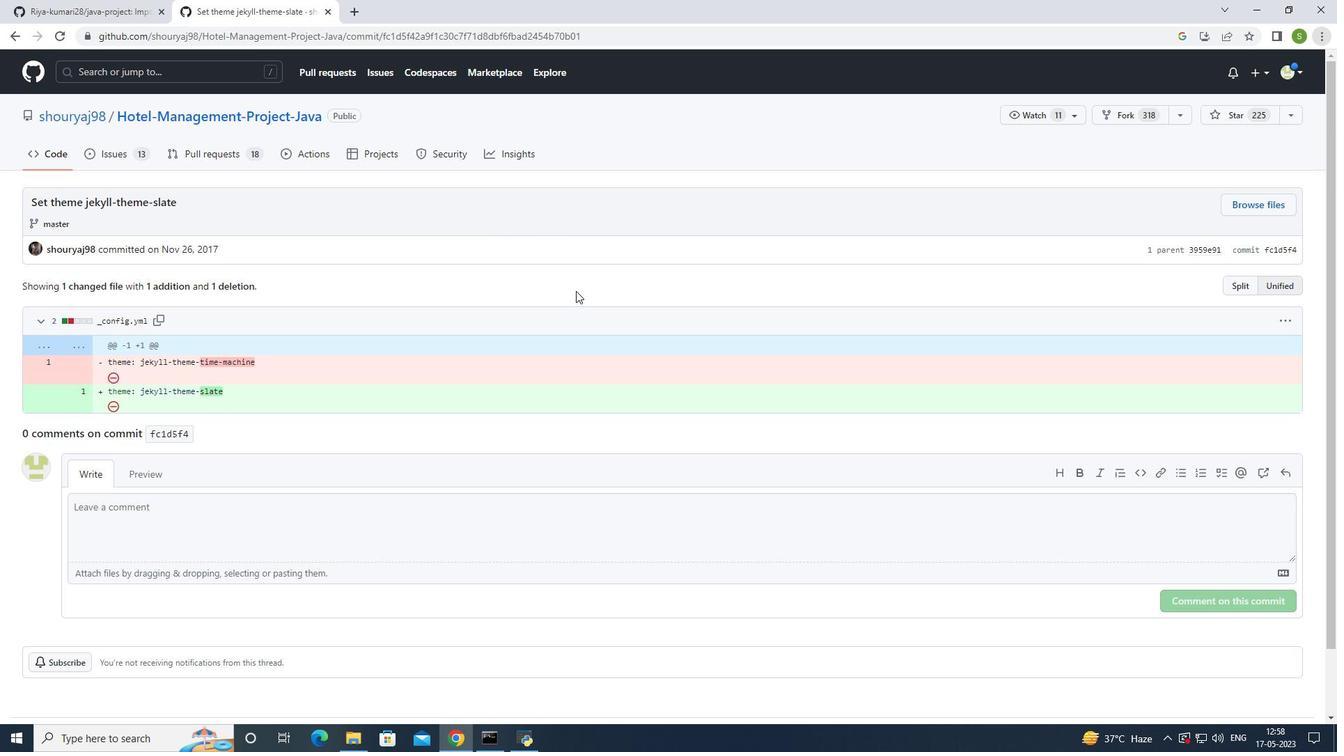 
Action: Mouse scrolled (576, 292) with delta (0, 0)
Screenshot: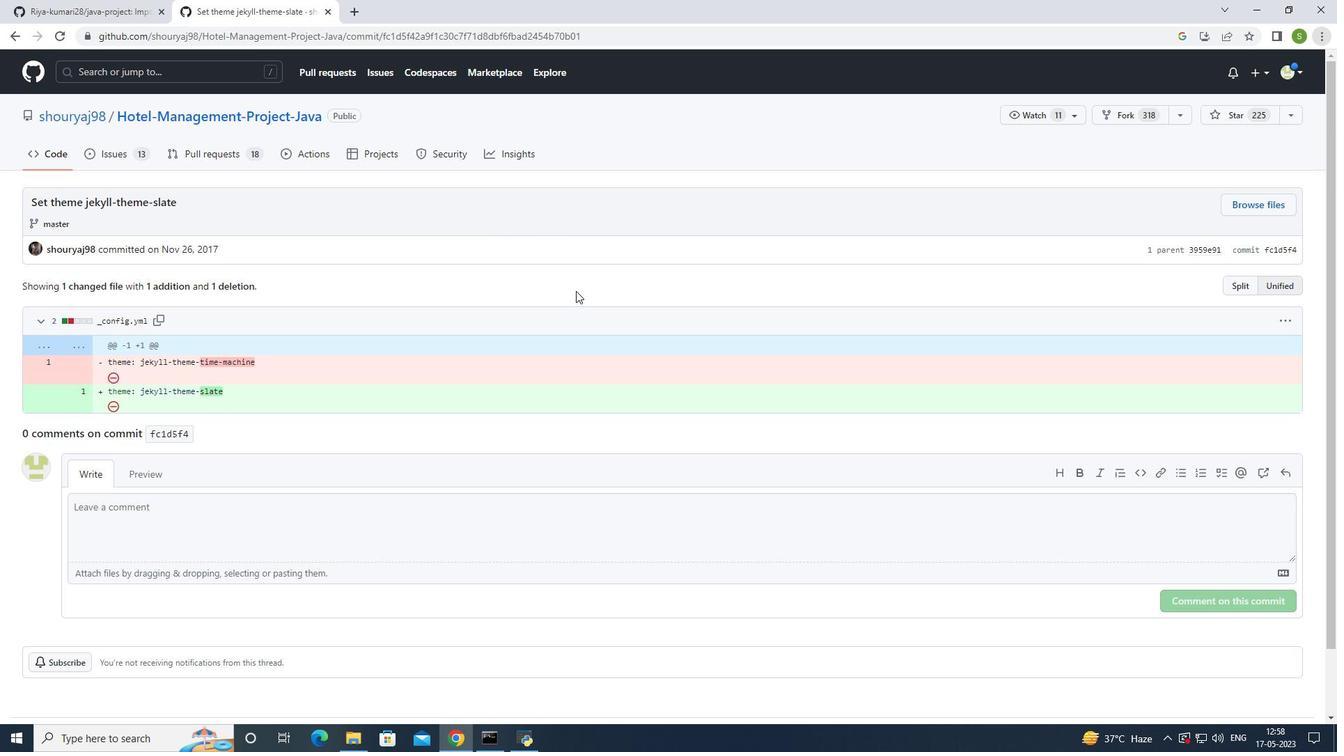 
Action: Mouse moved to (576, 293)
Screenshot: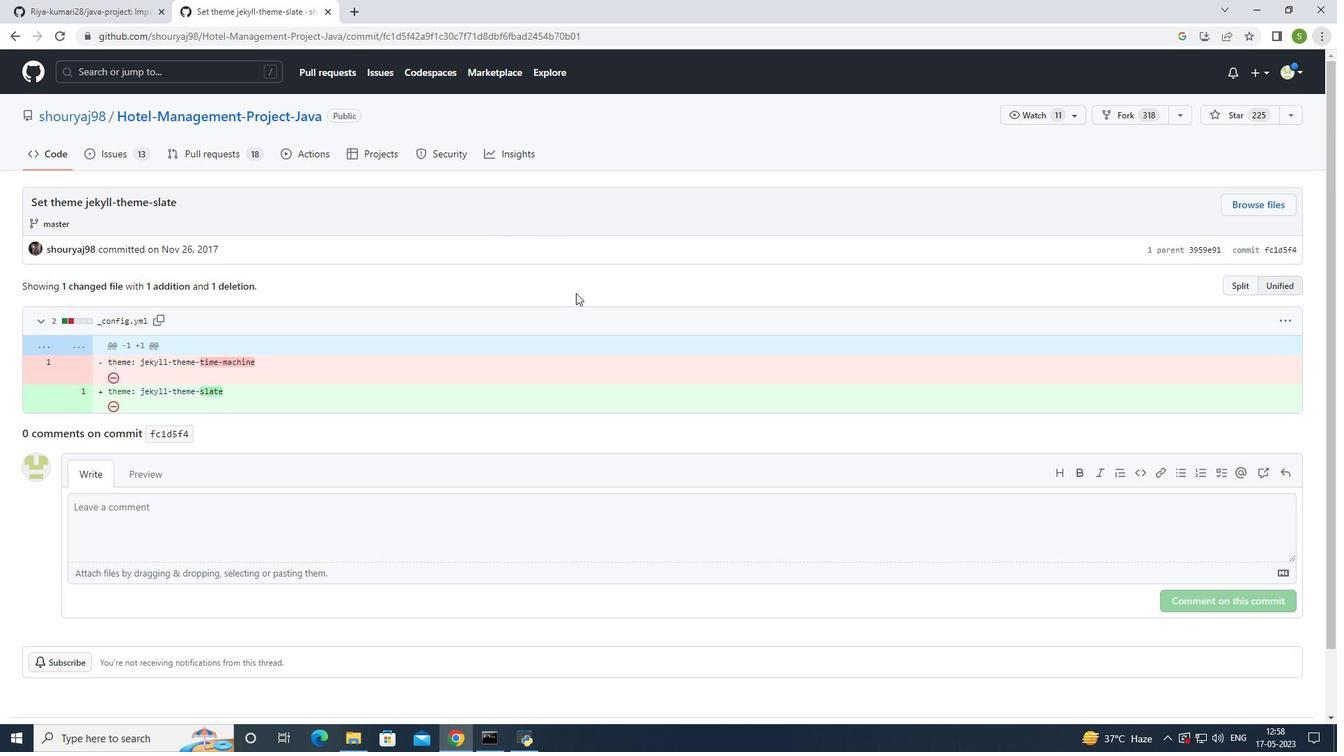 
Action: Mouse scrolled (576, 293) with delta (0, 0)
Screenshot: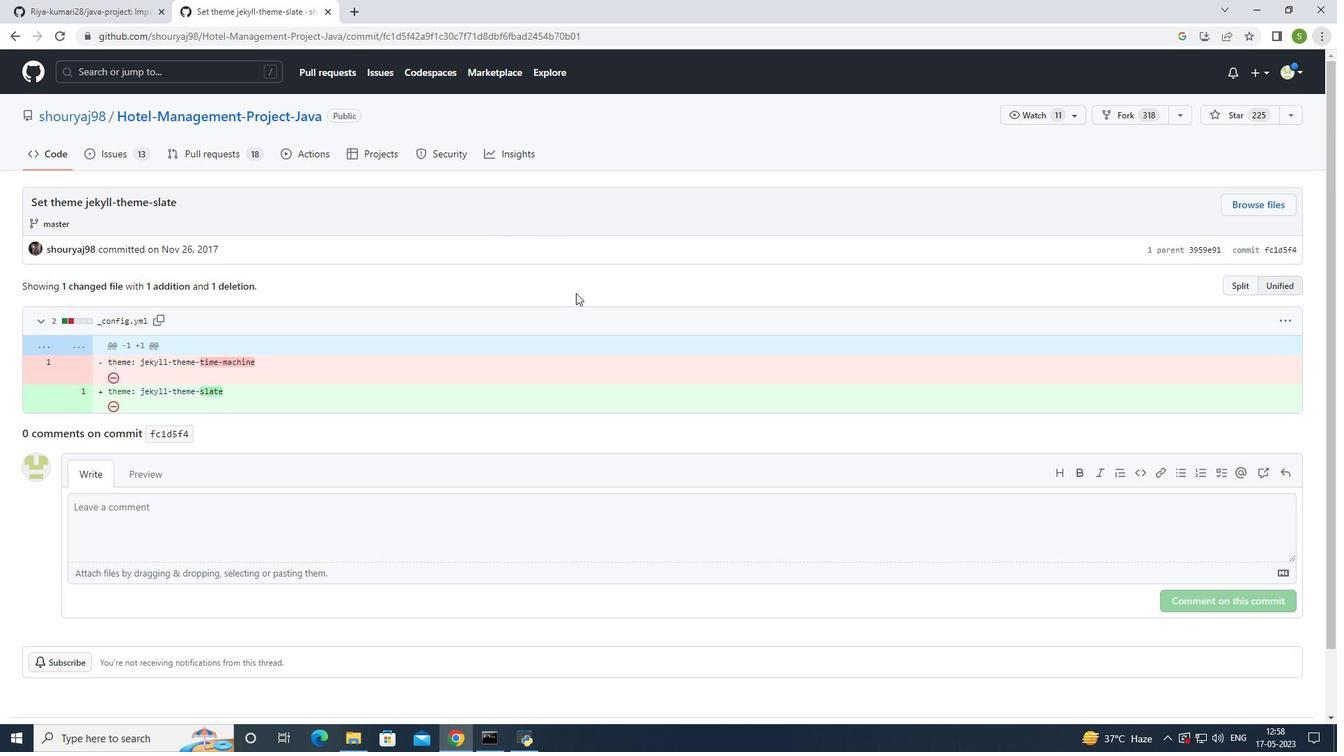
Action: Mouse scrolled (576, 293) with delta (0, 0)
Screenshot: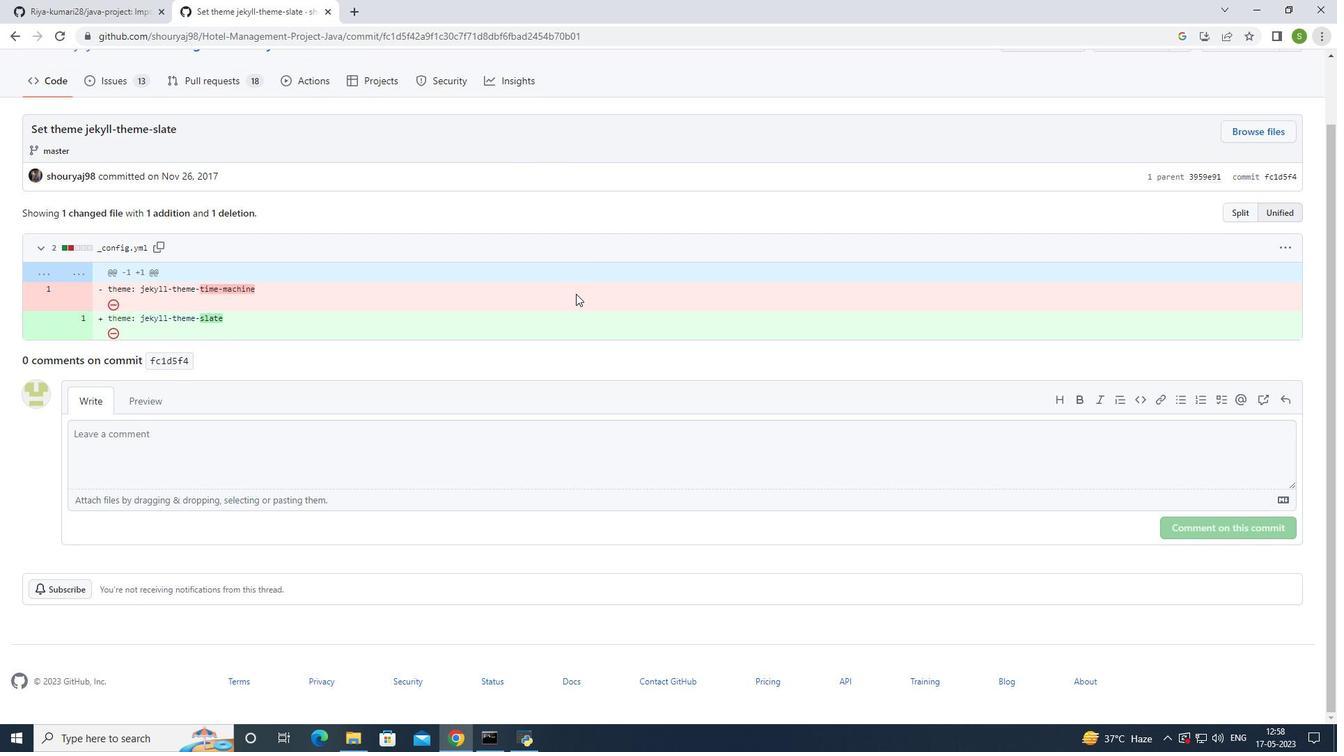 
Action: Mouse scrolled (576, 293) with delta (0, 0)
Screenshot: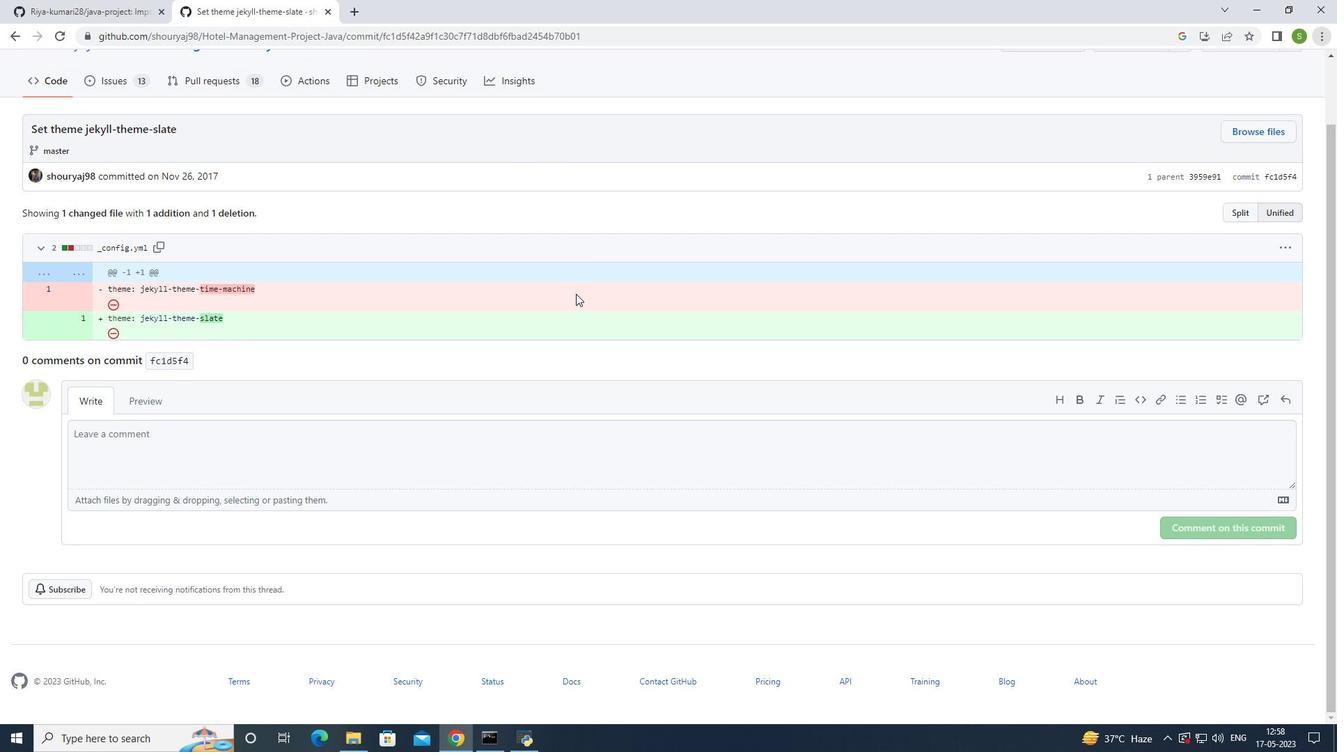 
Action: Mouse scrolled (576, 294) with delta (0, 0)
Screenshot: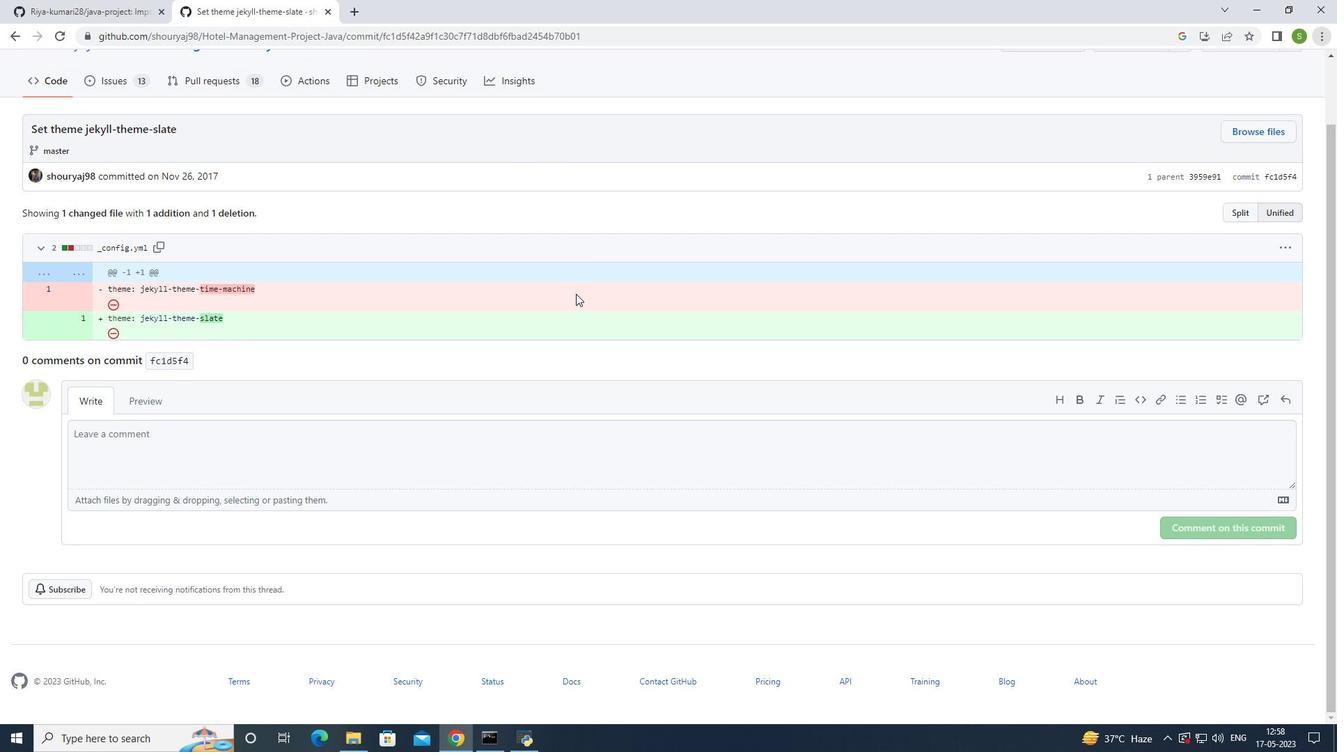 
Action: Mouse moved to (200, 91)
Screenshot: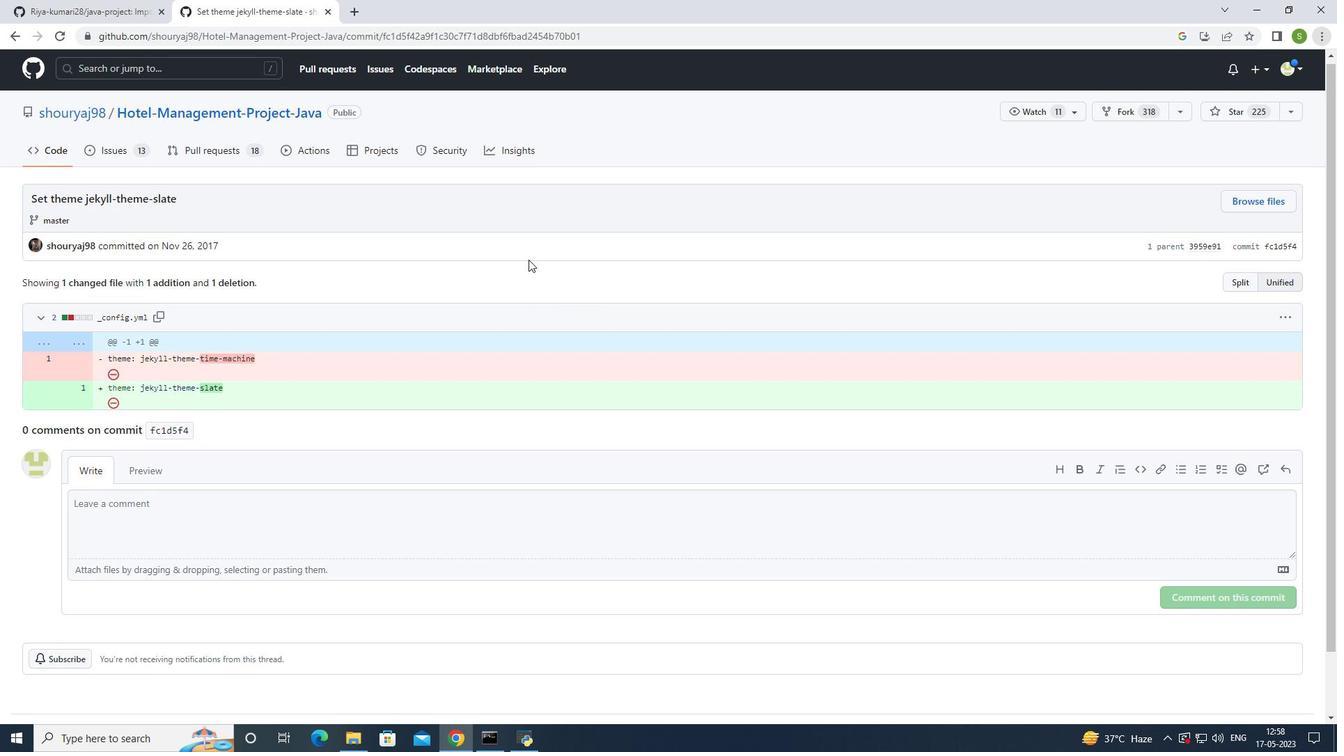 
Action: Mouse scrolled (200, 92) with delta (0, 0)
Screenshot: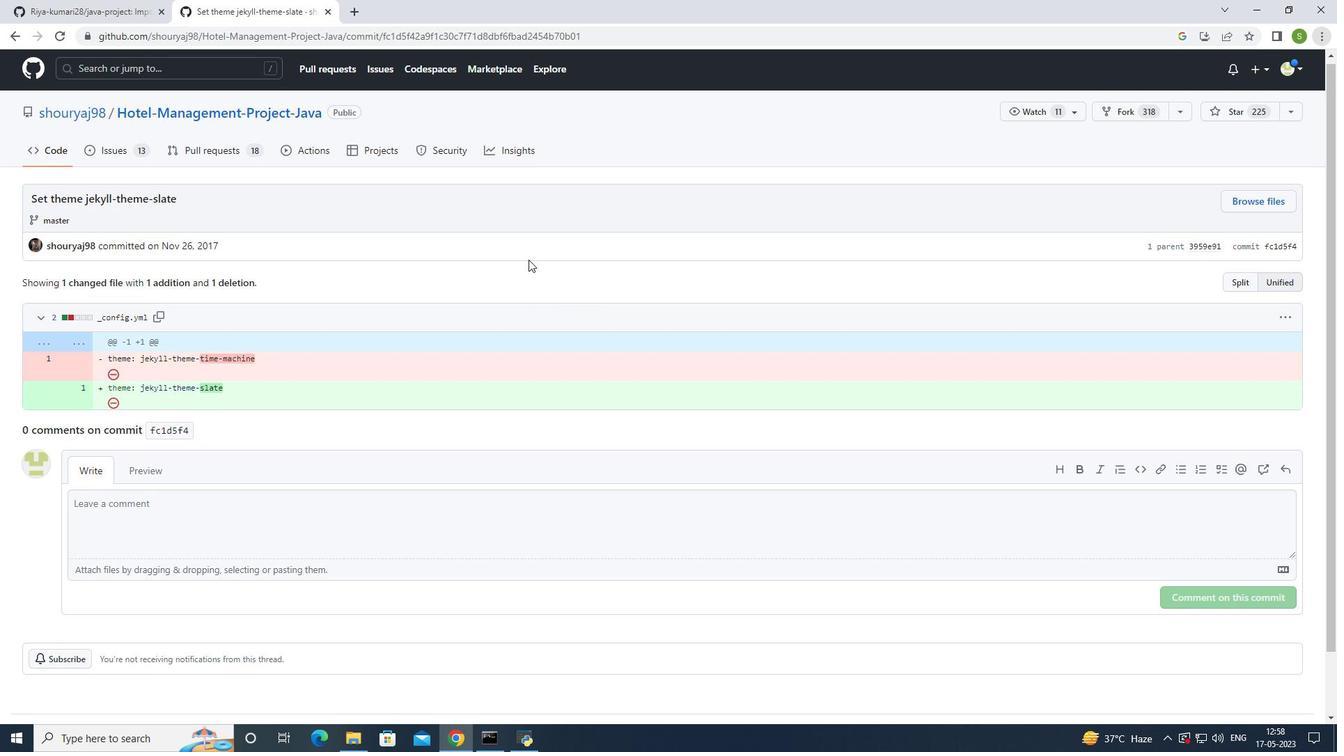 
Action: Mouse moved to (12, 34)
Screenshot: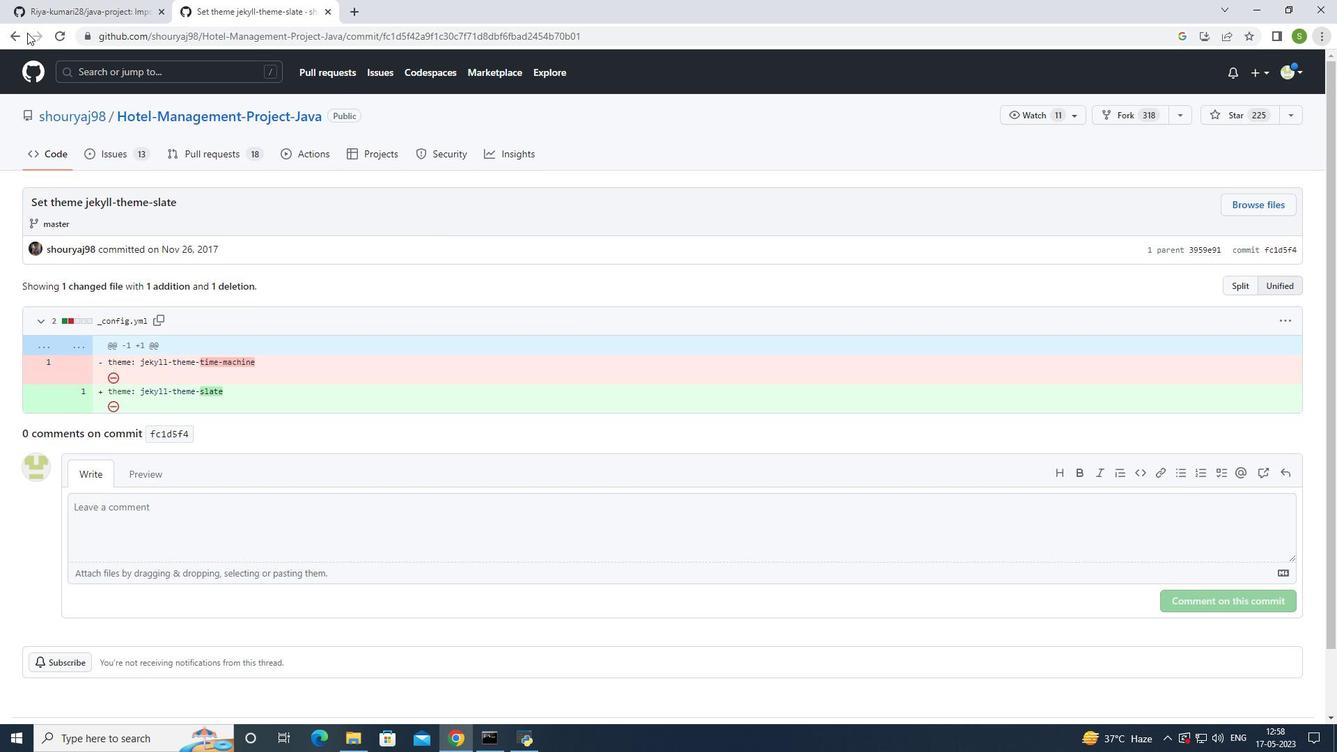 
Action: Mouse pressed left at (12, 34)
Screenshot: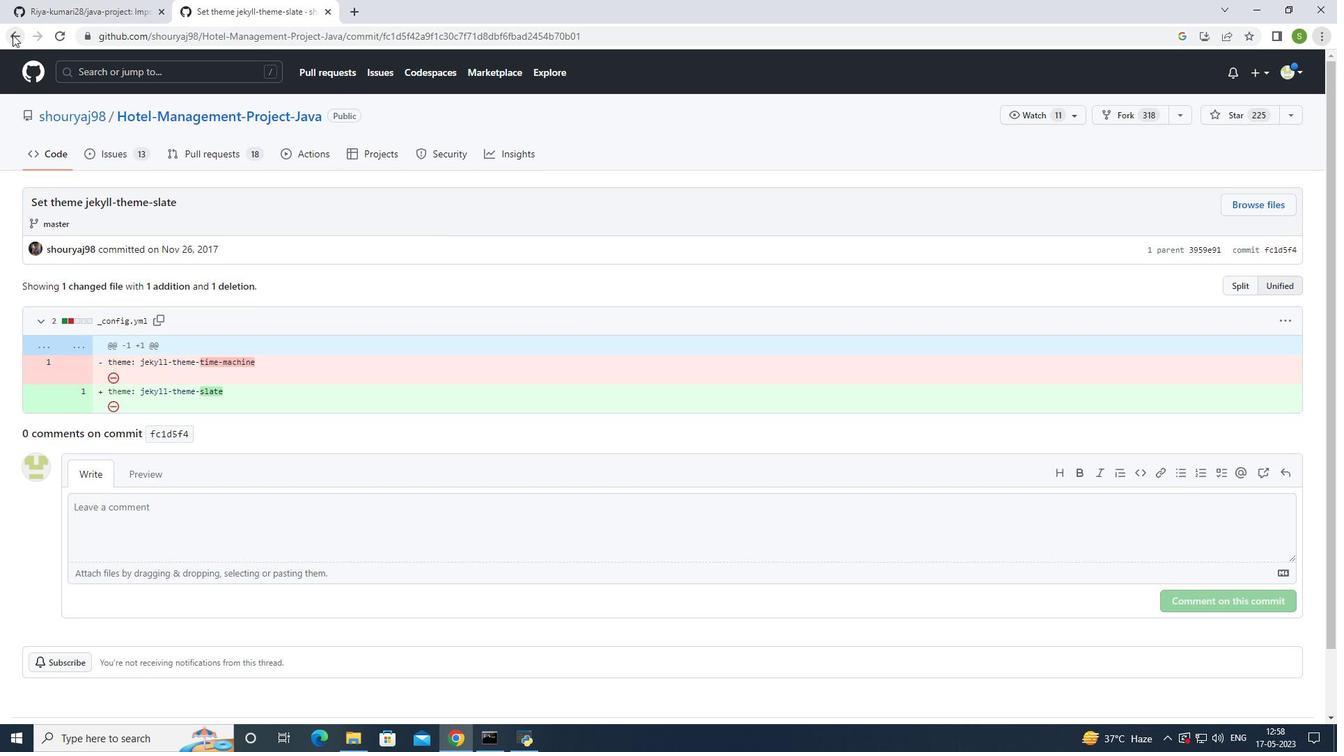 
Action: Mouse moved to (293, 254)
Screenshot: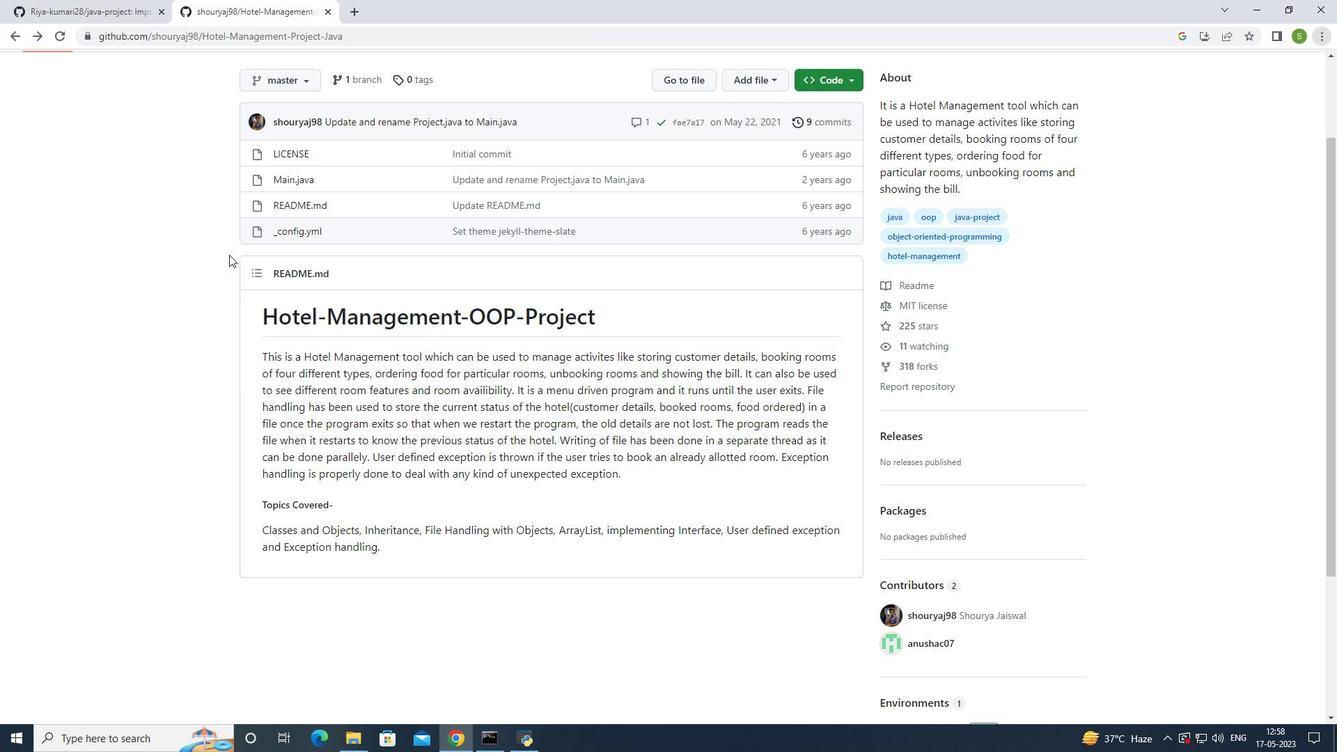 
Action: Mouse scrolled (293, 254) with delta (0, 0)
Screenshot: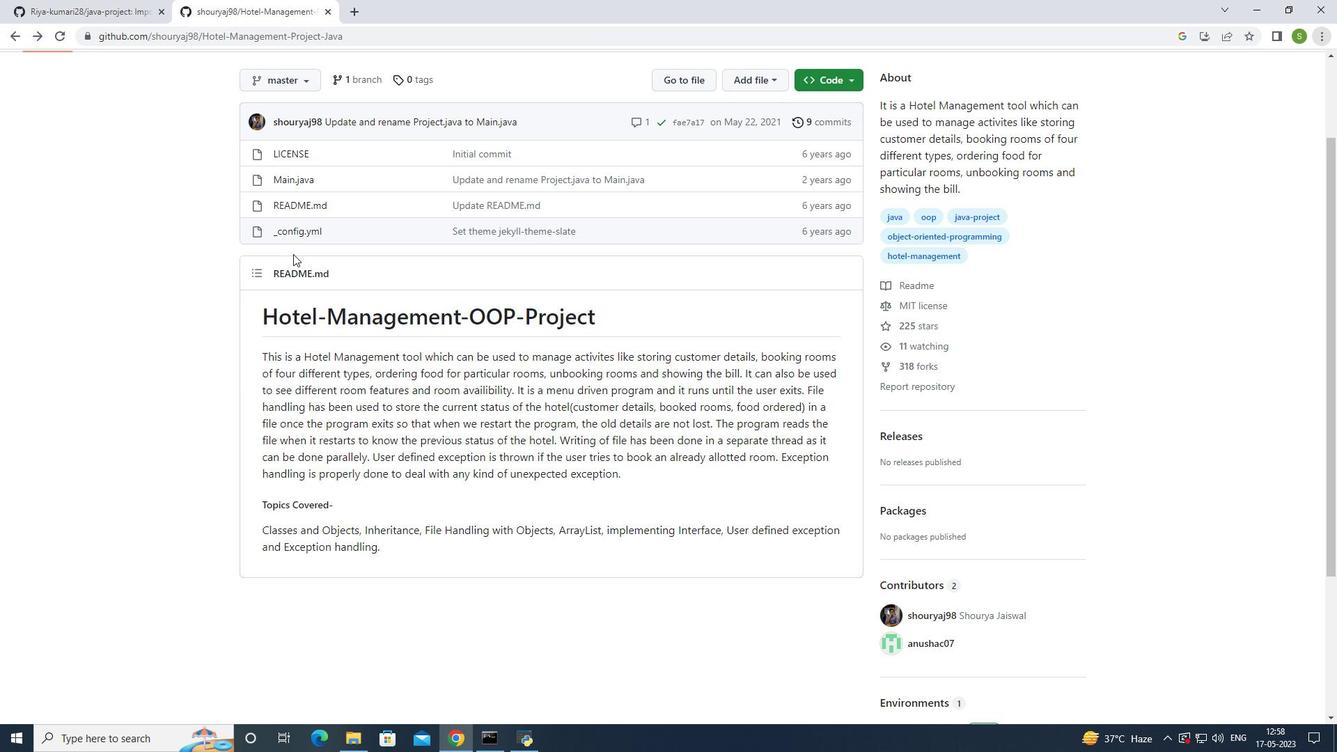 
Action: Mouse scrolled (293, 254) with delta (0, 0)
Screenshot: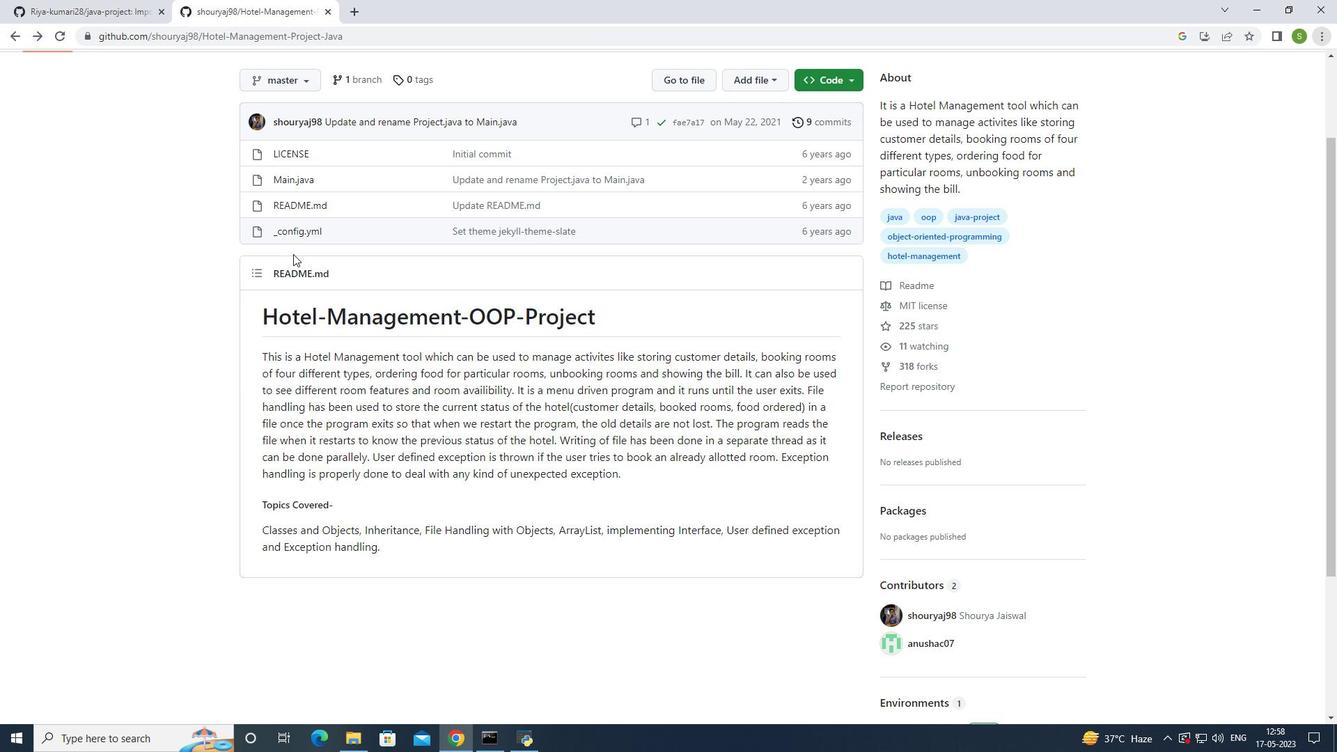 
Action: Mouse scrolled (293, 254) with delta (0, 0)
Screenshot: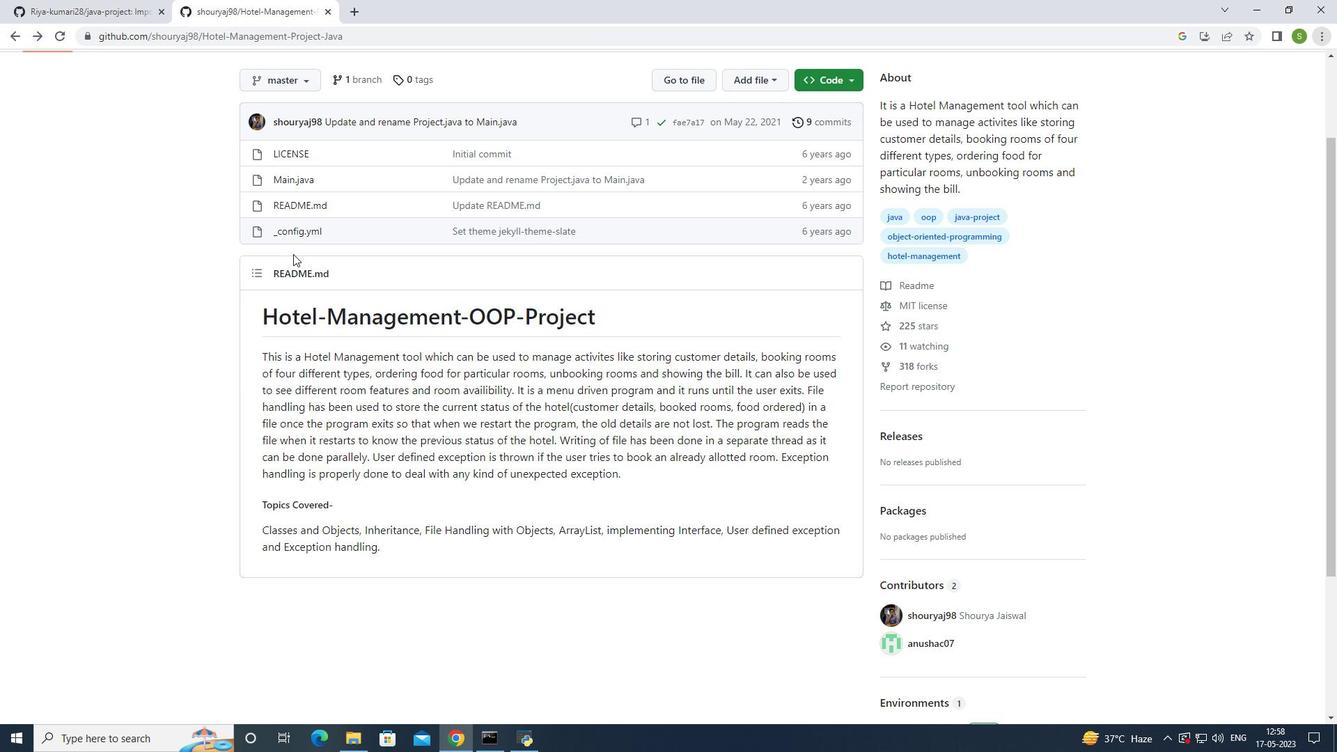 
Action: Mouse moved to (201, 153)
Screenshot: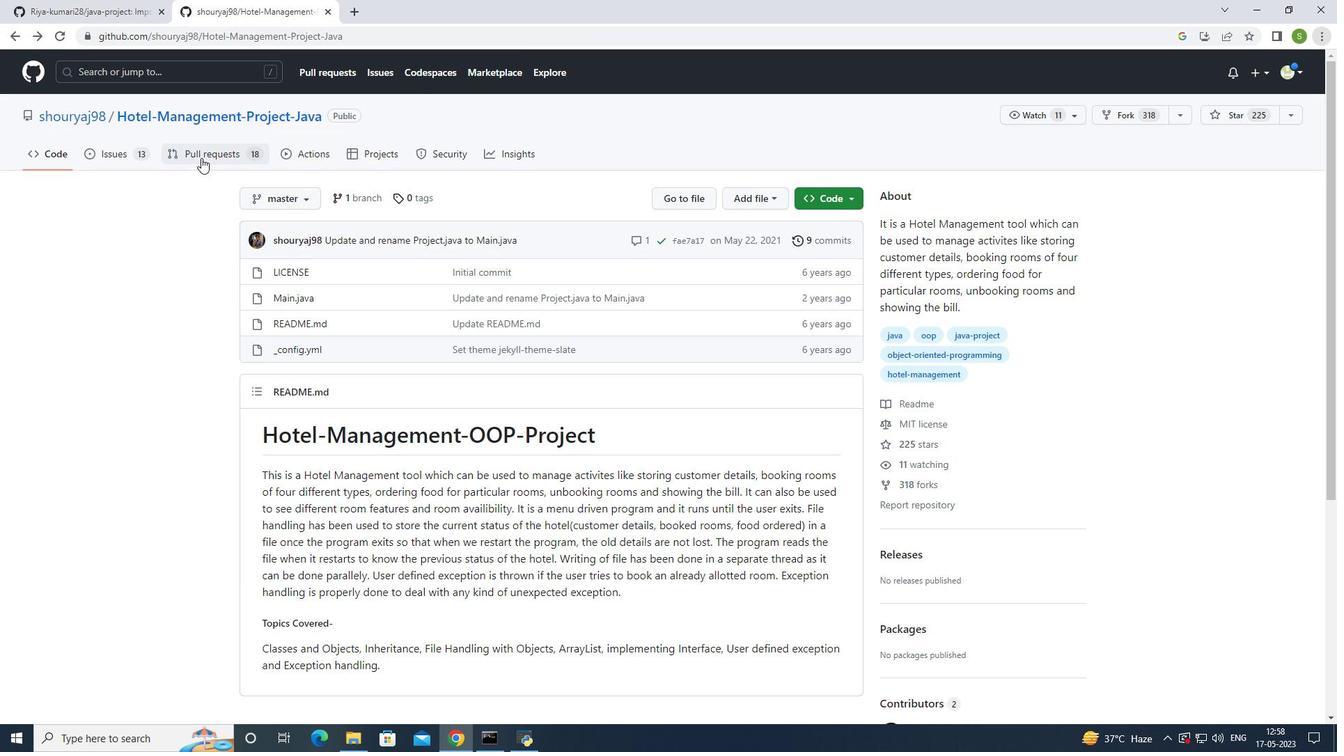 
Action: Mouse pressed left at (201, 153)
Screenshot: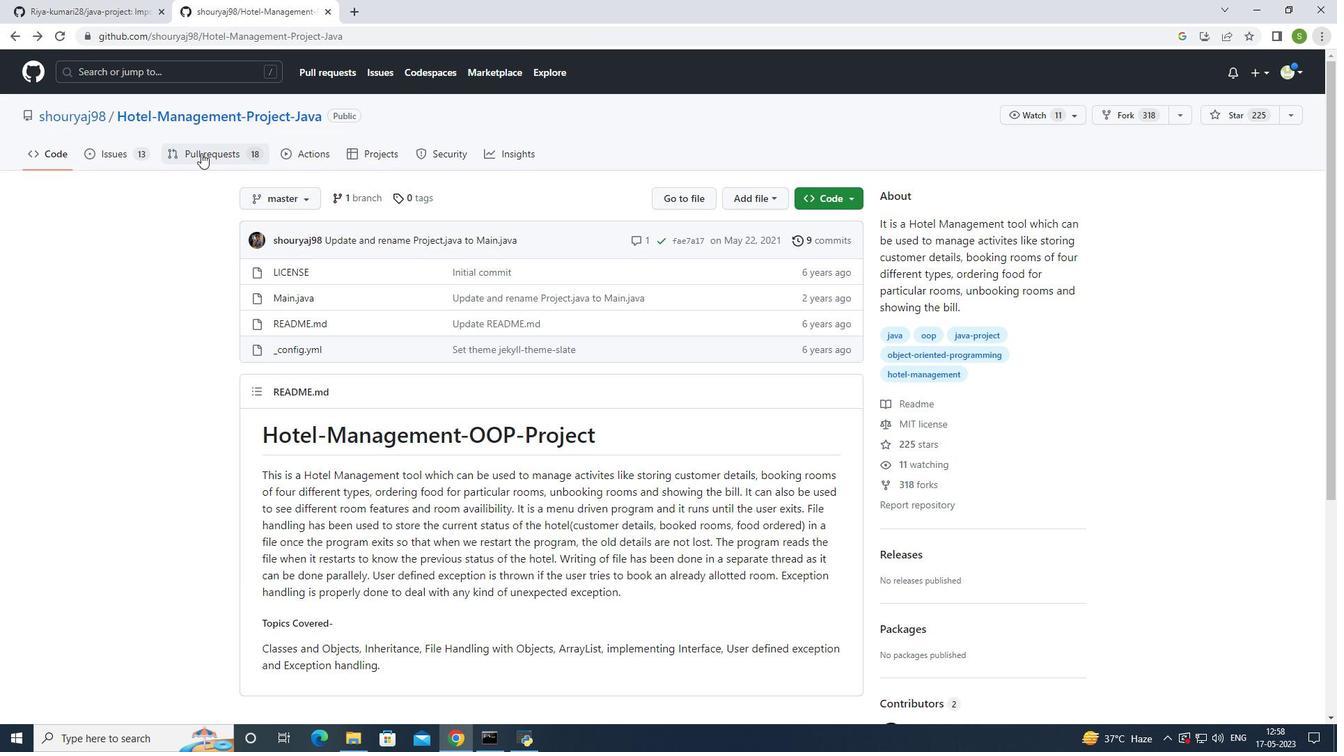 
Action: Mouse moved to (1015, 307)
Screenshot: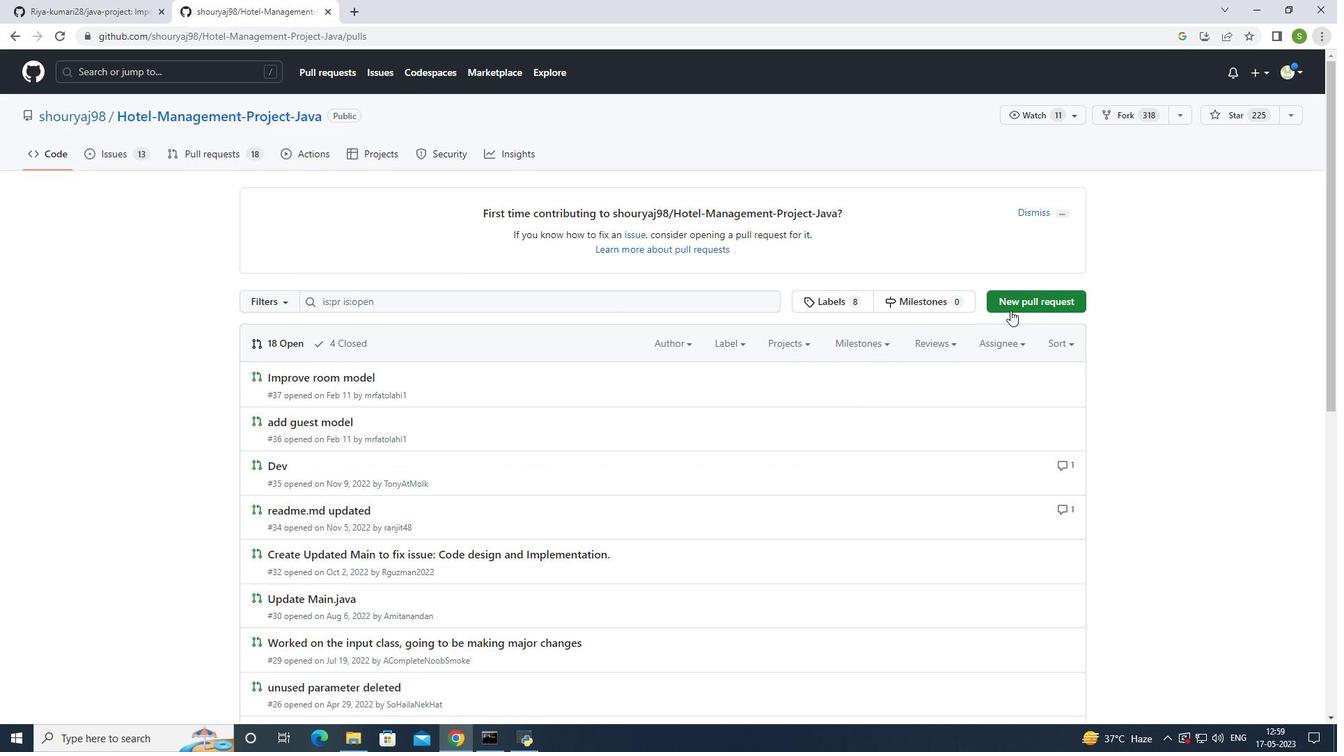 
Action: Mouse pressed left at (1015, 307)
Screenshot: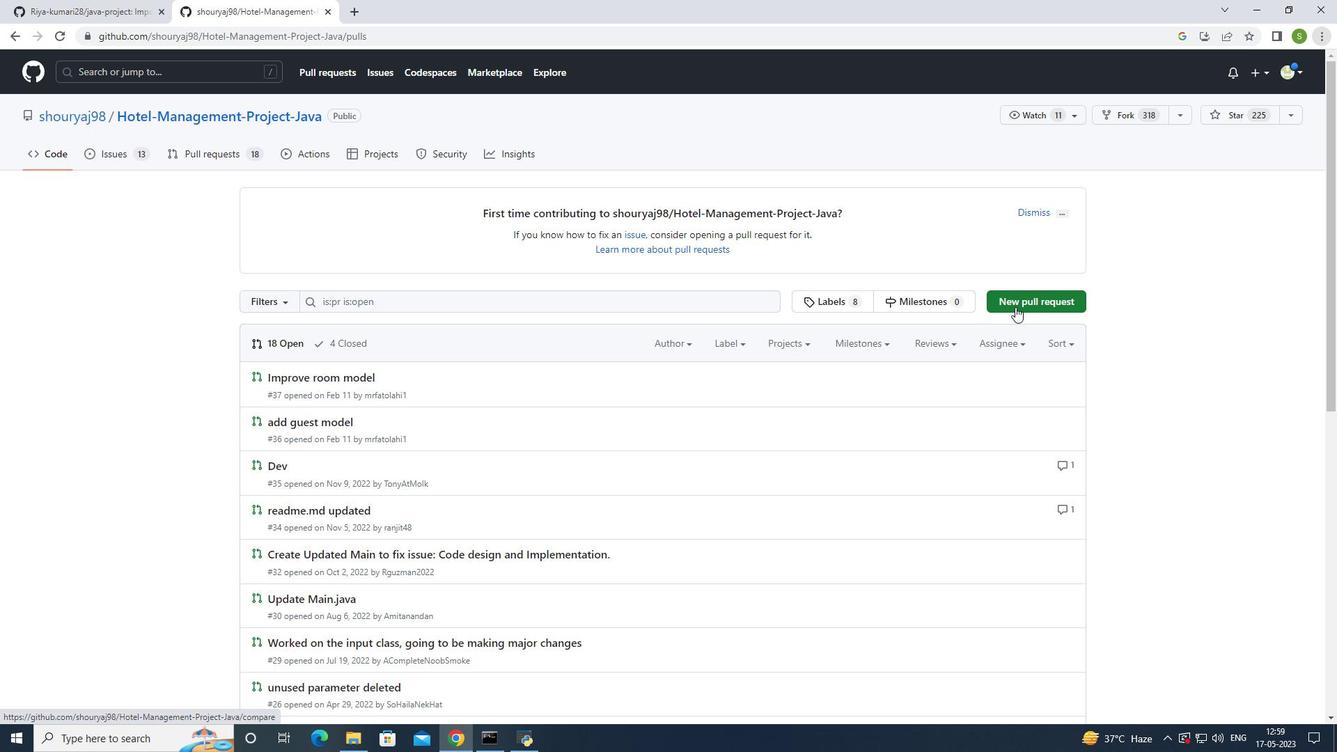 
Action: Mouse moved to (999, 312)
Screenshot: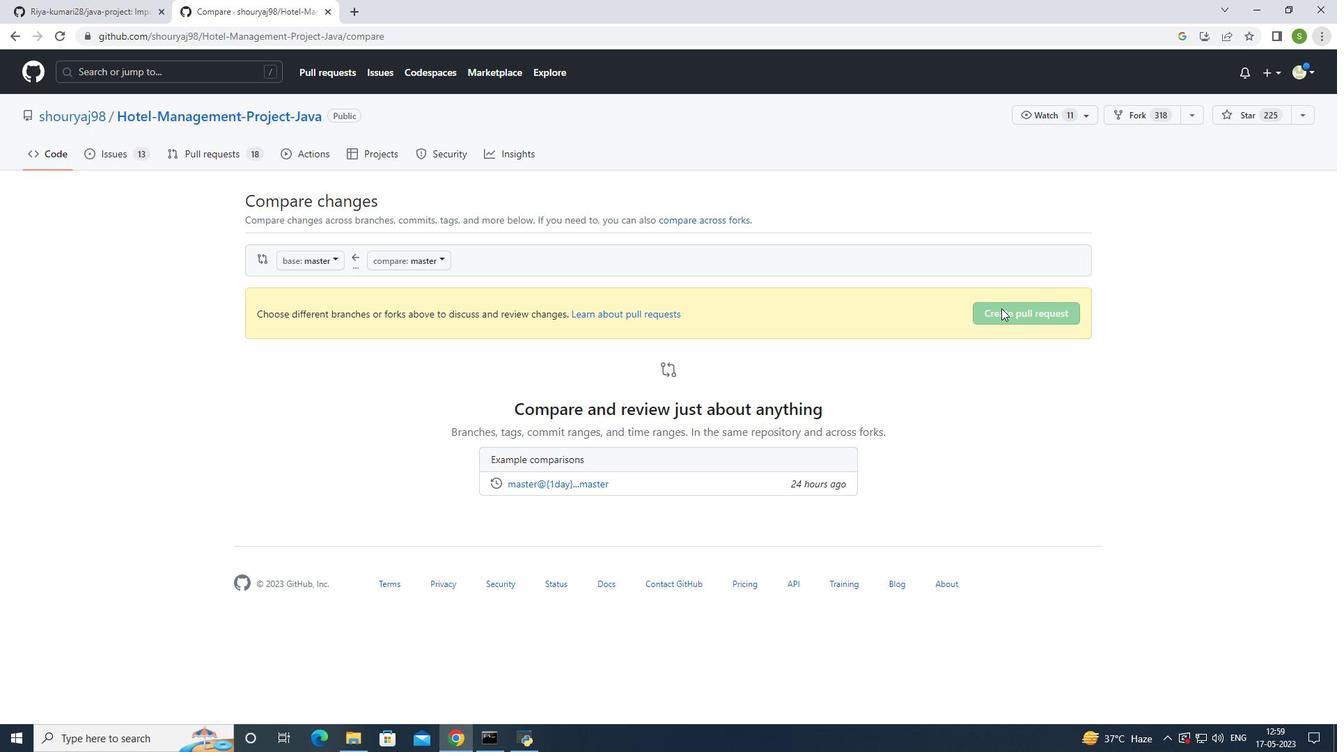 
Action: Mouse pressed left at (999, 312)
Screenshot: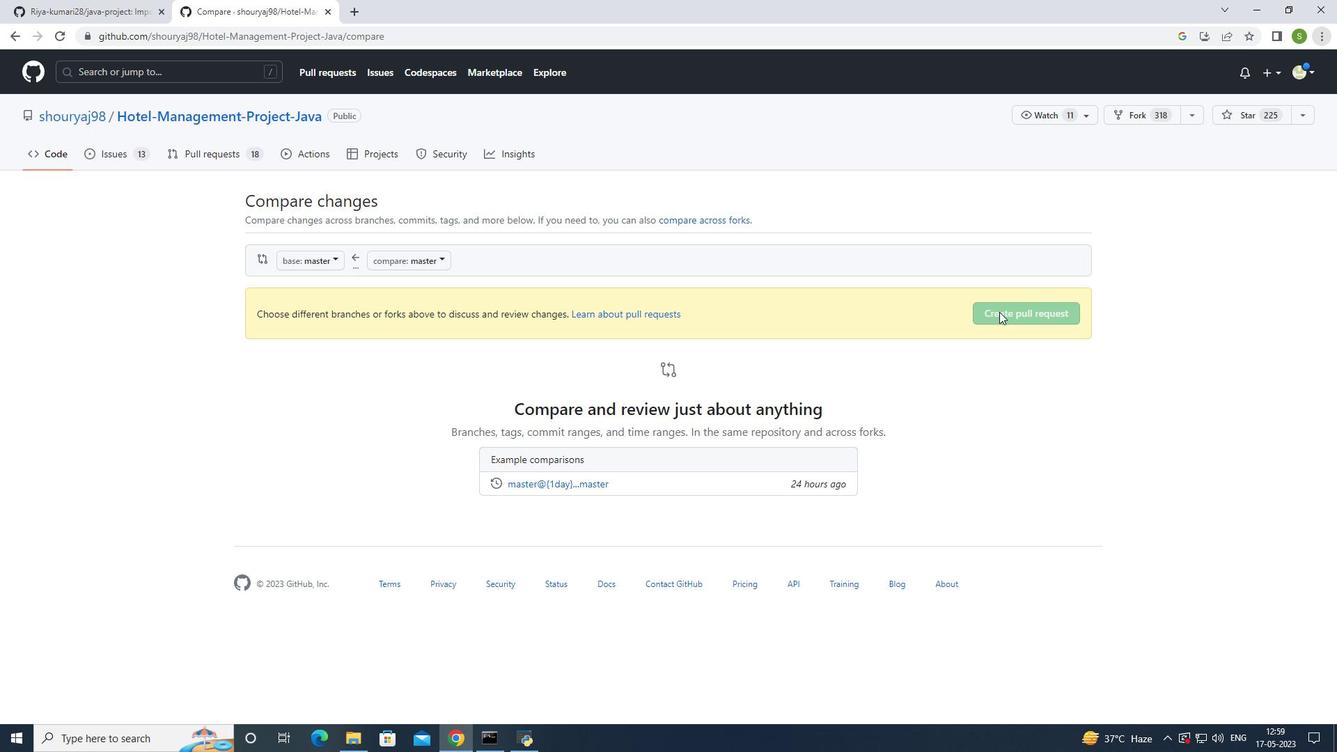 
Action: Mouse moved to (1014, 313)
Screenshot: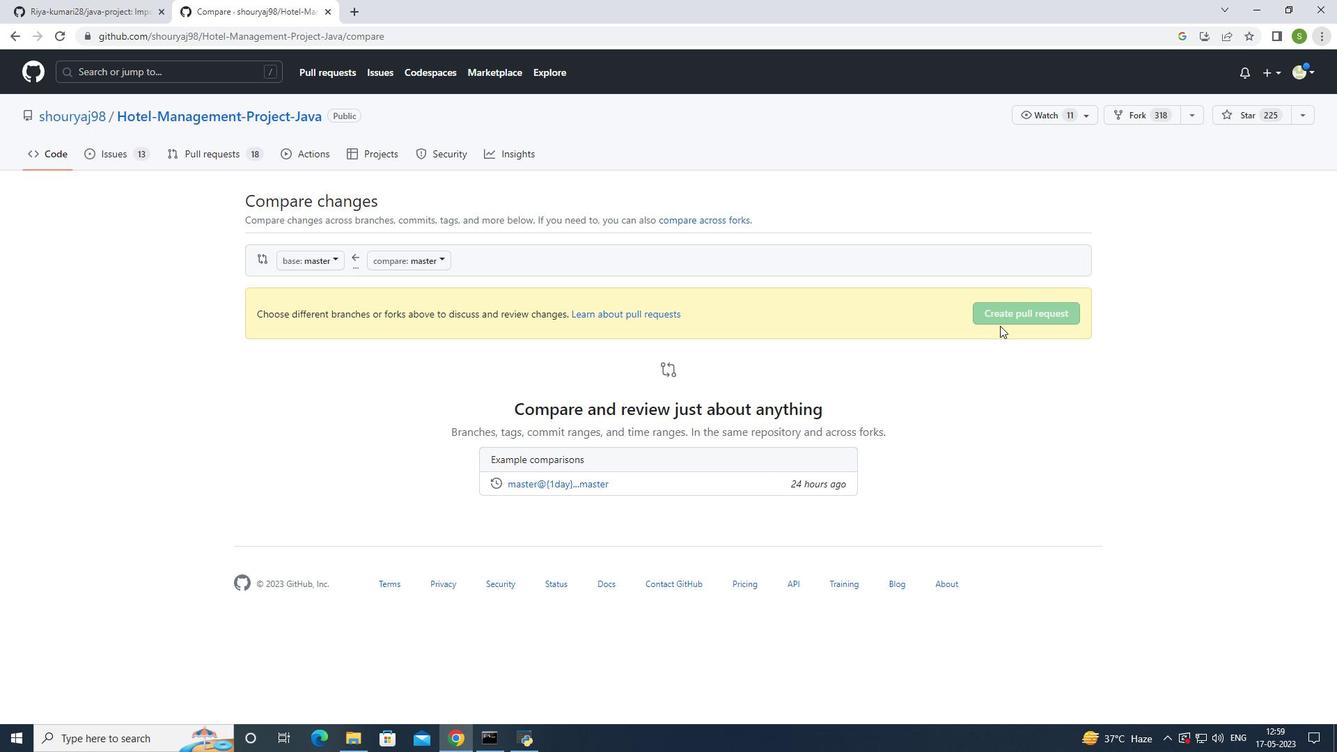 
Action: Mouse pressed left at (1014, 313)
Screenshot: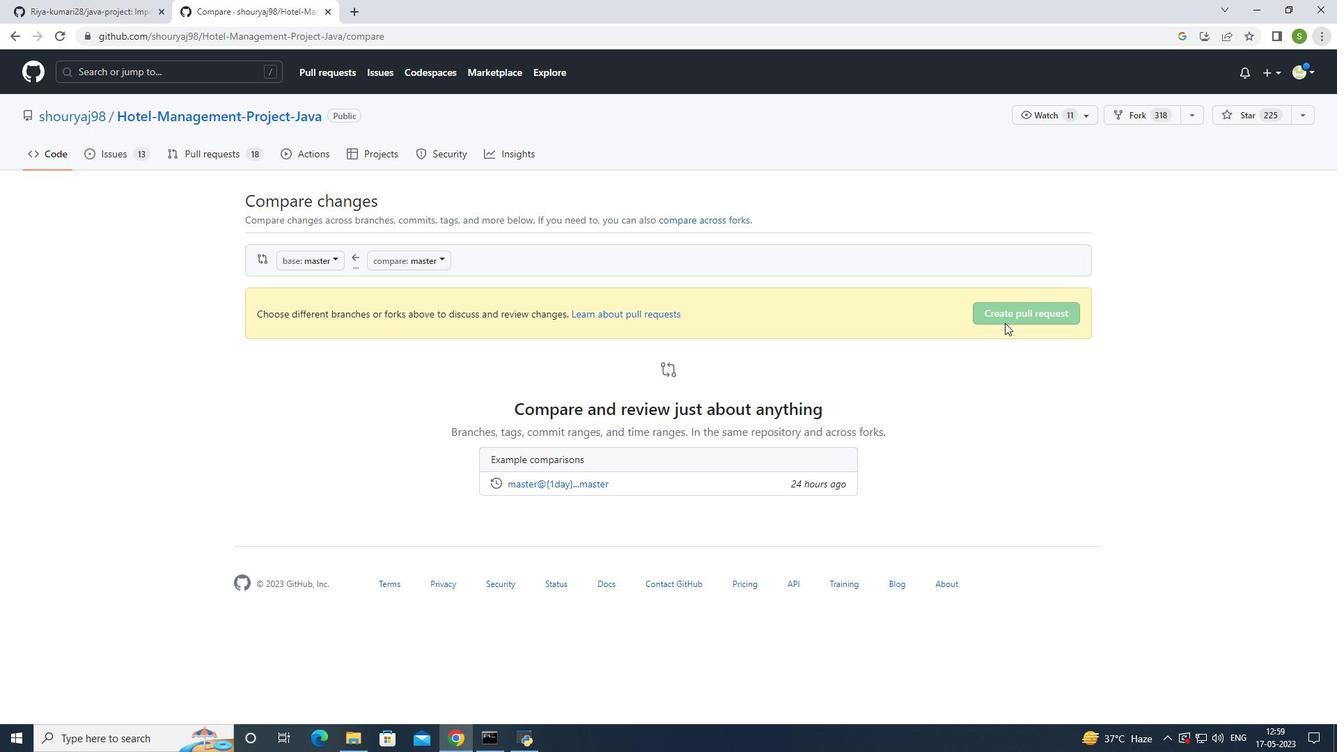 
Action: Mouse pressed left at (1014, 313)
Screenshot: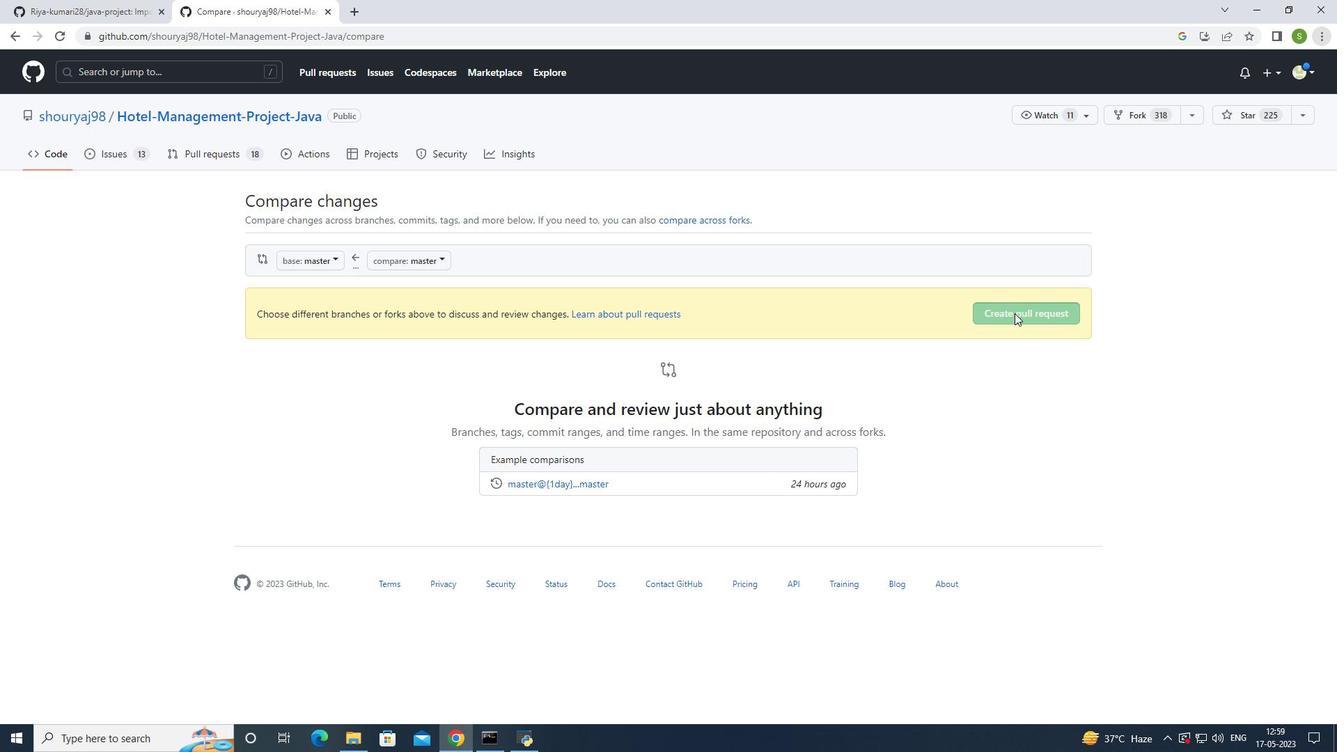 
Action: Mouse pressed left at (1014, 313)
Screenshot: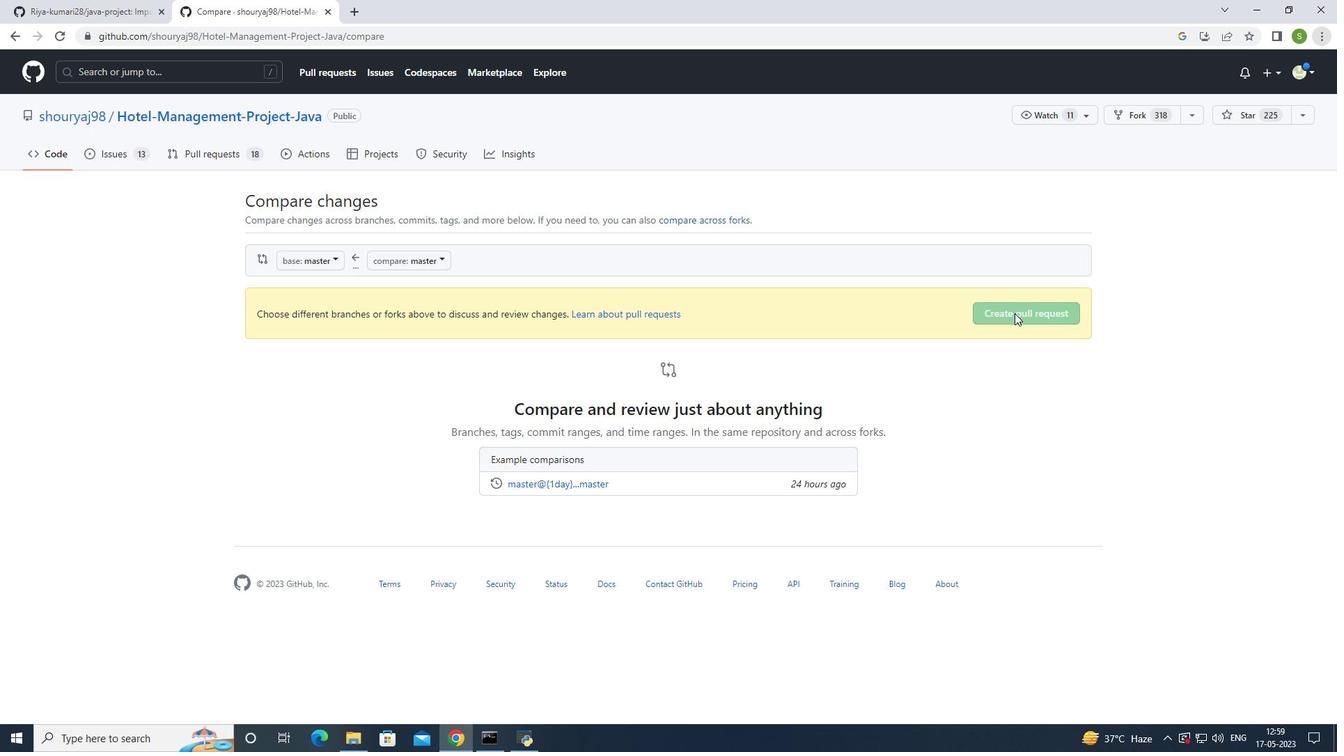 
Action: Mouse moved to (1009, 309)
Screenshot: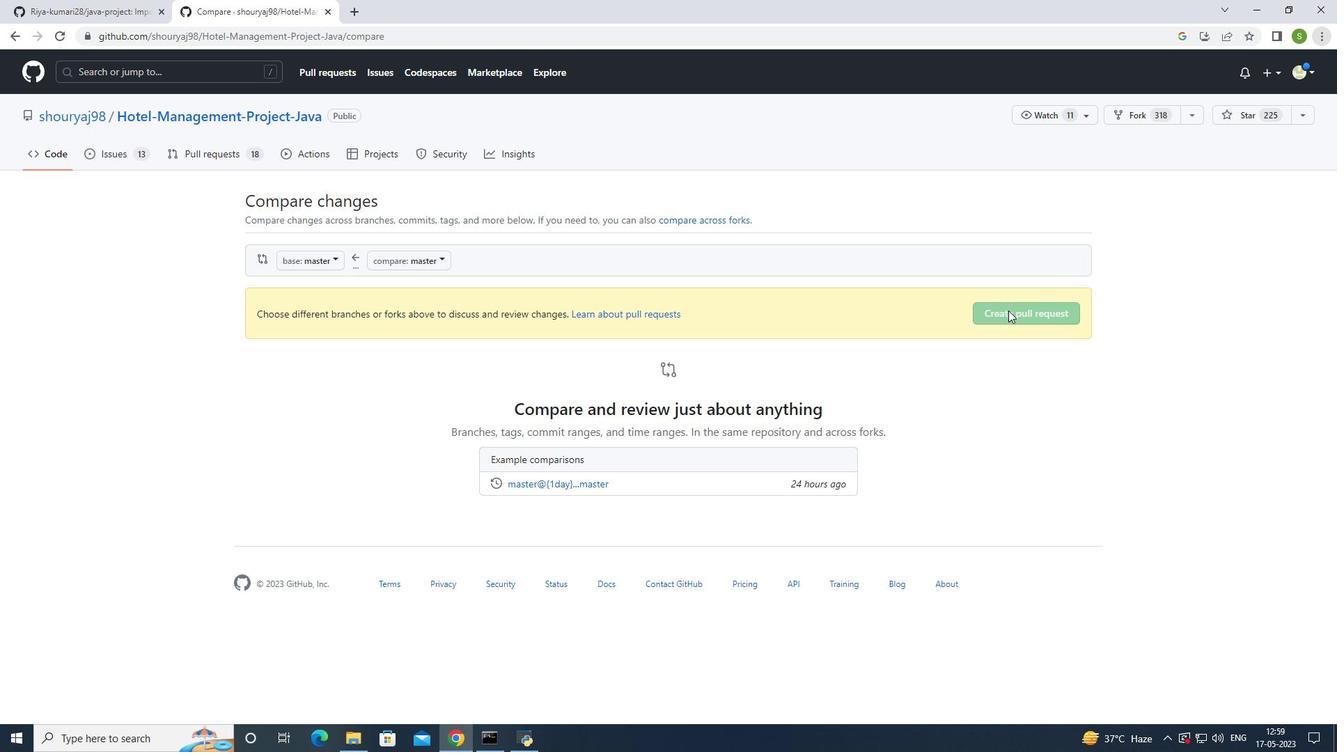 
Action: Mouse pressed left at (1009, 309)
Screenshot: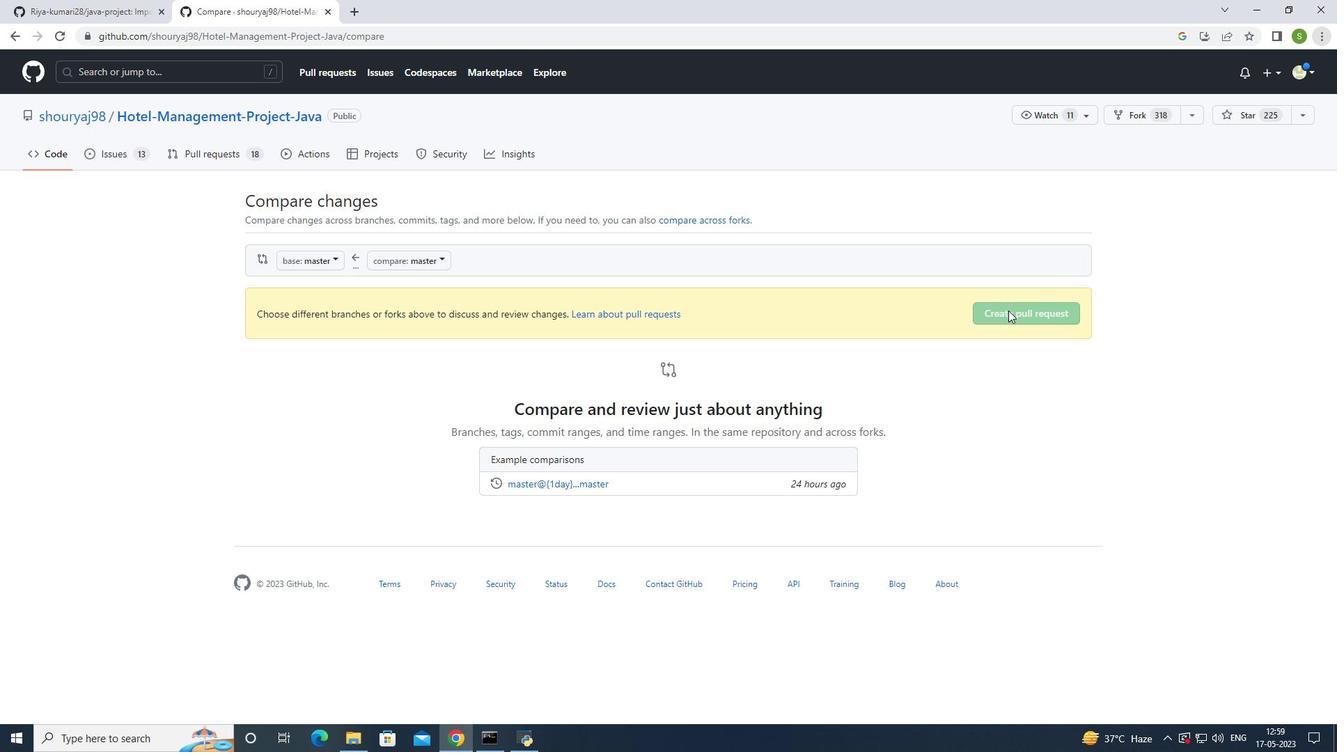 
Action: Mouse moved to (337, 252)
Screenshot: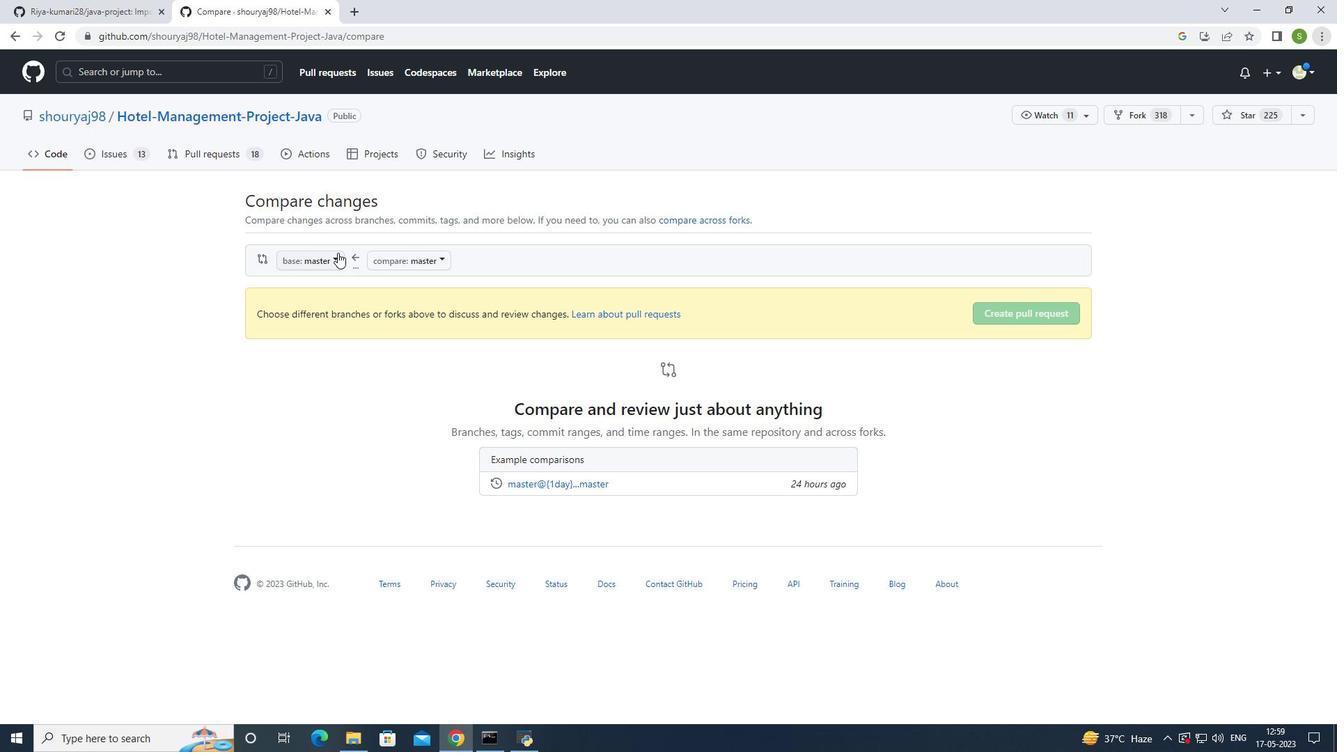 
Action: Mouse pressed left at (337, 252)
Screenshot: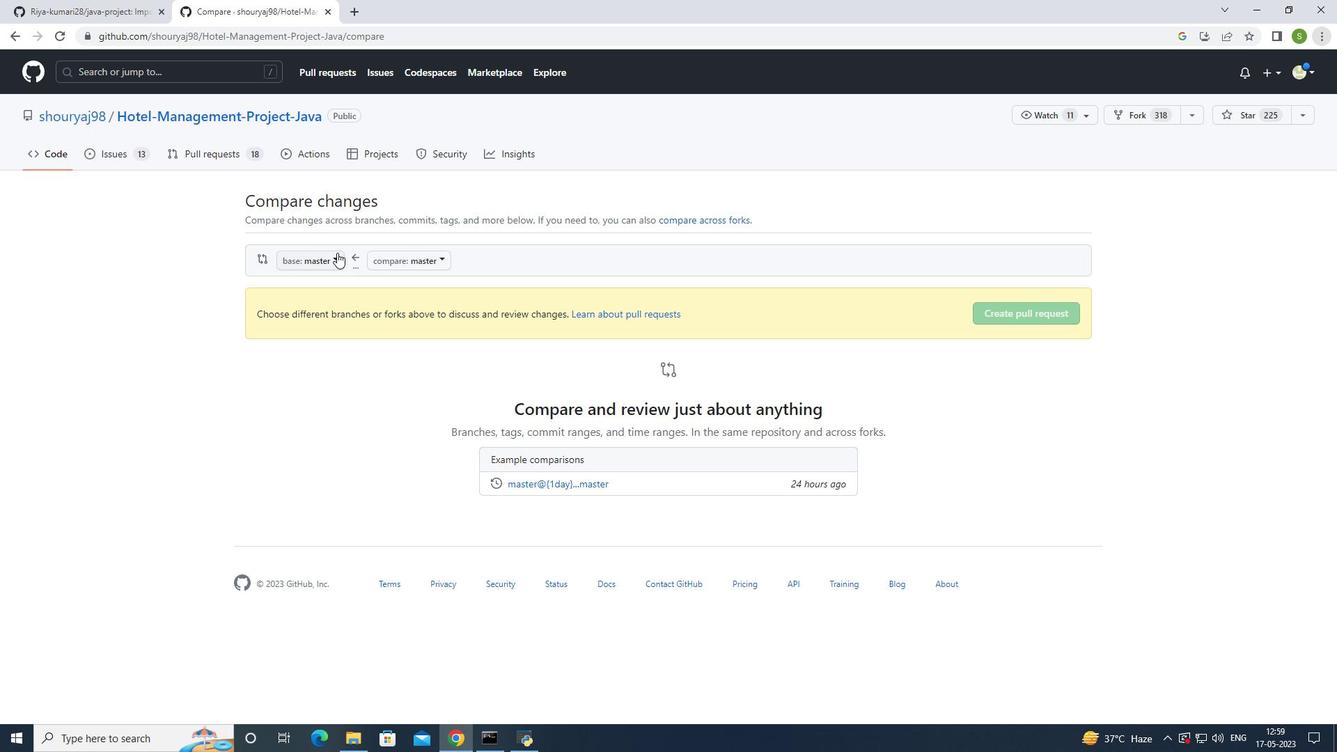
Action: Mouse moved to (1030, 309)
Screenshot: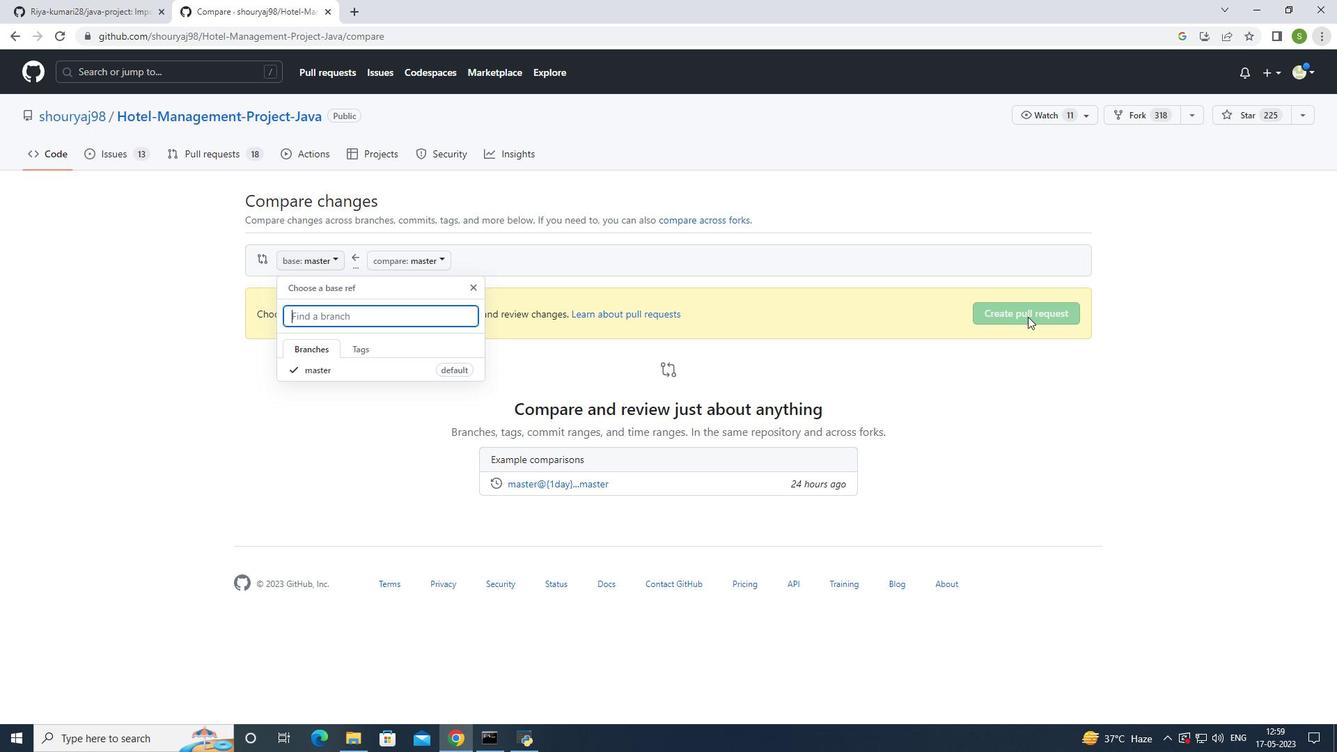 
Action: Mouse pressed left at (1030, 309)
Screenshot: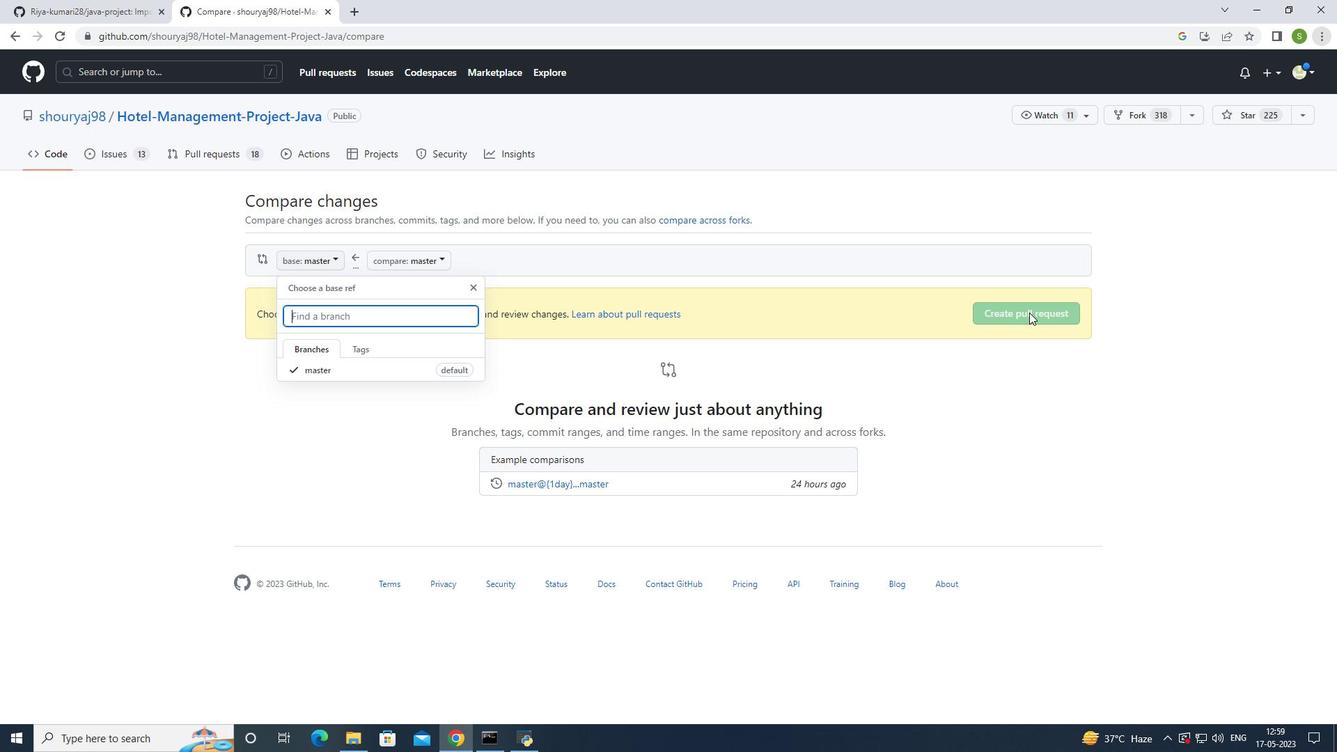 
Action: Mouse moved to (1030, 311)
Screenshot: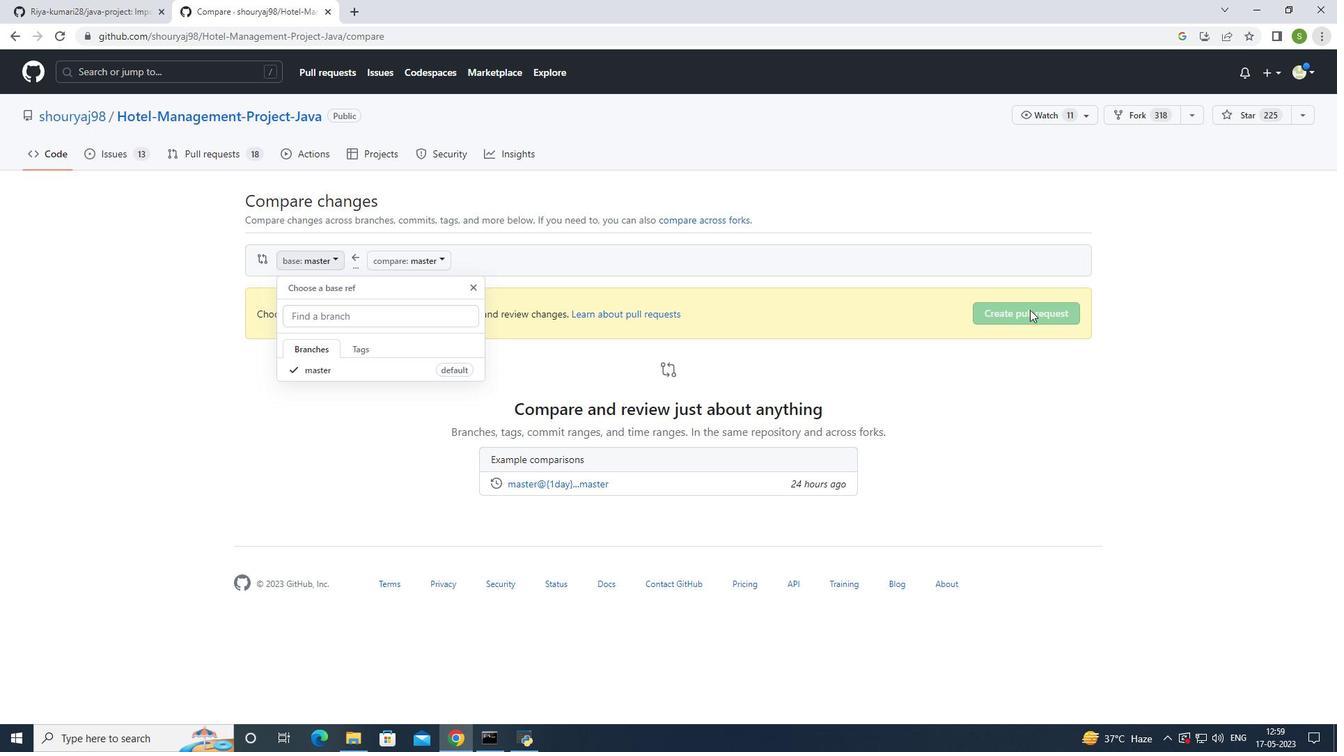 
Action: Mouse pressed left at (1030, 311)
Screenshot: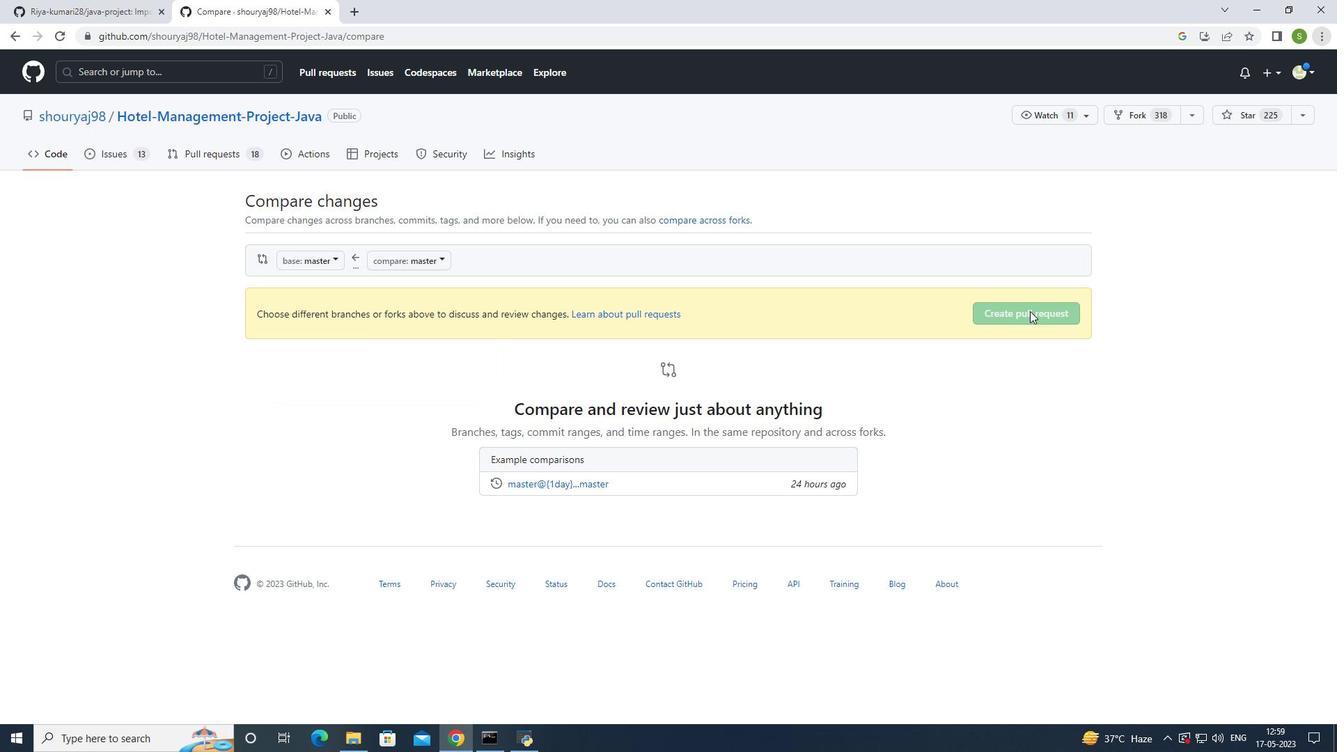 
Action: Mouse moved to (1024, 316)
Screenshot: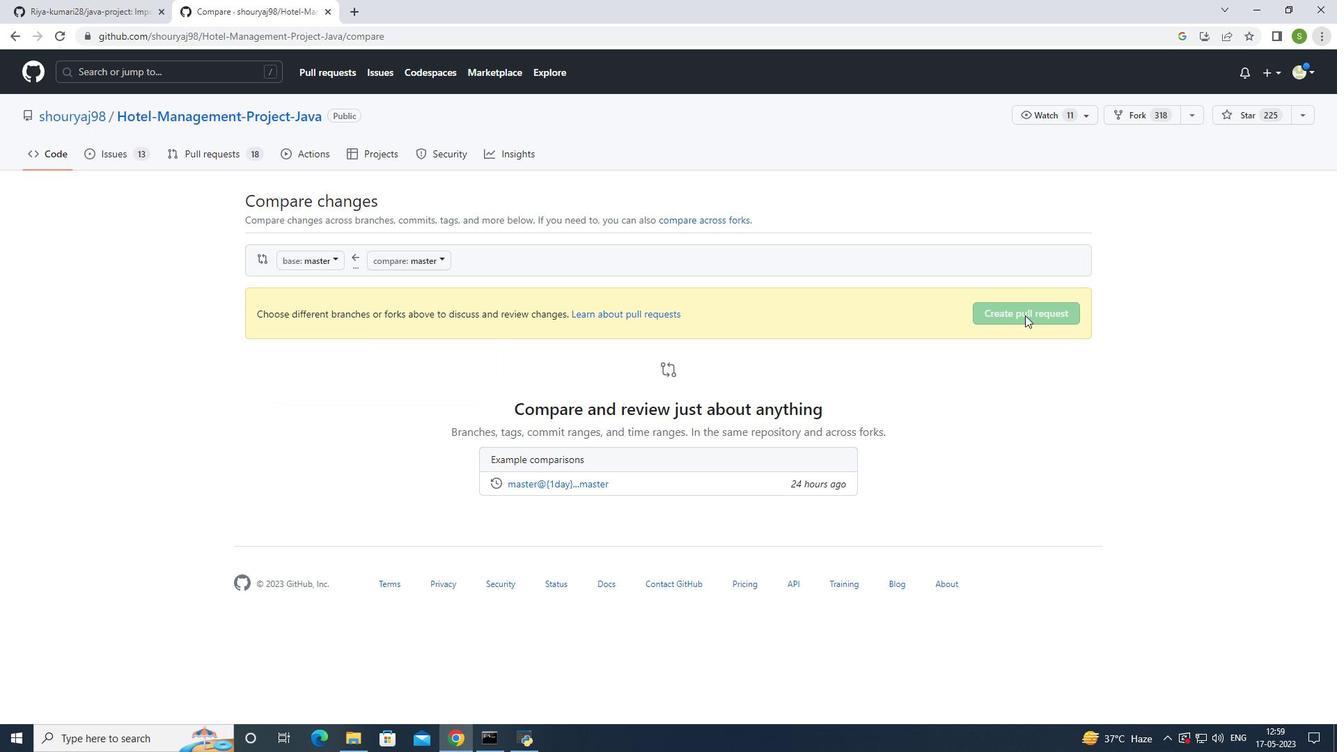 
Action: Mouse pressed left at (1024, 316)
Screenshot: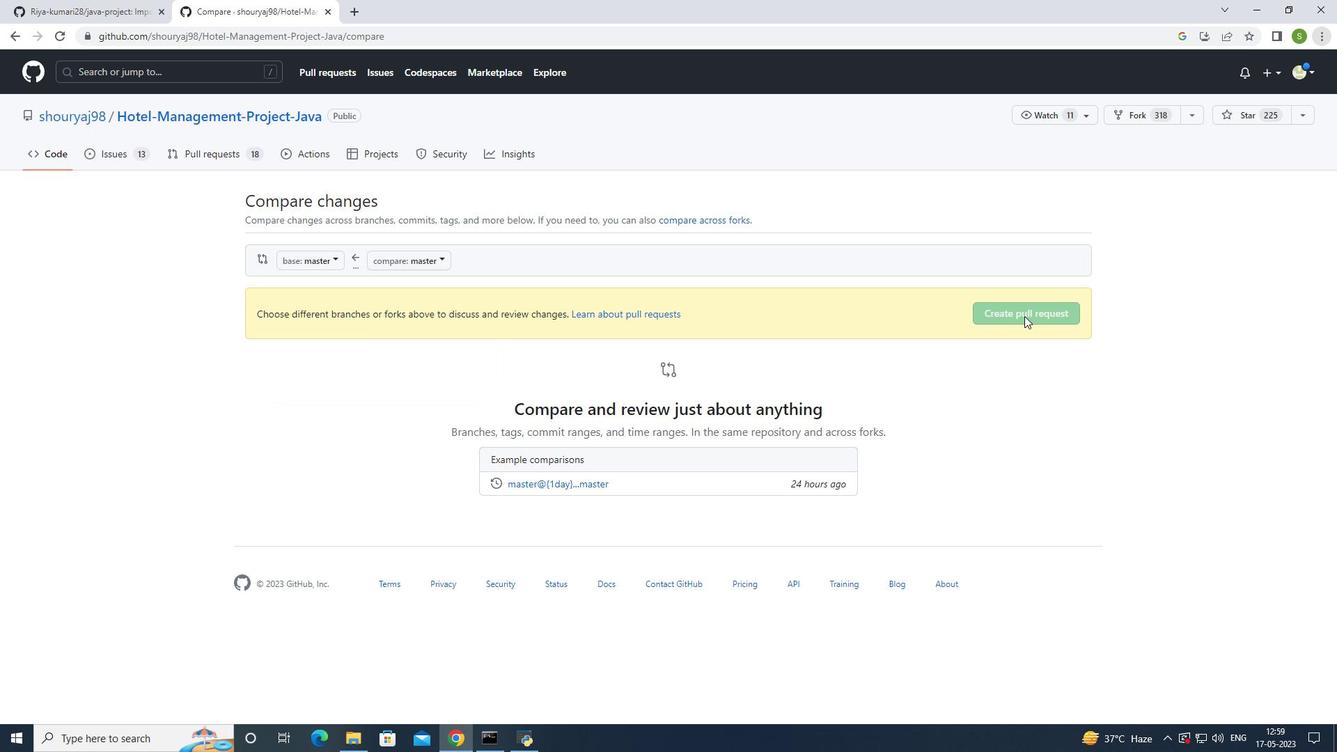 
Action: Mouse moved to (445, 258)
Screenshot: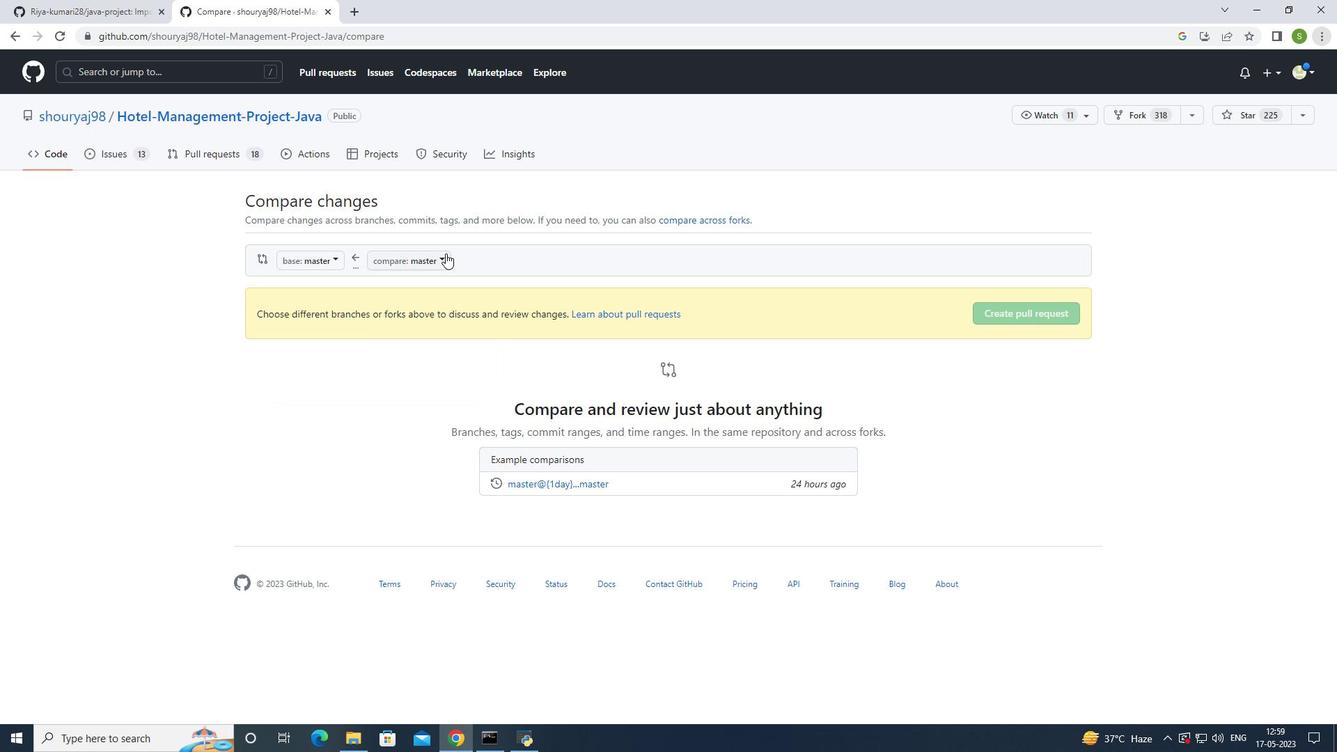 
Action: Mouse pressed left at (445, 258)
Screenshot: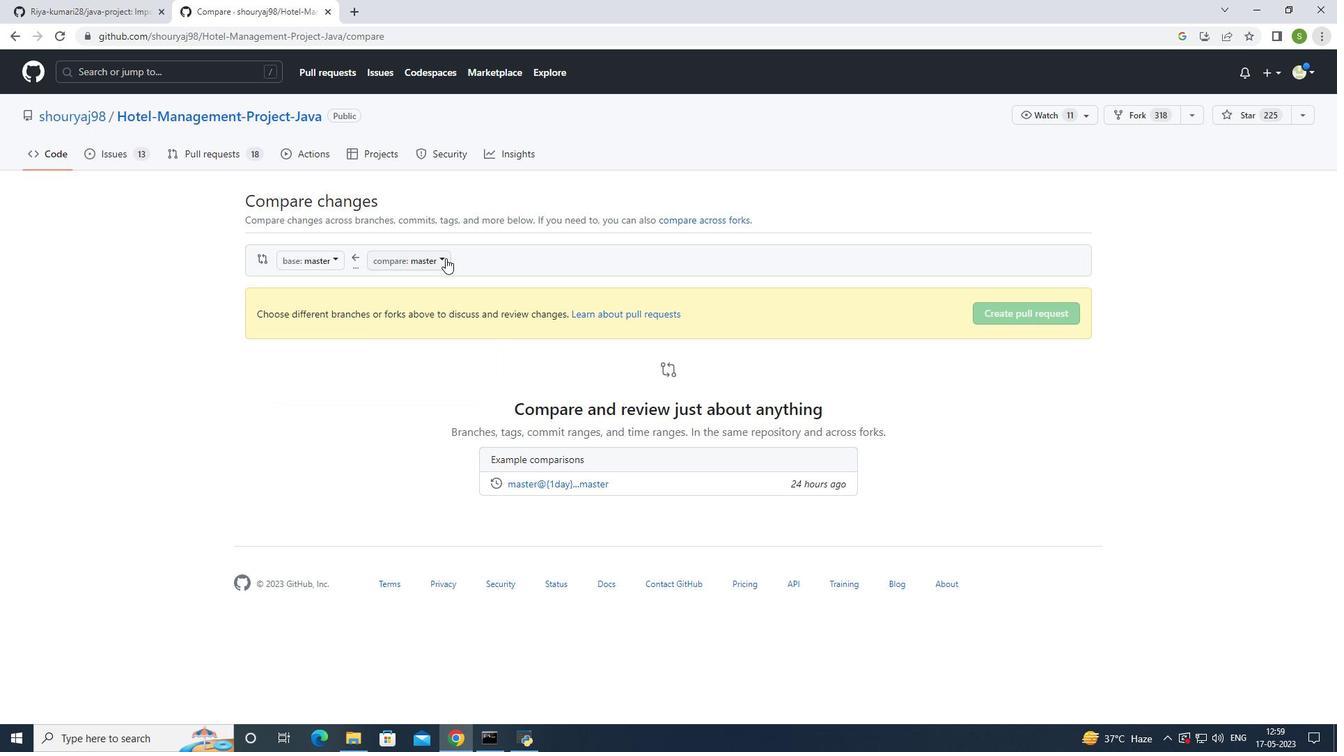 
Action: Mouse moved to (566, 287)
Screenshot: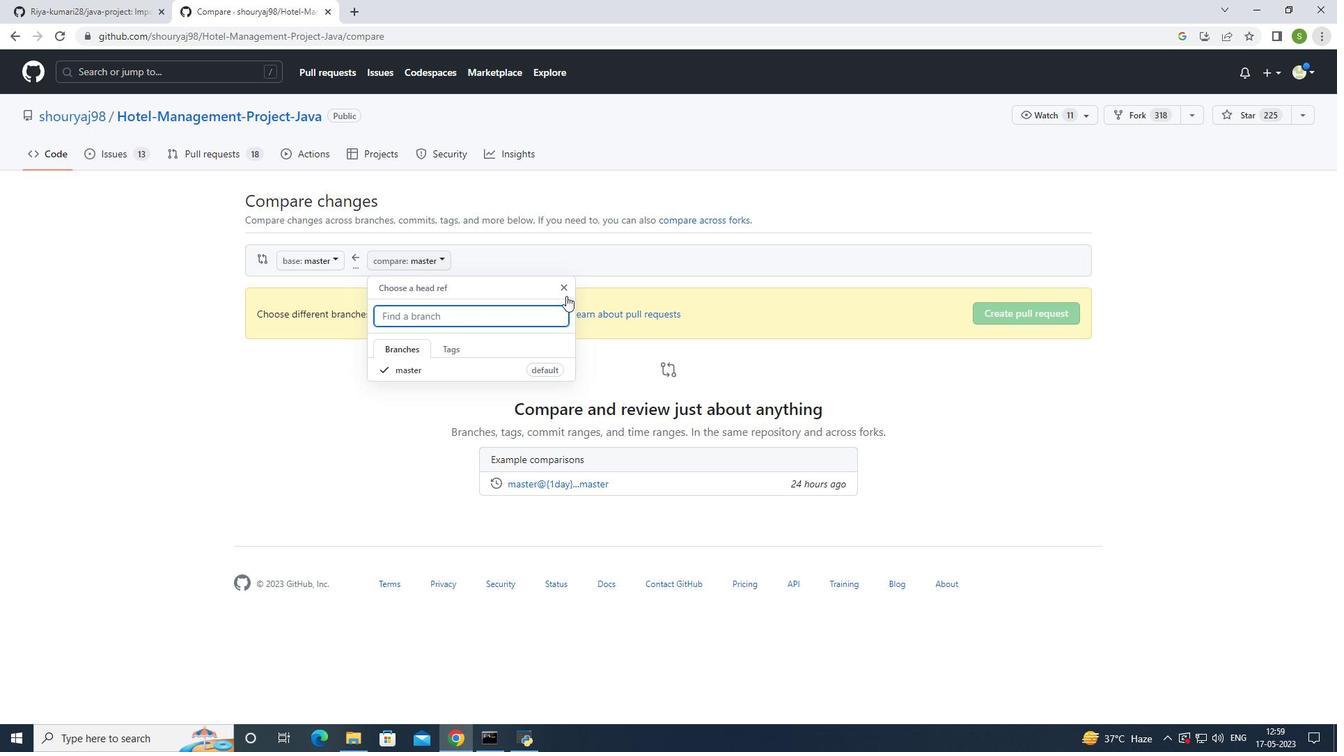 
Action: Mouse pressed left at (566, 287)
Screenshot: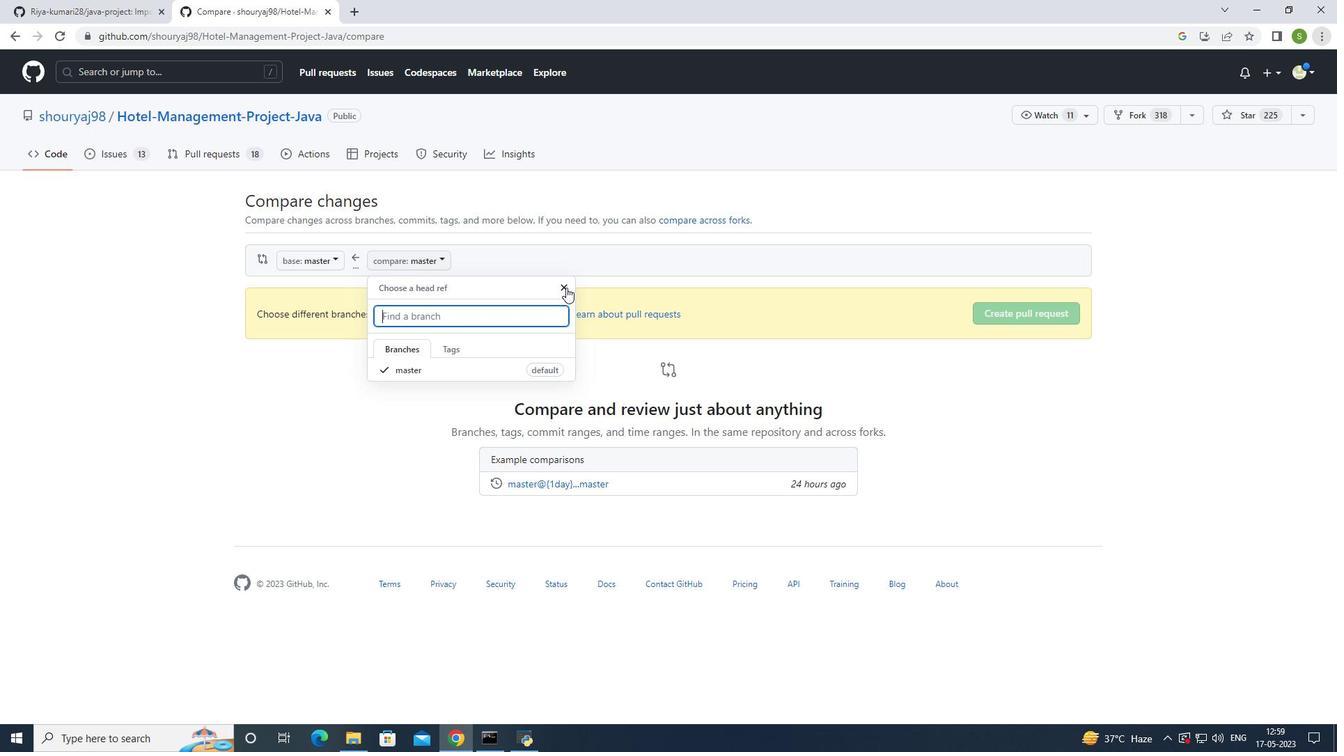 
Action: Mouse moved to (248, 209)
Screenshot: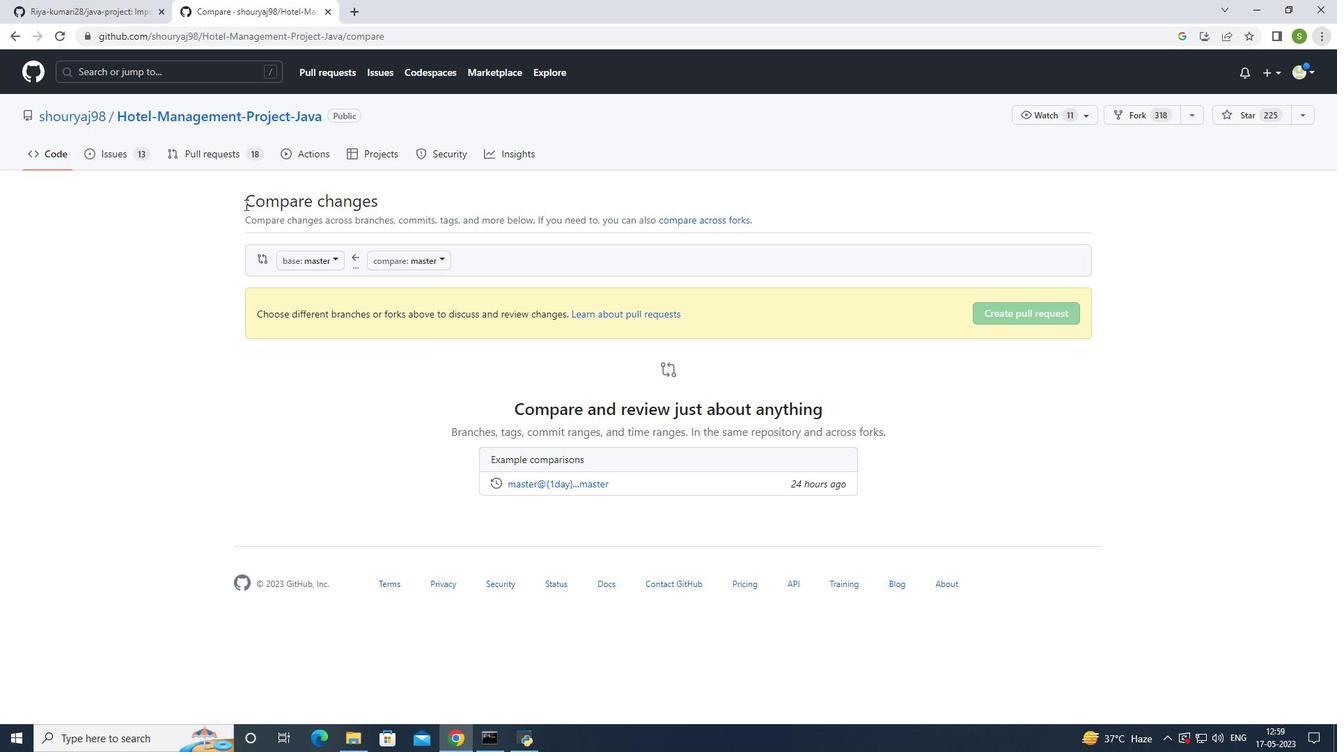 
